 Task: Research Airbnb properties in Houmt Souk, Tunisia from 22nd November, 2023 to 30th November, 2023 for 2 adults.1  bedroom having 1 bed and 1 bathroom. Property type can be hotel. Look for 4 properties as per requirement.
Action: Mouse moved to (424, 78)
Screenshot: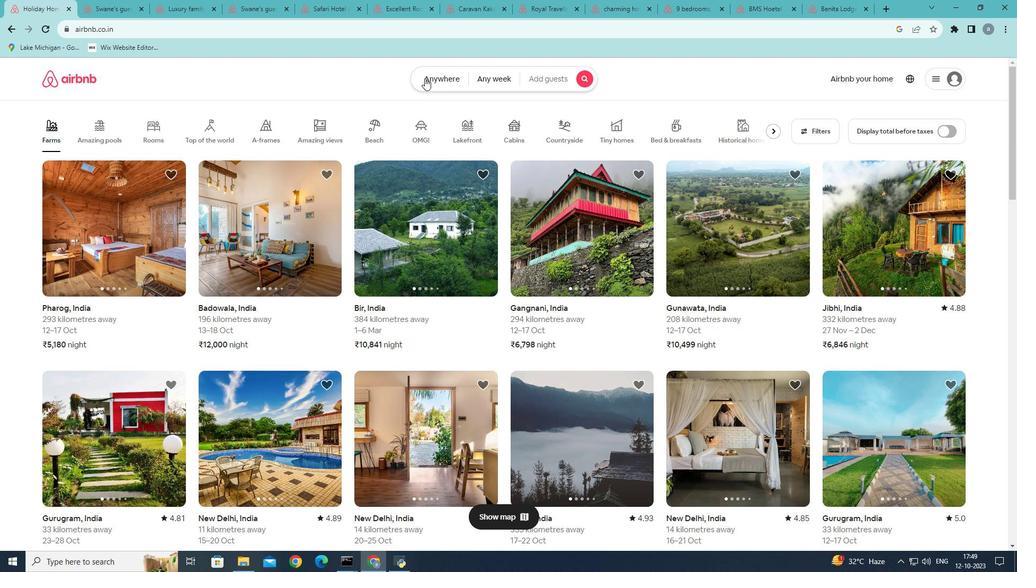 
Action: Mouse pressed left at (424, 78)
Screenshot: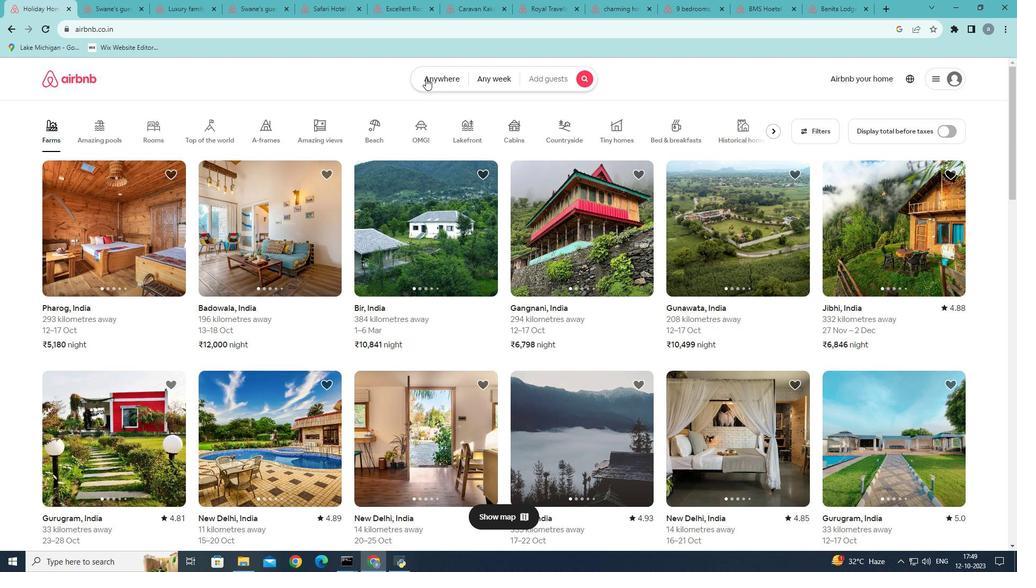 
Action: Mouse moved to (351, 117)
Screenshot: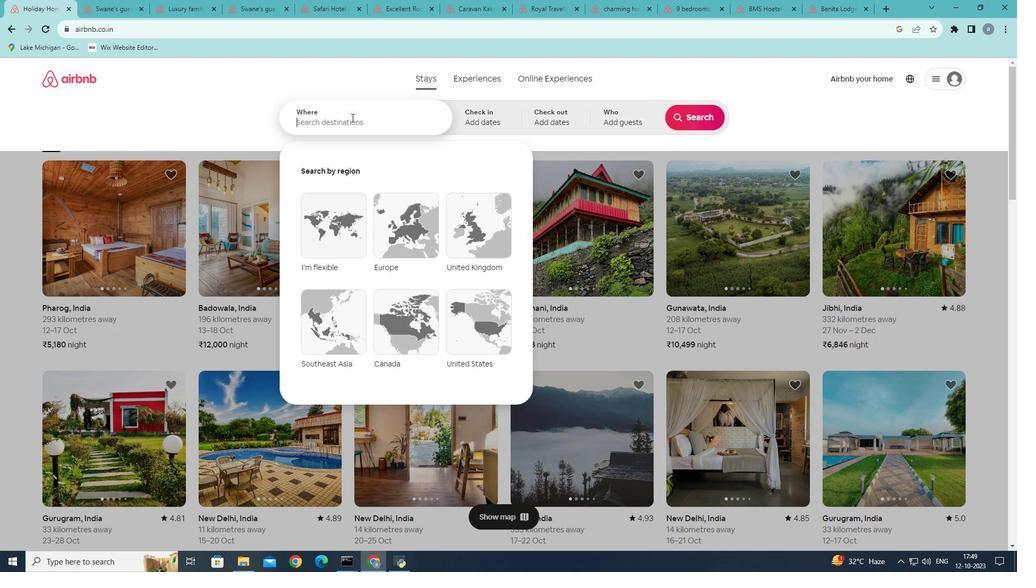 
Action: Mouse pressed left at (351, 117)
Screenshot: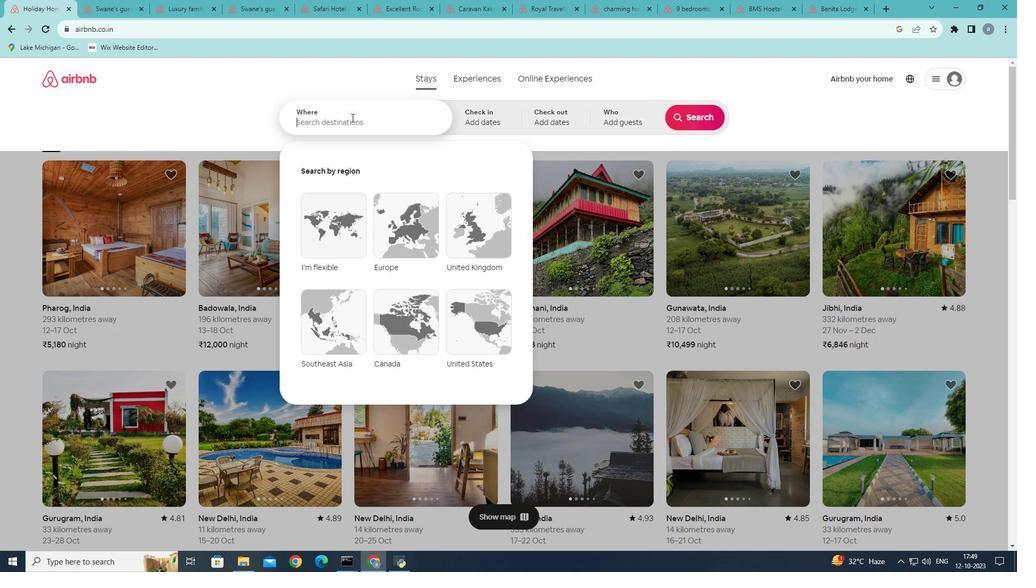
Action: Mouse moved to (344, 117)
Screenshot: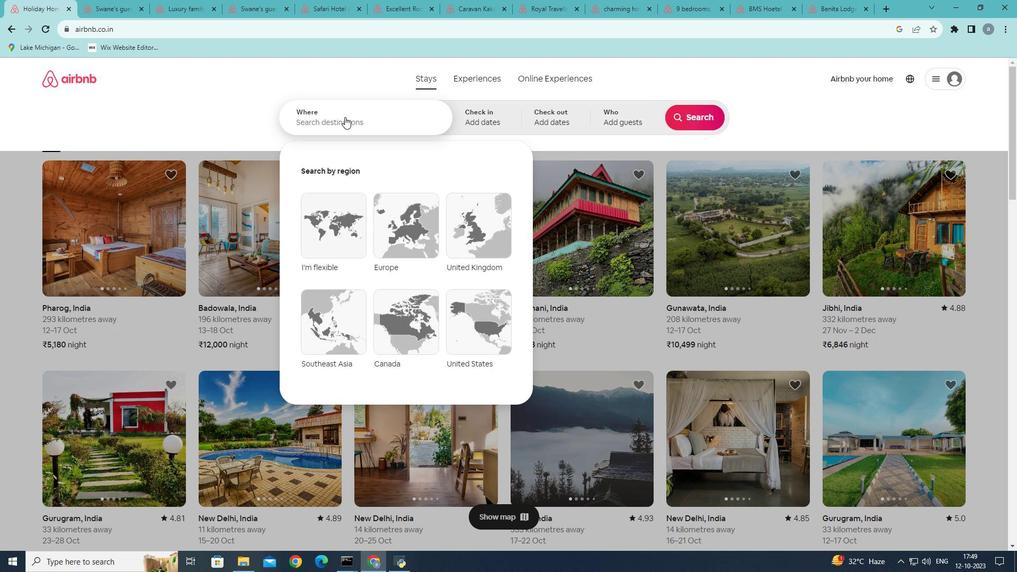 
Action: Key pressed <Key.shift><Key.shift><Key.shift>Houmt<Key.space><Key.shift>Souk,<Key.shift>Tunisia
Screenshot: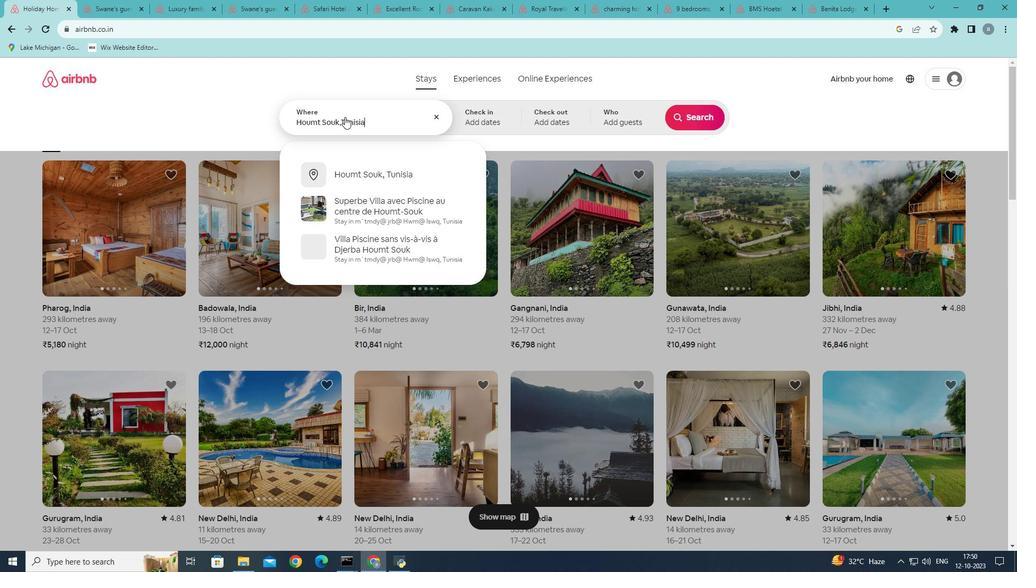 
Action: Mouse moved to (380, 179)
Screenshot: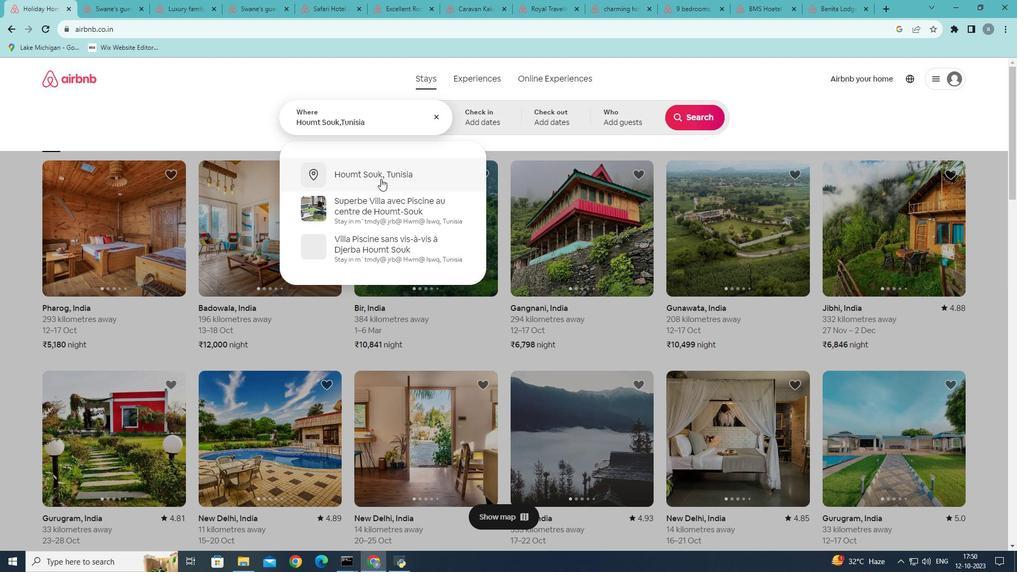 
Action: Mouse pressed left at (380, 179)
Screenshot: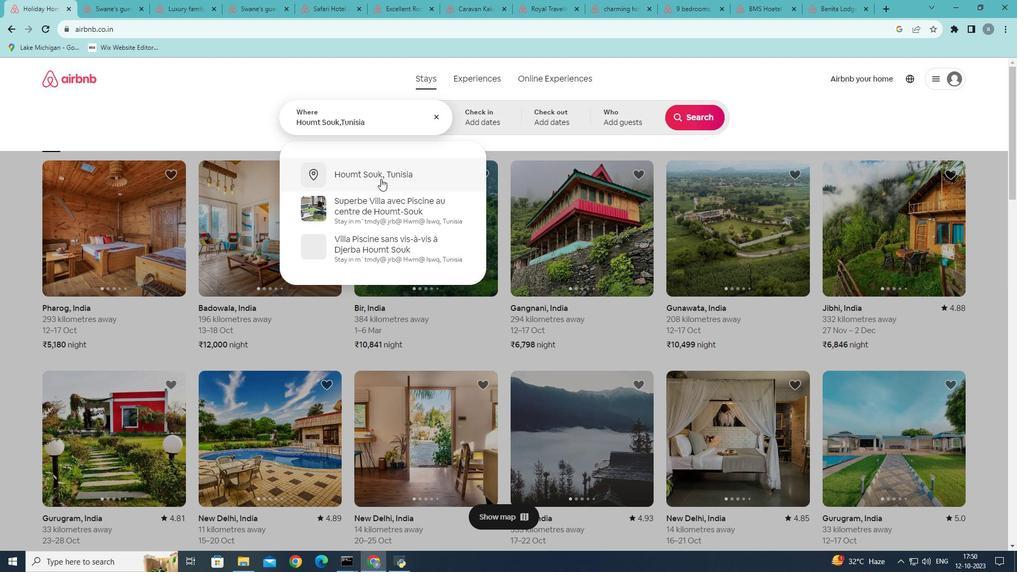 
Action: Mouse moved to (689, 202)
Screenshot: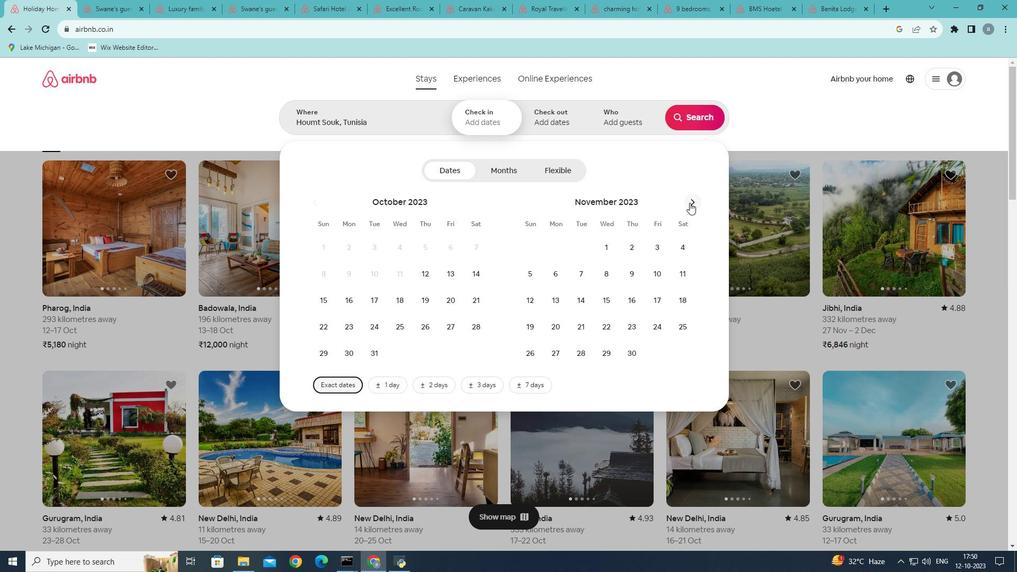 
Action: Mouse pressed left at (689, 202)
Screenshot: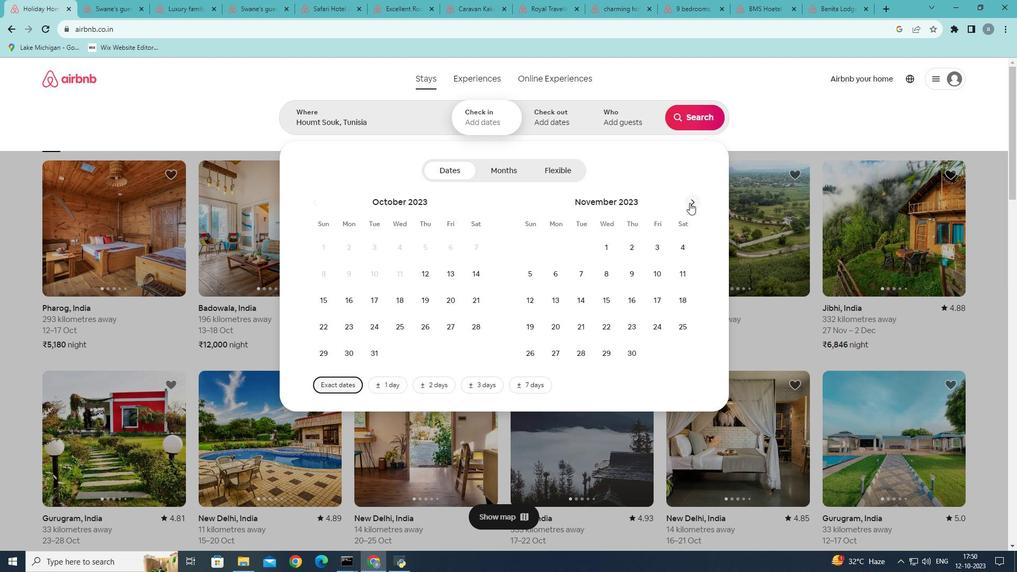 
Action: Mouse moved to (407, 326)
Screenshot: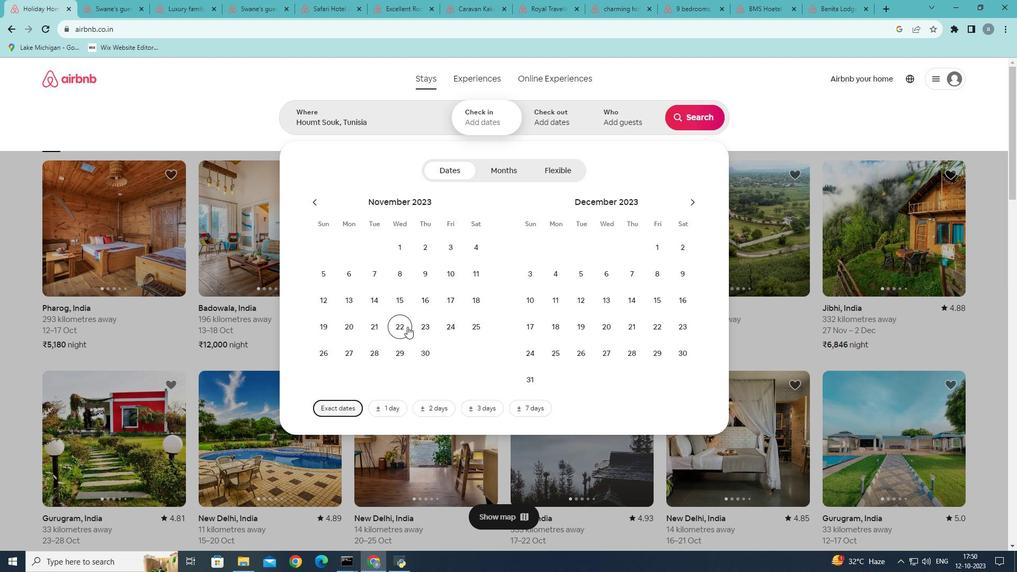 
Action: Mouse pressed left at (407, 326)
Screenshot: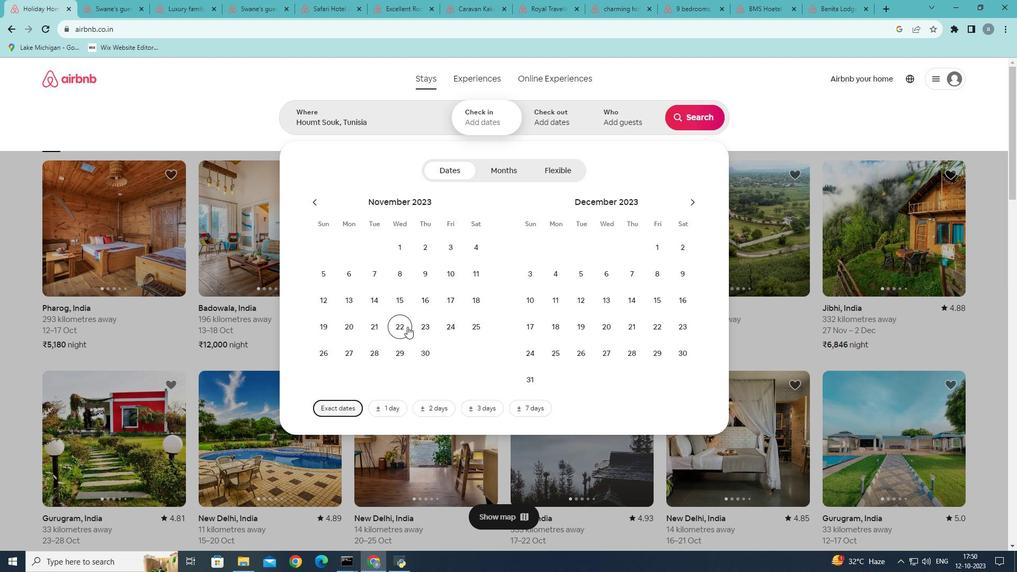 
Action: Mouse moved to (422, 353)
Screenshot: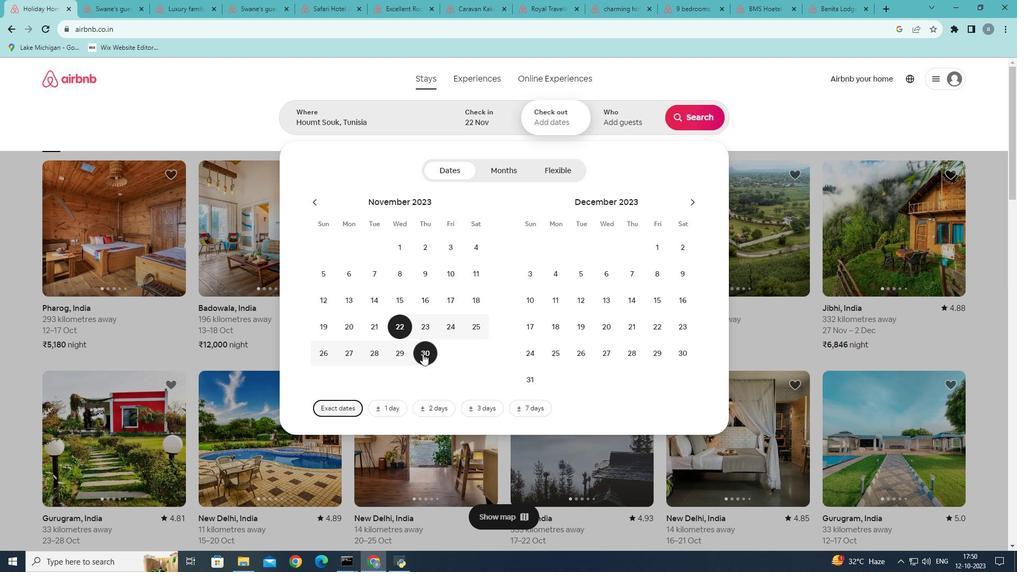 
Action: Mouse pressed left at (422, 353)
Screenshot: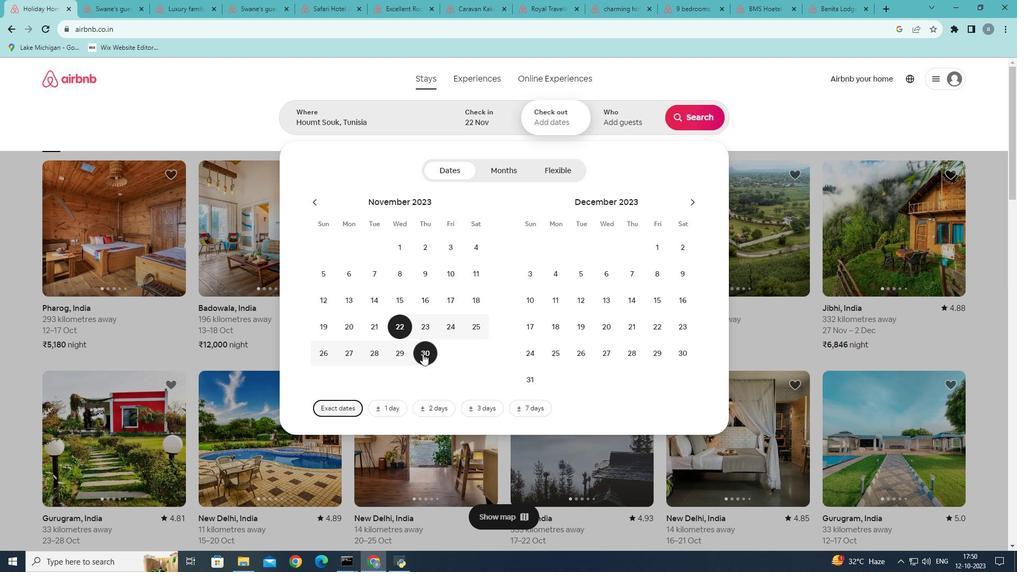 
Action: Mouse moved to (634, 122)
Screenshot: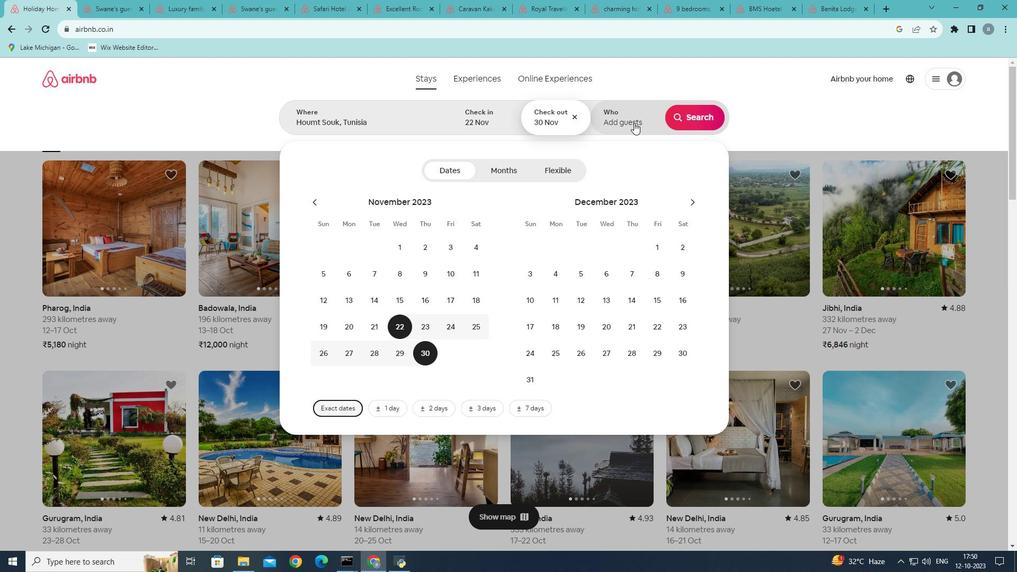 
Action: Mouse pressed left at (634, 122)
Screenshot: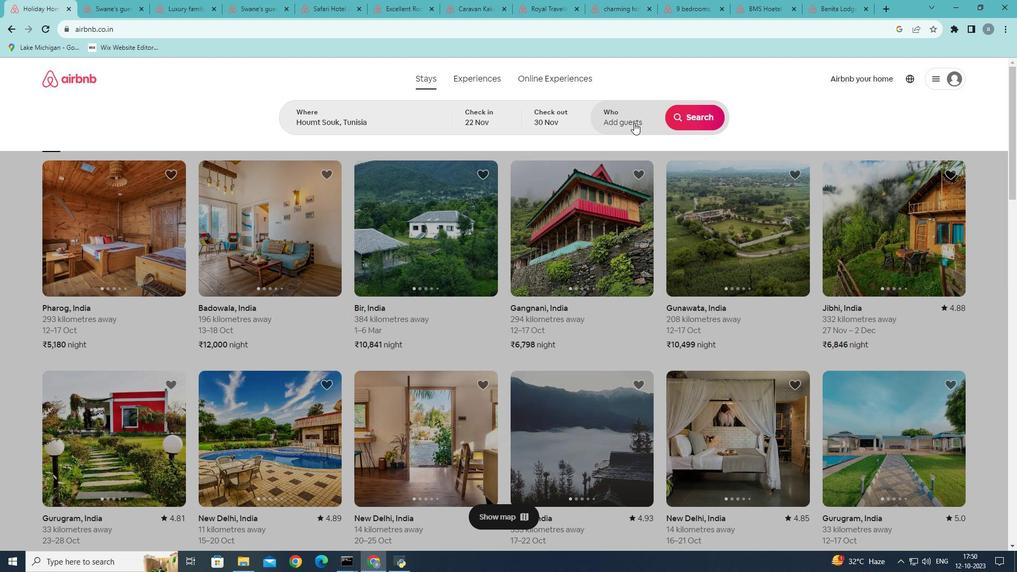 
Action: Mouse moved to (695, 170)
Screenshot: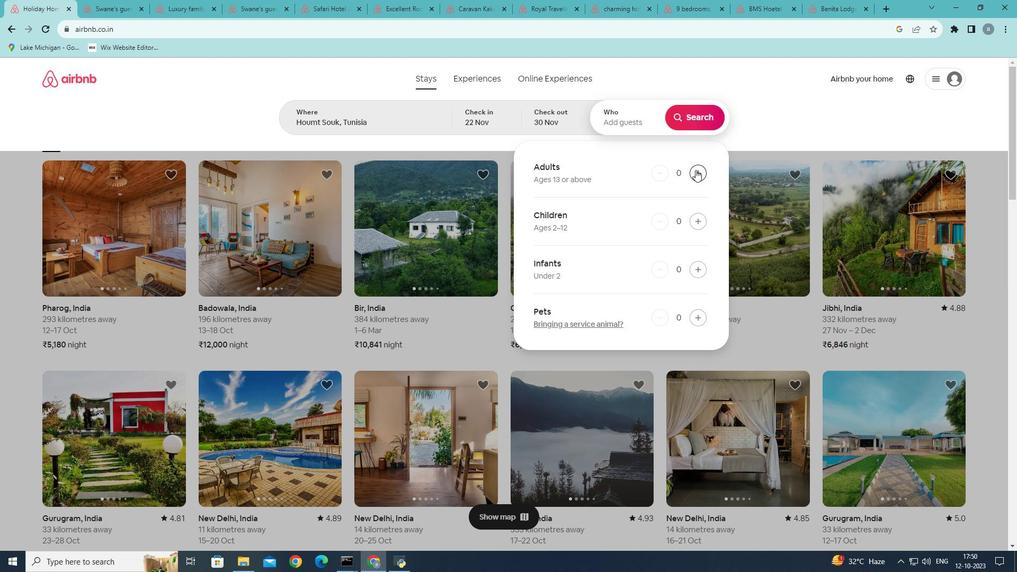 
Action: Mouse pressed left at (695, 170)
Screenshot: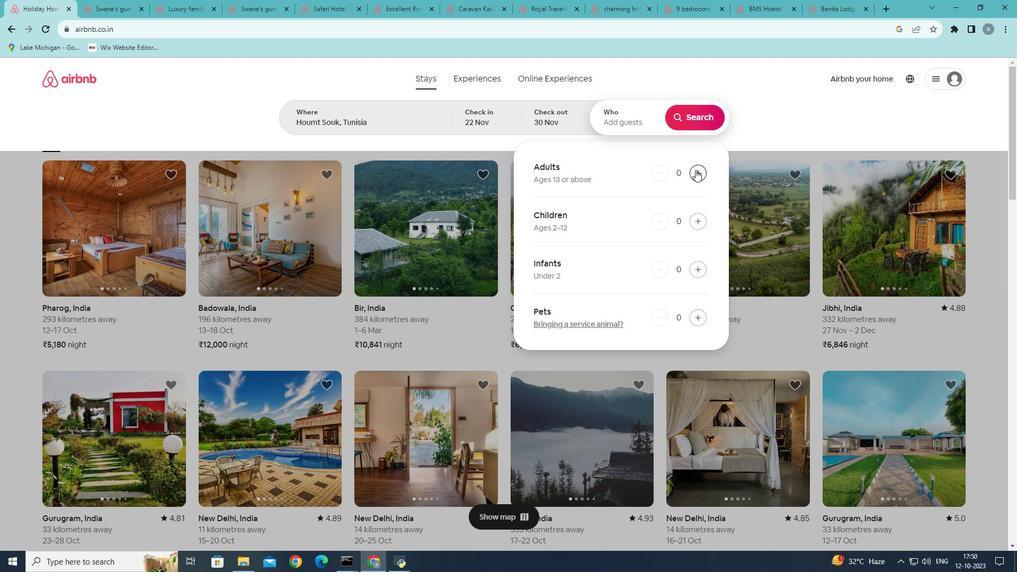 
Action: Mouse pressed left at (695, 170)
Screenshot: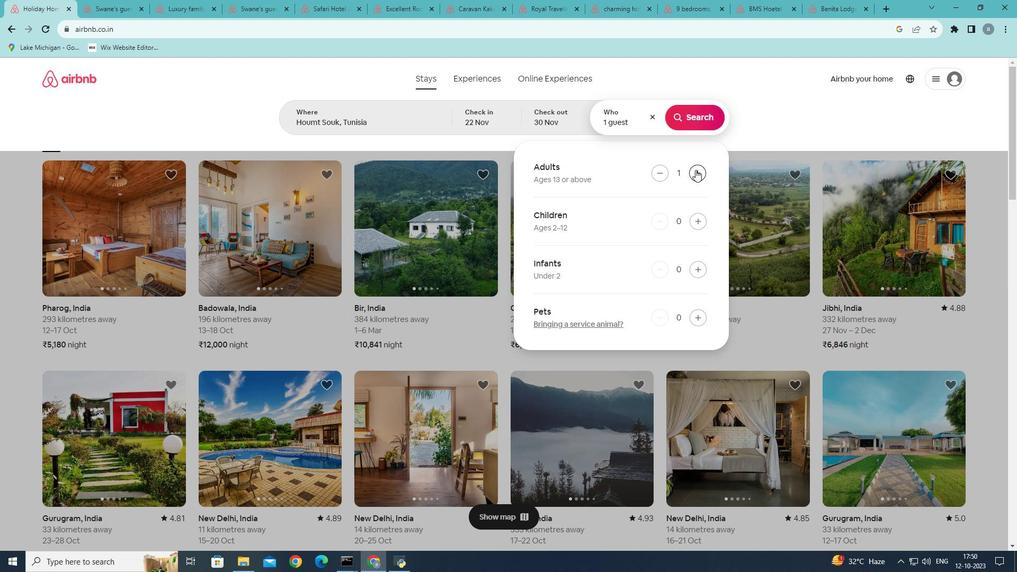 
Action: Mouse moved to (702, 124)
Screenshot: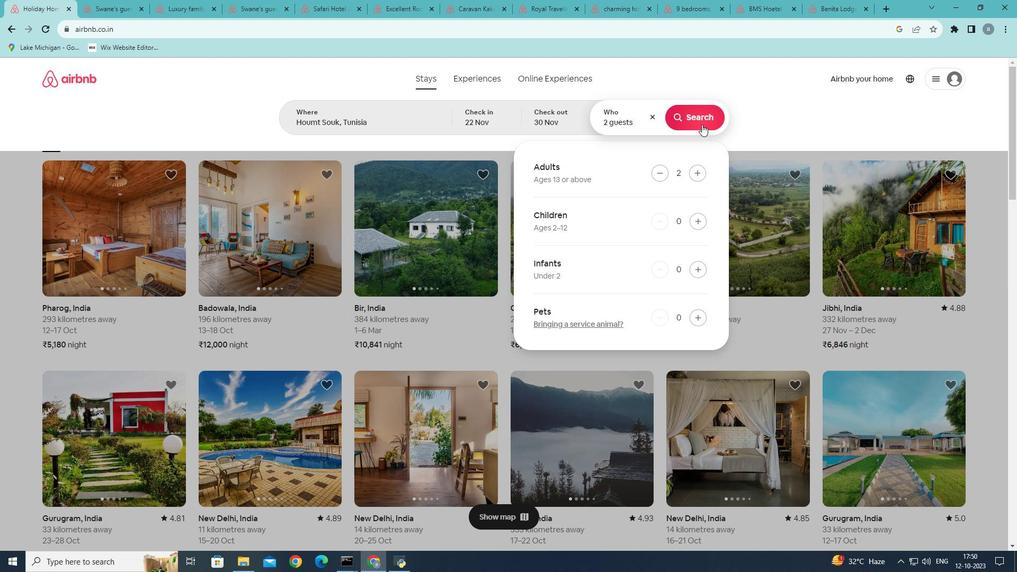 
Action: Mouse pressed left at (702, 124)
Screenshot: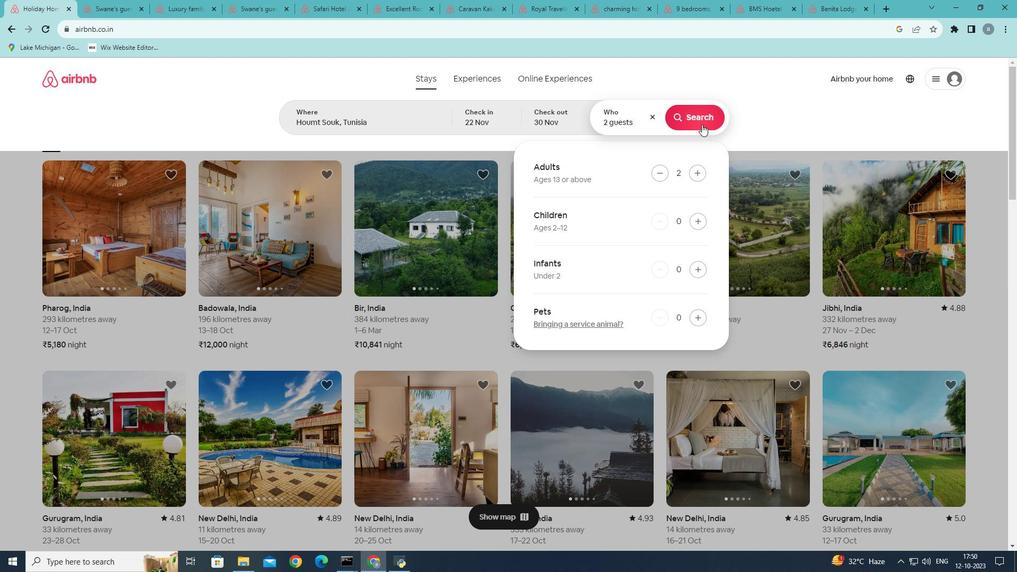 
Action: Mouse moved to (849, 126)
Screenshot: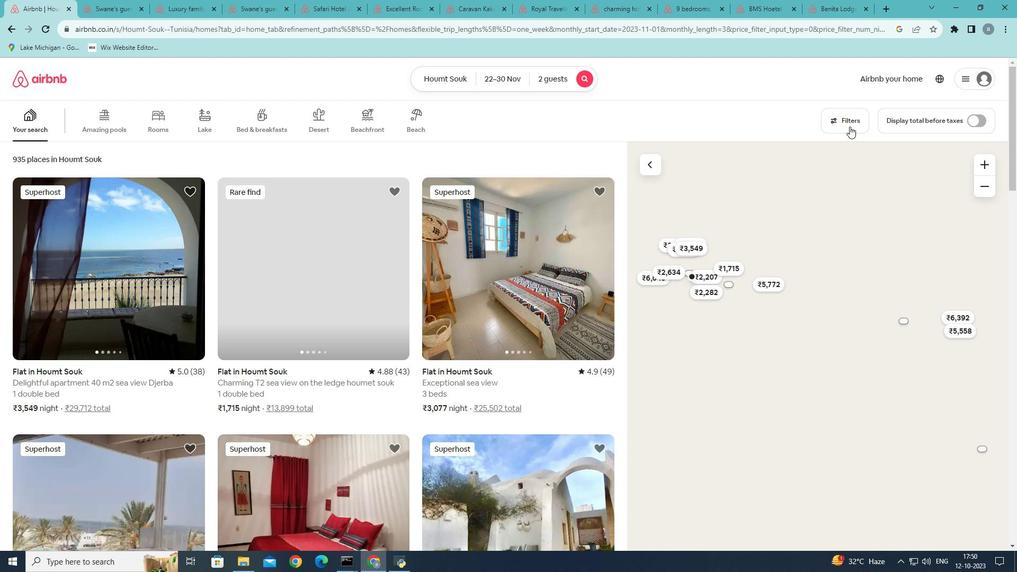 
Action: Mouse pressed left at (849, 126)
Screenshot: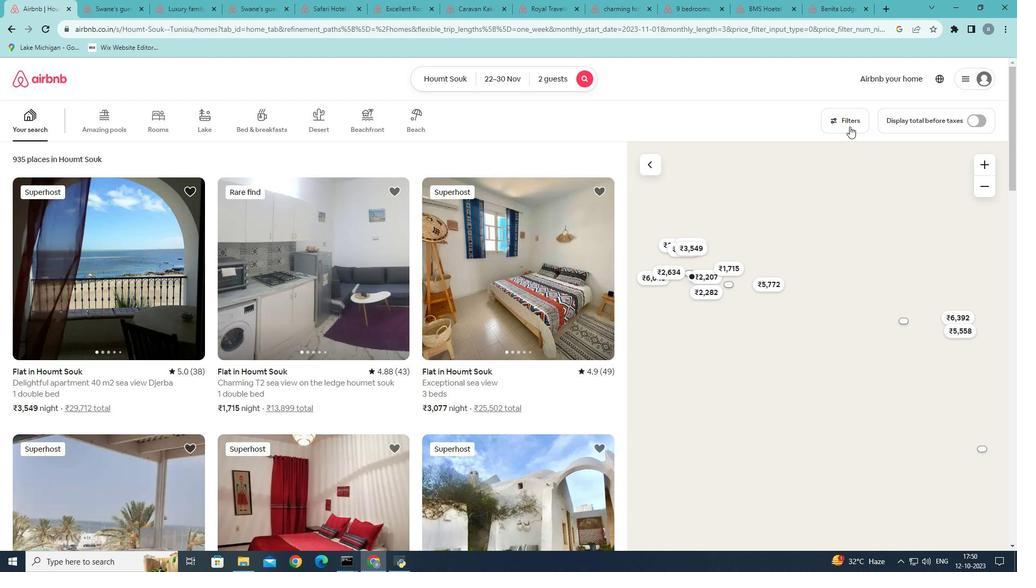 
Action: Mouse moved to (519, 261)
Screenshot: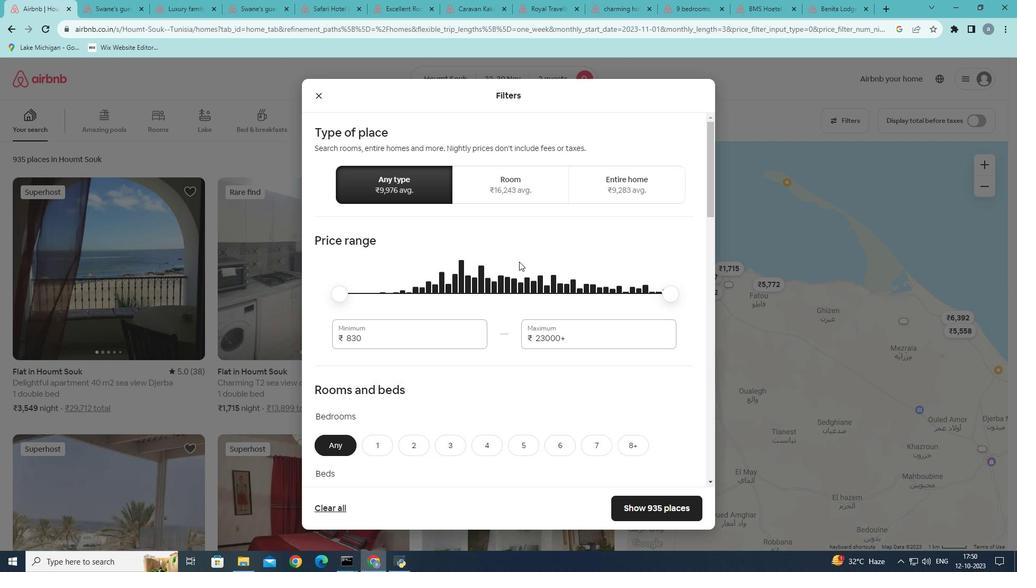 
Action: Mouse scrolled (519, 261) with delta (0, 0)
Screenshot: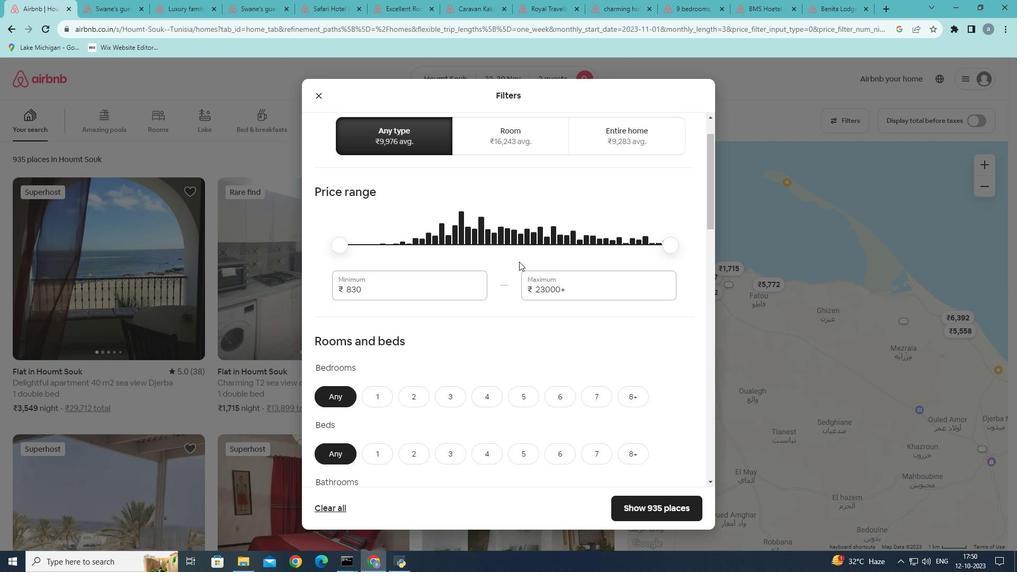 
Action: Mouse scrolled (519, 261) with delta (0, 0)
Screenshot: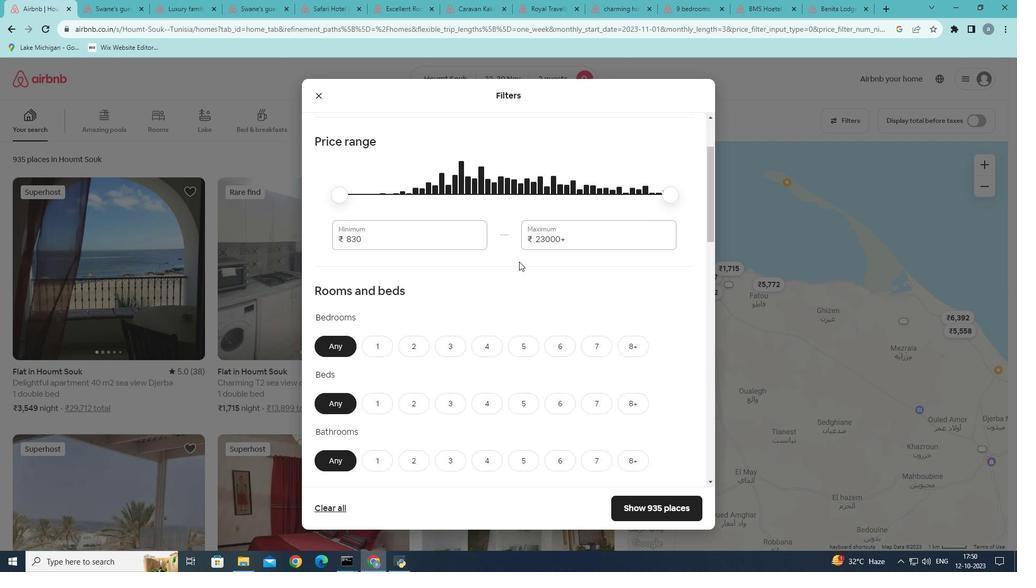 
Action: Mouse moved to (519, 263)
Screenshot: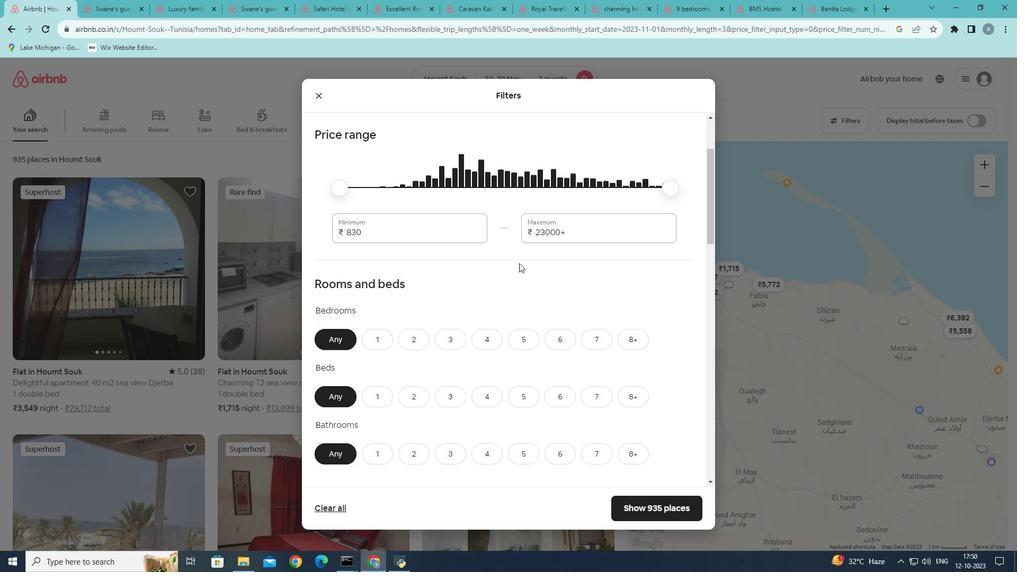 
Action: Mouse scrolled (519, 262) with delta (0, 0)
Screenshot: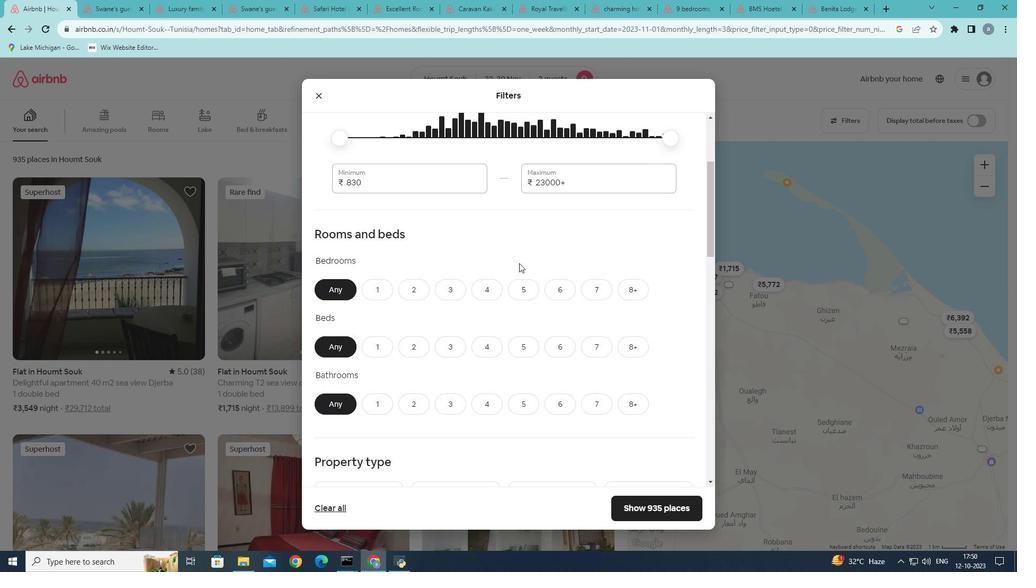 
Action: Mouse scrolled (519, 262) with delta (0, 0)
Screenshot: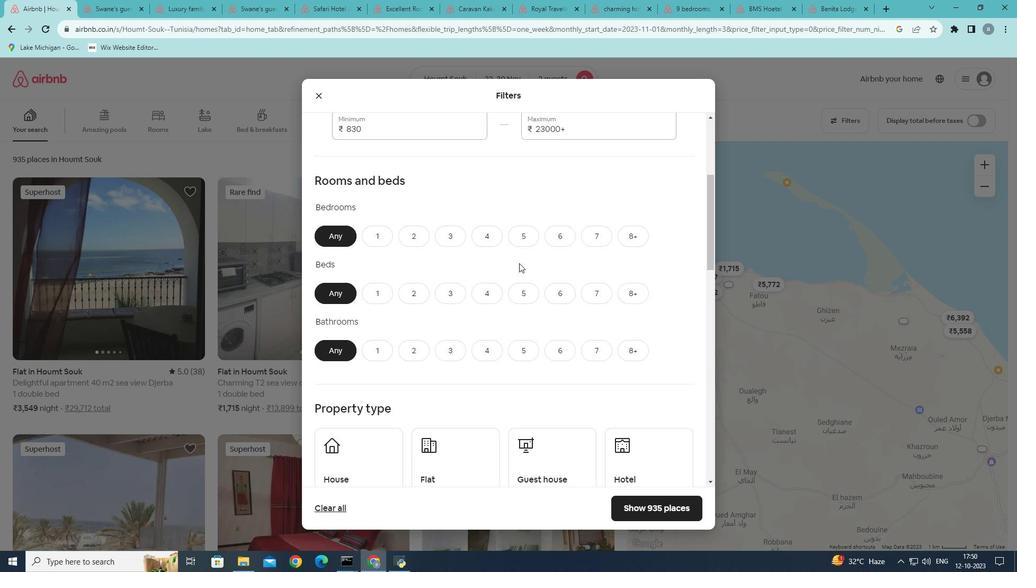 
Action: Mouse scrolled (519, 262) with delta (0, 0)
Screenshot: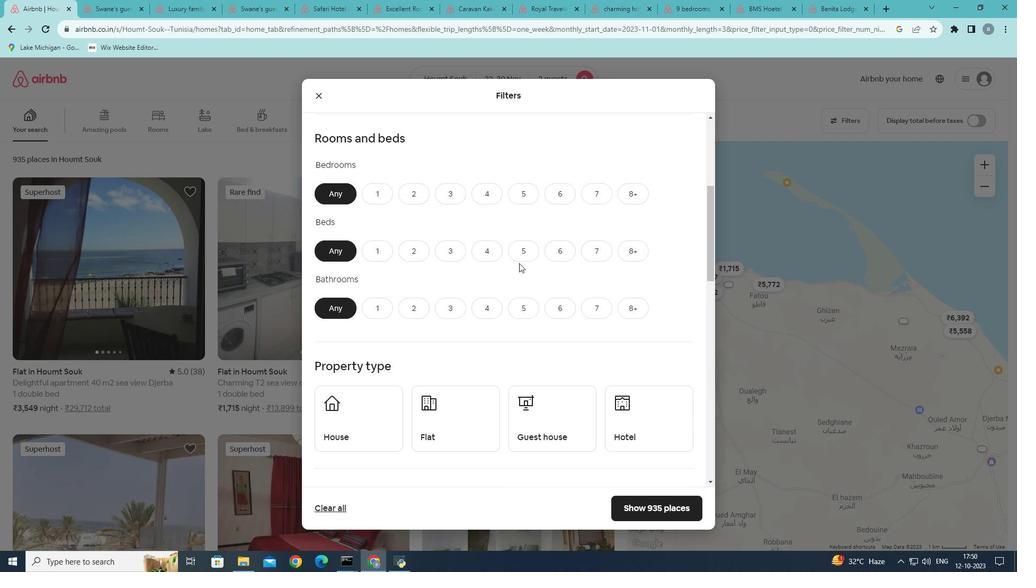 
Action: Mouse moved to (371, 187)
Screenshot: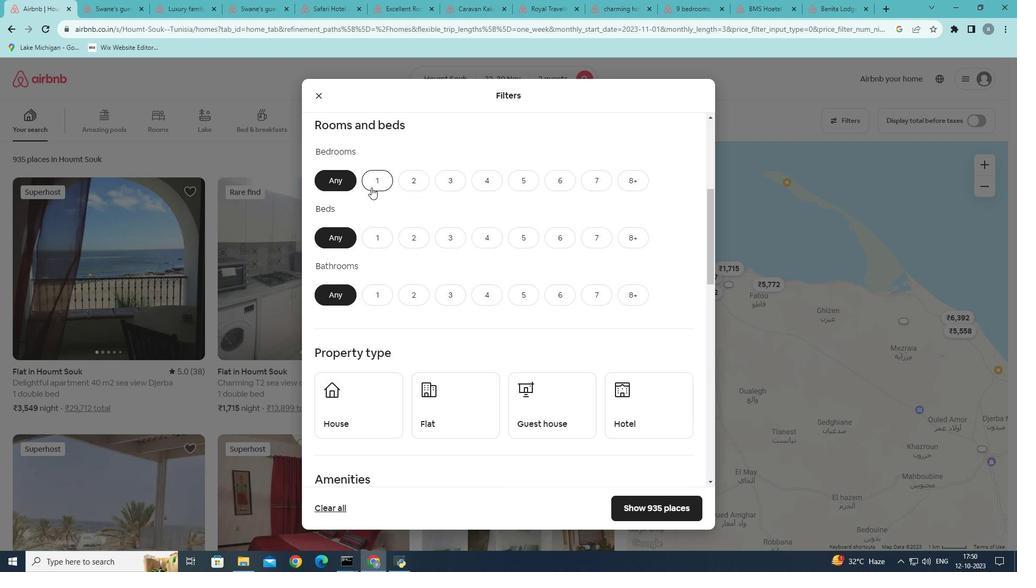
Action: Mouse pressed left at (371, 187)
Screenshot: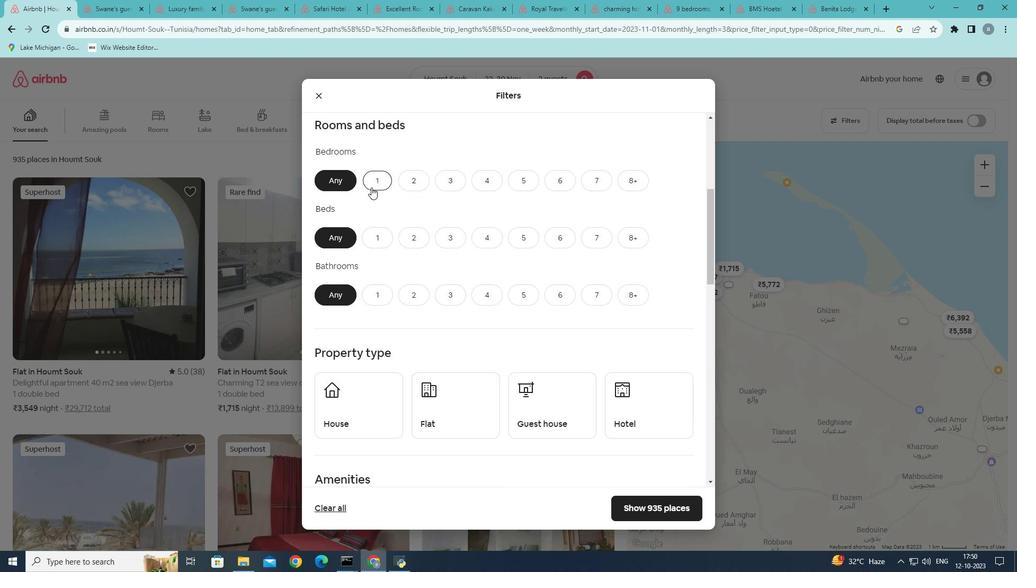 
Action: Mouse moved to (378, 232)
Screenshot: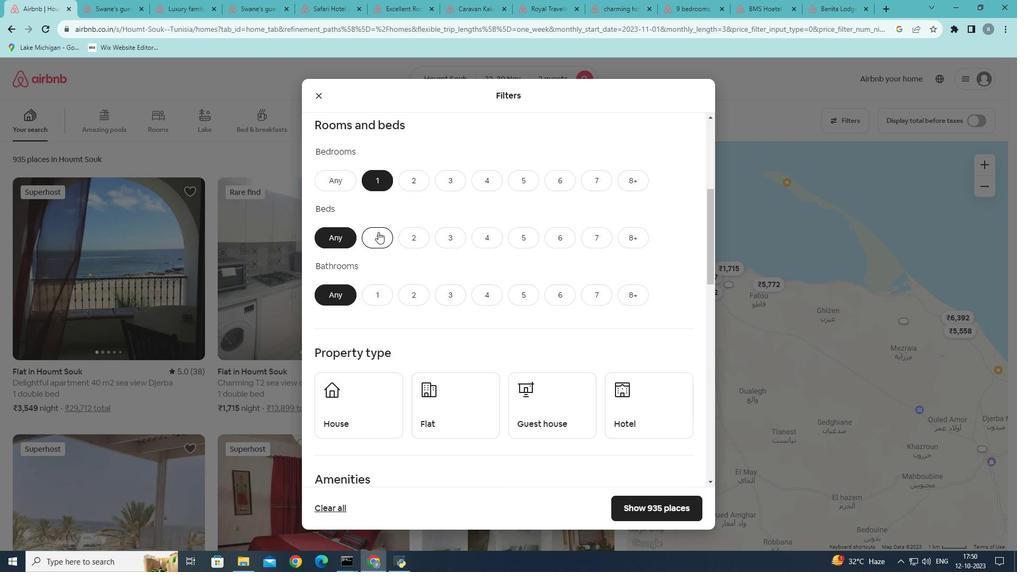 
Action: Mouse pressed left at (378, 232)
Screenshot: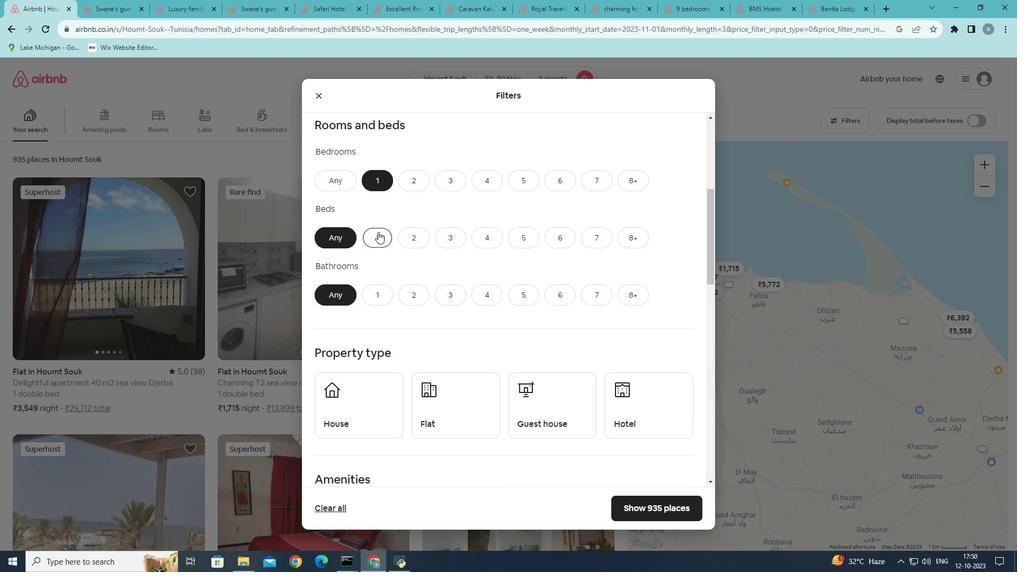 
Action: Mouse moved to (380, 283)
Screenshot: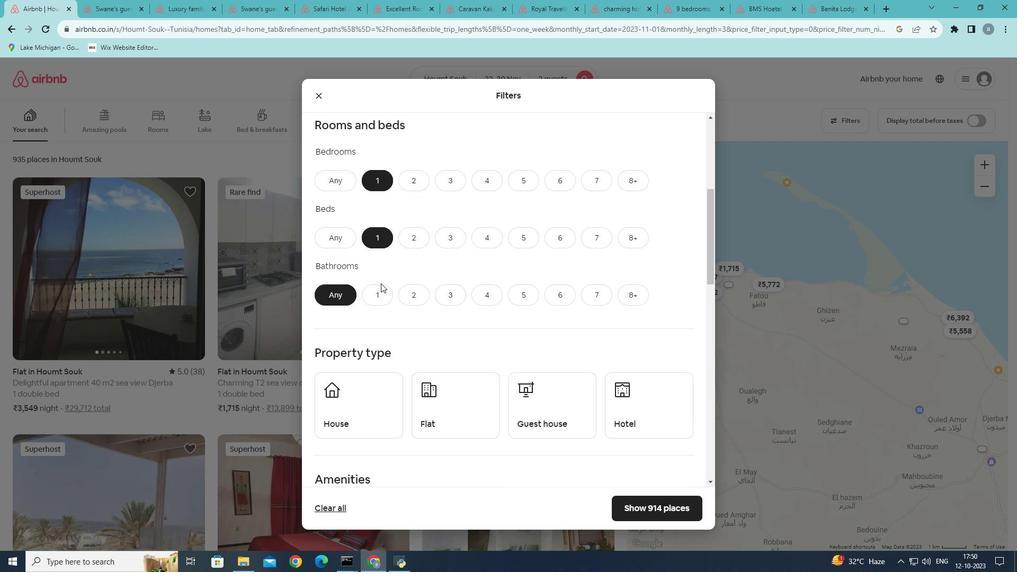
Action: Mouse pressed left at (380, 283)
Screenshot: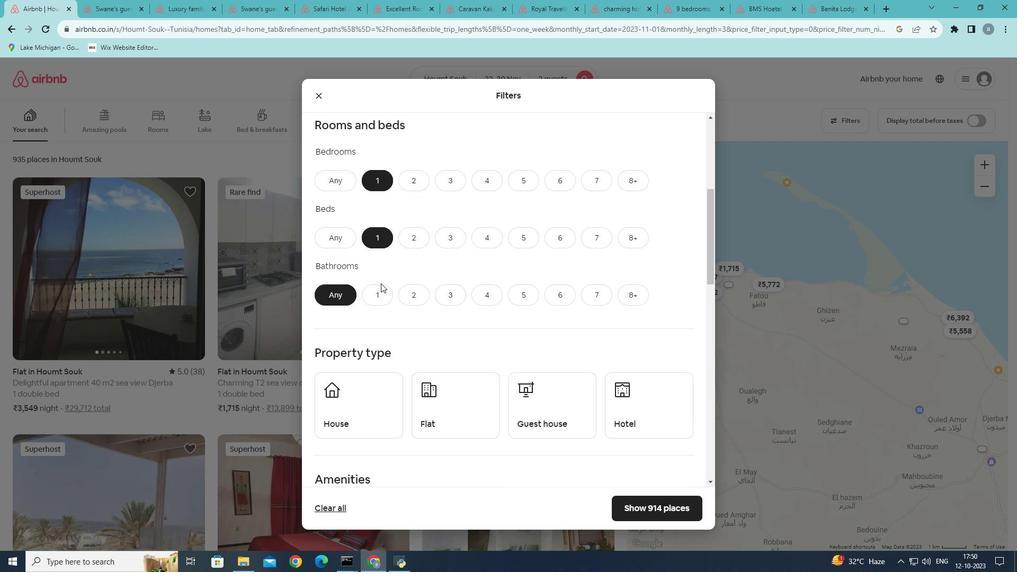 
Action: Mouse moved to (379, 295)
Screenshot: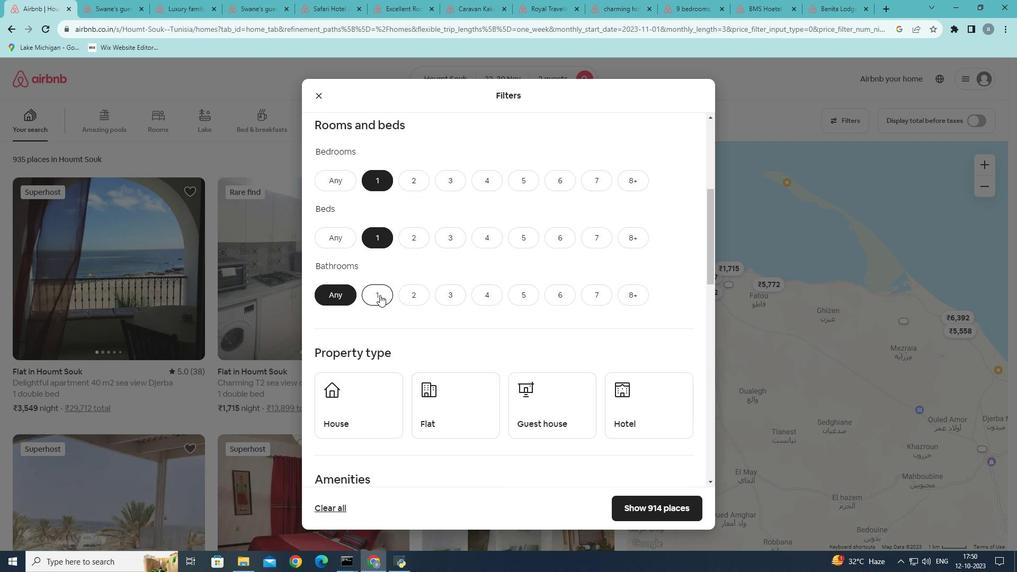 
Action: Mouse pressed left at (379, 295)
Screenshot: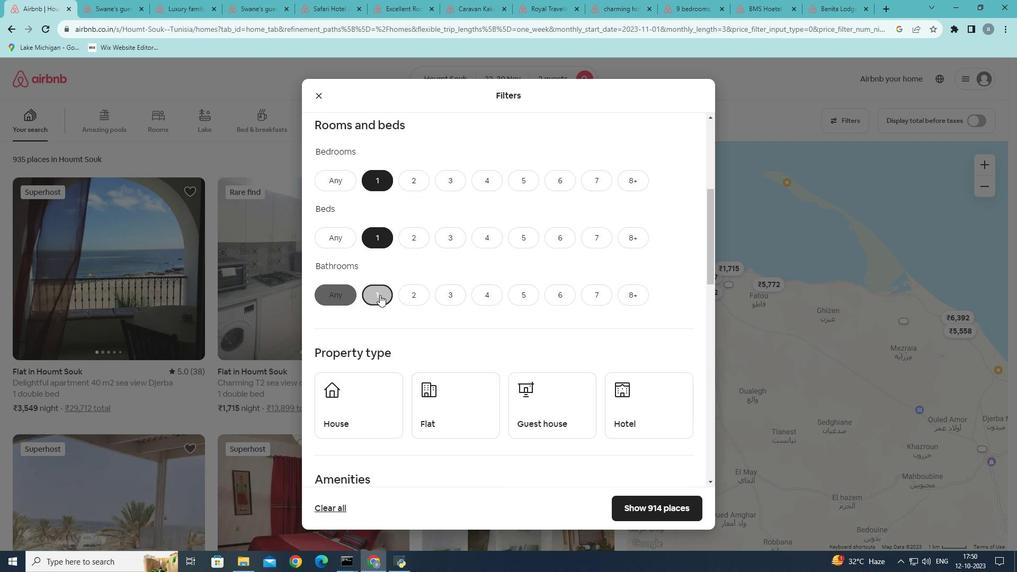 
Action: Mouse moved to (479, 256)
Screenshot: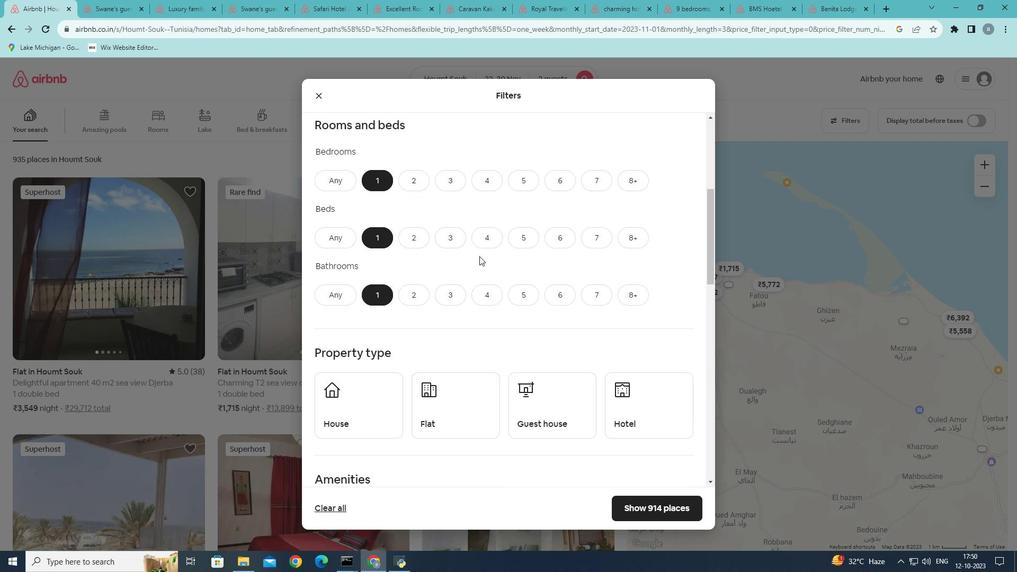 
Action: Mouse scrolled (479, 255) with delta (0, 0)
Screenshot: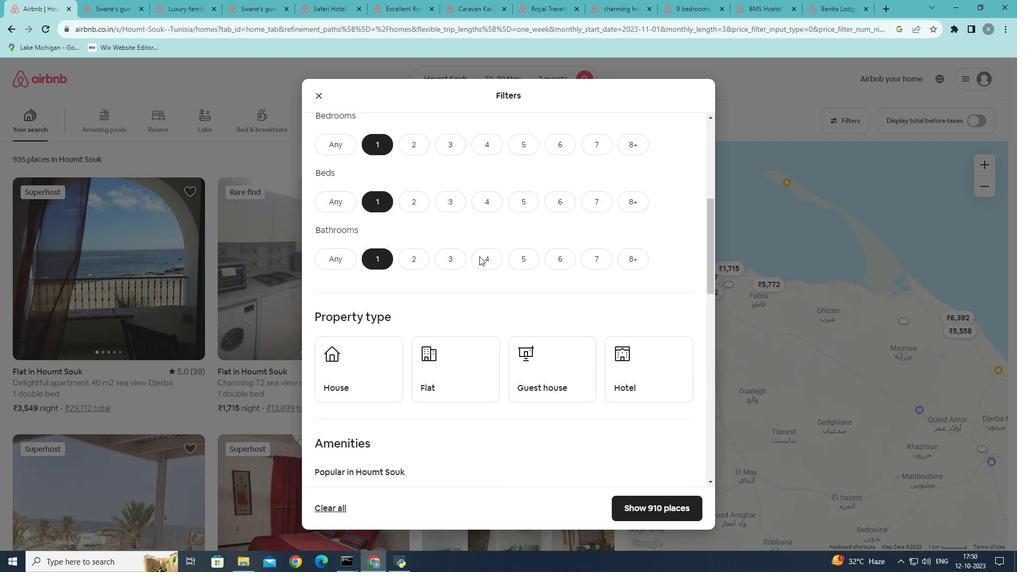 
Action: Mouse scrolled (479, 255) with delta (0, 0)
Screenshot: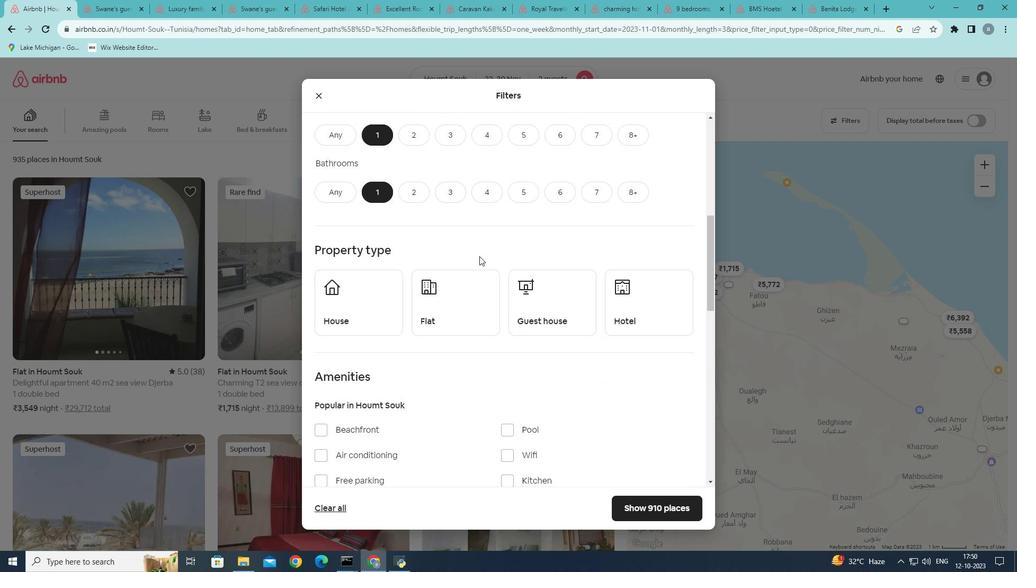 
Action: Mouse moved to (628, 313)
Screenshot: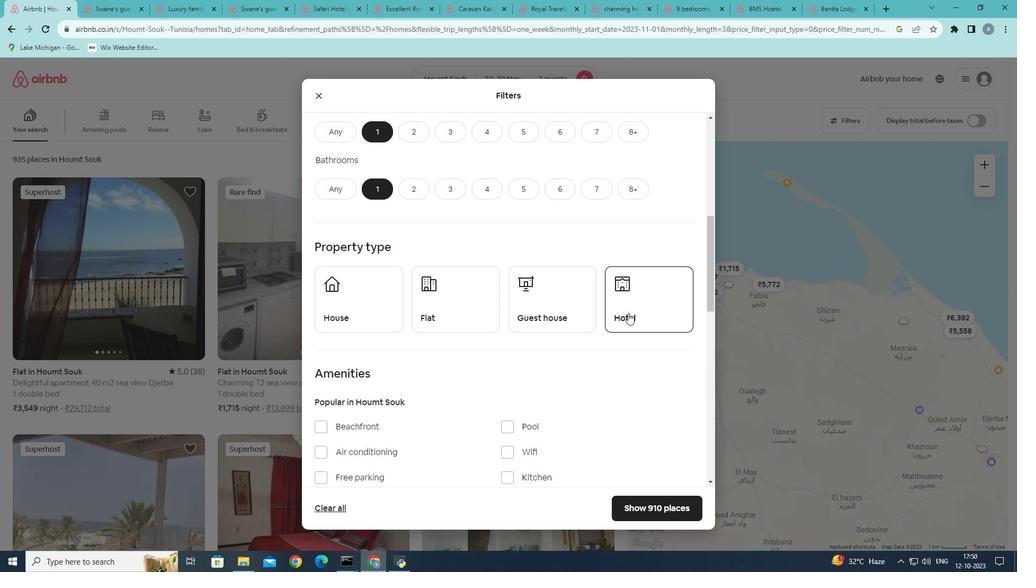 
Action: Mouse pressed left at (628, 313)
Screenshot: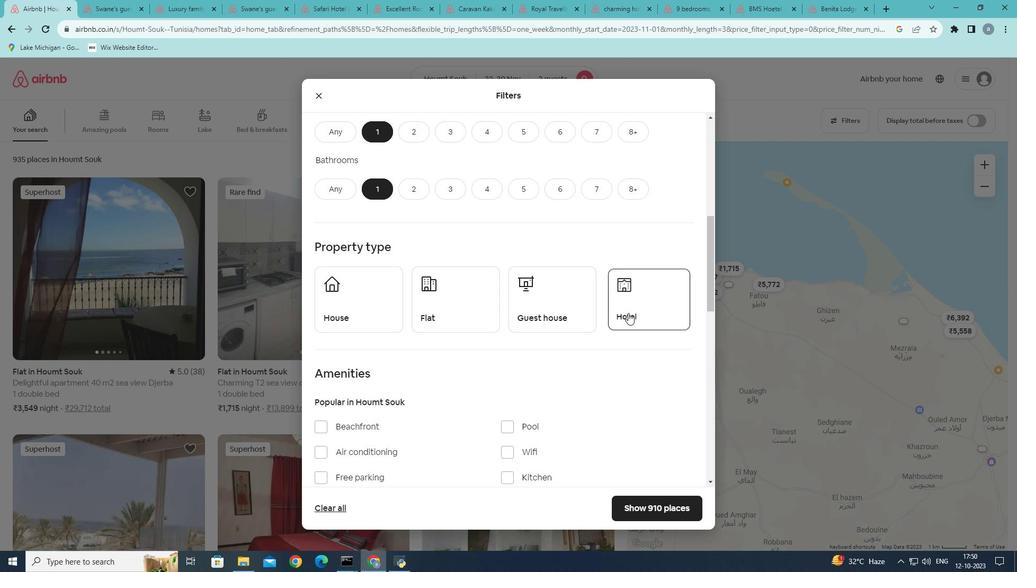 
Action: Mouse moved to (581, 297)
Screenshot: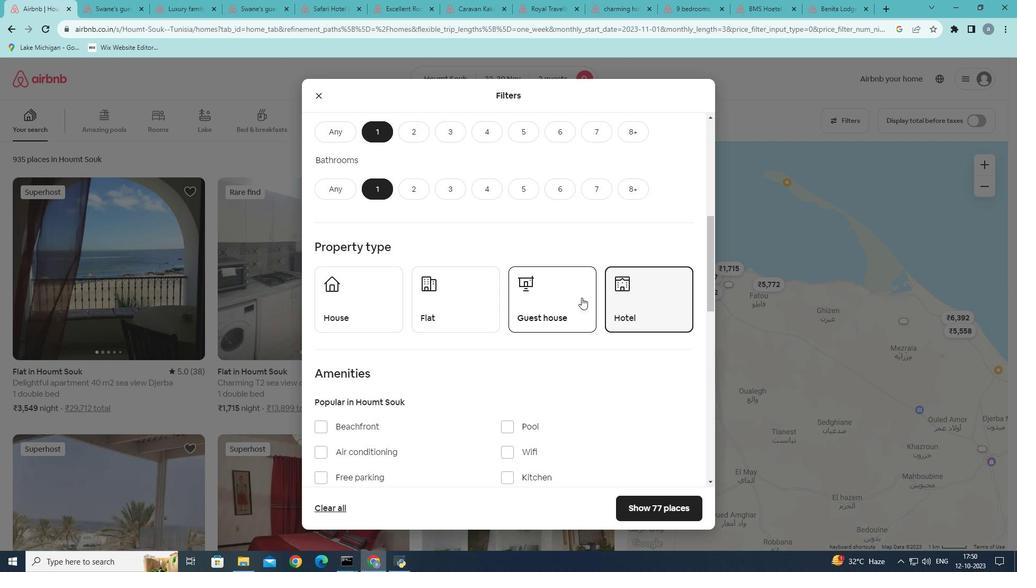 
Action: Mouse scrolled (581, 297) with delta (0, 0)
Screenshot: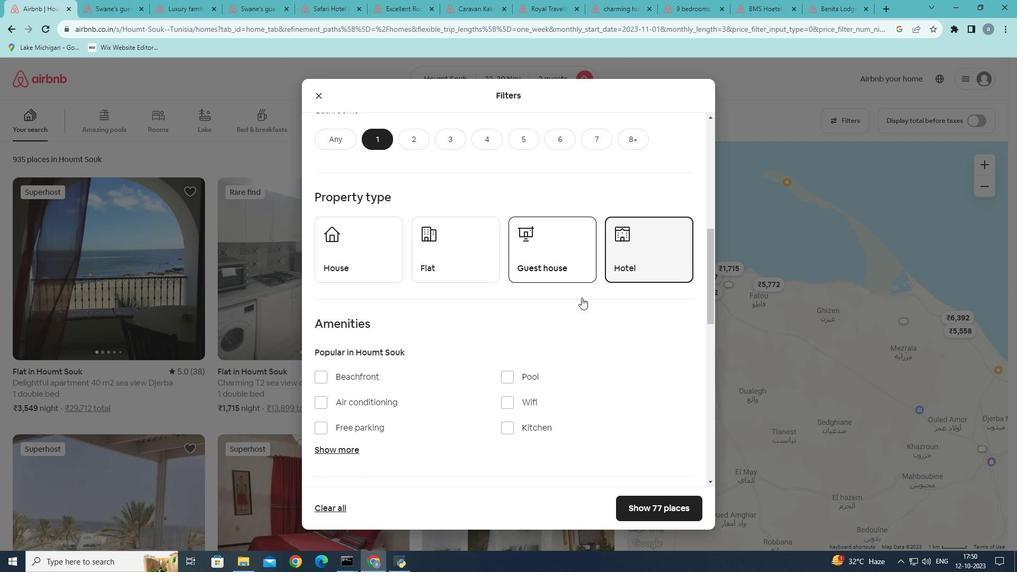 
Action: Mouse scrolled (581, 297) with delta (0, 0)
Screenshot: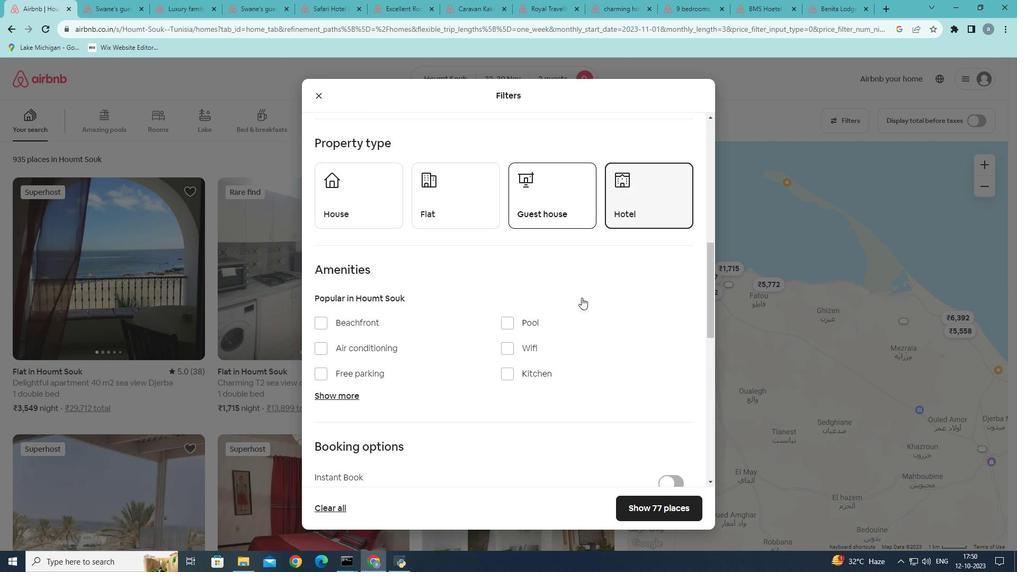 
Action: Mouse scrolled (581, 297) with delta (0, 0)
Screenshot: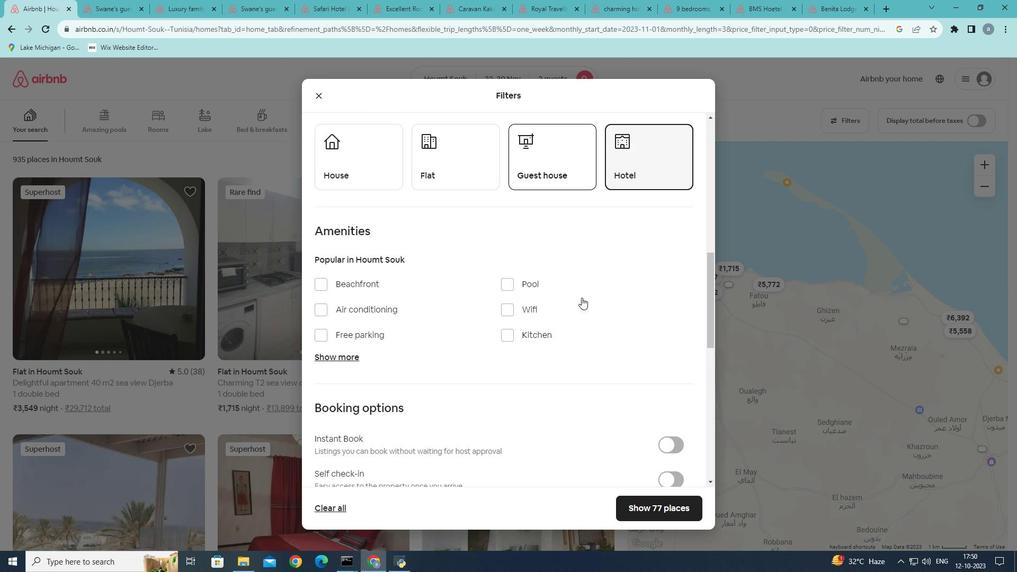 
Action: Mouse scrolled (581, 297) with delta (0, 0)
Screenshot: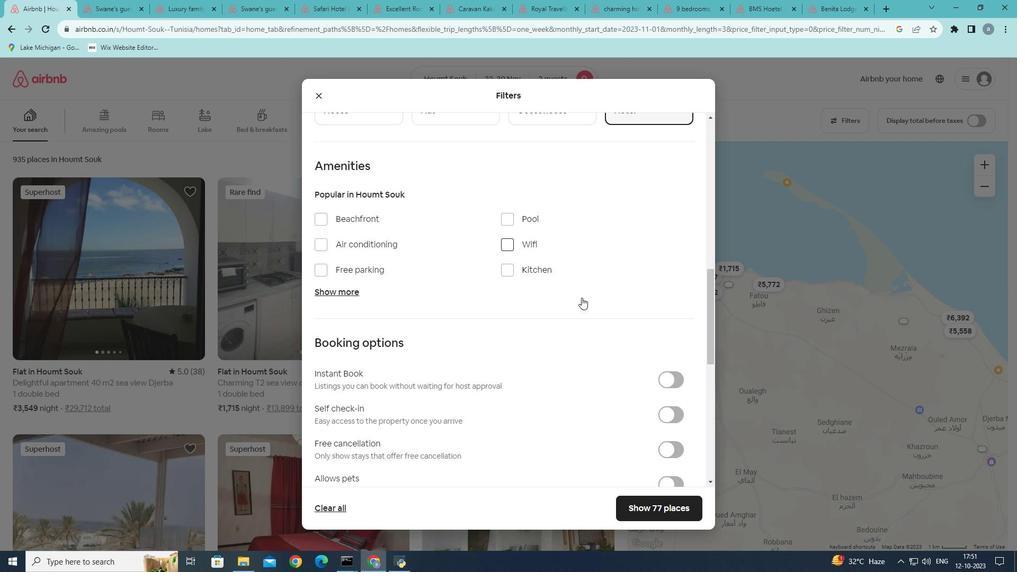 
Action: Mouse moved to (636, 269)
Screenshot: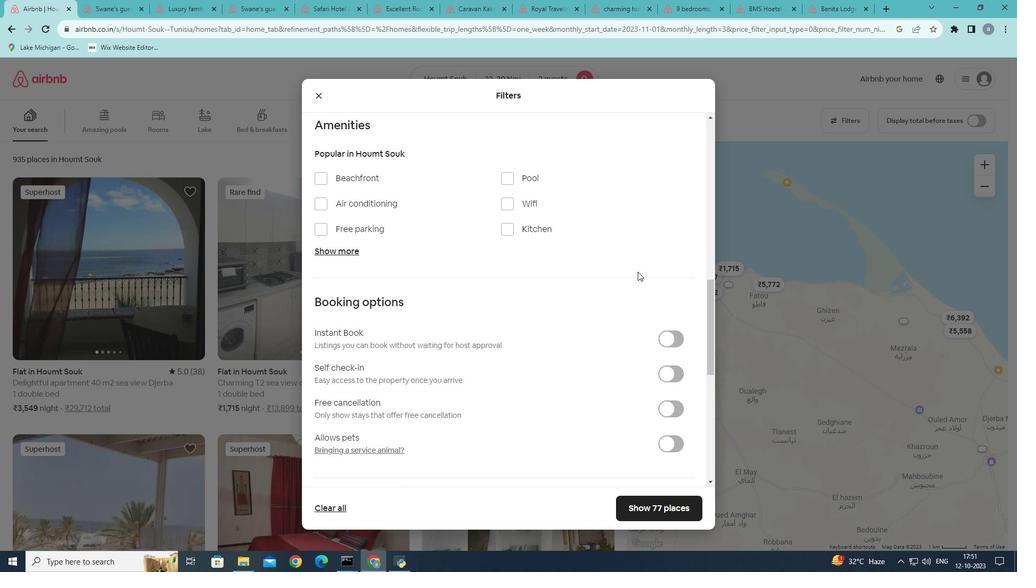
Action: Mouse scrolled (636, 268) with delta (0, 0)
Screenshot: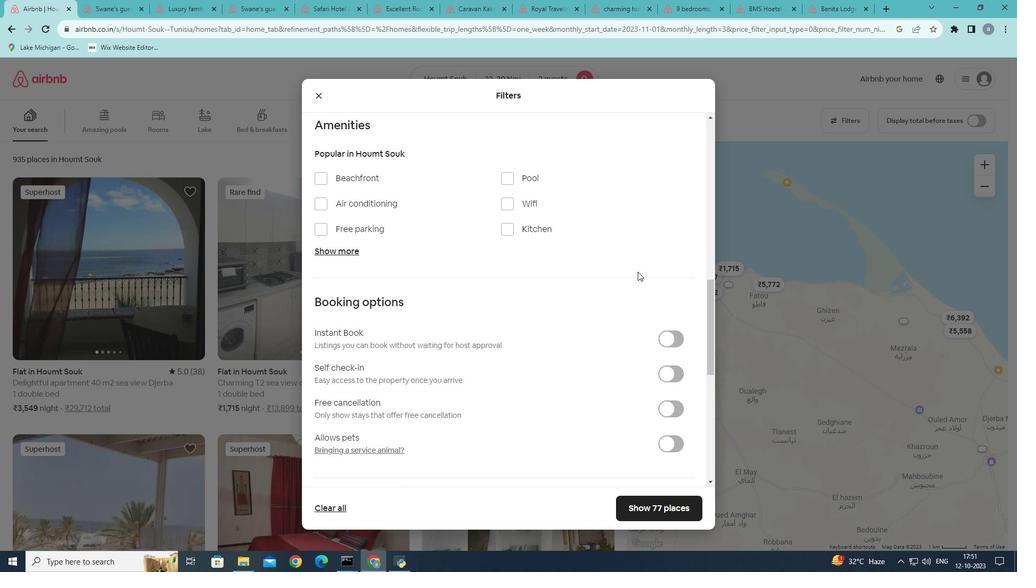 
Action: Mouse moved to (637, 271)
Screenshot: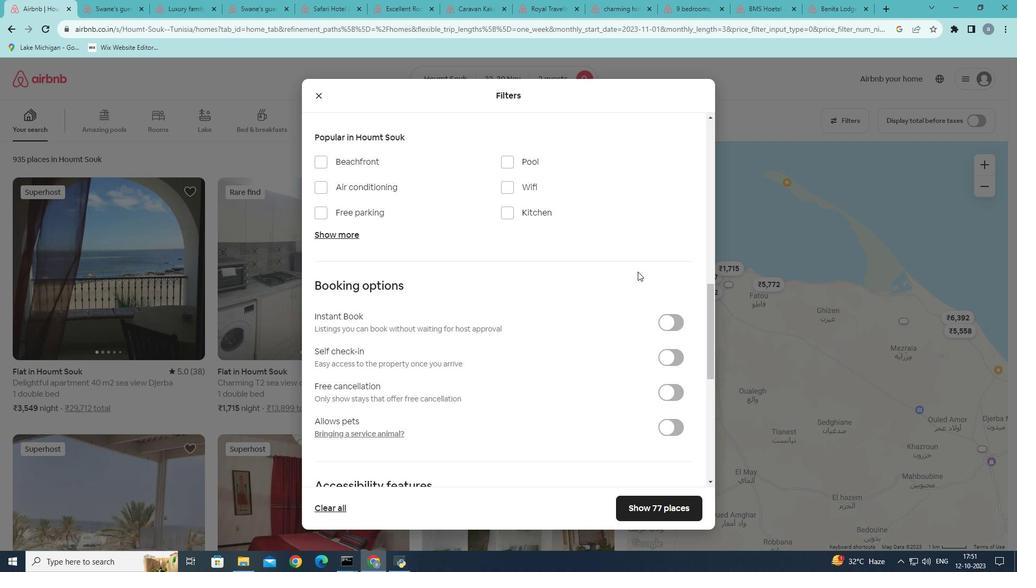 
Action: Mouse scrolled (637, 271) with delta (0, 0)
Screenshot: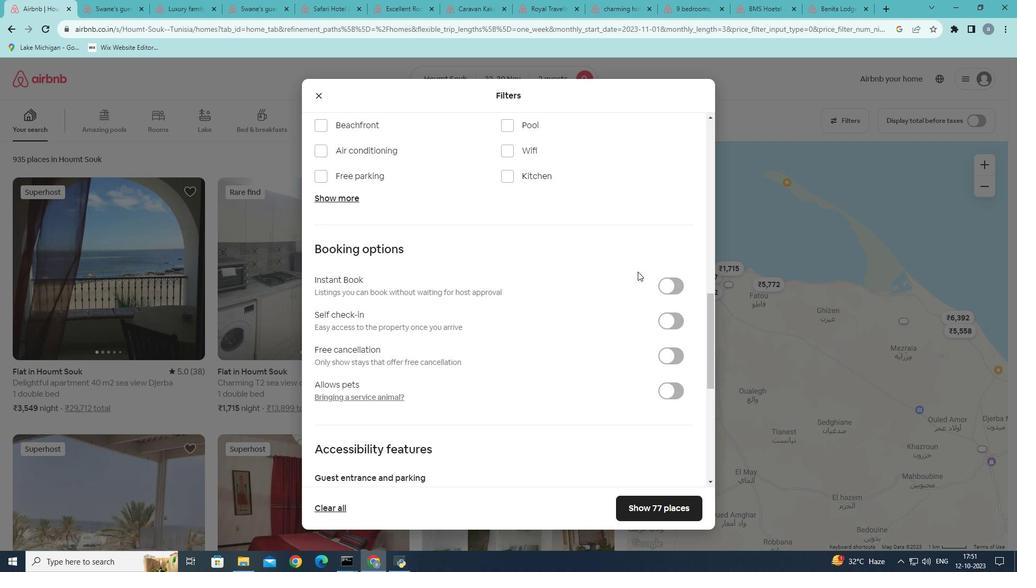 
Action: Mouse moved to (573, 290)
Screenshot: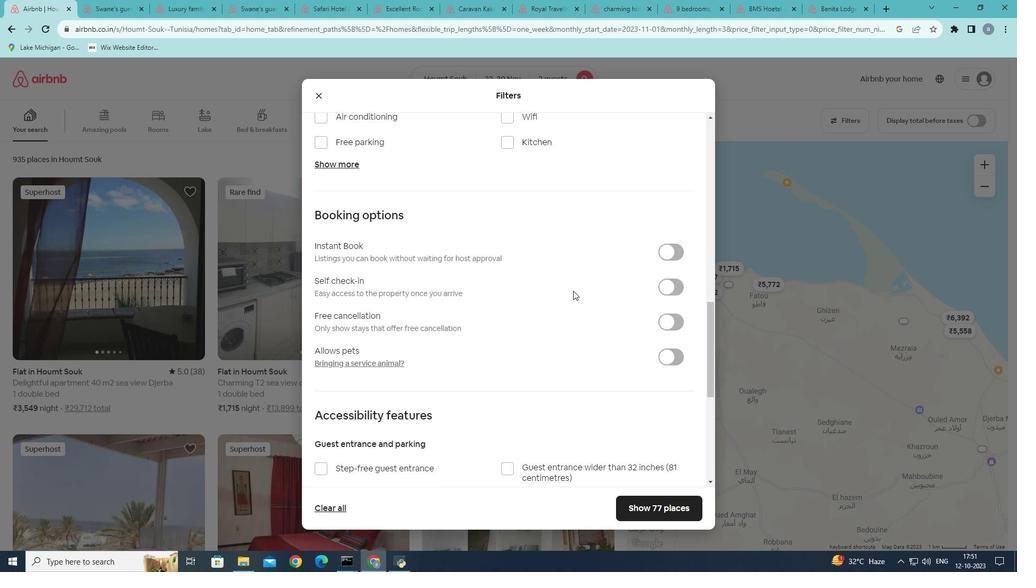 
Action: Mouse scrolled (573, 290) with delta (0, 0)
Screenshot: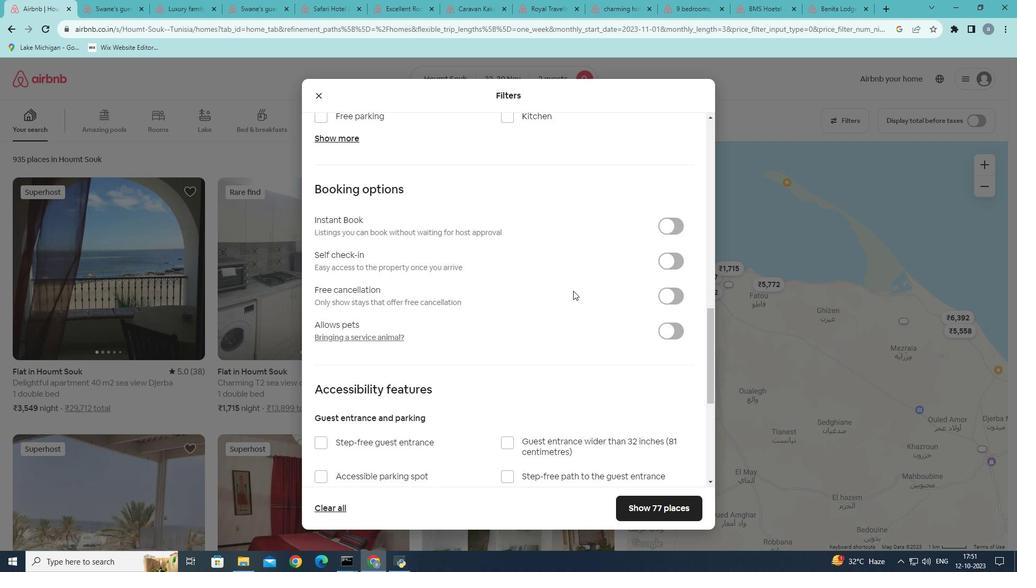
Action: Mouse scrolled (573, 290) with delta (0, 0)
Screenshot: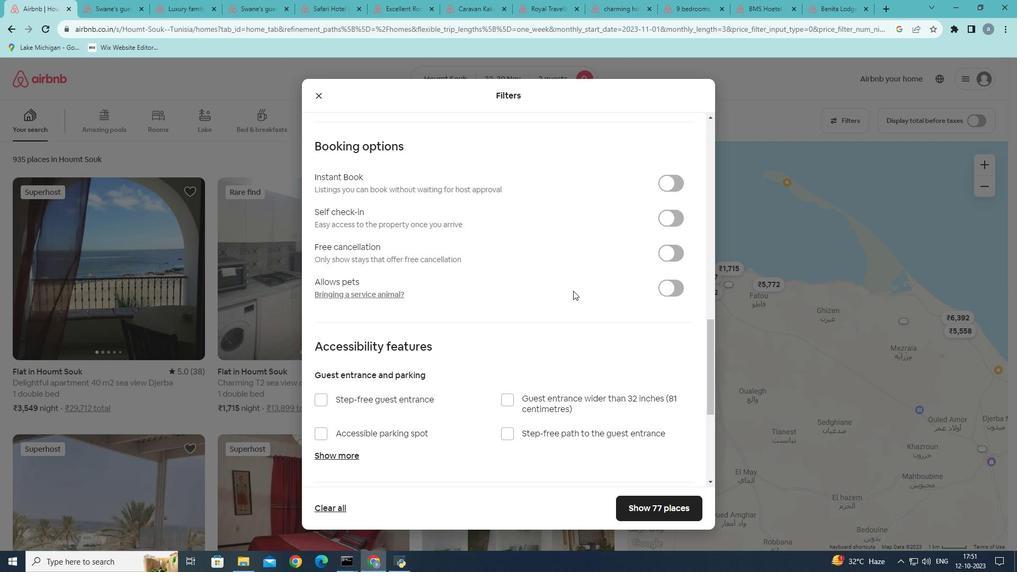
Action: Mouse moved to (659, 504)
Screenshot: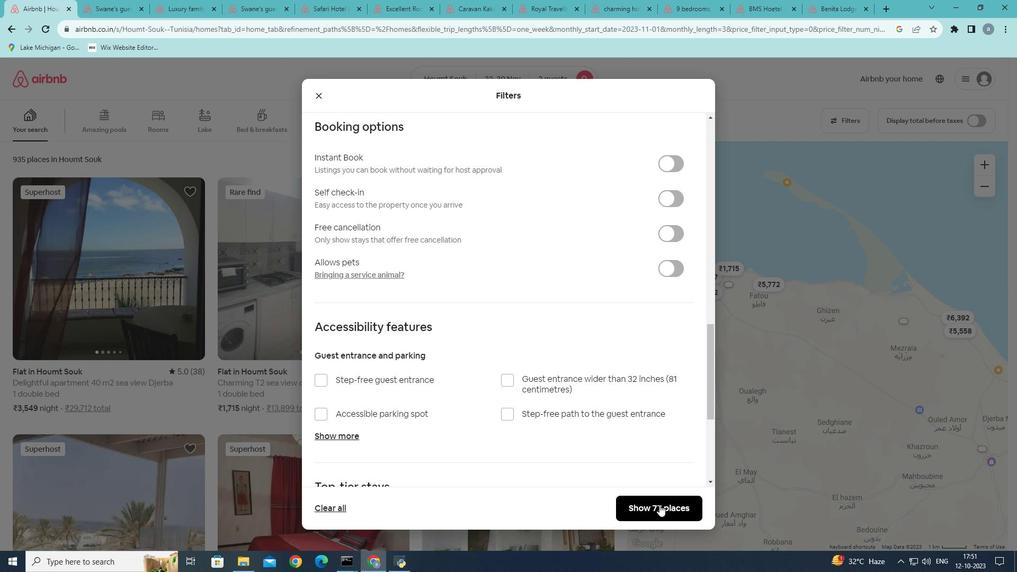 
Action: Mouse pressed left at (659, 504)
Screenshot: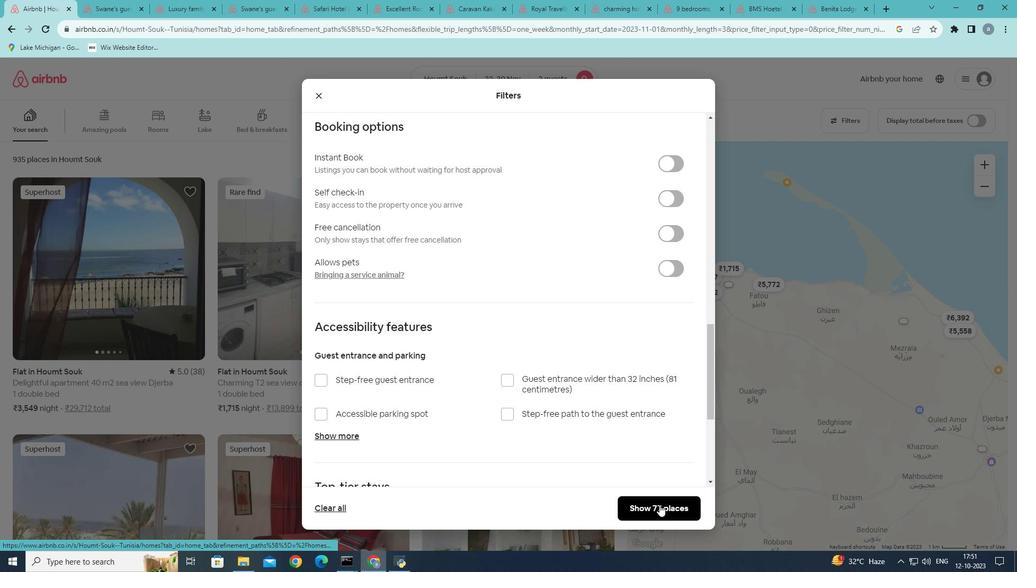 
Action: Mouse moved to (495, 407)
Screenshot: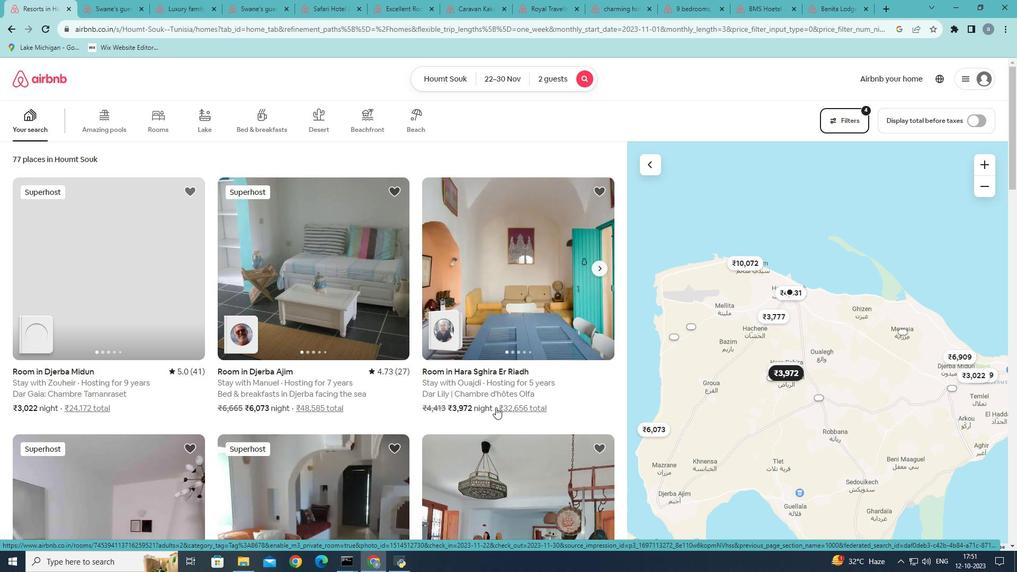 
Action: Mouse scrolled (495, 406) with delta (0, 0)
Screenshot: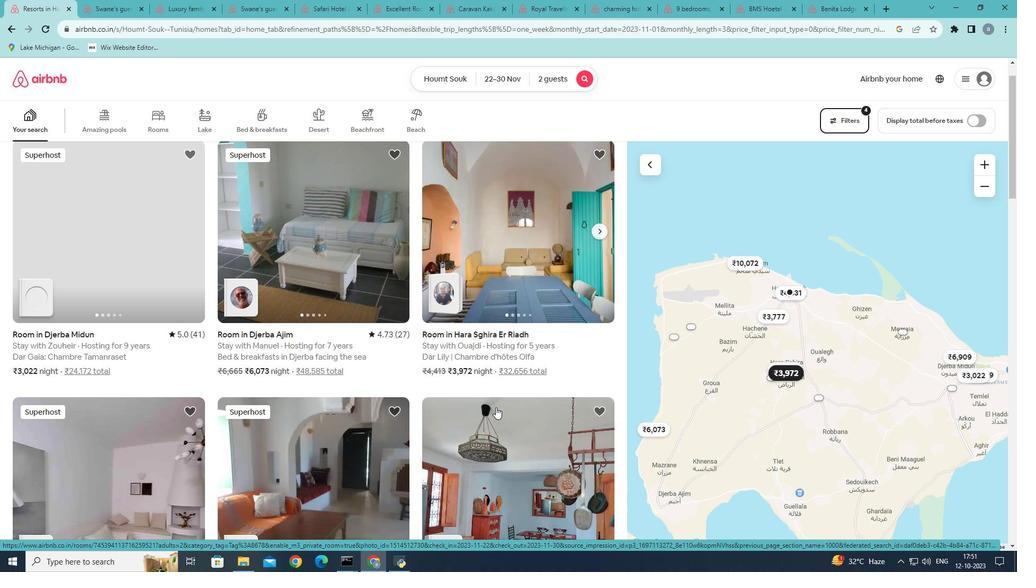 
Action: Mouse moved to (362, 314)
Screenshot: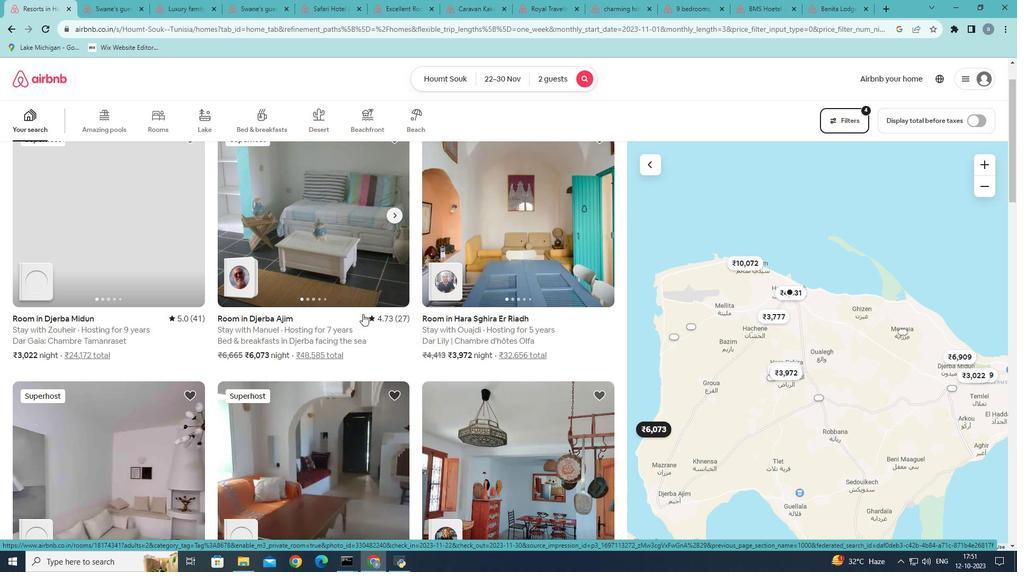 
Action: Mouse scrolled (362, 313) with delta (0, 0)
Screenshot: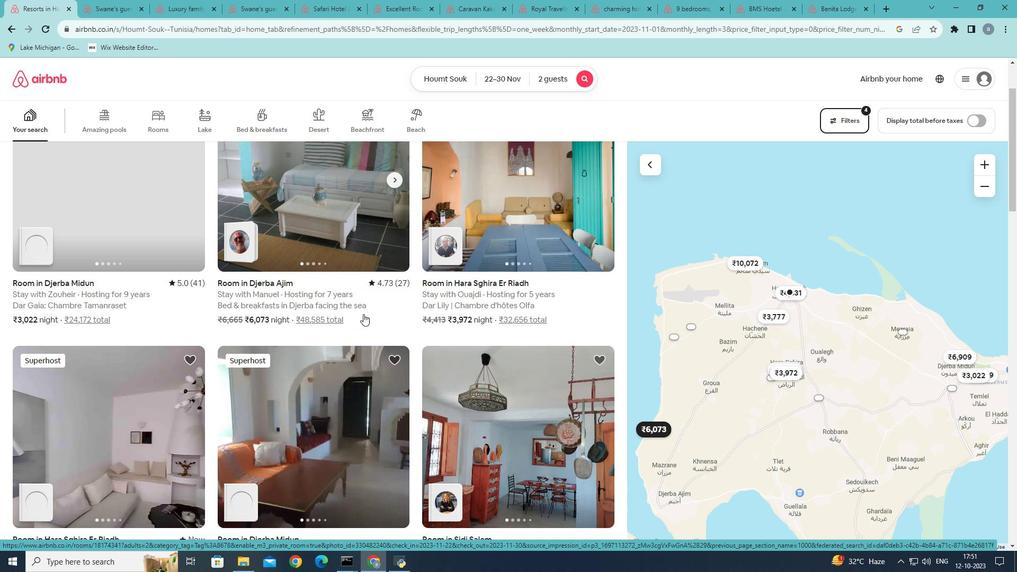
Action: Mouse moved to (363, 314)
Screenshot: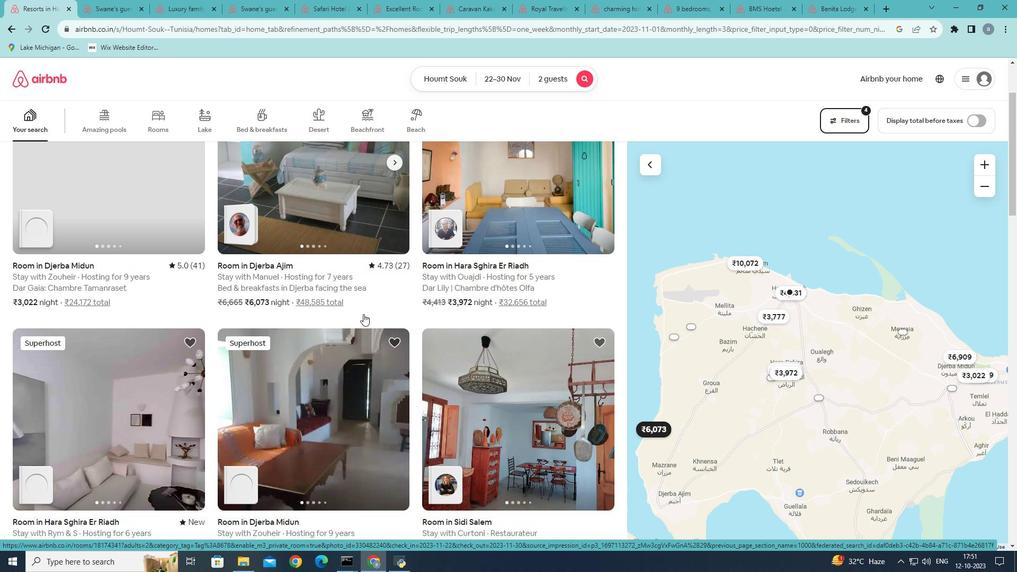 
Action: Mouse scrolled (363, 313) with delta (0, 0)
Screenshot: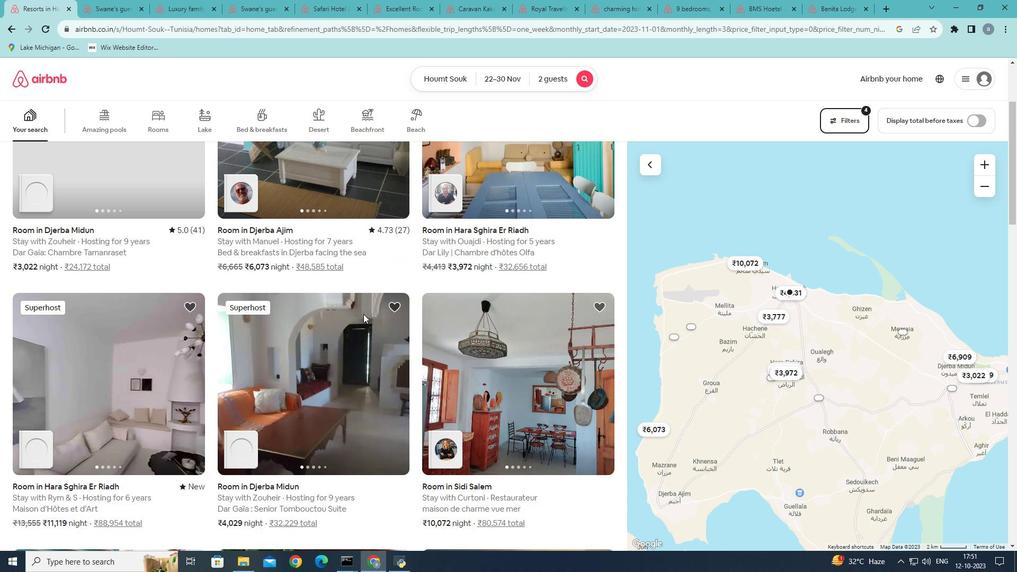 
Action: Mouse scrolled (363, 313) with delta (0, 0)
Screenshot: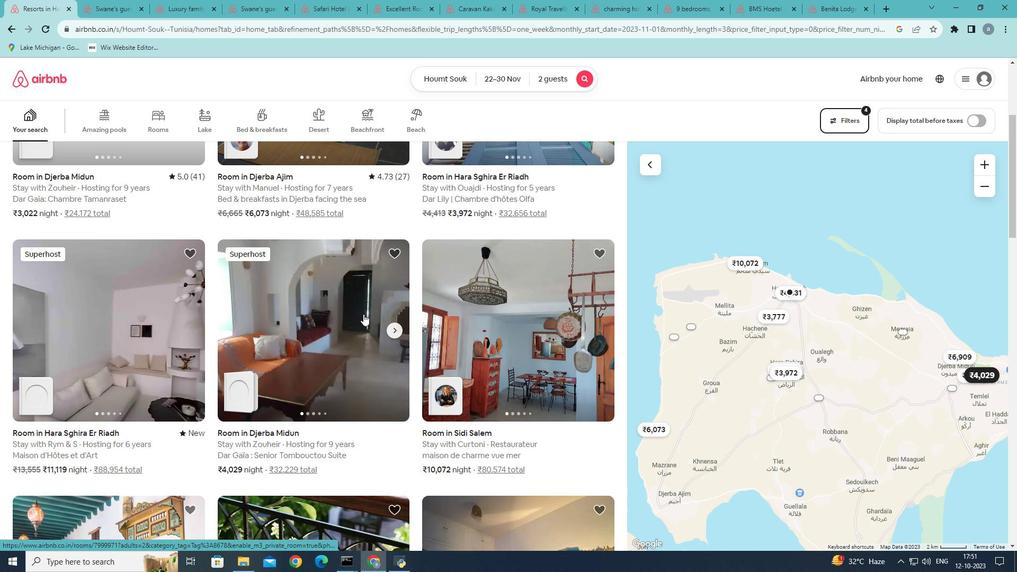 
Action: Mouse scrolled (363, 313) with delta (0, 0)
Screenshot: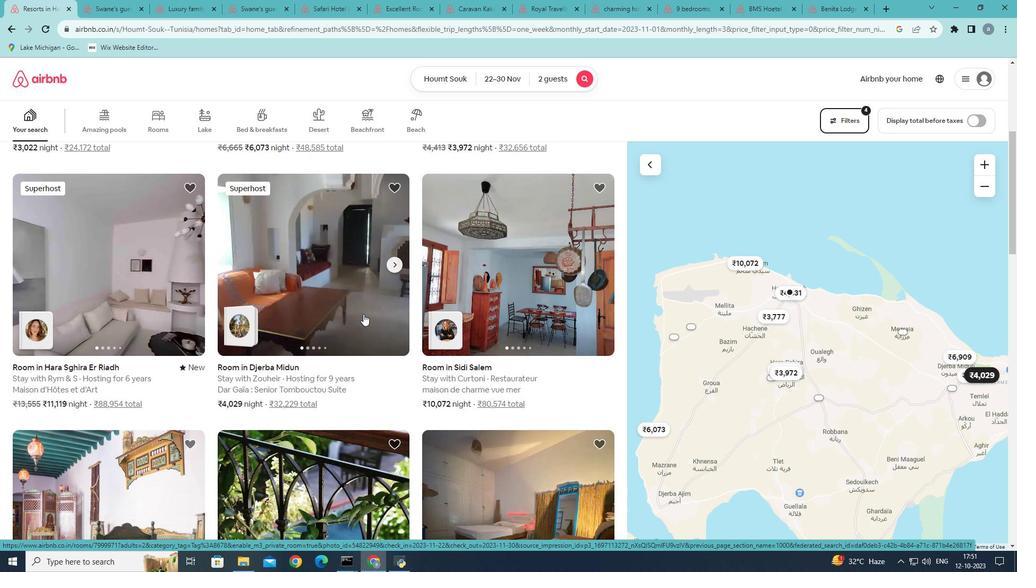 
Action: Mouse moved to (363, 314)
Screenshot: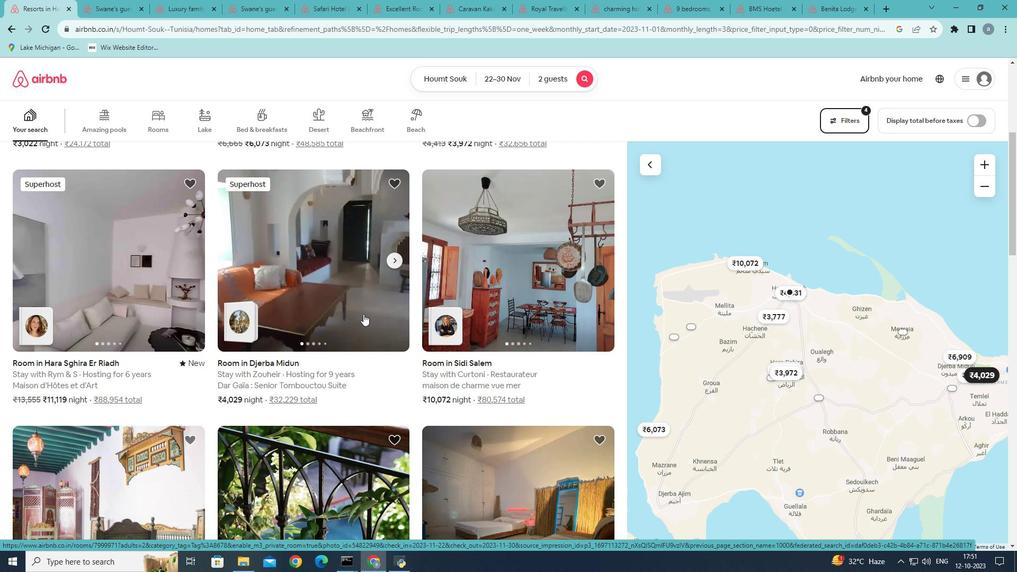 
Action: Mouse scrolled (363, 313) with delta (0, 0)
Screenshot: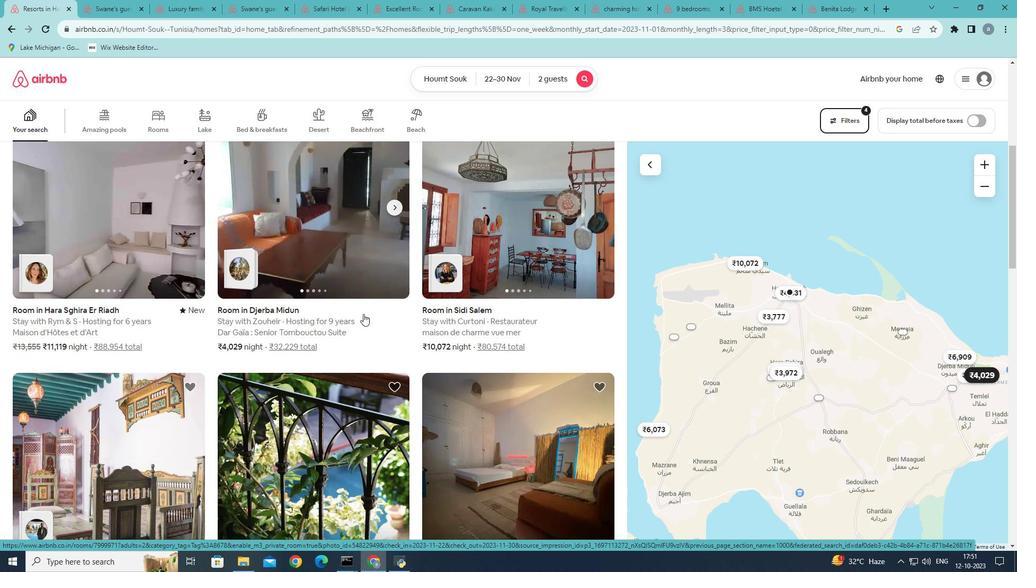 
Action: Mouse scrolled (363, 313) with delta (0, 0)
Screenshot: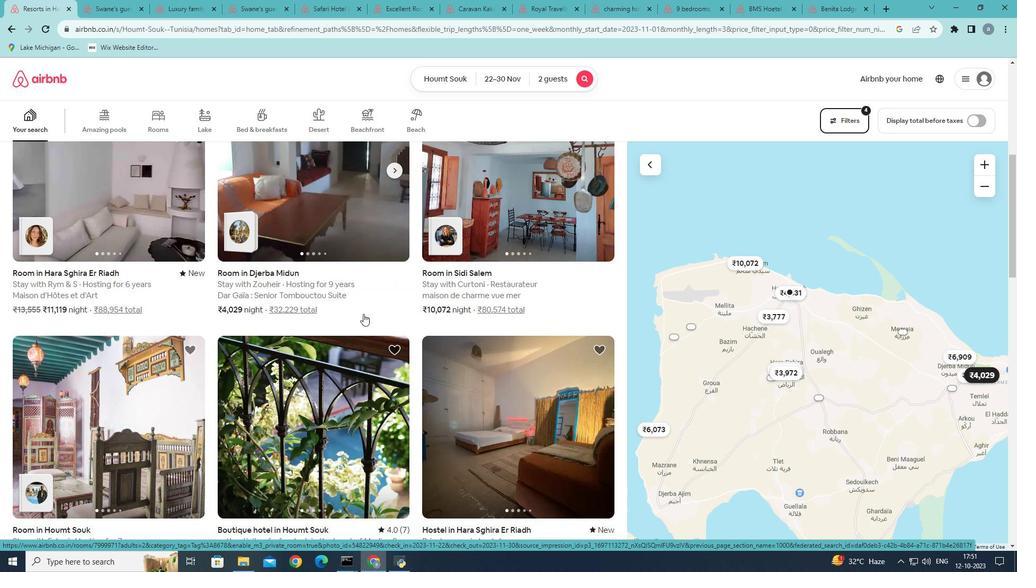 
Action: Mouse scrolled (363, 313) with delta (0, 0)
Screenshot: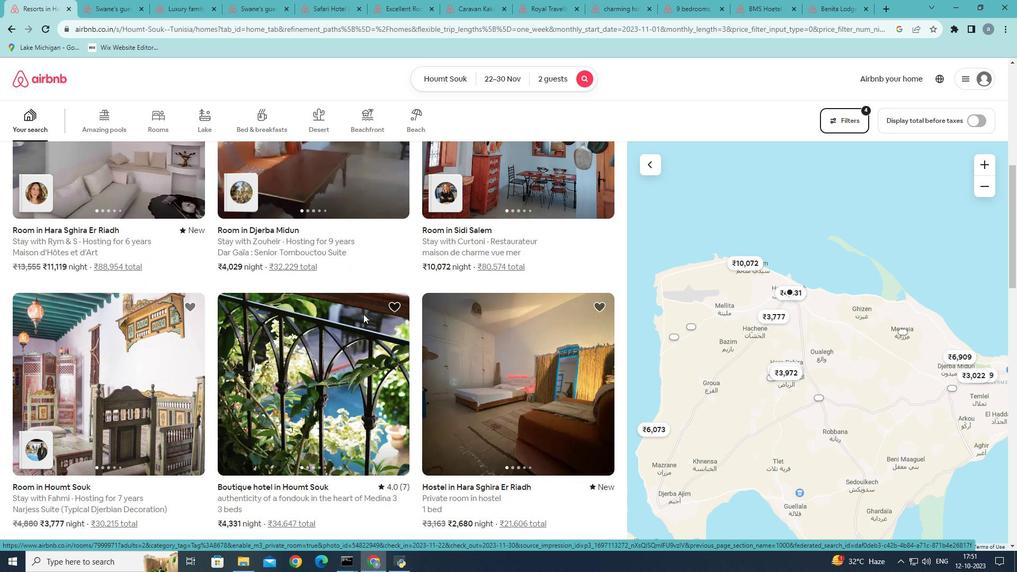 
Action: Mouse scrolled (363, 313) with delta (0, 0)
Screenshot: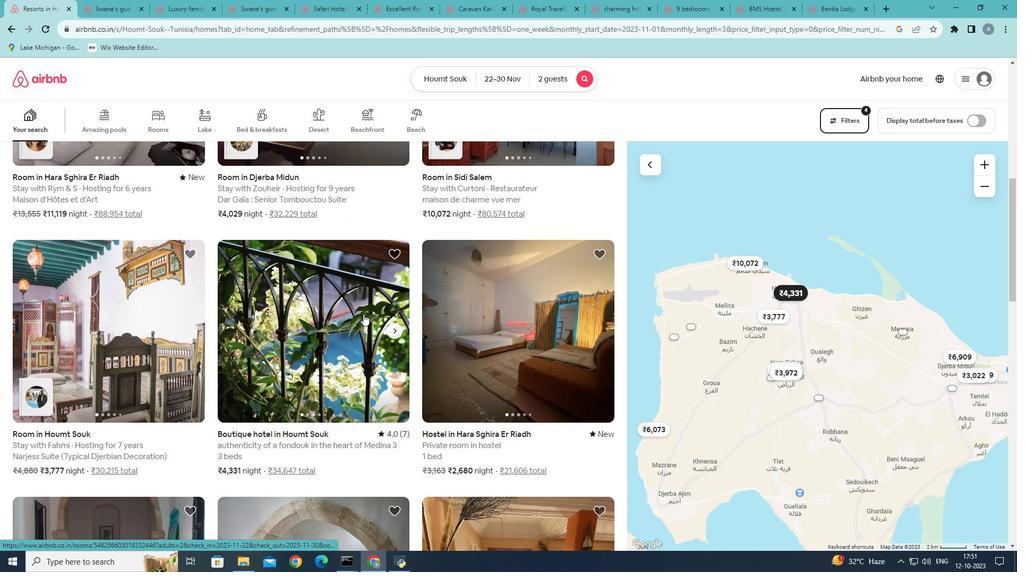 
Action: Mouse scrolled (363, 313) with delta (0, 0)
Screenshot: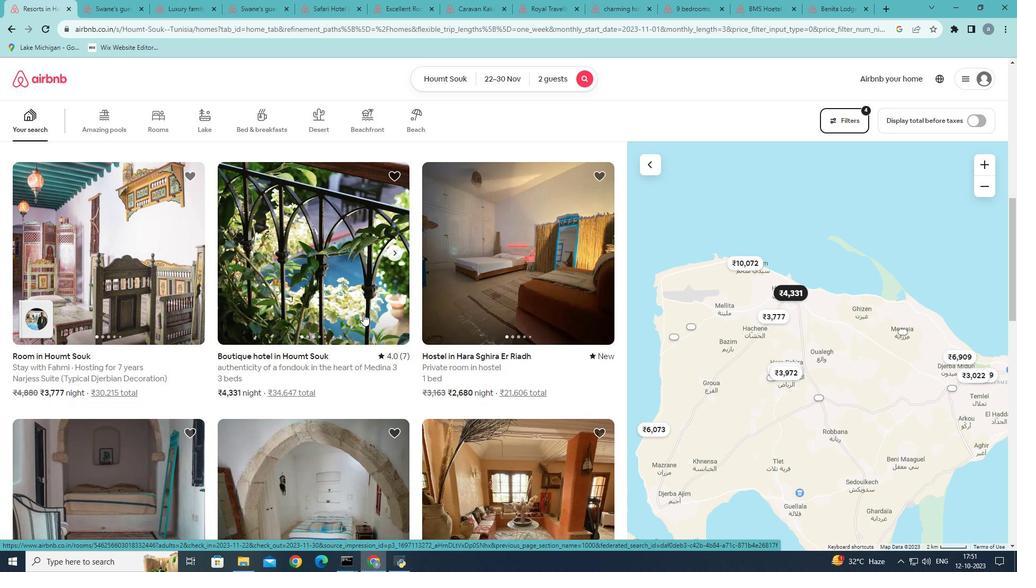 
Action: Mouse scrolled (363, 313) with delta (0, 0)
Screenshot: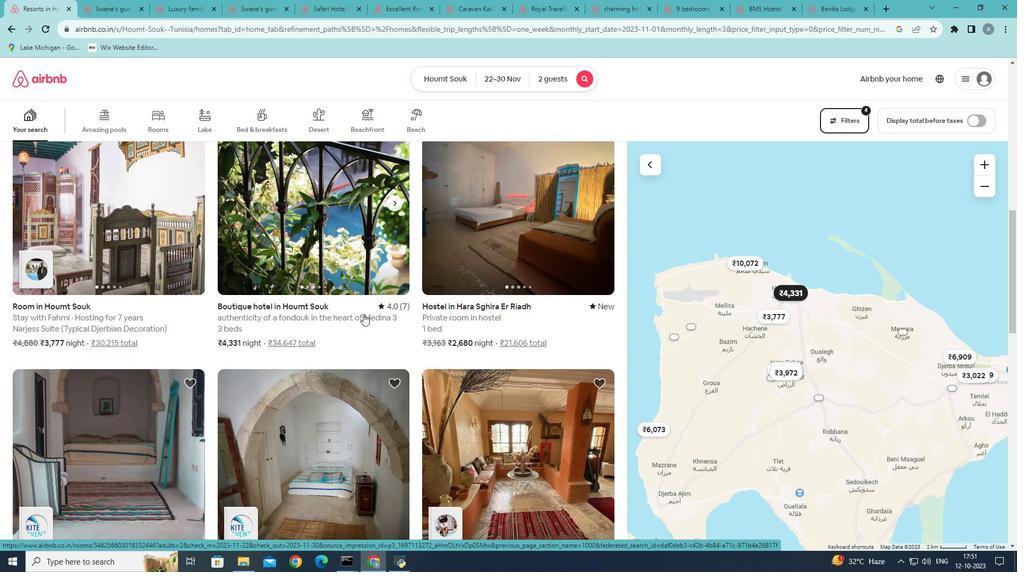 
Action: Mouse scrolled (363, 313) with delta (0, 0)
Screenshot: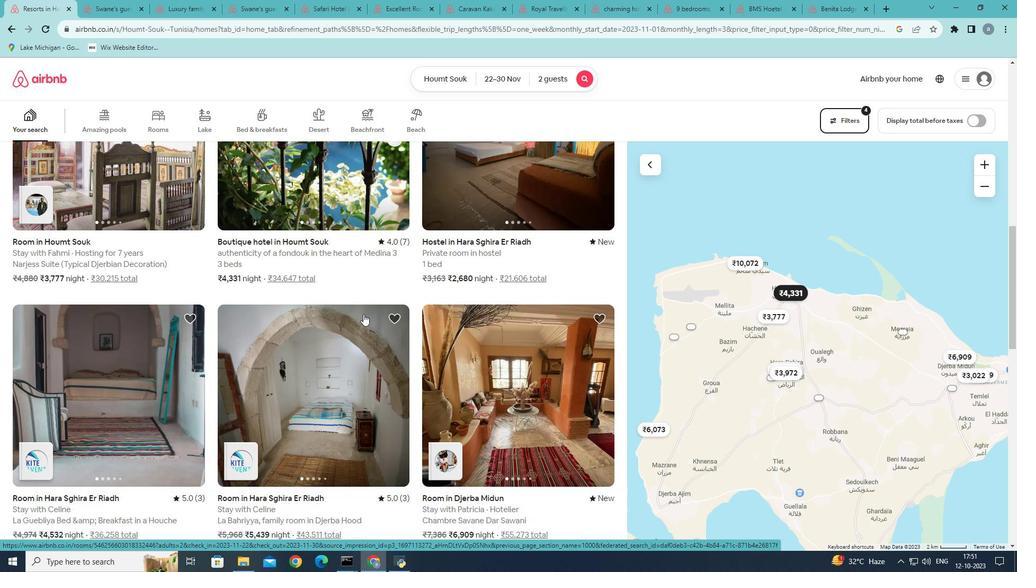 
Action: Mouse scrolled (363, 313) with delta (0, 0)
Screenshot: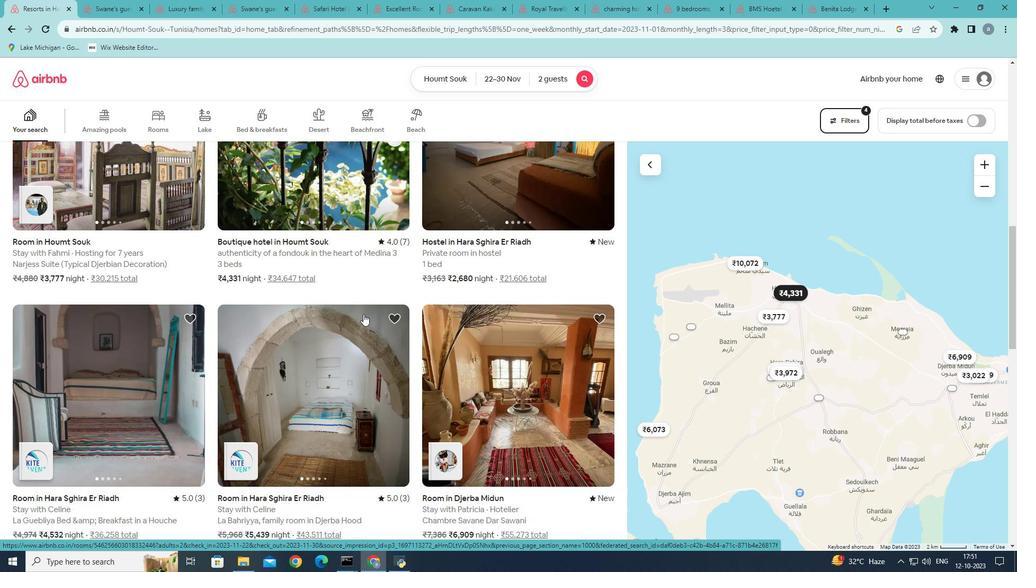 
Action: Mouse scrolled (363, 313) with delta (0, 0)
Screenshot: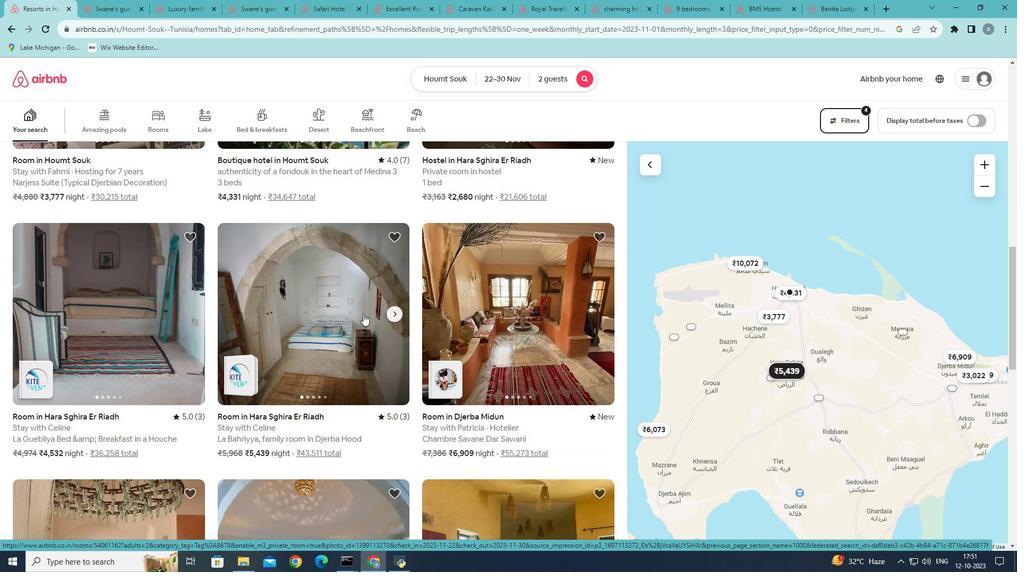 
Action: Mouse scrolled (363, 313) with delta (0, 0)
Screenshot: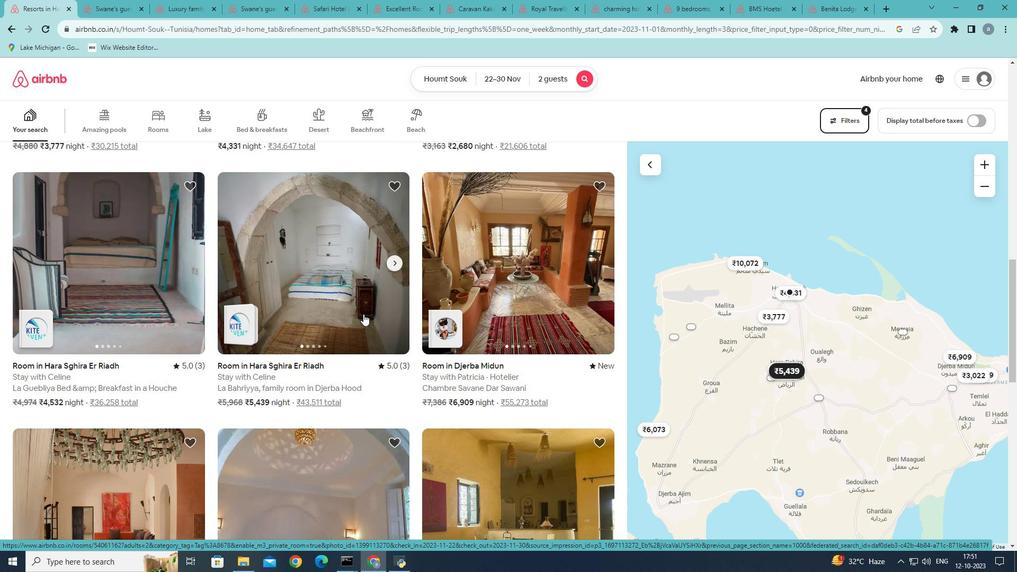 
Action: Mouse scrolled (363, 313) with delta (0, 0)
Screenshot: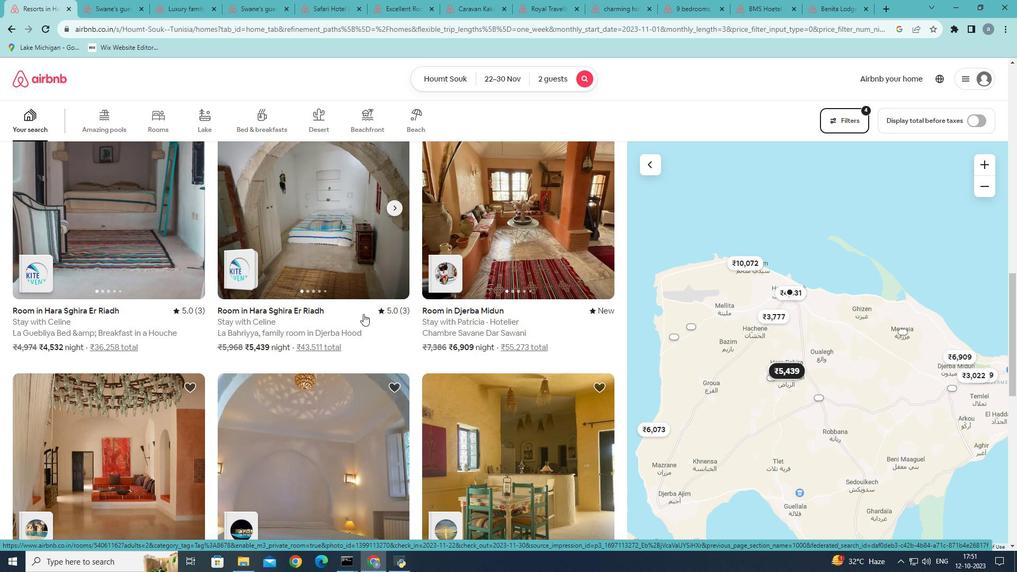 
Action: Mouse scrolled (363, 313) with delta (0, 0)
Screenshot: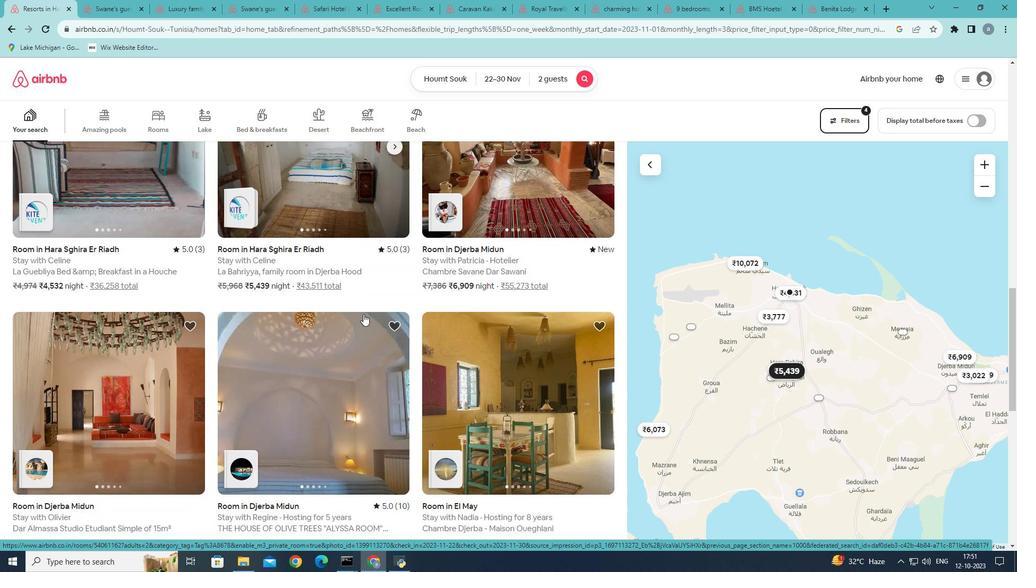 
Action: Mouse scrolled (363, 313) with delta (0, 0)
Screenshot: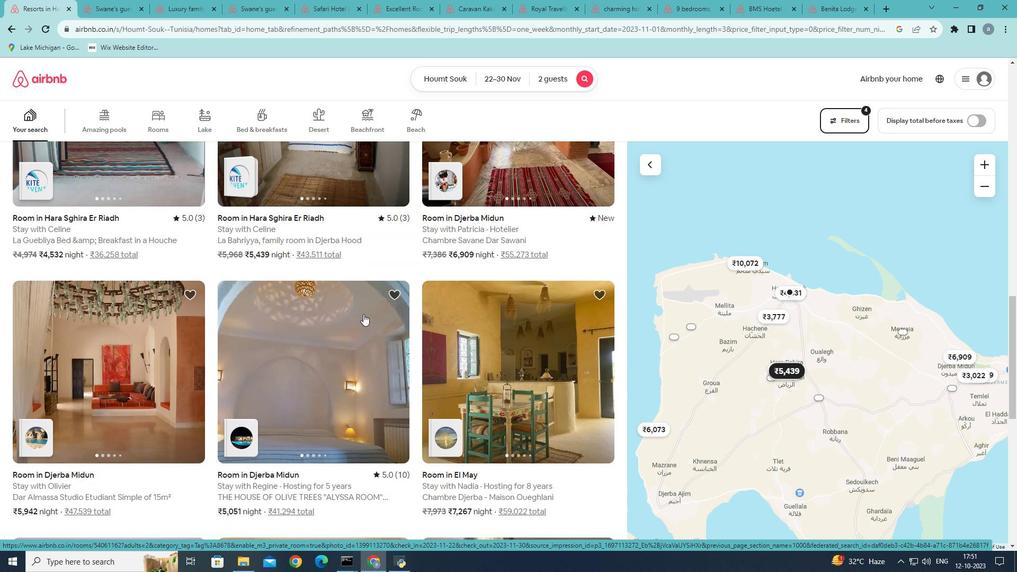 
Action: Mouse scrolled (363, 313) with delta (0, 0)
Screenshot: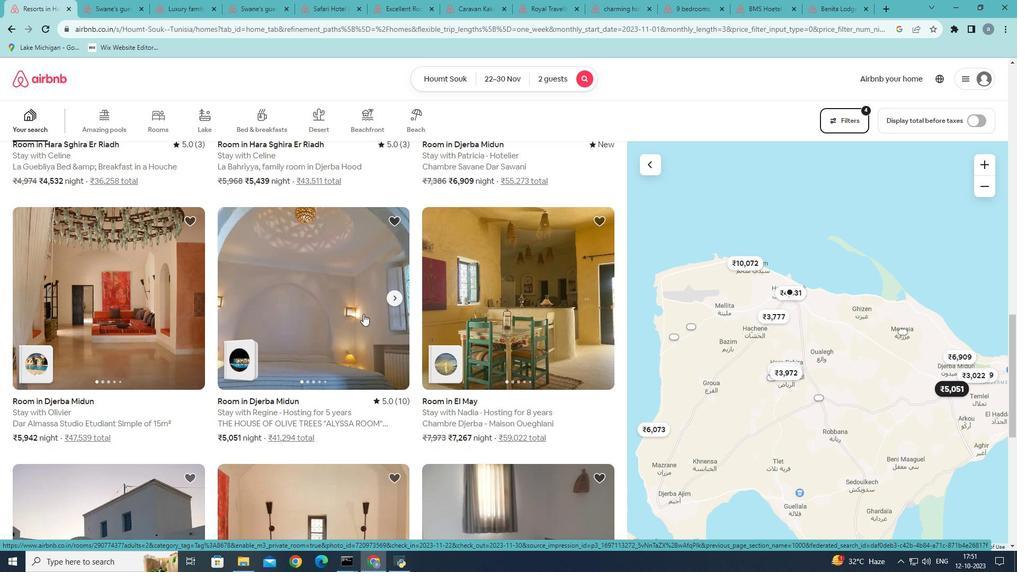 
Action: Mouse scrolled (363, 313) with delta (0, 0)
Screenshot: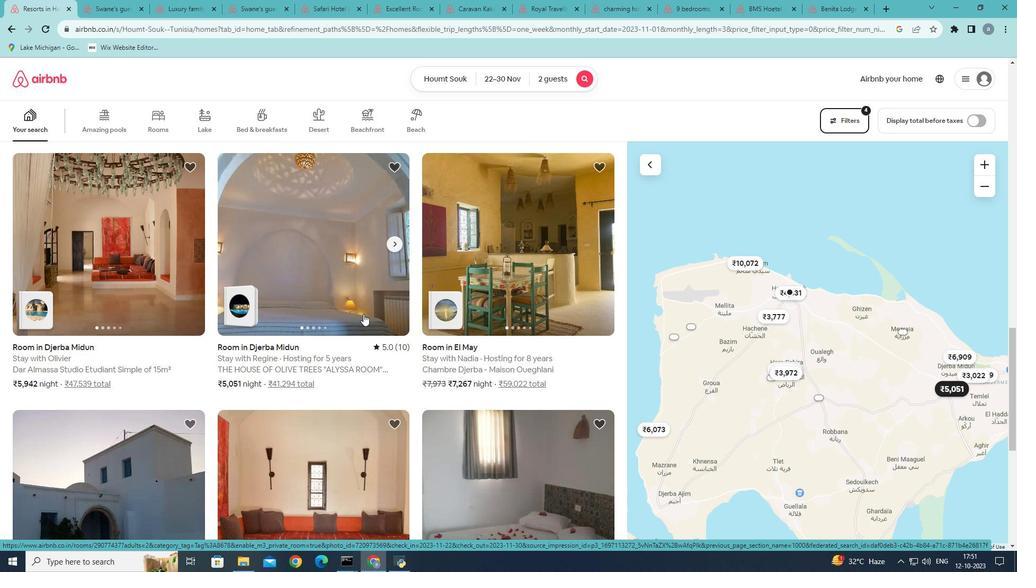
Action: Mouse scrolled (363, 313) with delta (0, 0)
Screenshot: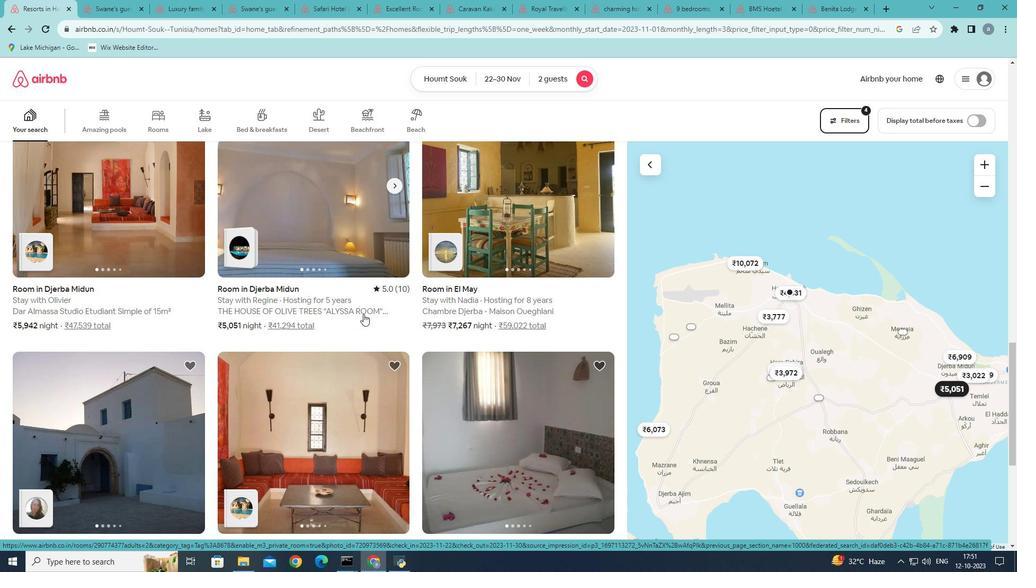 
Action: Mouse scrolled (363, 313) with delta (0, 0)
Screenshot: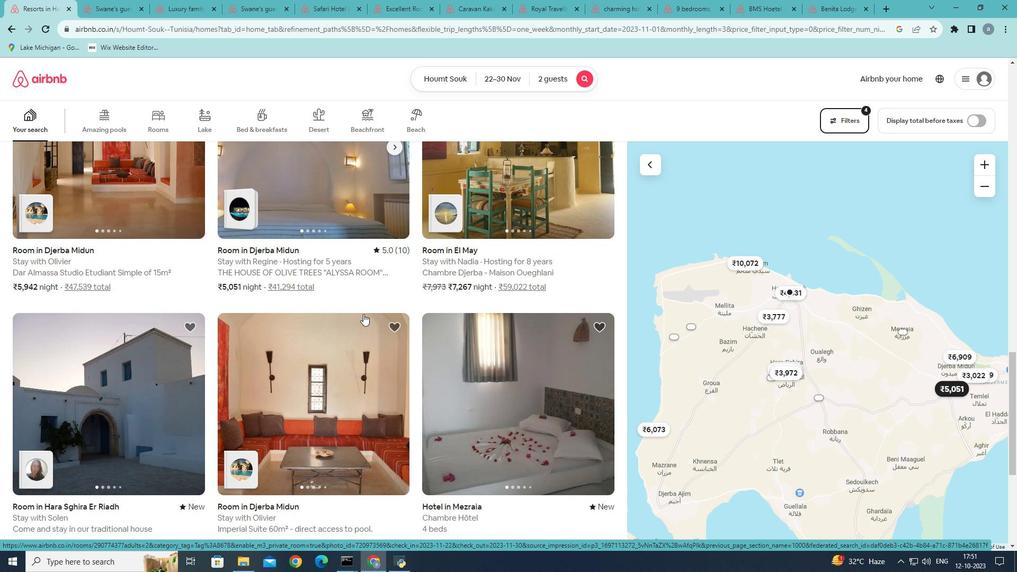 
Action: Mouse scrolled (363, 313) with delta (0, 0)
Screenshot: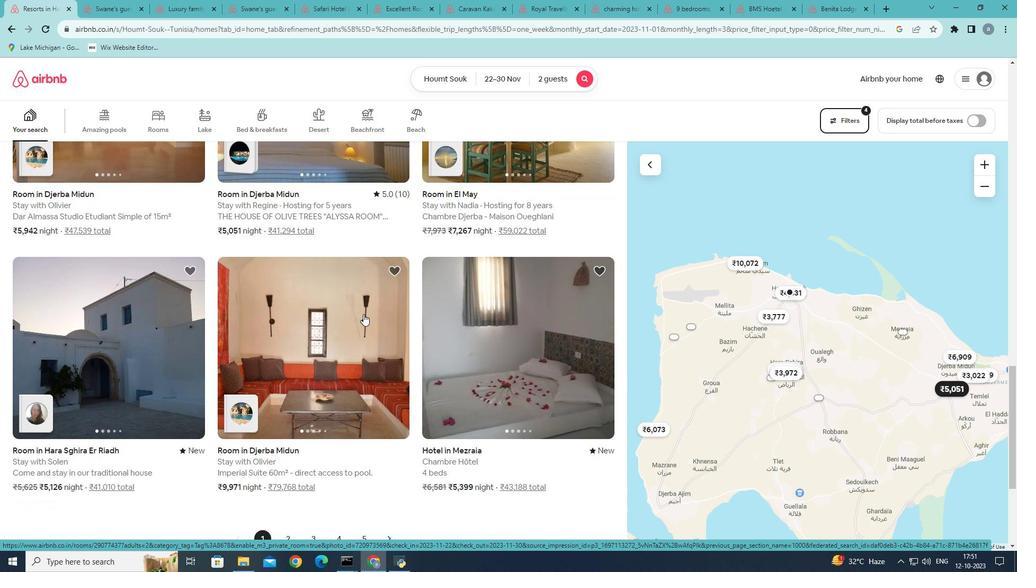 
Action: Mouse moved to (517, 341)
Screenshot: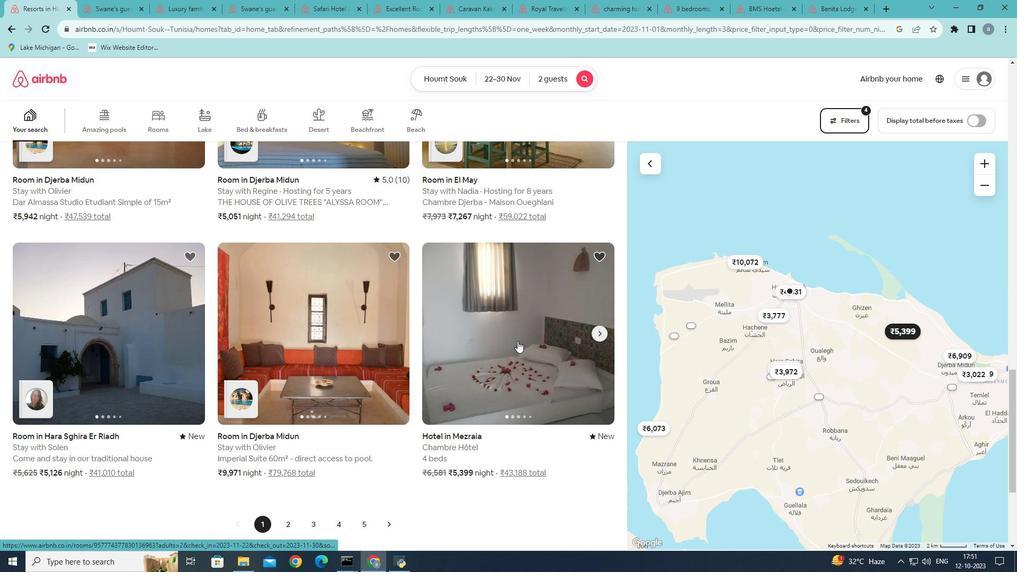 
Action: Mouse pressed left at (517, 341)
Screenshot: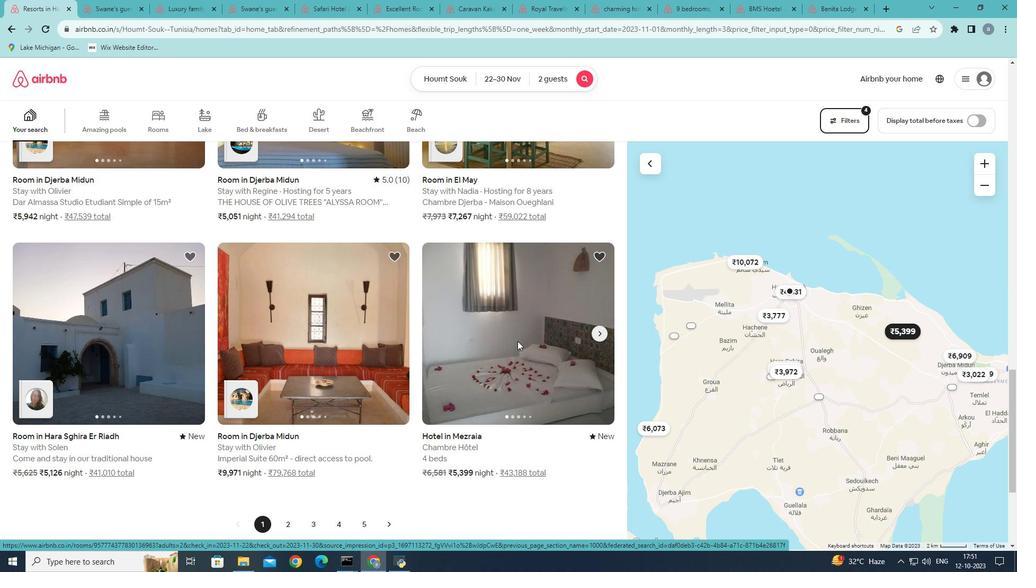
Action: Mouse moved to (748, 402)
Screenshot: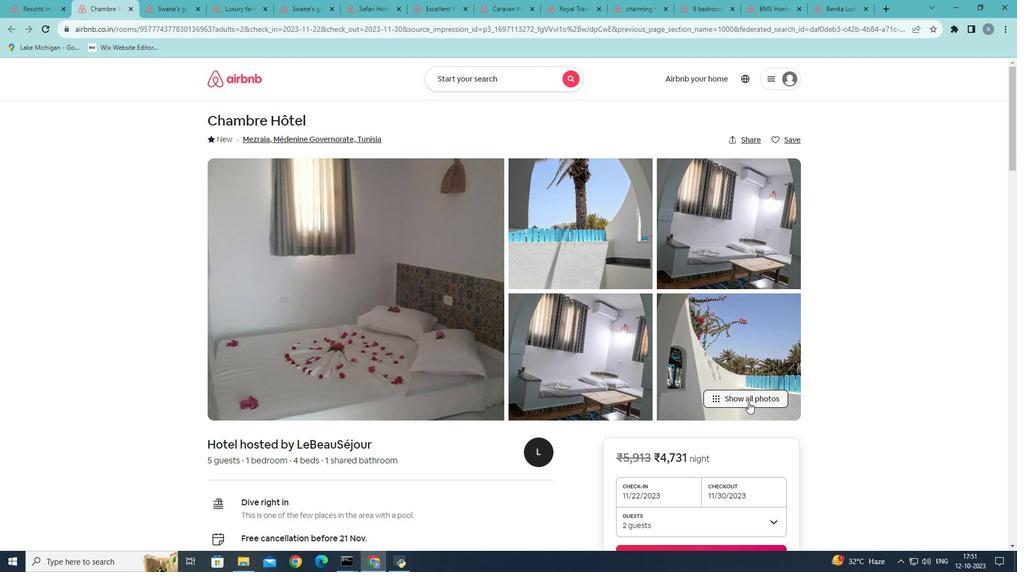 
Action: Mouse pressed left at (748, 402)
Screenshot: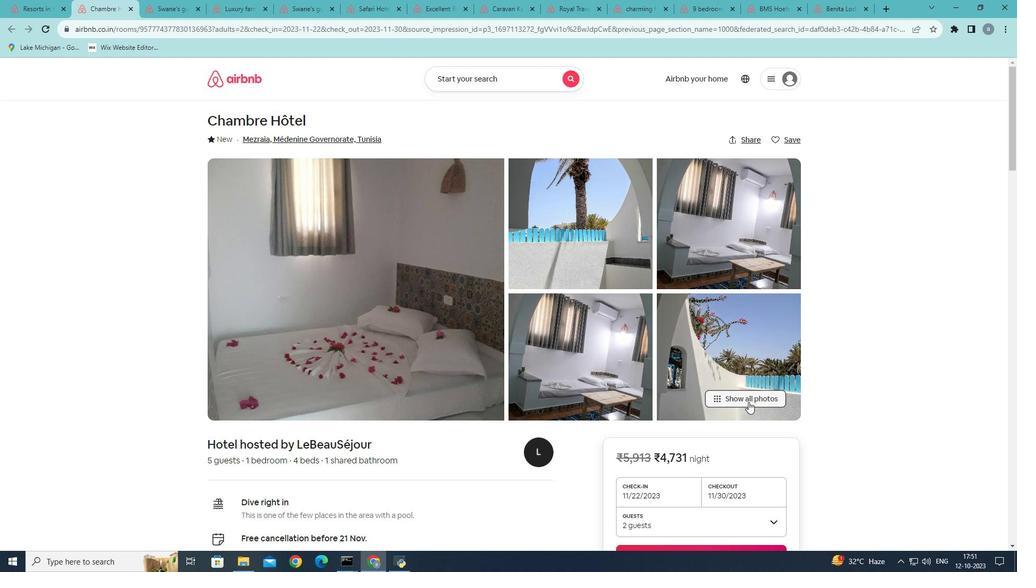 
Action: Mouse moved to (564, 284)
Screenshot: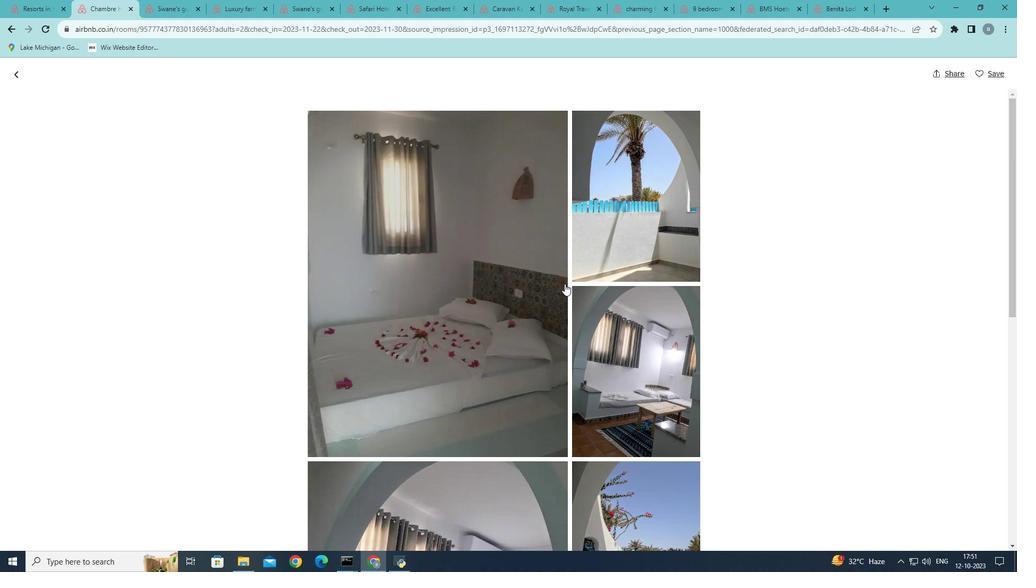 
Action: Mouse scrolled (564, 283) with delta (0, 0)
Screenshot: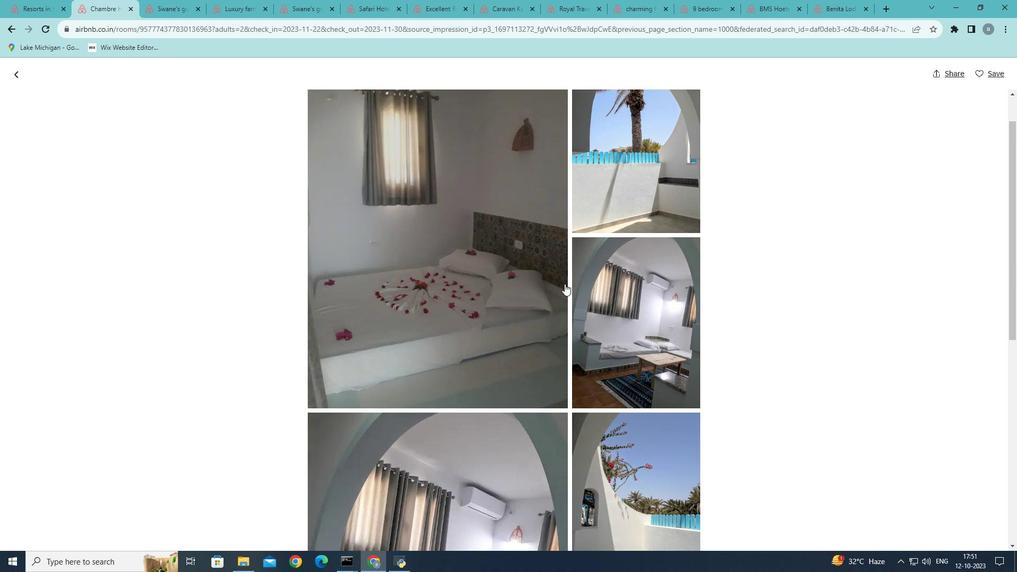 
Action: Mouse scrolled (564, 283) with delta (0, 0)
Screenshot: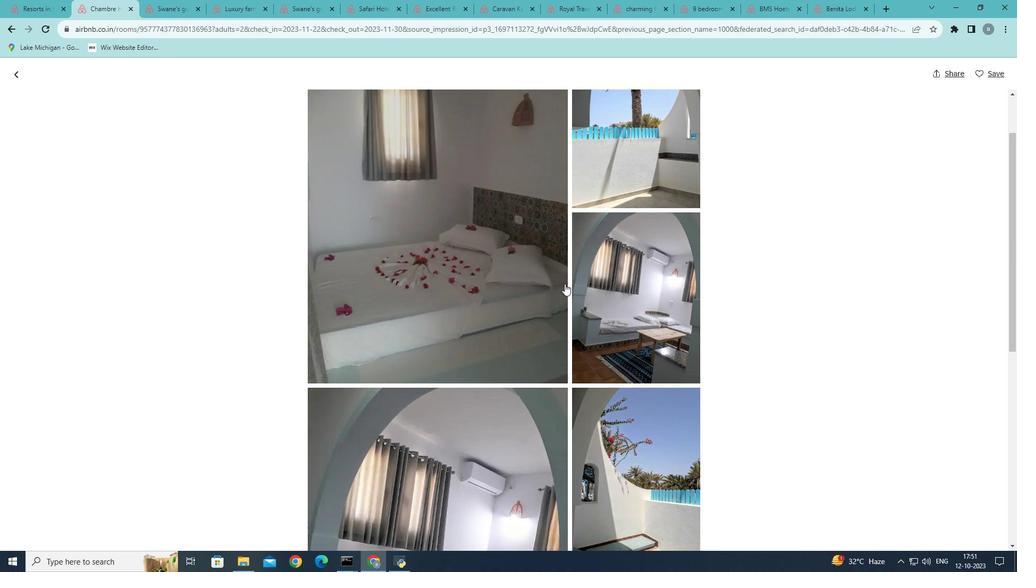 
Action: Mouse scrolled (564, 283) with delta (0, 0)
Screenshot: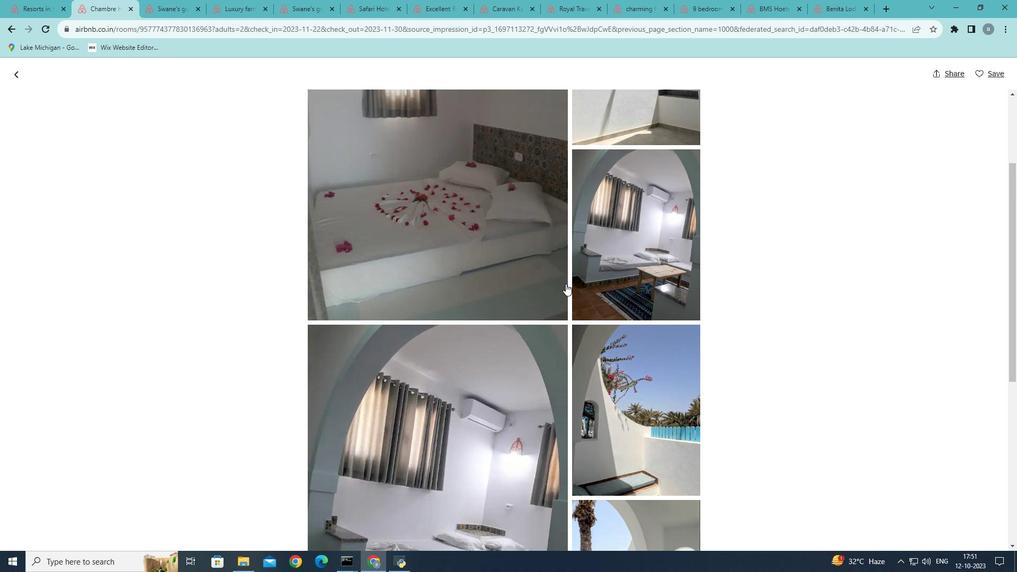 
Action: Mouse moved to (565, 284)
Screenshot: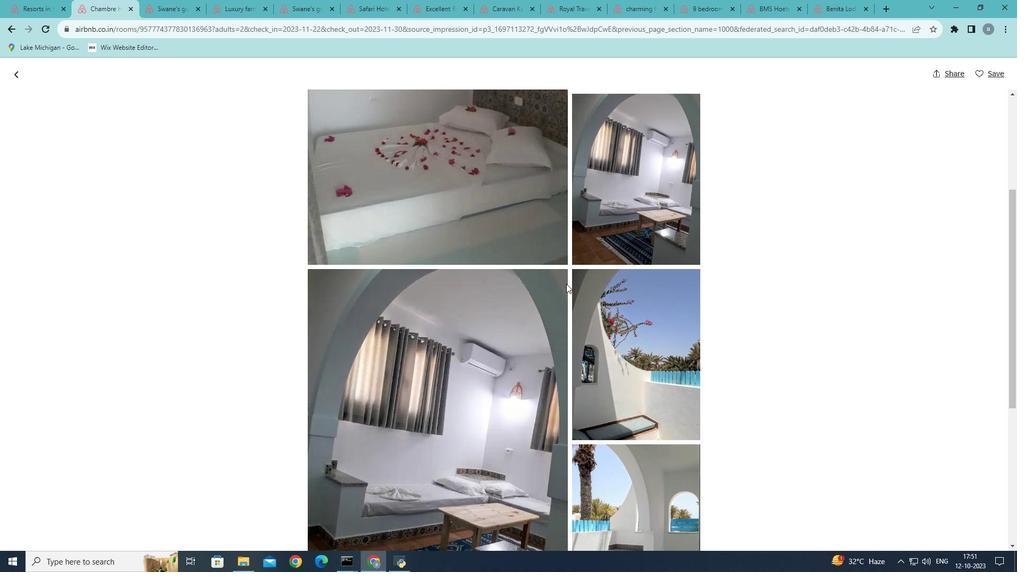 
Action: Mouse scrolled (565, 283) with delta (0, 0)
Screenshot: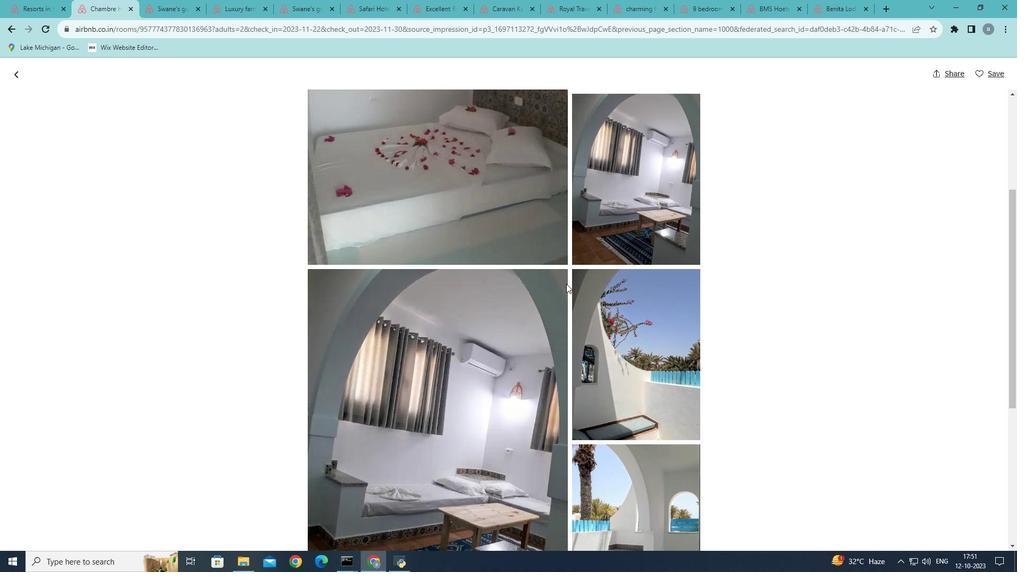 
Action: Mouse moved to (566, 284)
Screenshot: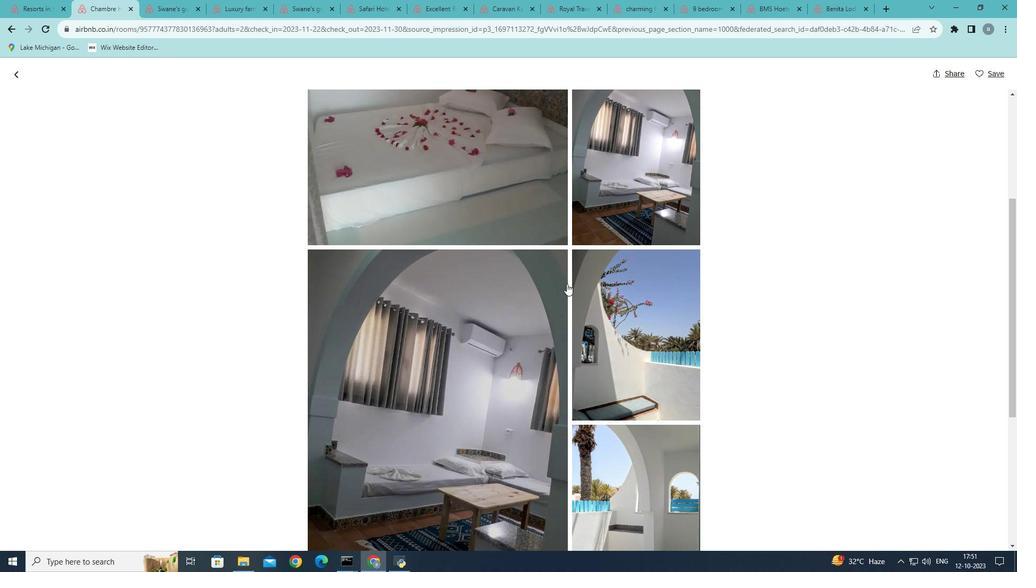 
Action: Mouse scrolled (566, 283) with delta (0, 0)
Screenshot: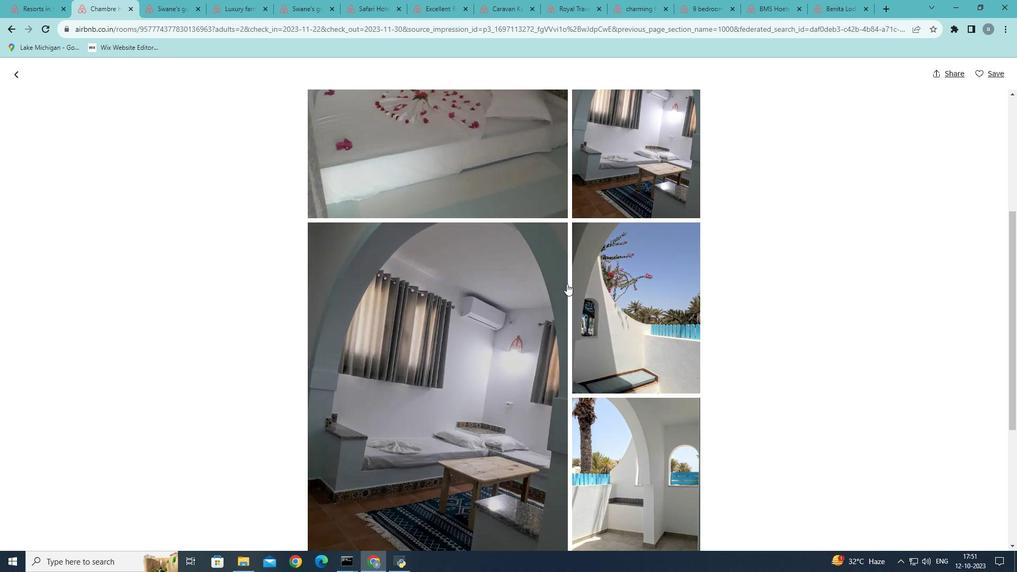 
Action: Mouse scrolled (566, 283) with delta (0, 0)
Screenshot: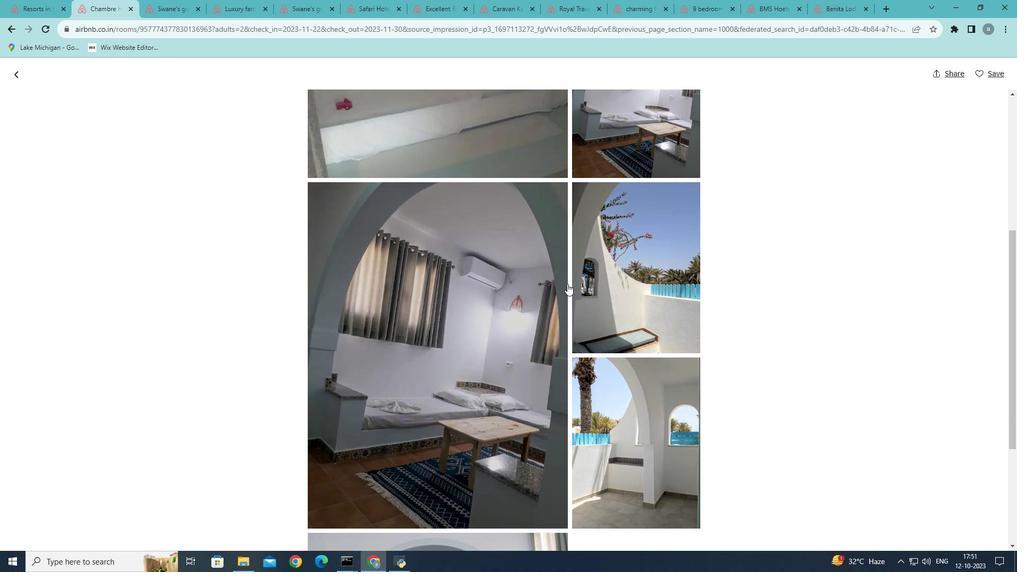 
Action: Mouse moved to (568, 284)
Screenshot: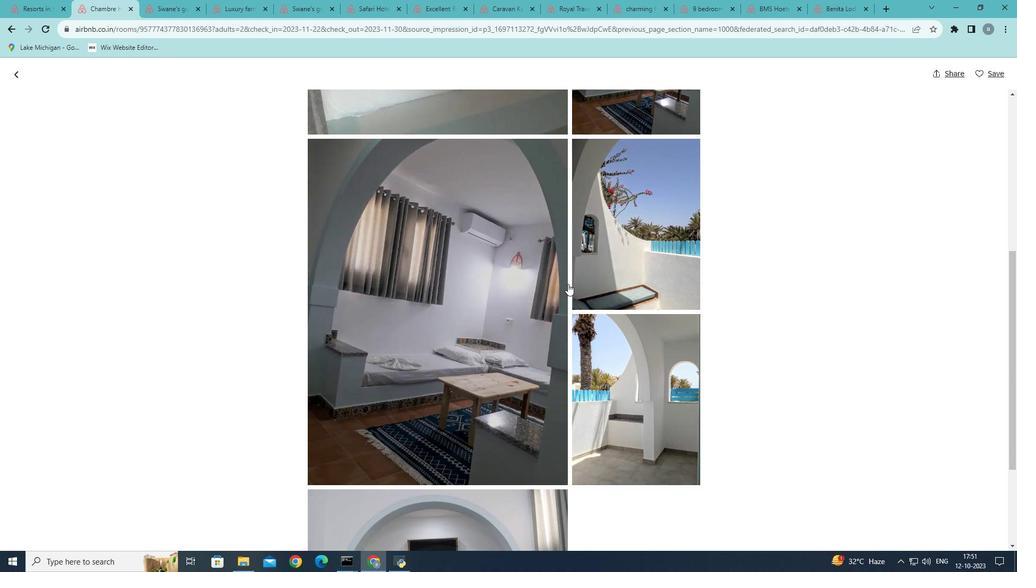 
Action: Mouse scrolled (568, 283) with delta (0, 0)
Screenshot: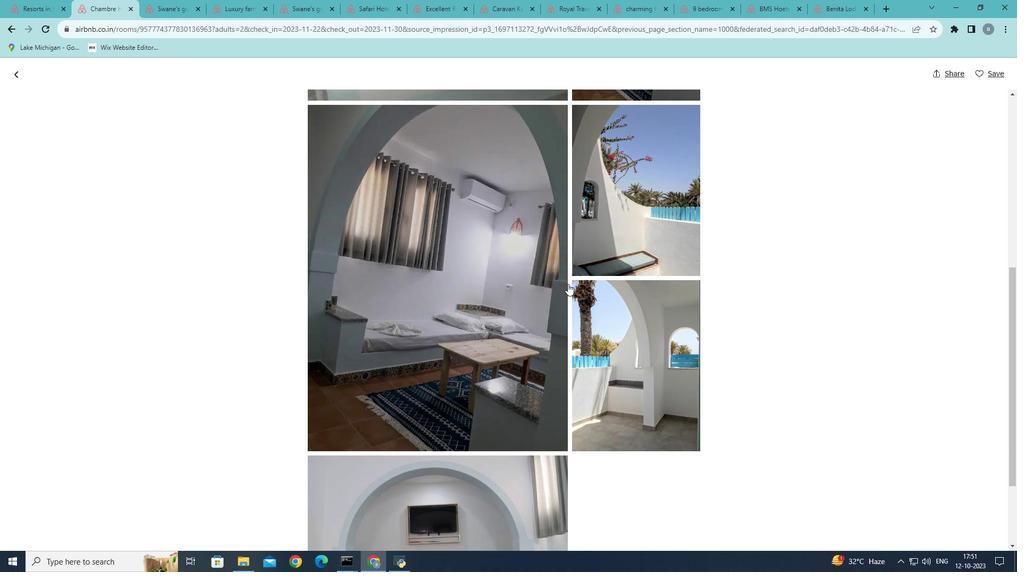 
Action: Mouse scrolled (568, 283) with delta (0, 0)
Screenshot: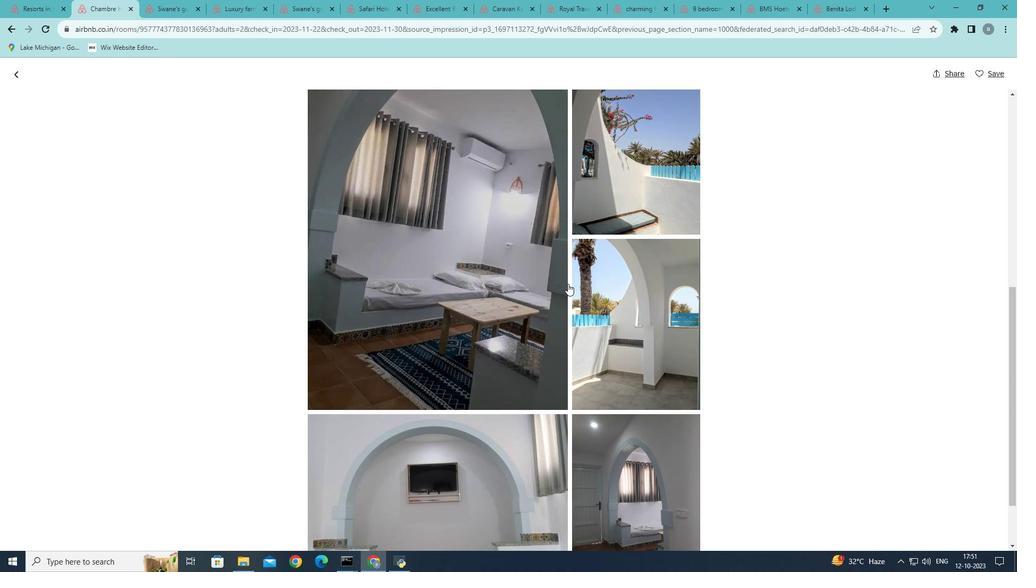 
Action: Mouse scrolled (568, 283) with delta (0, 0)
Screenshot: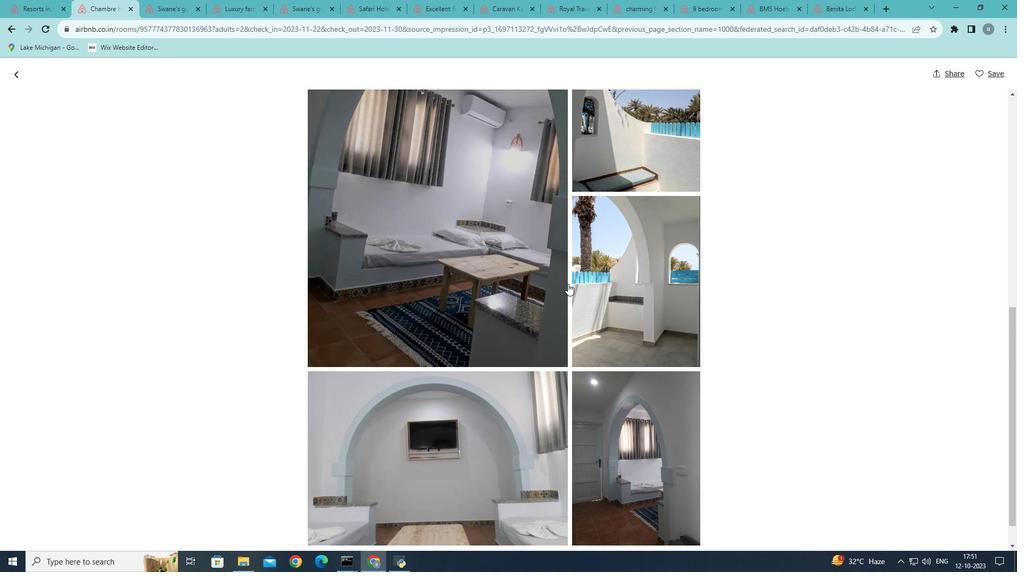 
Action: Mouse scrolled (568, 283) with delta (0, 0)
Screenshot: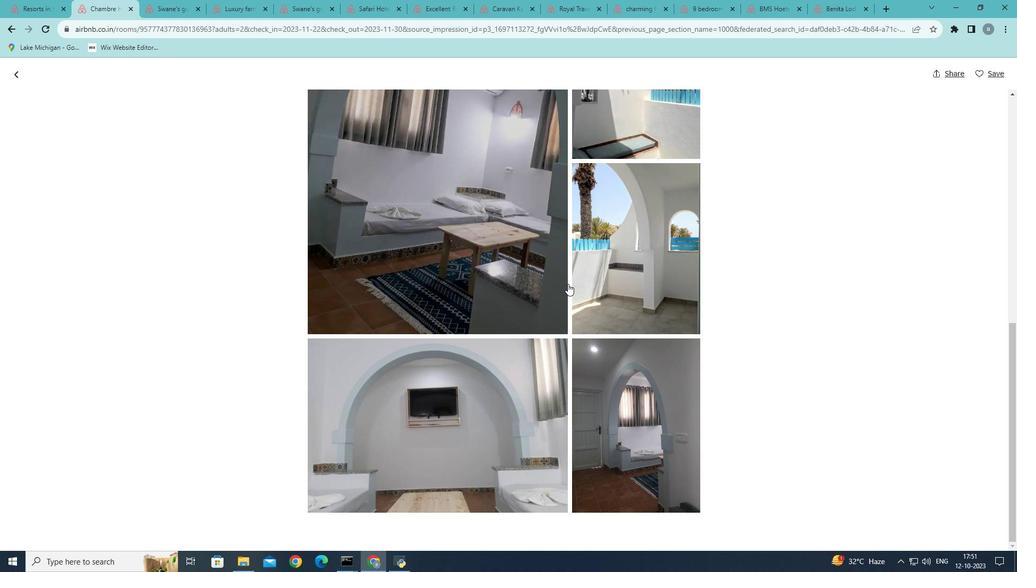 
Action: Mouse scrolled (568, 283) with delta (0, 0)
Screenshot: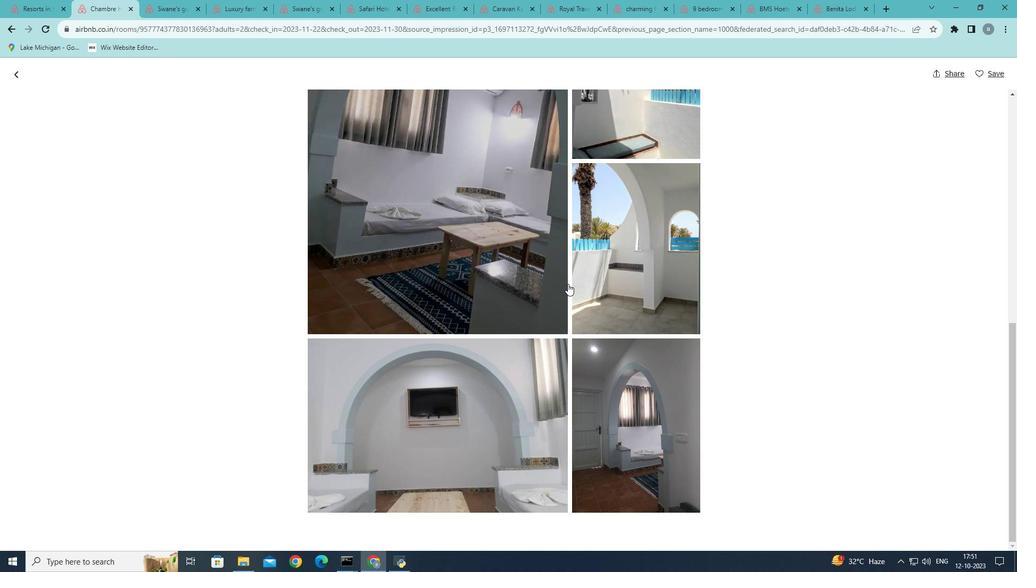 
Action: Mouse scrolled (568, 283) with delta (0, 0)
Screenshot: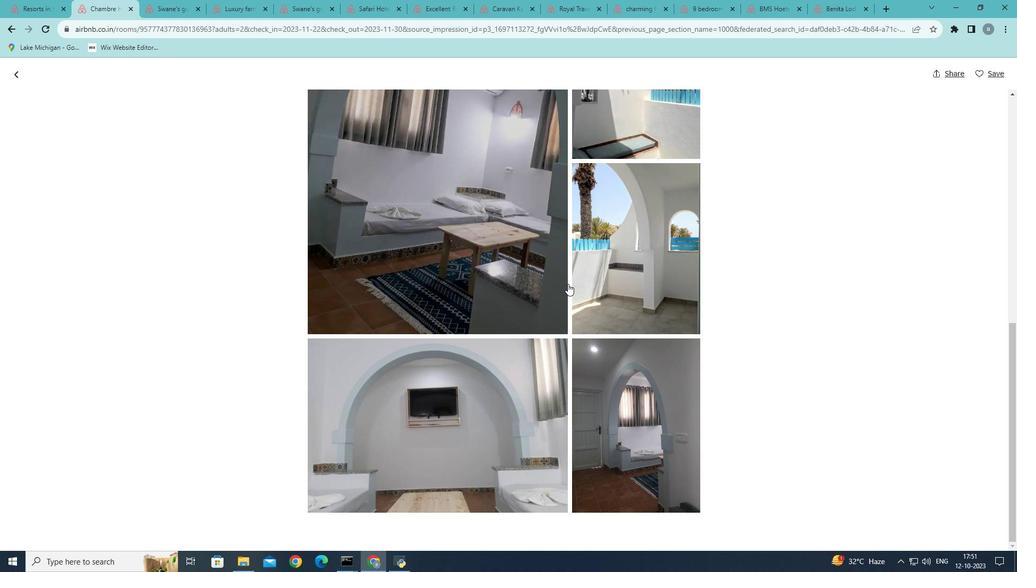 
Action: Mouse scrolled (568, 283) with delta (0, 0)
Screenshot: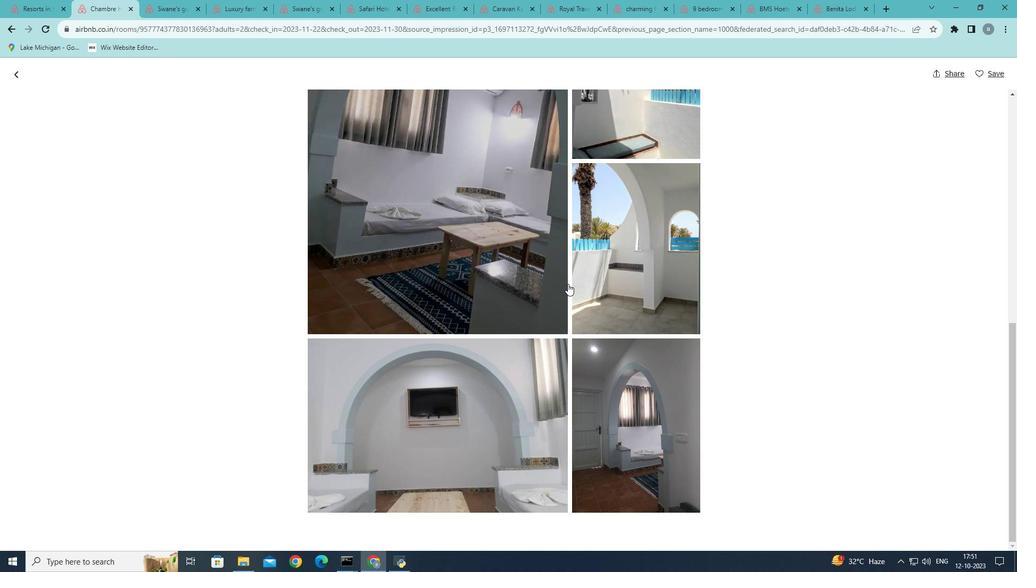 
Action: Mouse moved to (113, 214)
Screenshot: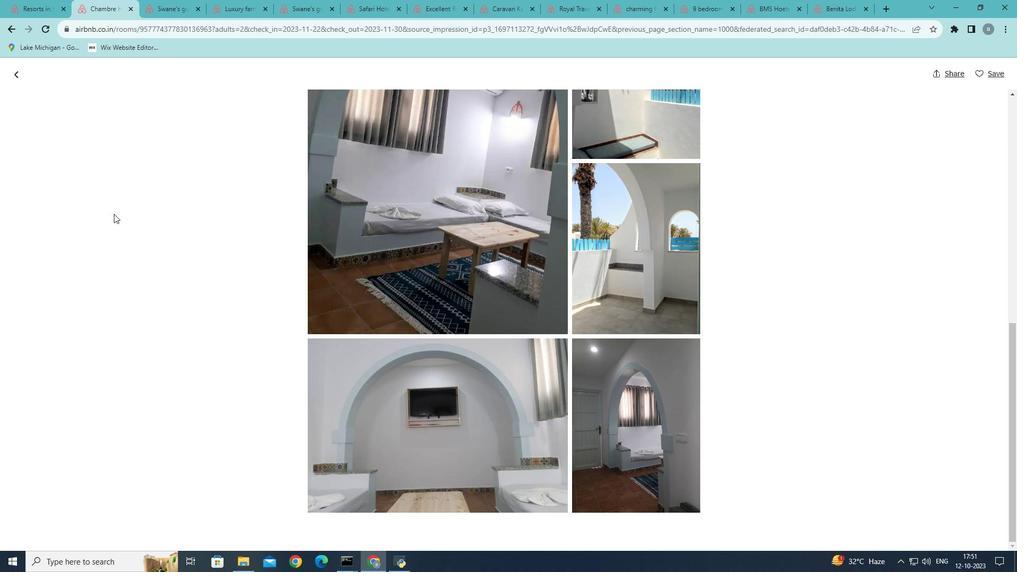 
Action: Mouse scrolled (113, 213) with delta (0, 0)
Screenshot: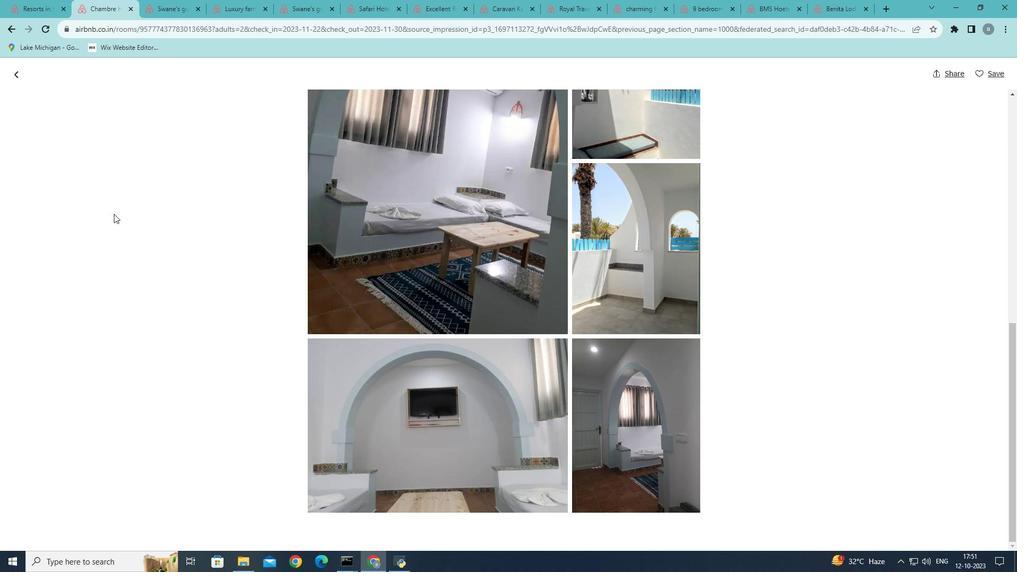 
Action: Mouse scrolled (113, 213) with delta (0, 0)
Screenshot: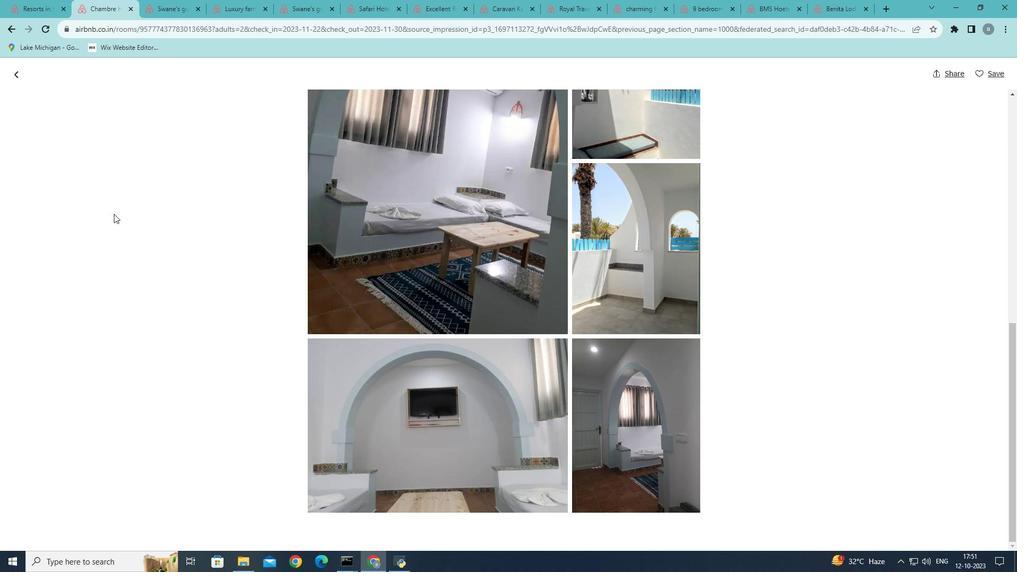 
Action: Mouse scrolled (113, 213) with delta (0, 0)
Screenshot: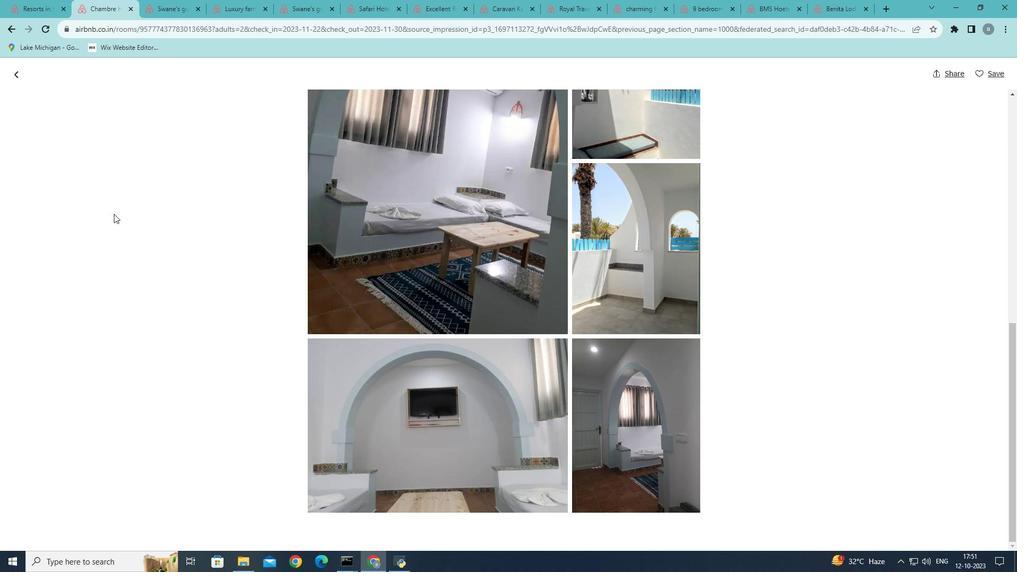 
Action: Mouse scrolled (113, 213) with delta (0, 0)
Screenshot: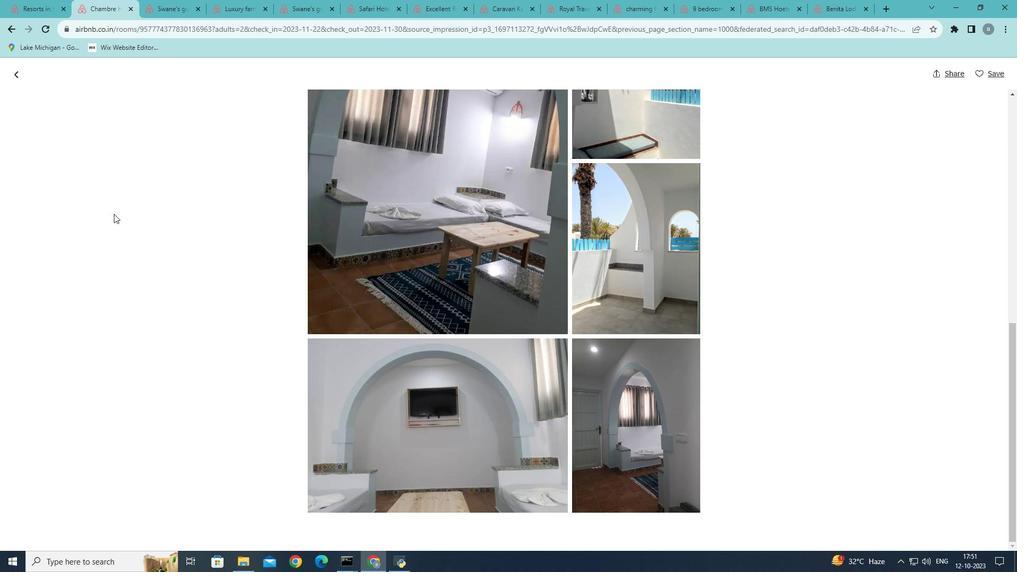 
Action: Mouse moved to (16, 71)
Screenshot: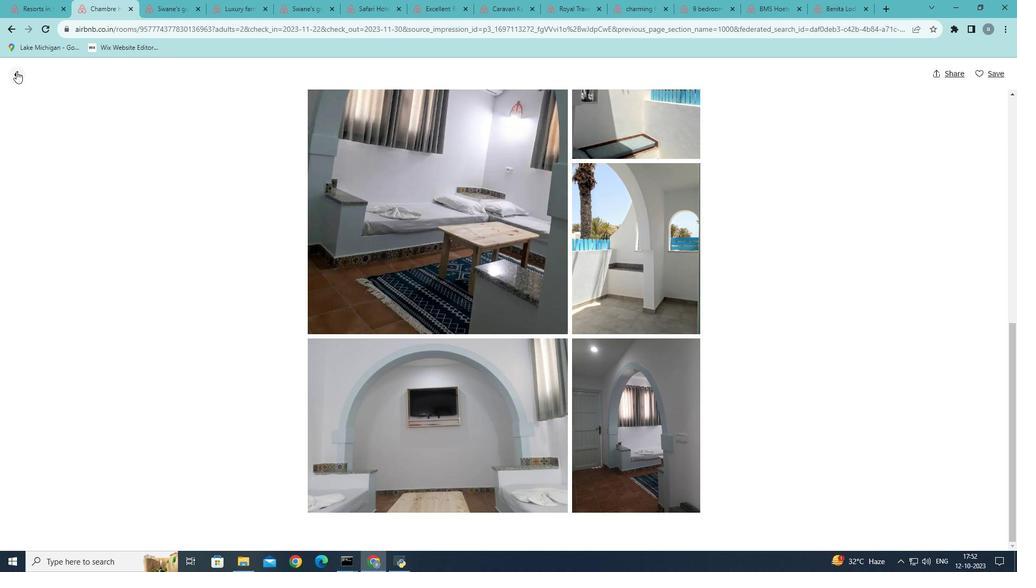 
Action: Mouse pressed left at (16, 71)
Screenshot: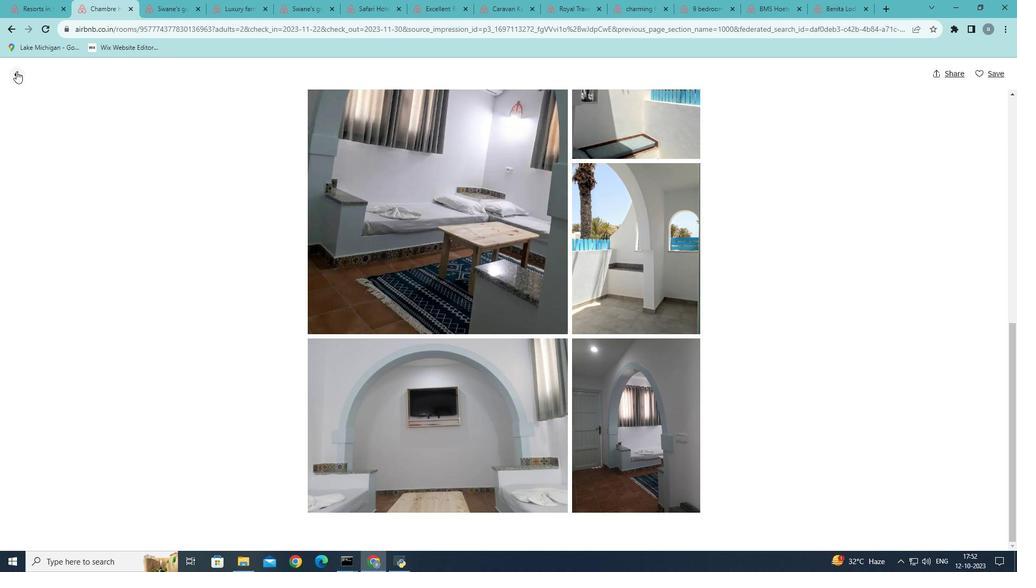 
Action: Mouse moved to (315, 261)
Screenshot: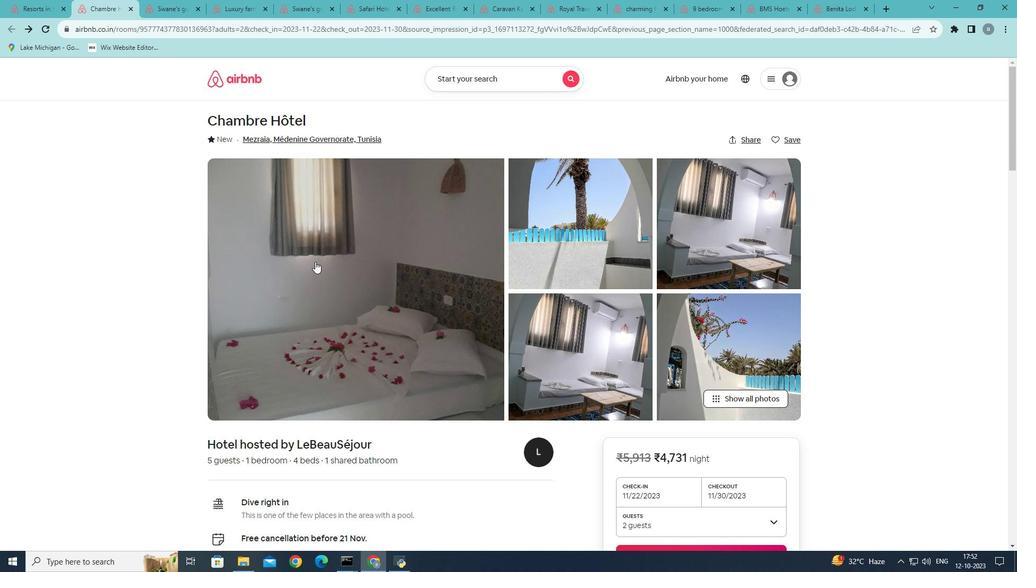 
Action: Mouse scrolled (315, 261) with delta (0, 0)
Screenshot: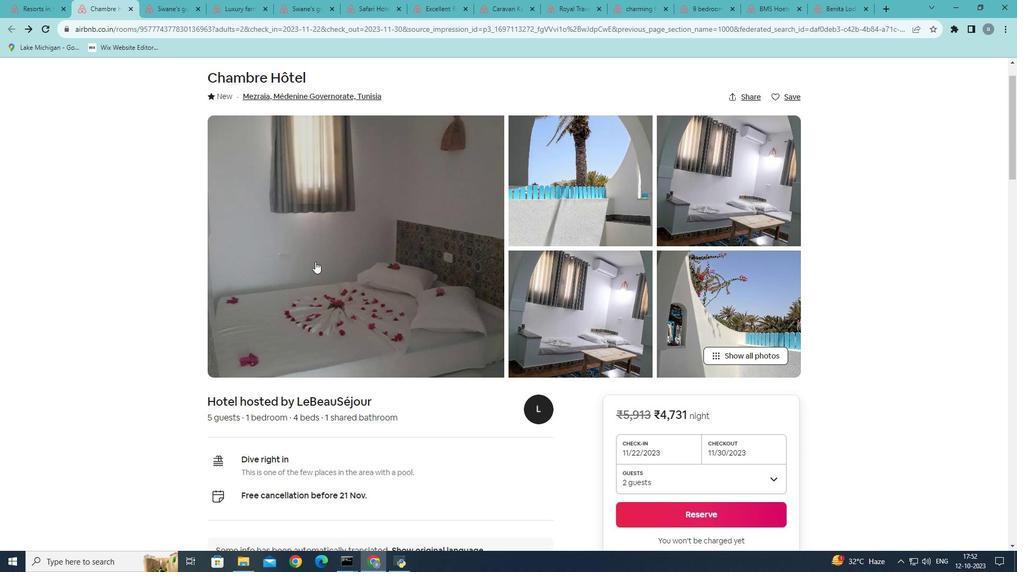 
Action: Mouse scrolled (315, 261) with delta (0, 0)
Screenshot: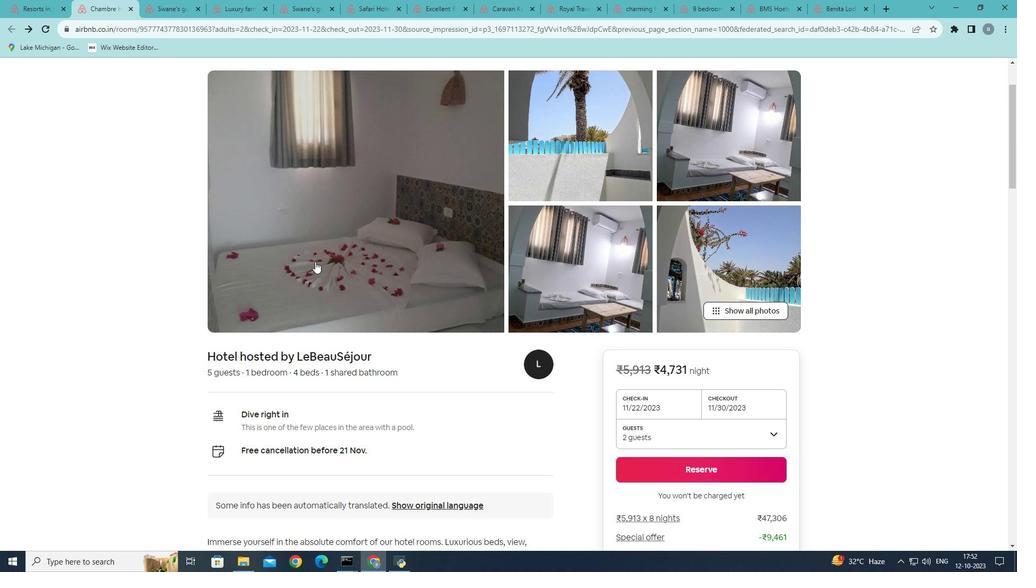 
Action: Mouse scrolled (315, 261) with delta (0, 0)
Screenshot: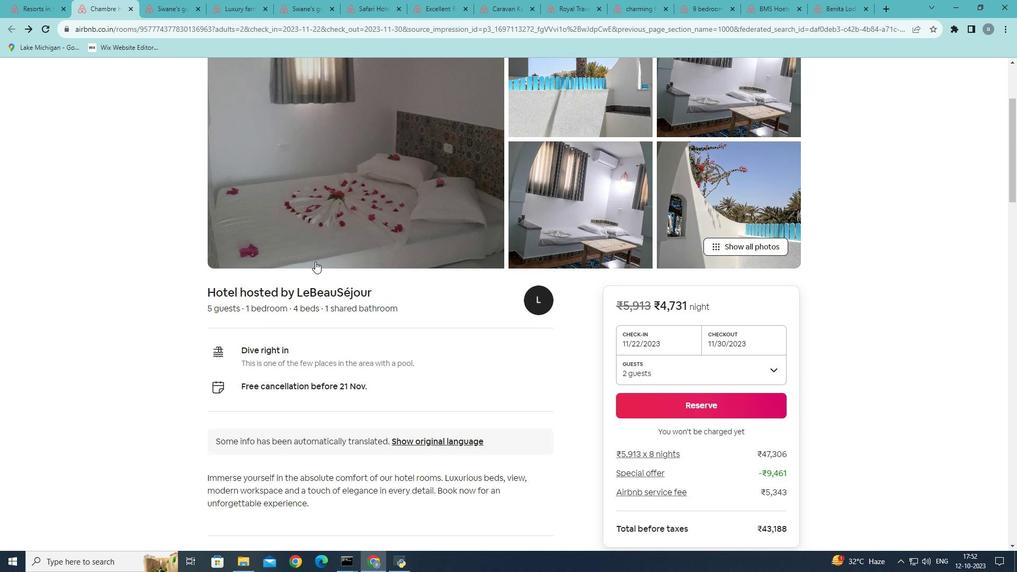 
Action: Mouse moved to (315, 258)
Screenshot: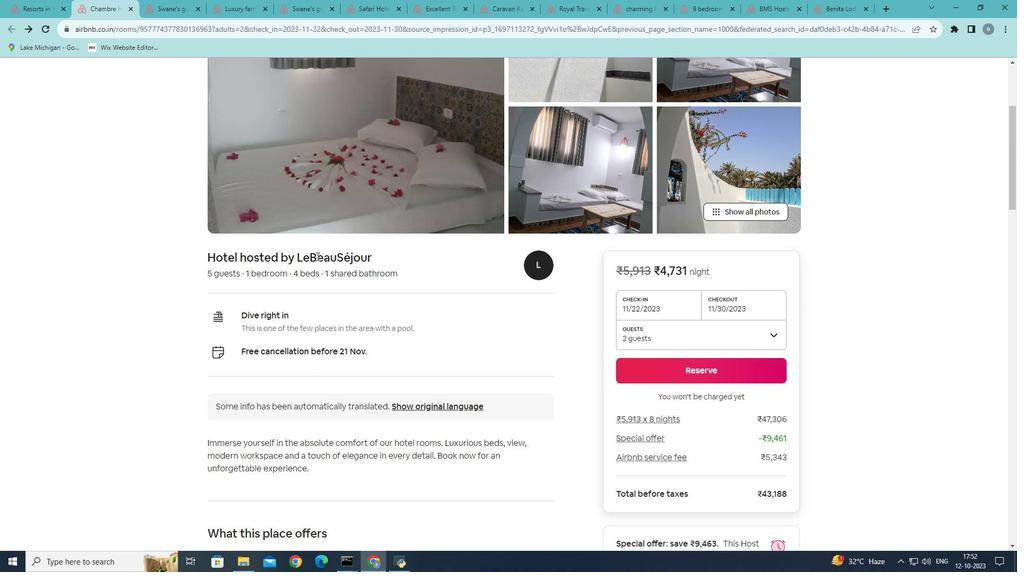 
Action: Mouse scrolled (315, 258) with delta (0, 0)
Screenshot: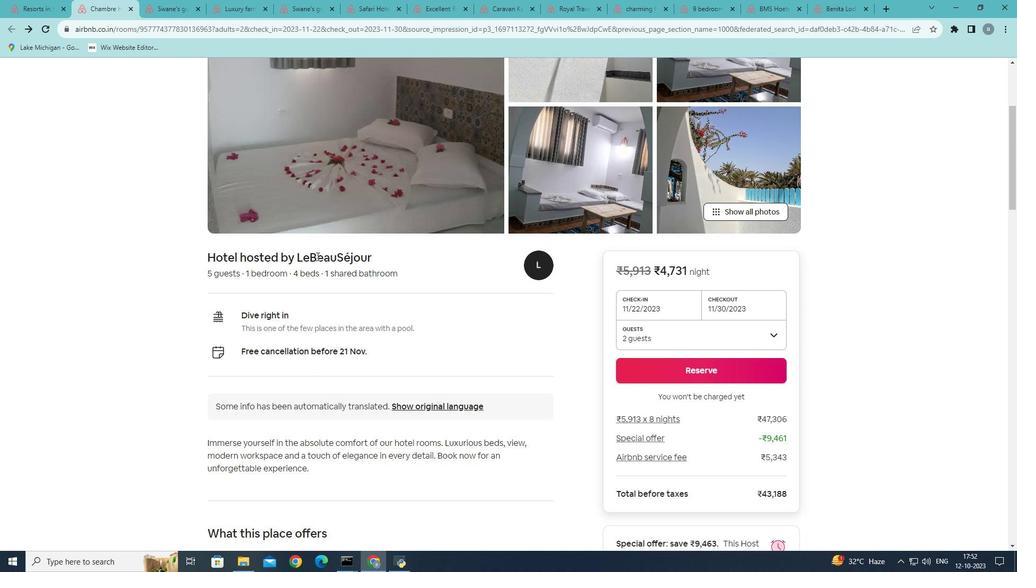 
Action: Mouse moved to (318, 255)
Screenshot: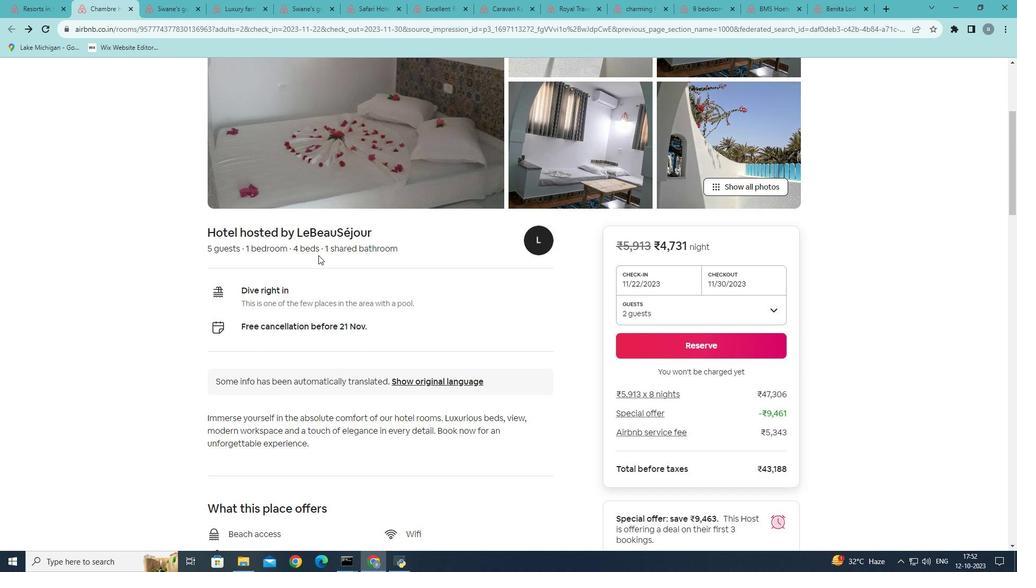 
Action: Mouse scrolled (318, 254) with delta (0, 0)
Screenshot: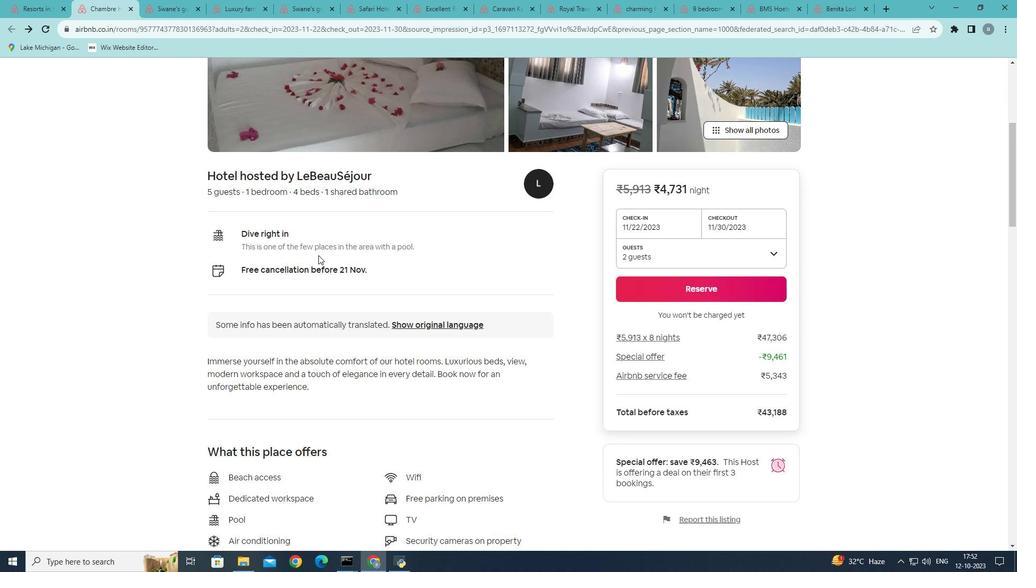 
Action: Mouse scrolled (318, 254) with delta (0, 0)
Screenshot: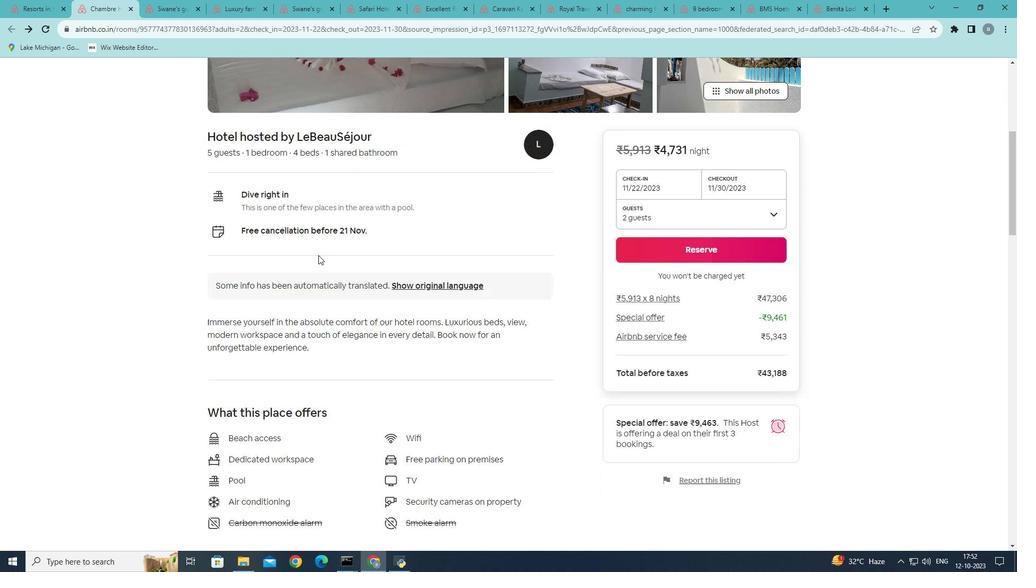 
Action: Mouse scrolled (318, 254) with delta (0, 0)
Screenshot: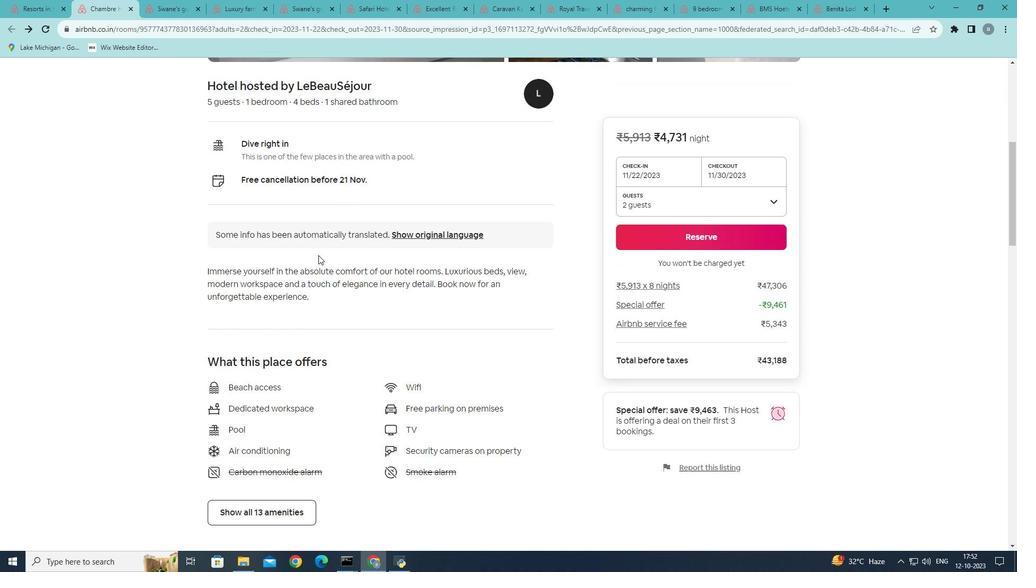 
Action: Mouse moved to (323, 254)
Screenshot: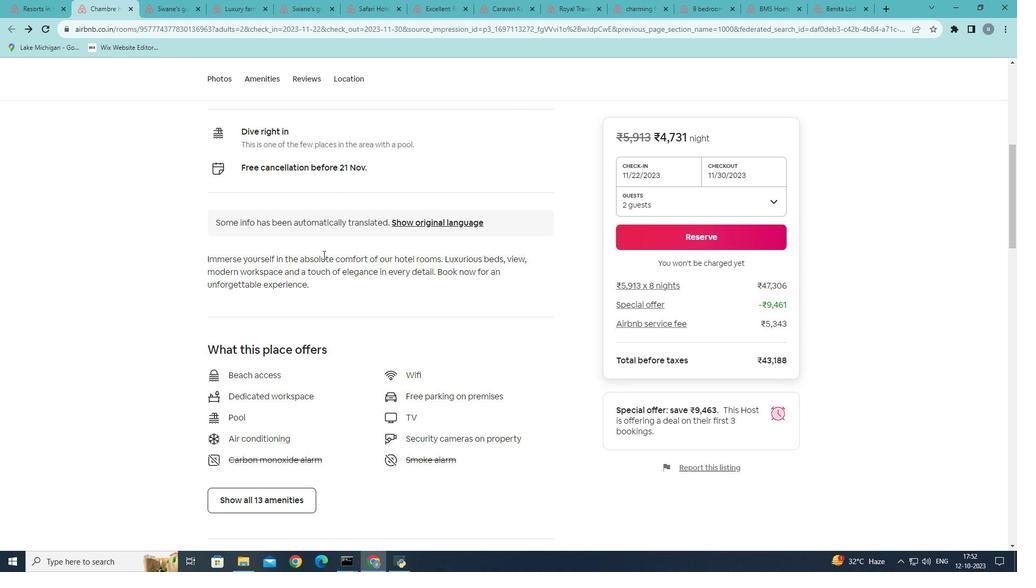 
Action: Mouse scrolled (323, 254) with delta (0, 0)
Screenshot: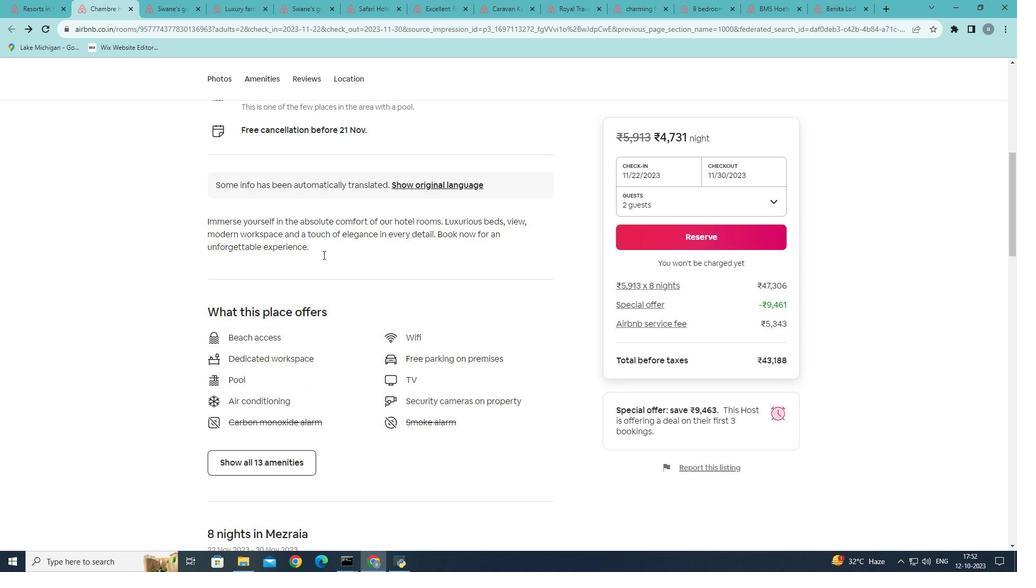 
Action: Mouse scrolled (323, 254) with delta (0, 0)
Screenshot: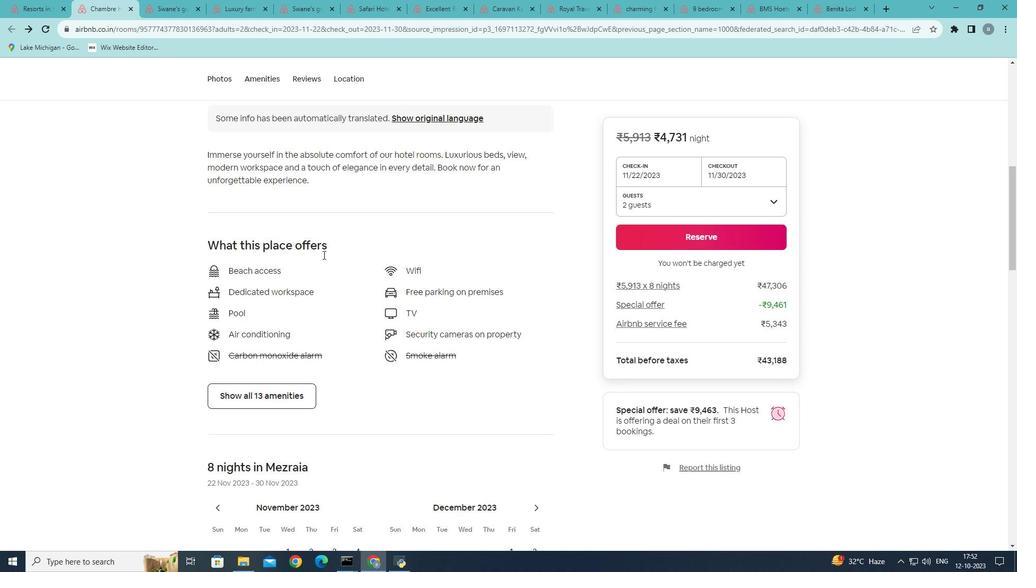 
Action: Mouse scrolled (323, 254) with delta (0, 0)
Screenshot: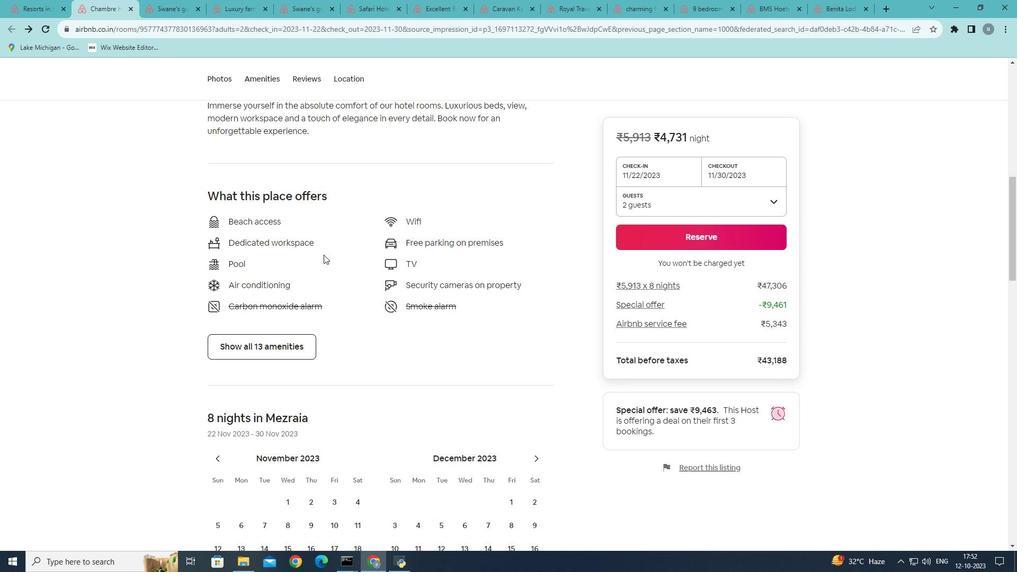 
Action: Mouse moved to (309, 348)
Screenshot: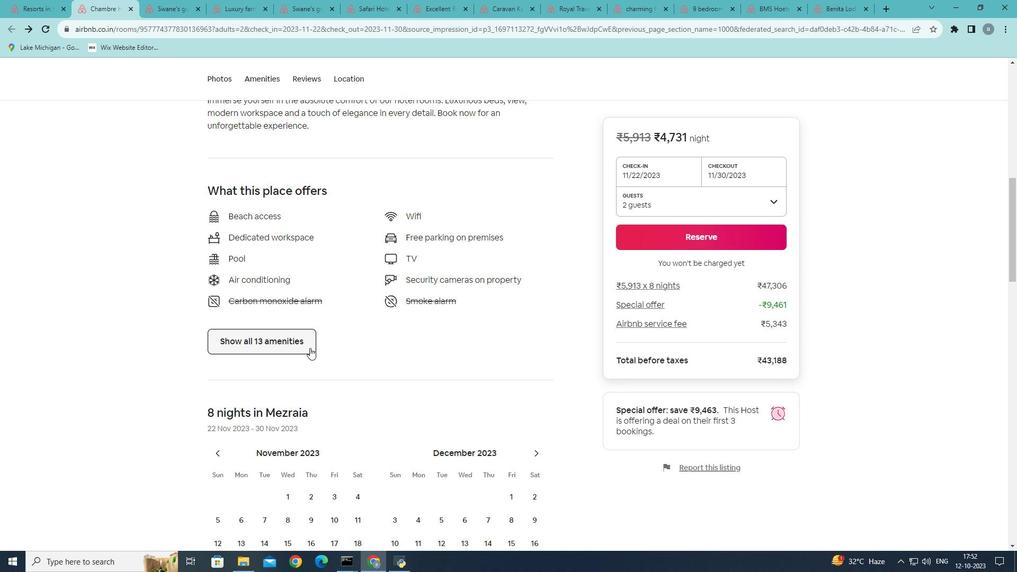
Action: Mouse pressed left at (309, 348)
Screenshot: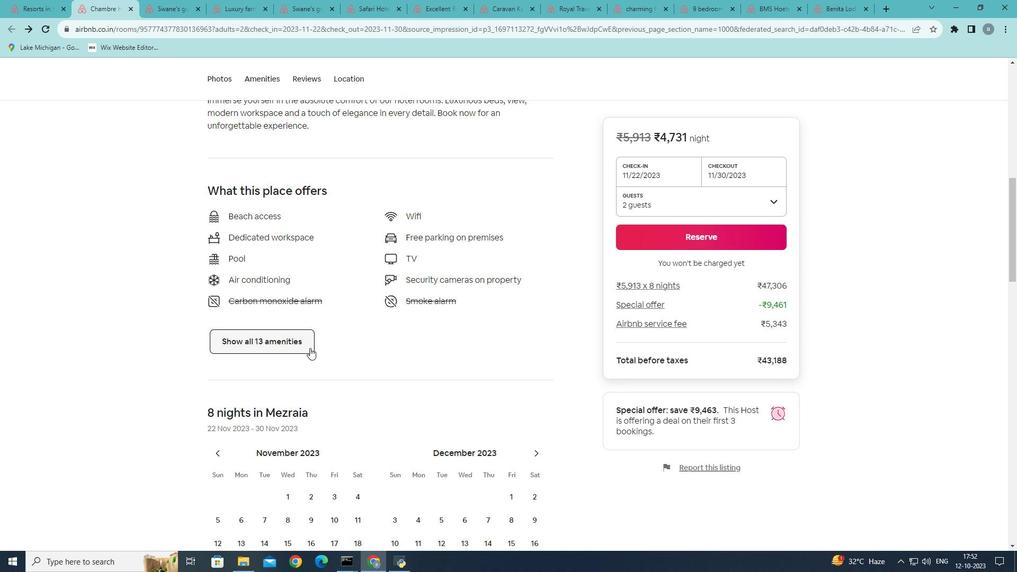 
Action: Mouse moved to (420, 213)
Screenshot: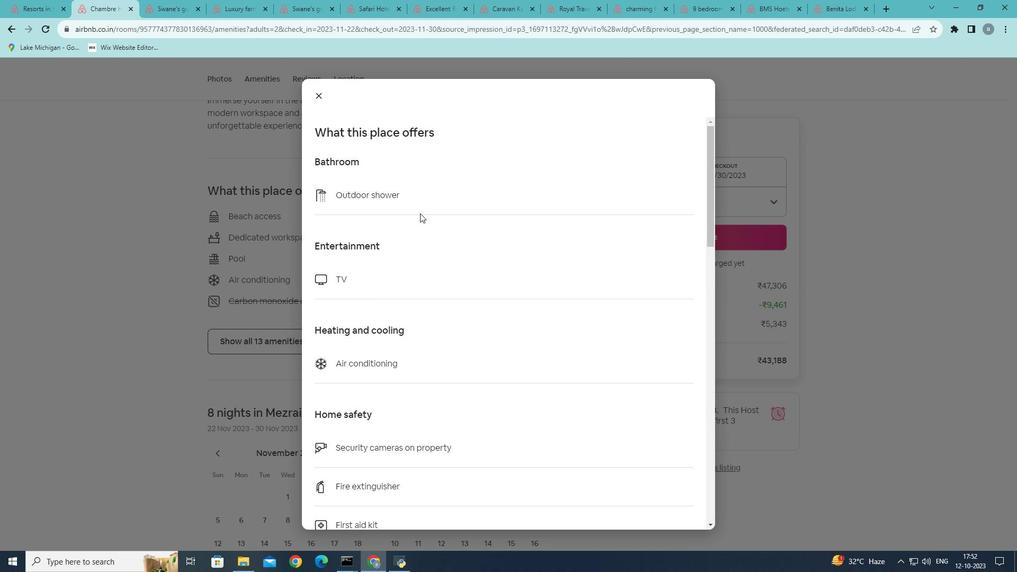 
Action: Mouse scrolled (420, 213) with delta (0, 0)
Screenshot: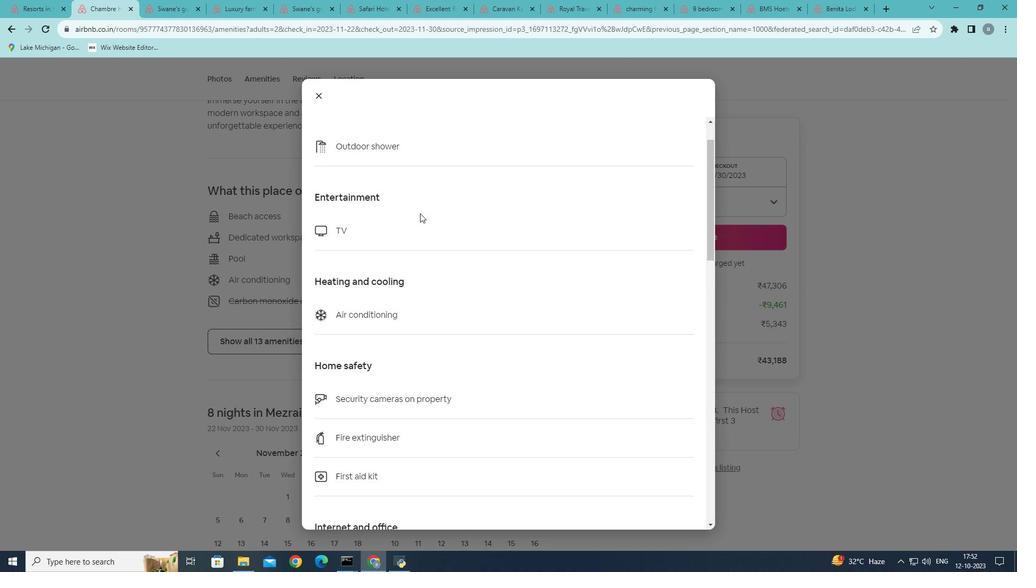
Action: Mouse scrolled (420, 213) with delta (0, 0)
Screenshot: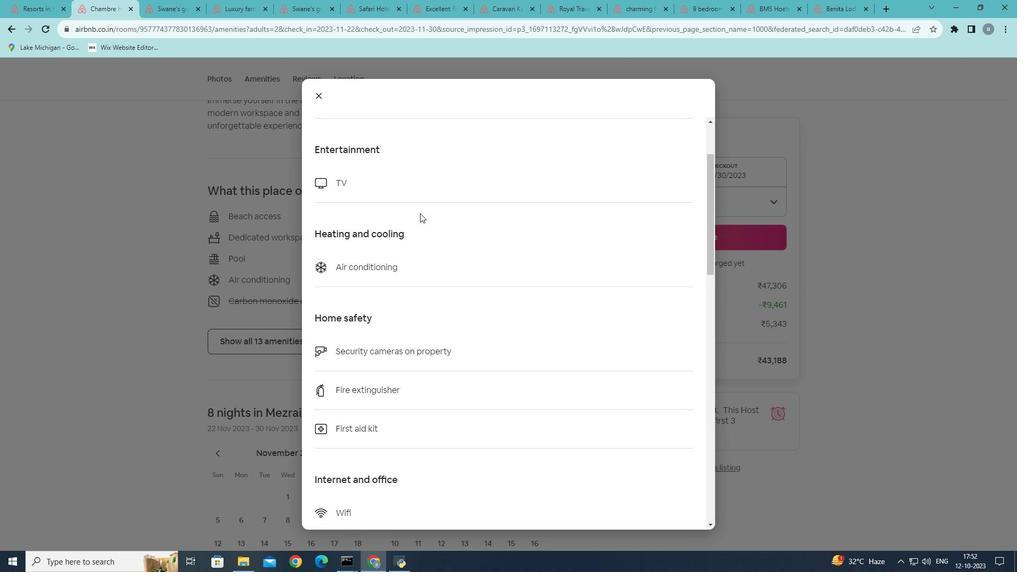 
Action: Mouse scrolled (420, 213) with delta (0, 0)
Screenshot: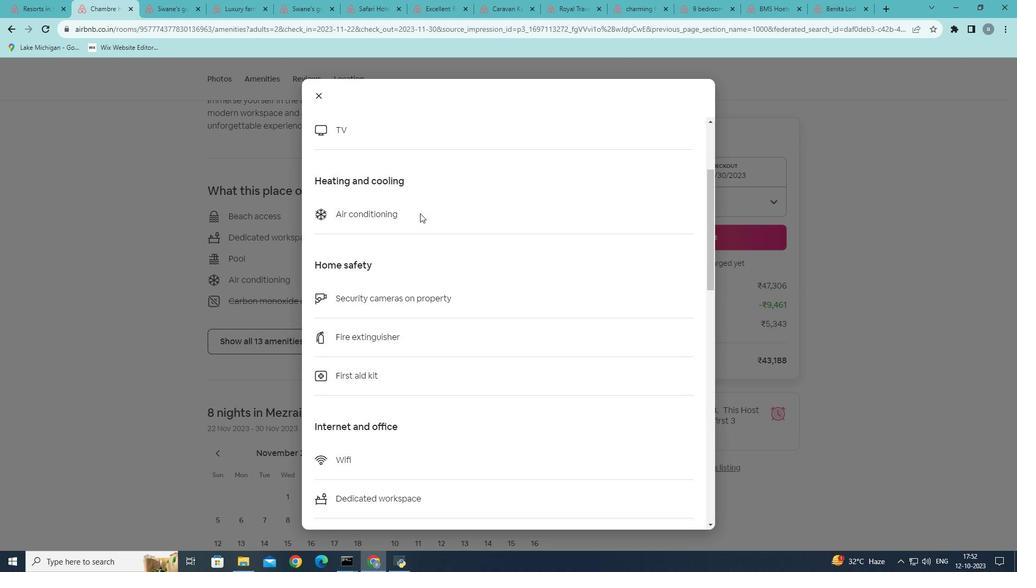 
Action: Mouse scrolled (420, 213) with delta (0, 0)
Screenshot: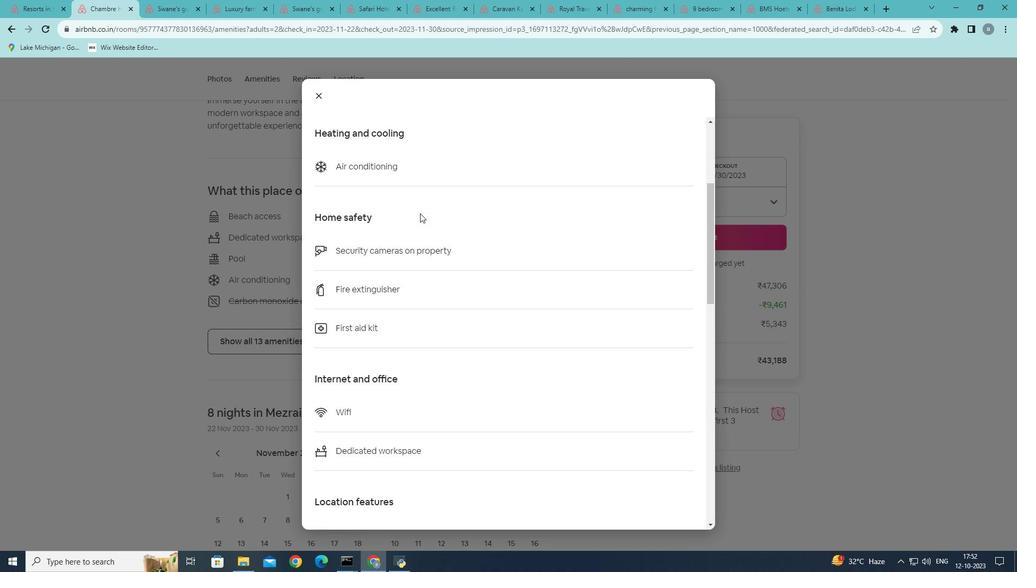 
Action: Mouse scrolled (420, 213) with delta (0, 0)
Screenshot: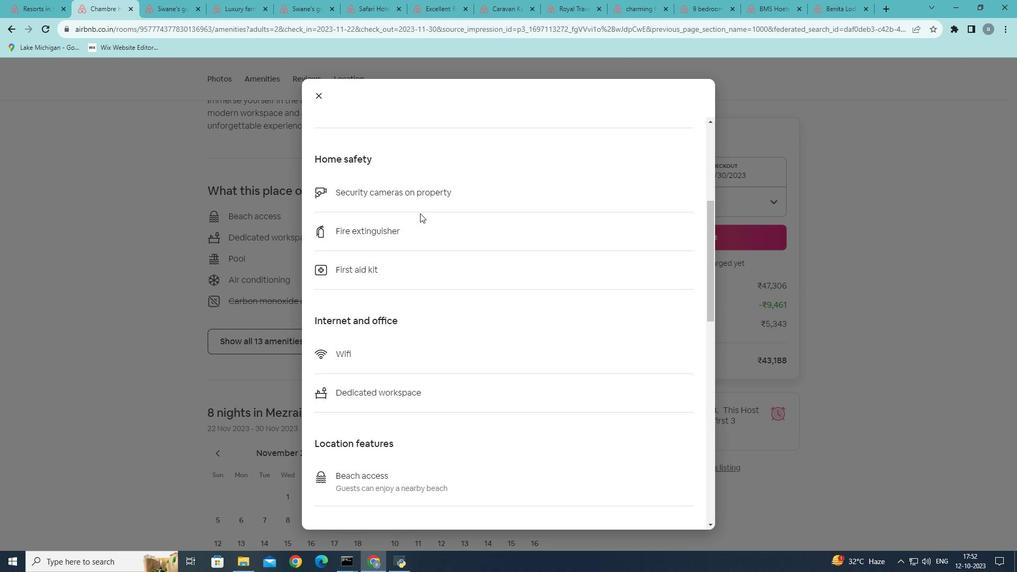 
Action: Mouse scrolled (420, 213) with delta (0, 0)
Screenshot: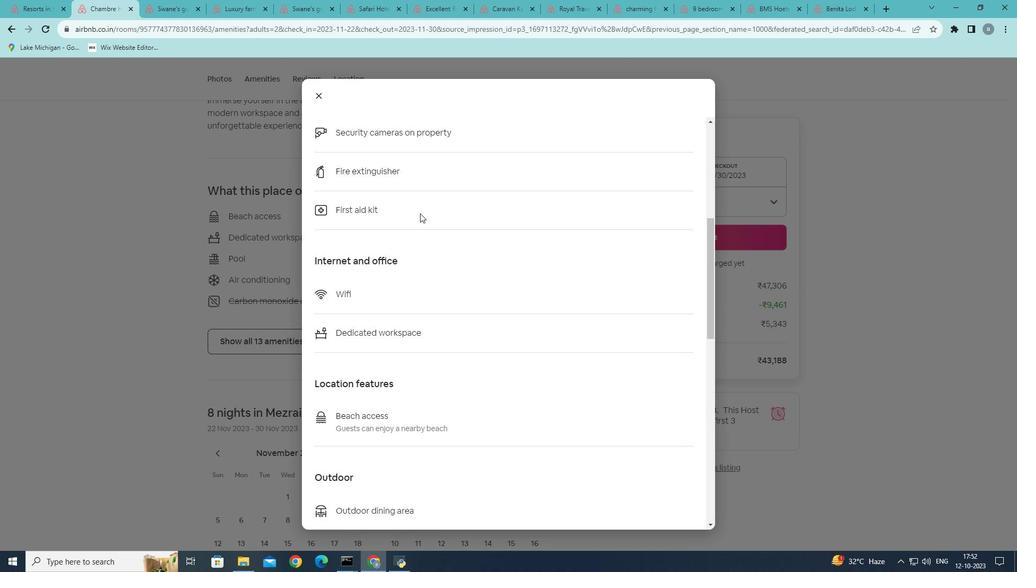 
Action: Mouse scrolled (420, 213) with delta (0, 0)
Screenshot: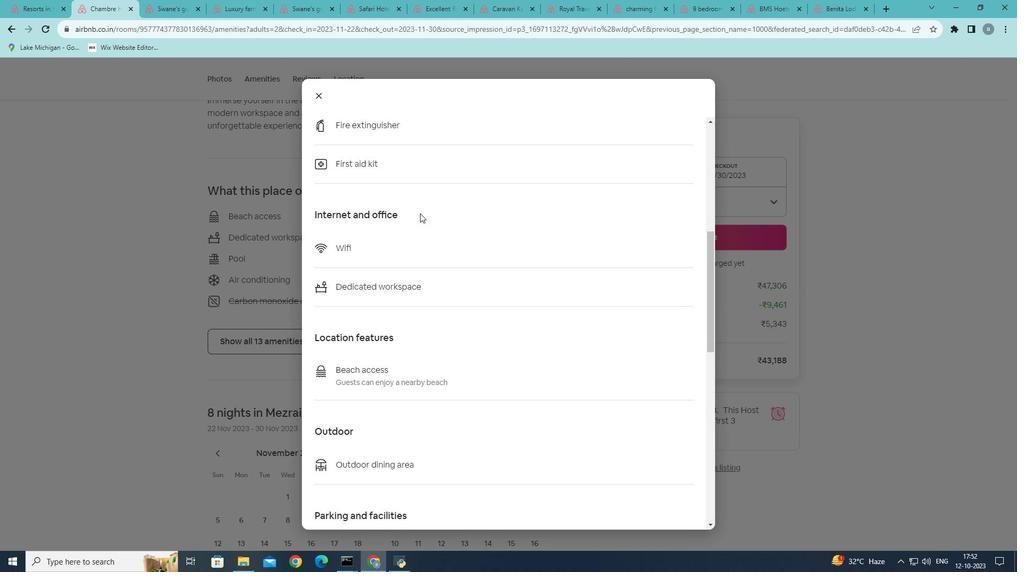 
Action: Mouse scrolled (420, 213) with delta (0, 0)
Screenshot: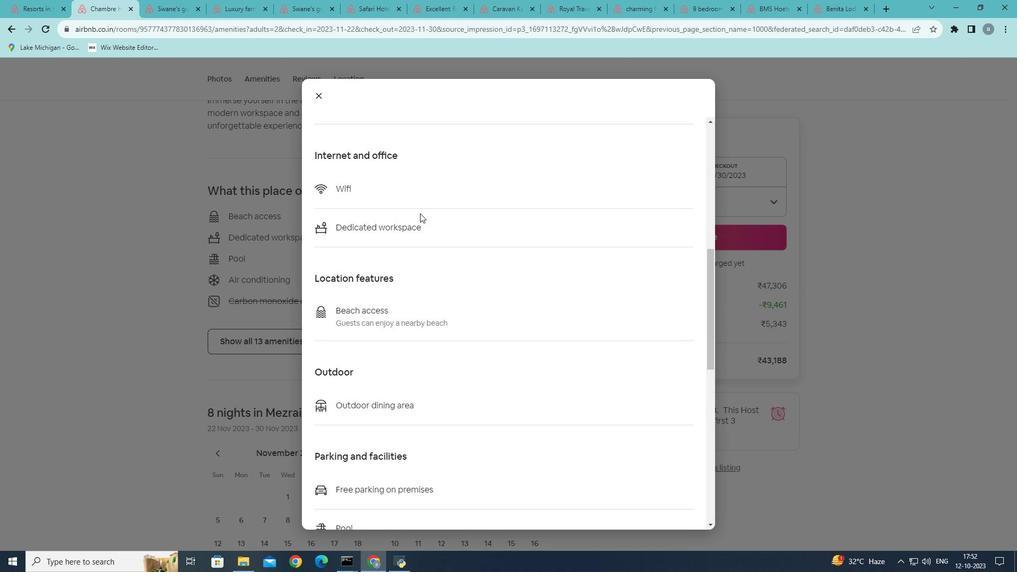 
Action: Mouse scrolled (420, 213) with delta (0, 0)
Screenshot: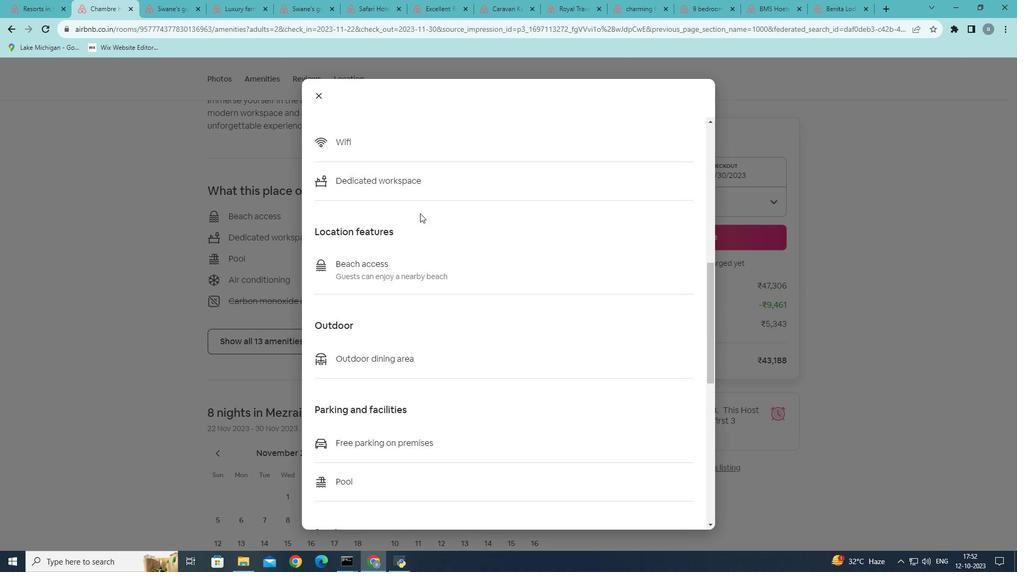 
Action: Mouse scrolled (420, 213) with delta (0, 0)
Screenshot: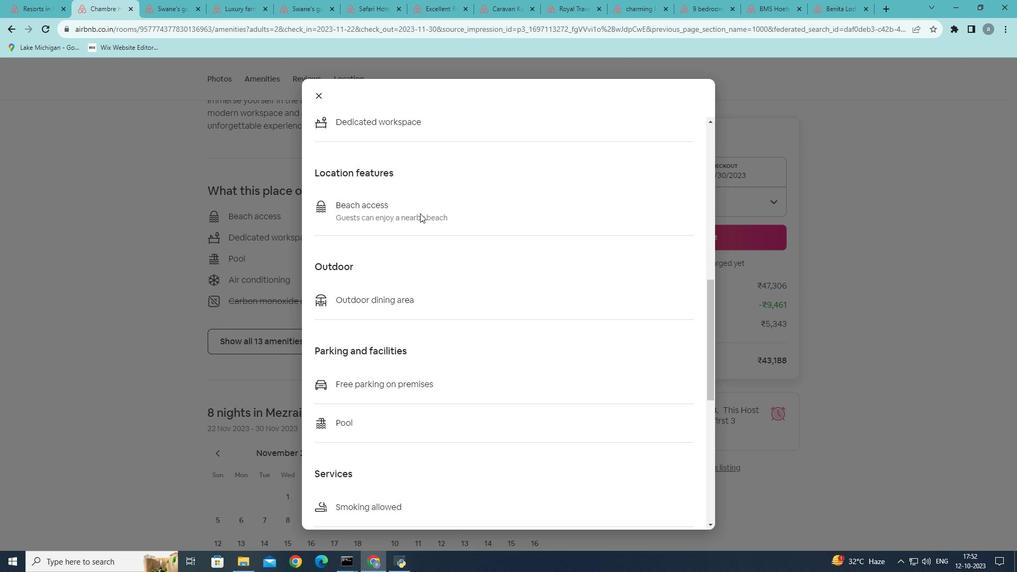 
Action: Mouse scrolled (420, 213) with delta (0, 0)
Screenshot: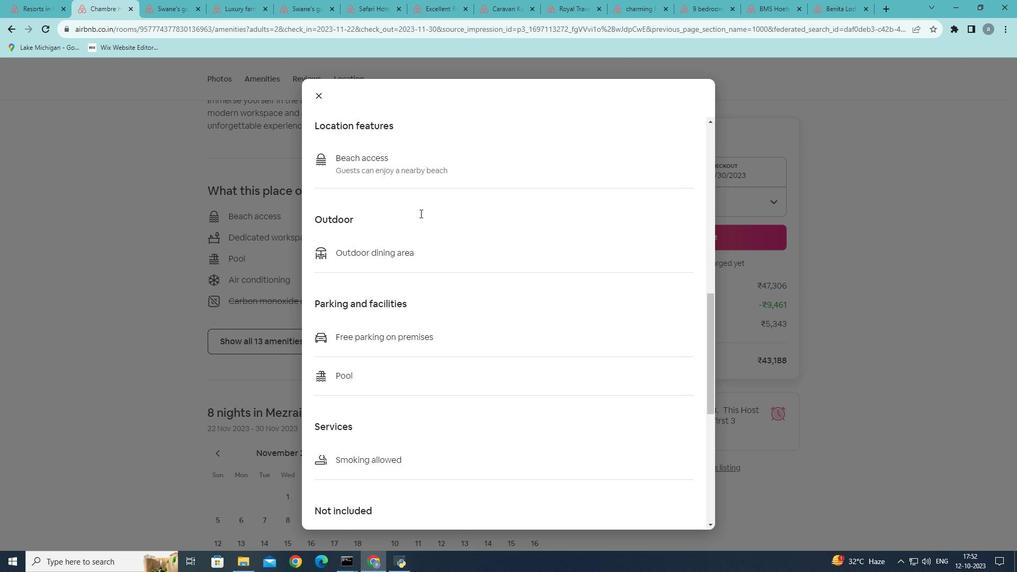 
Action: Mouse scrolled (420, 213) with delta (0, 0)
Screenshot: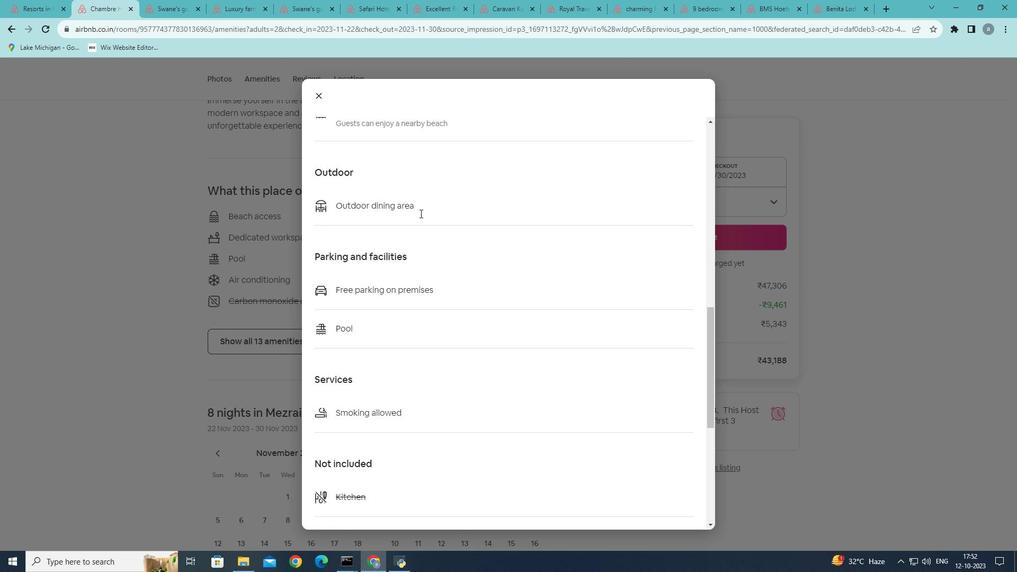
Action: Mouse scrolled (420, 213) with delta (0, 0)
Screenshot: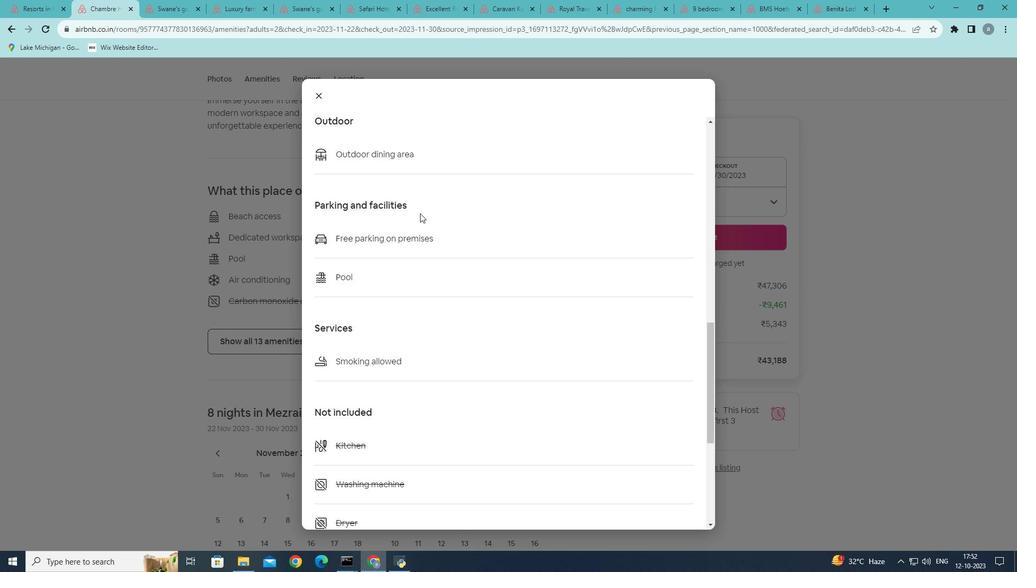 
Action: Mouse scrolled (420, 213) with delta (0, 0)
Screenshot: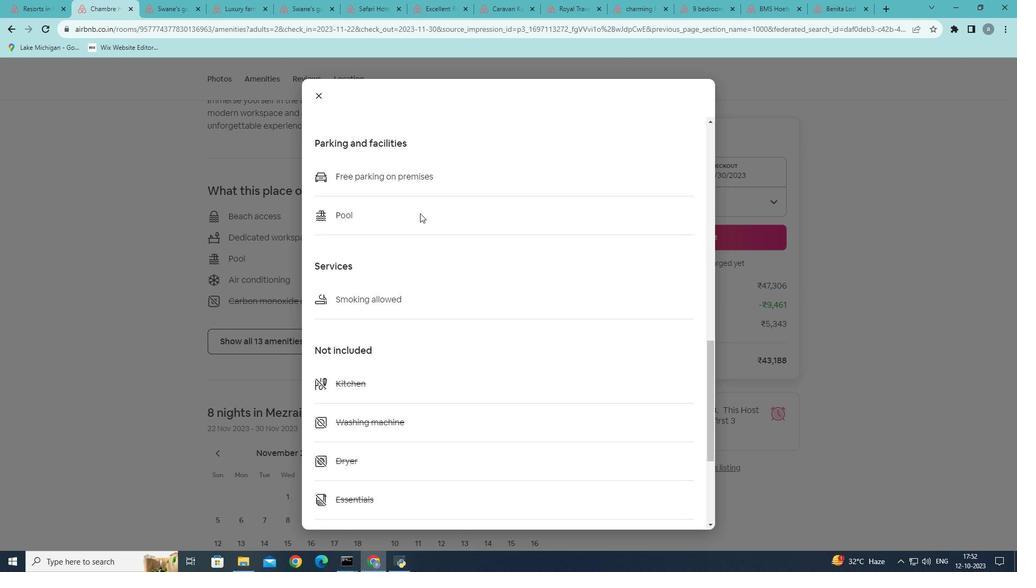 
Action: Mouse scrolled (420, 213) with delta (0, 0)
Screenshot: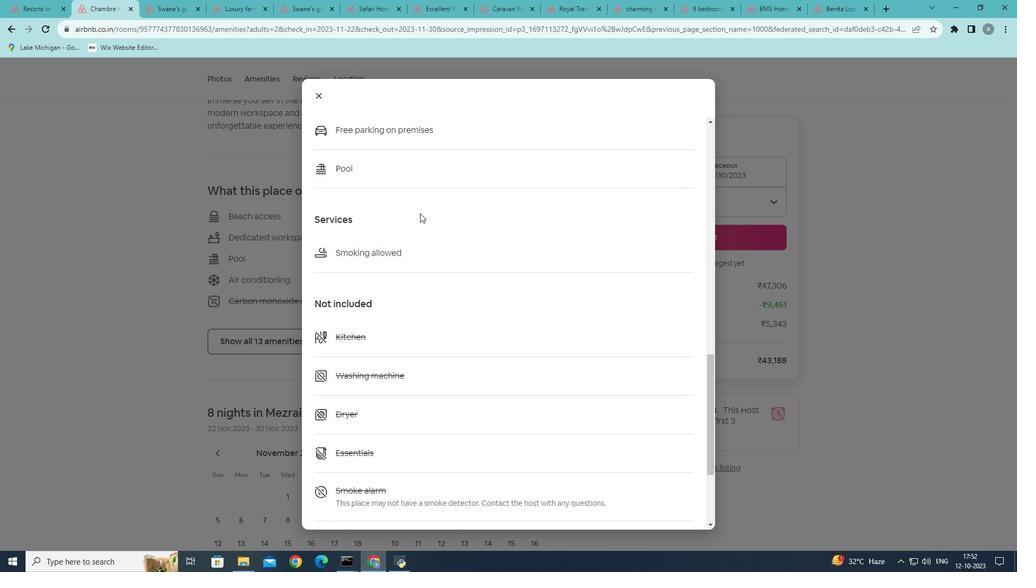
Action: Mouse scrolled (420, 213) with delta (0, 0)
Screenshot: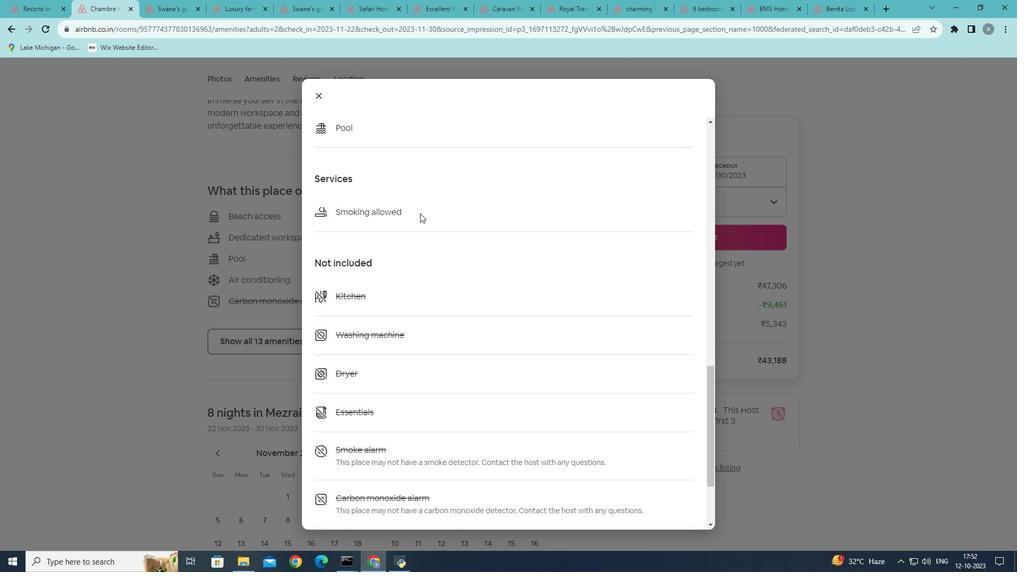 
Action: Mouse scrolled (420, 213) with delta (0, 0)
Screenshot: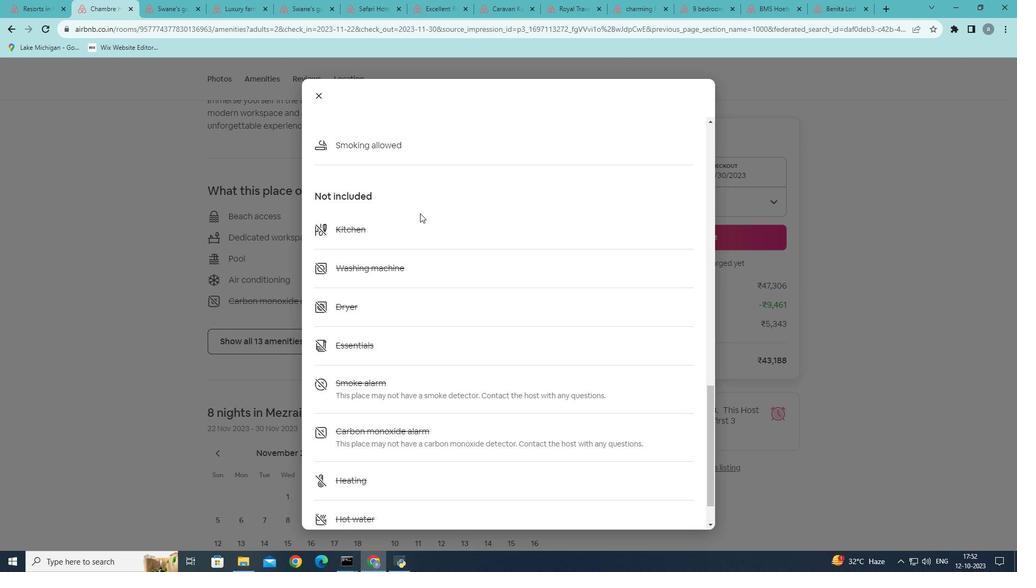 
Action: Mouse scrolled (420, 213) with delta (0, 0)
Screenshot: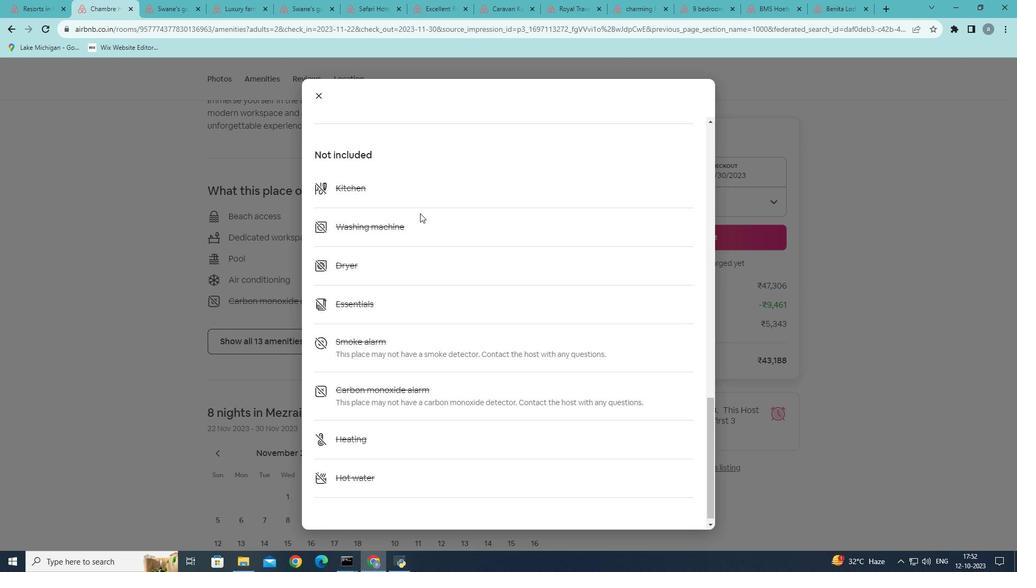 
Action: Mouse scrolled (420, 213) with delta (0, 0)
Screenshot: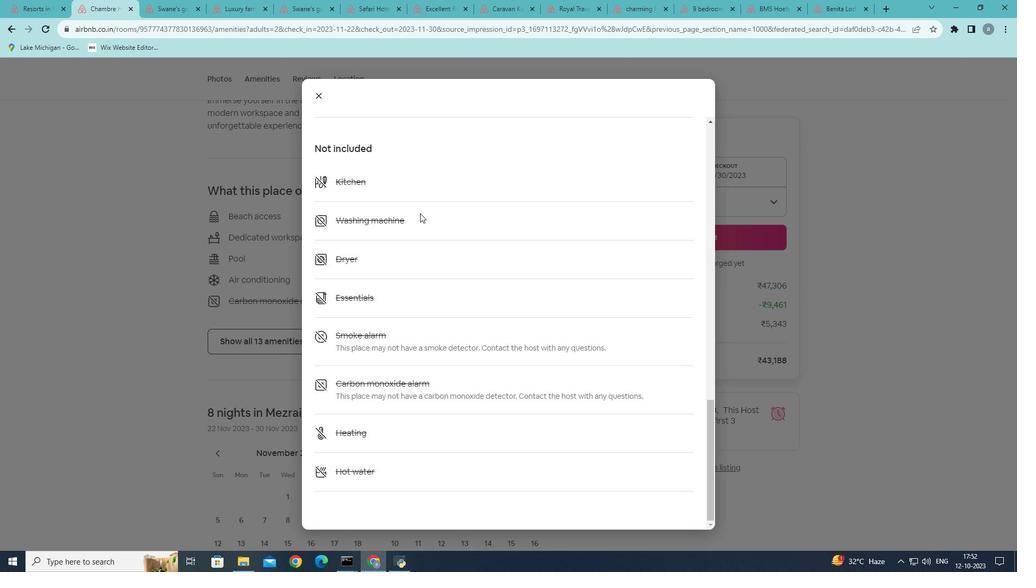 
Action: Mouse scrolled (420, 213) with delta (0, 0)
Screenshot: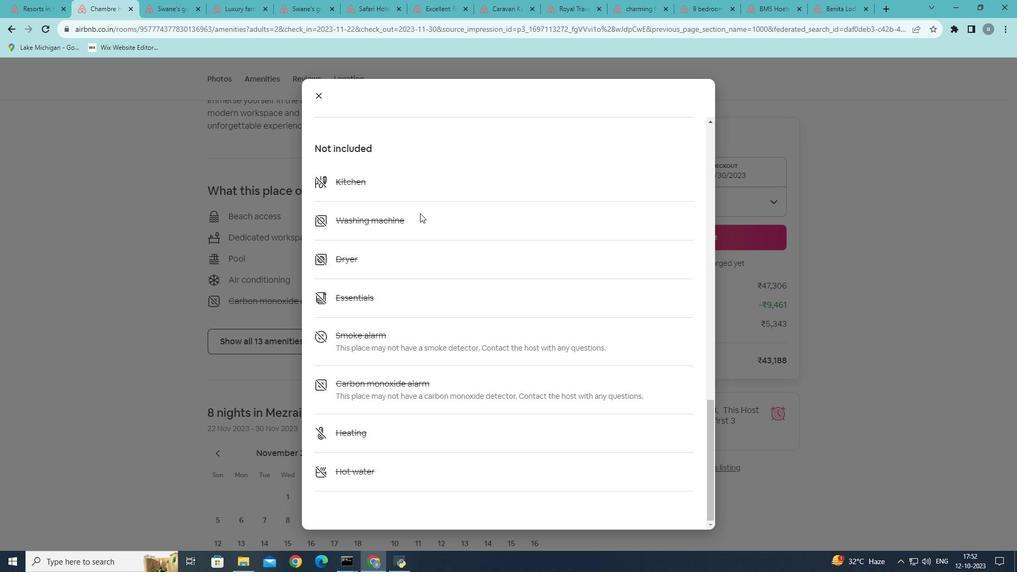 
Action: Mouse scrolled (420, 213) with delta (0, 0)
Screenshot: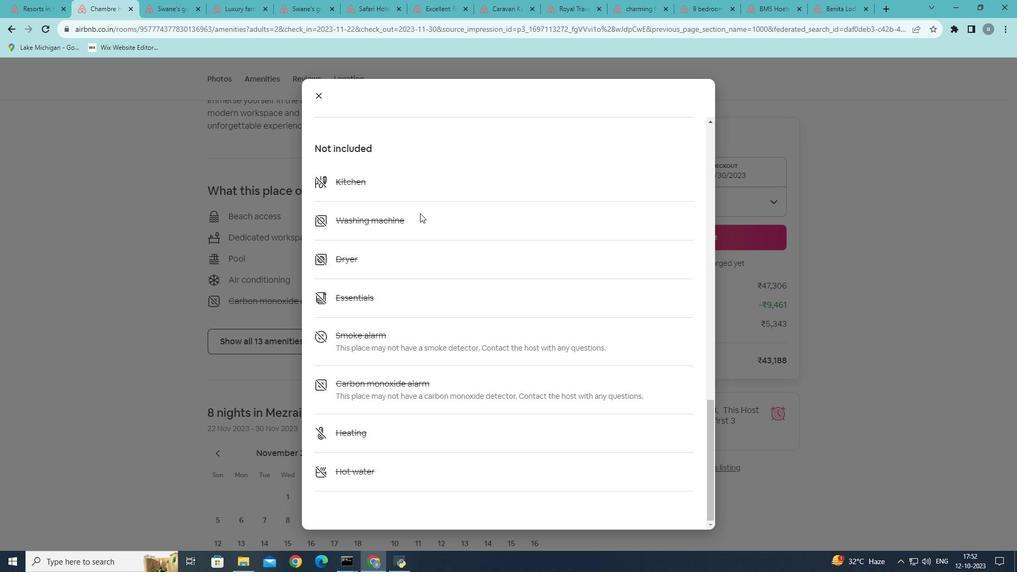 
Action: Mouse scrolled (420, 213) with delta (0, 0)
Screenshot: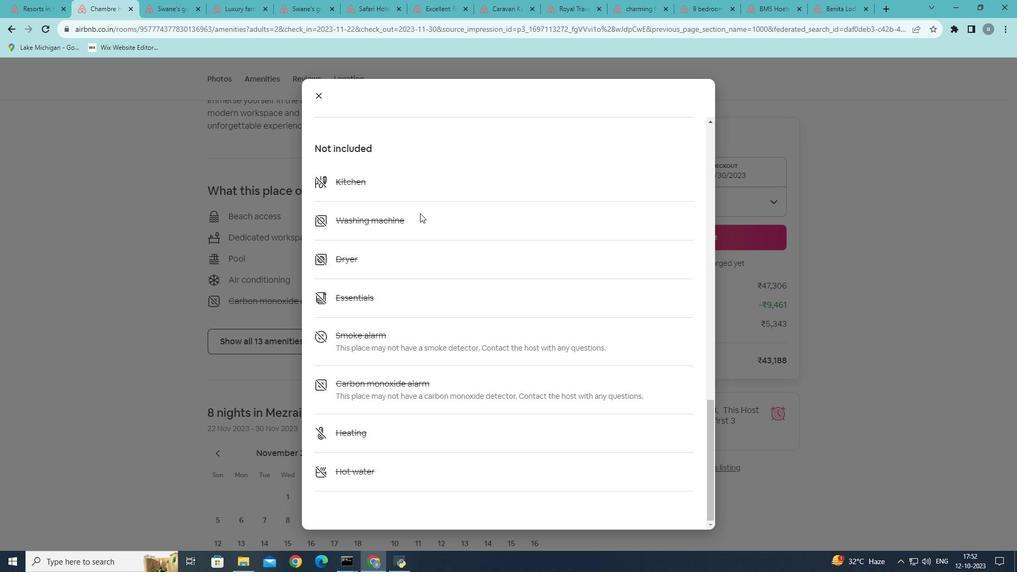 
Action: Mouse scrolled (420, 213) with delta (0, 0)
Screenshot: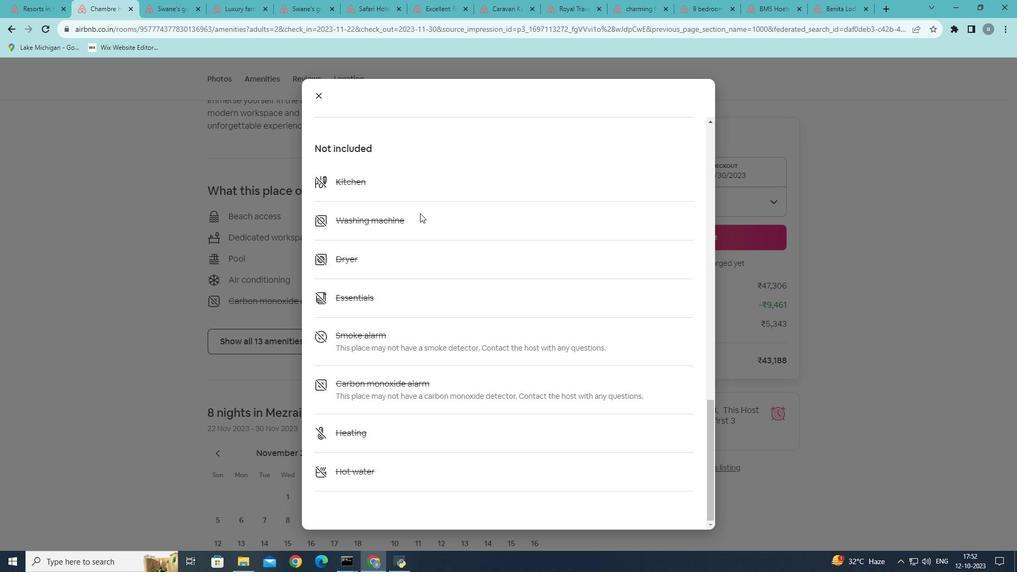 
Action: Mouse scrolled (420, 213) with delta (0, 0)
Screenshot: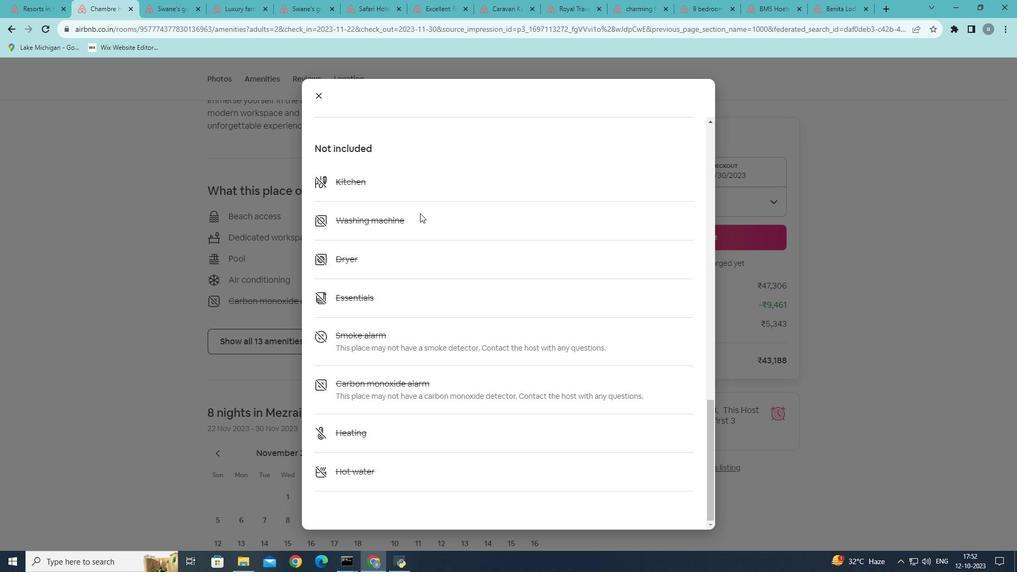 
Action: Mouse scrolled (420, 213) with delta (0, 0)
Screenshot: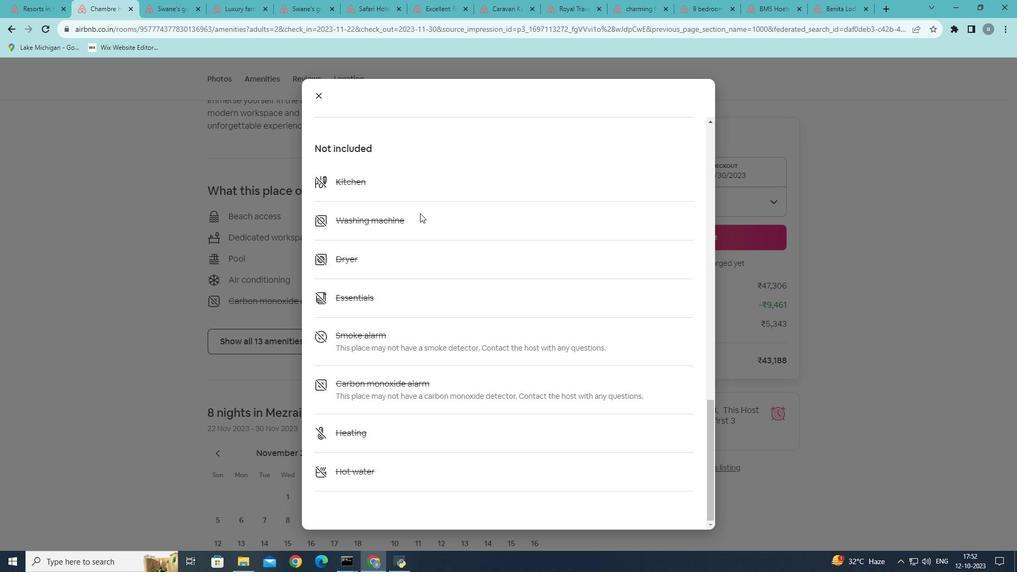 
Action: Mouse scrolled (420, 213) with delta (0, 0)
Screenshot: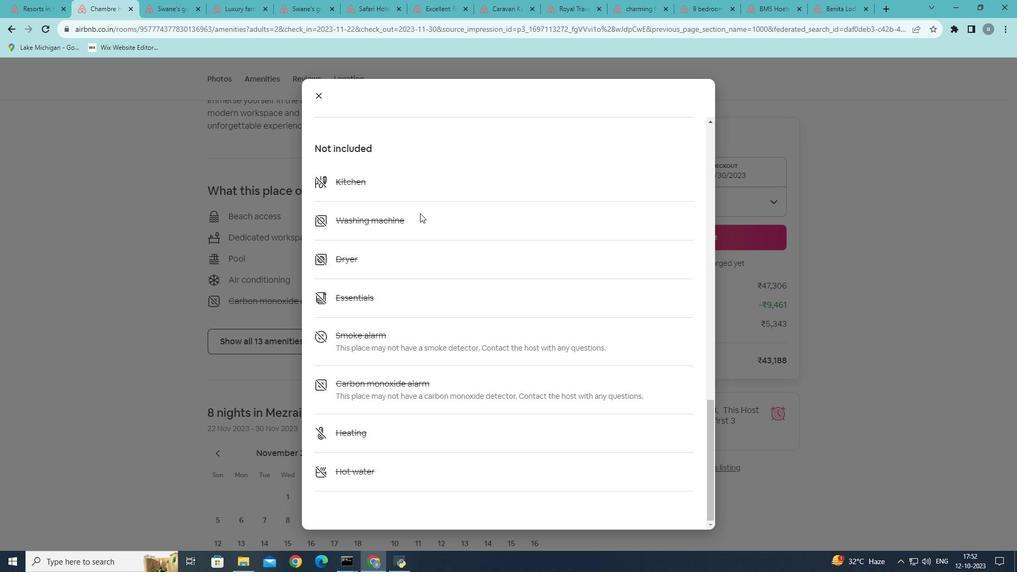 
Action: Mouse scrolled (420, 213) with delta (0, 0)
Screenshot: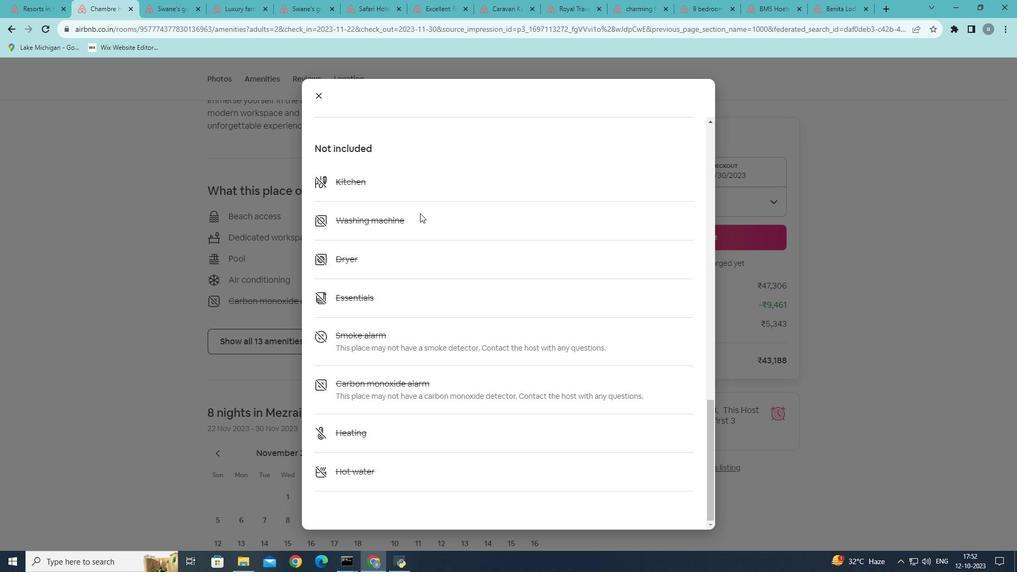 
Action: Mouse moved to (312, 98)
Screenshot: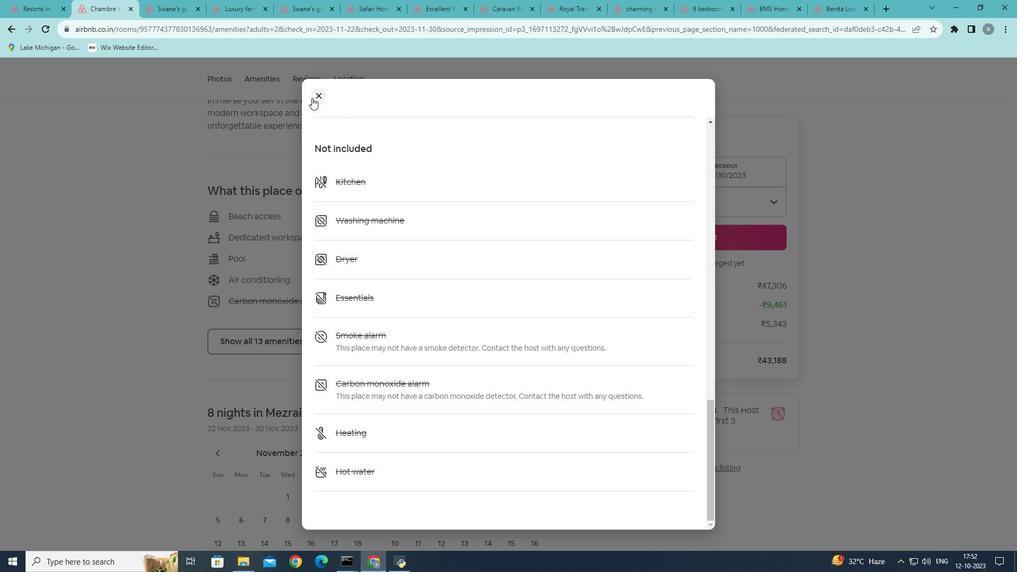 
Action: Mouse pressed left at (312, 98)
Screenshot: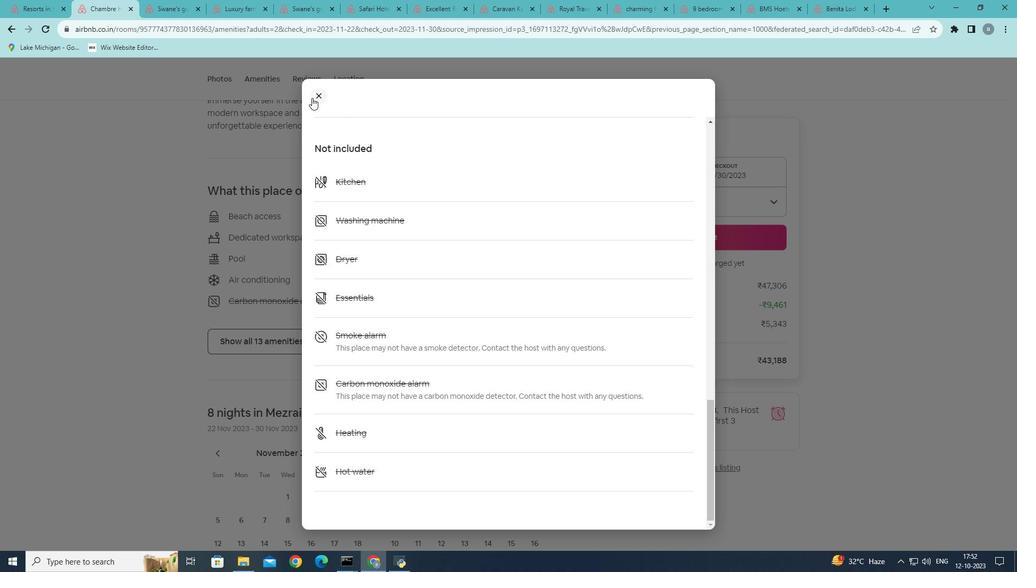 
Action: Mouse moved to (245, 171)
Screenshot: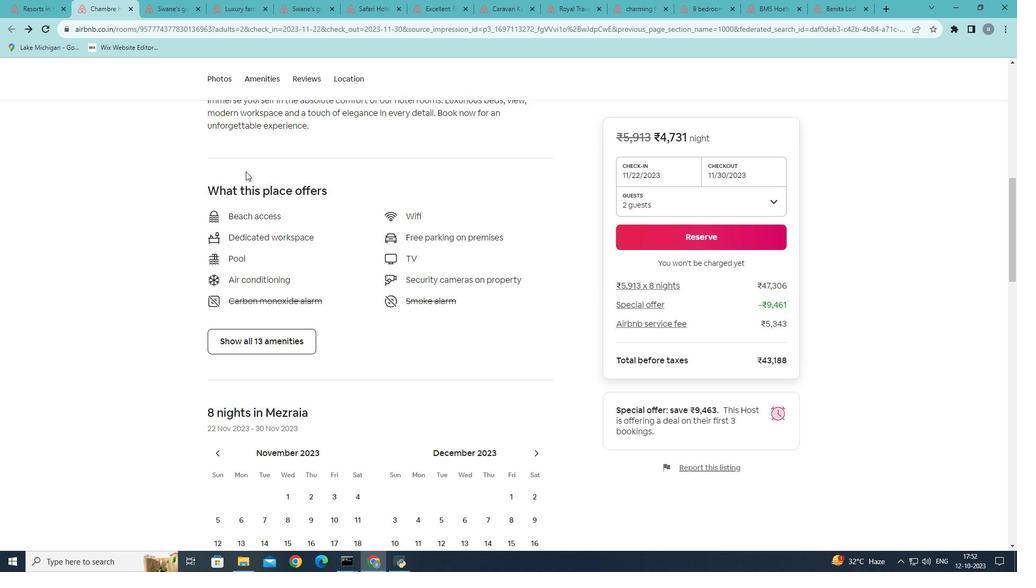 
Action: Mouse scrolled (245, 171) with delta (0, 0)
Screenshot: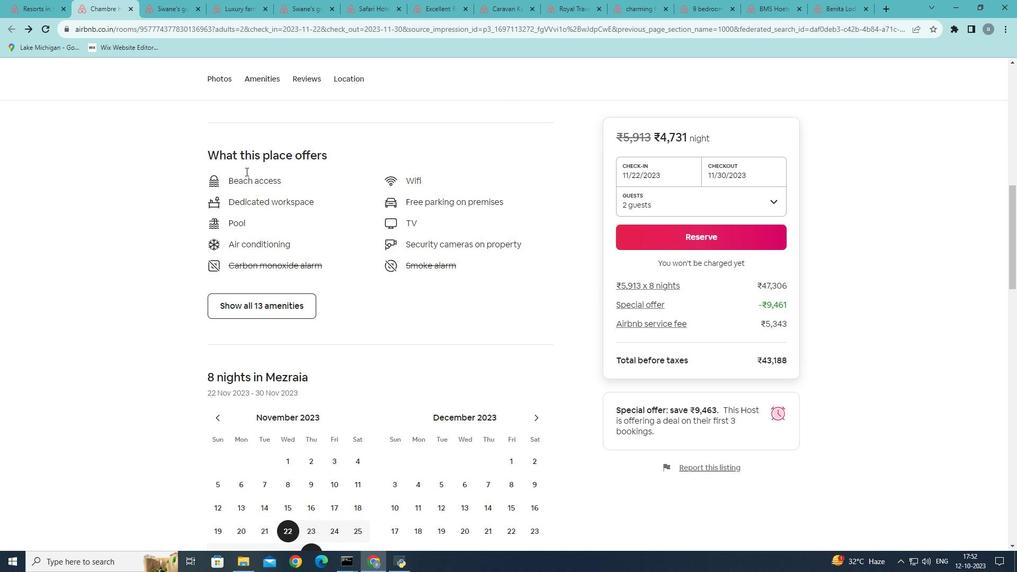 
Action: Mouse scrolled (245, 171) with delta (0, 0)
Screenshot: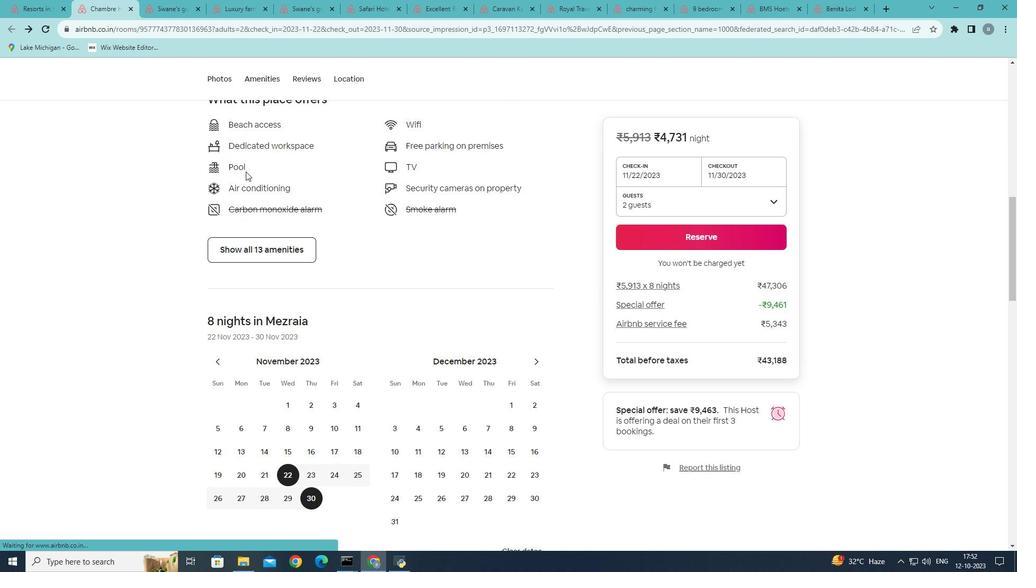 
Action: Mouse scrolled (245, 171) with delta (0, 0)
Screenshot: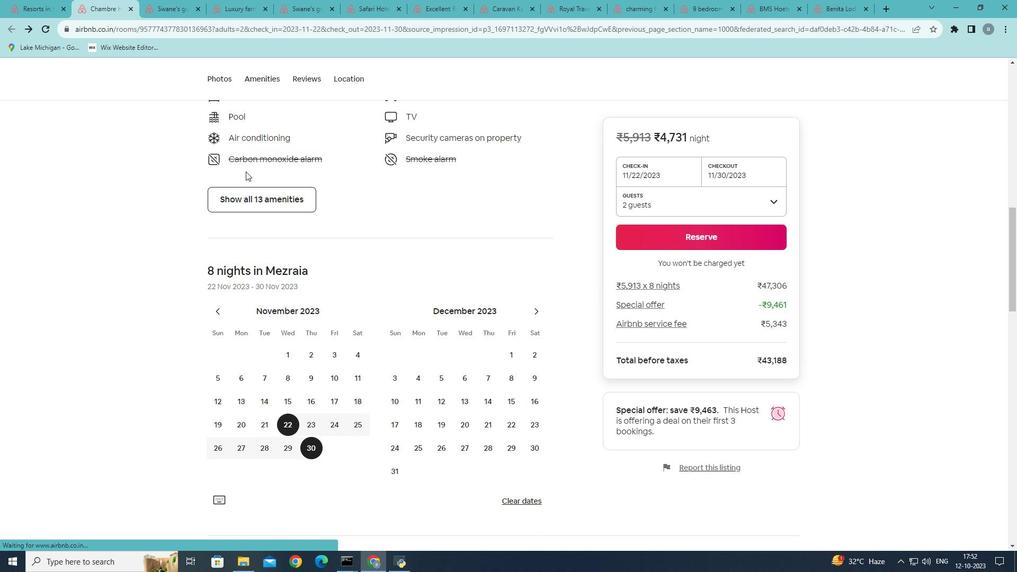
Action: Mouse scrolled (245, 171) with delta (0, 0)
Screenshot: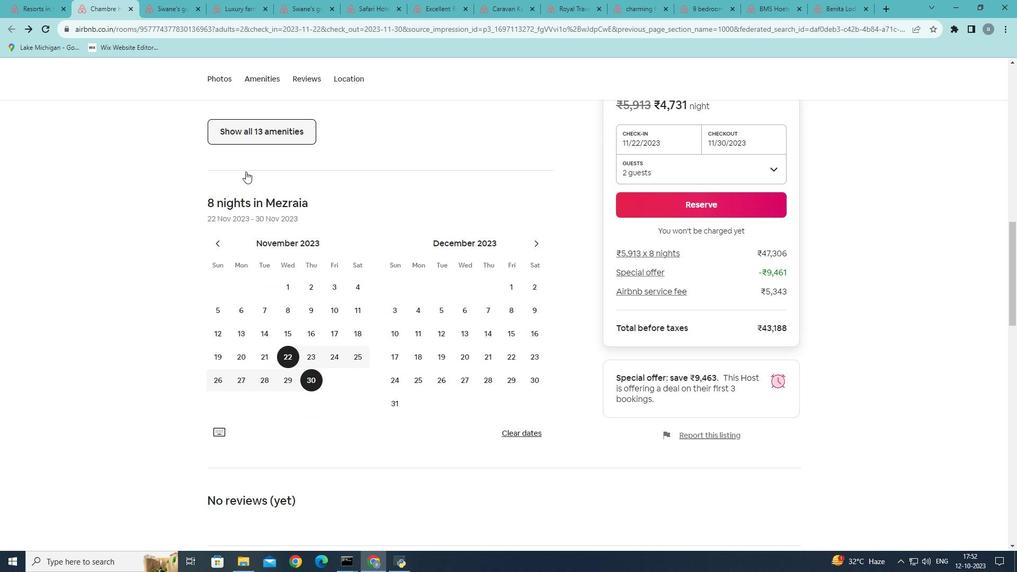 
Action: Mouse scrolled (245, 171) with delta (0, 0)
Screenshot: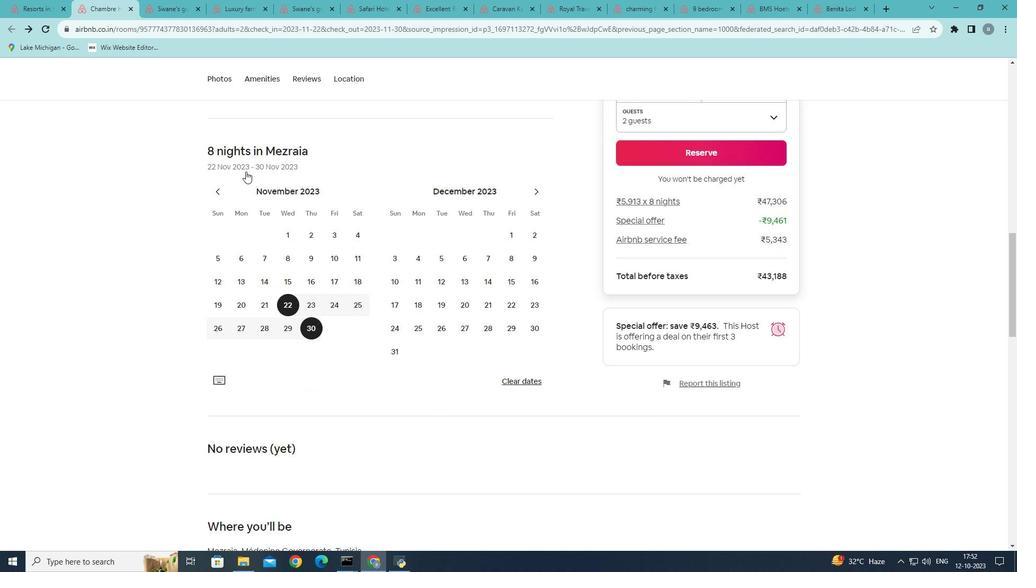 
Action: Mouse scrolled (245, 171) with delta (0, 0)
Screenshot: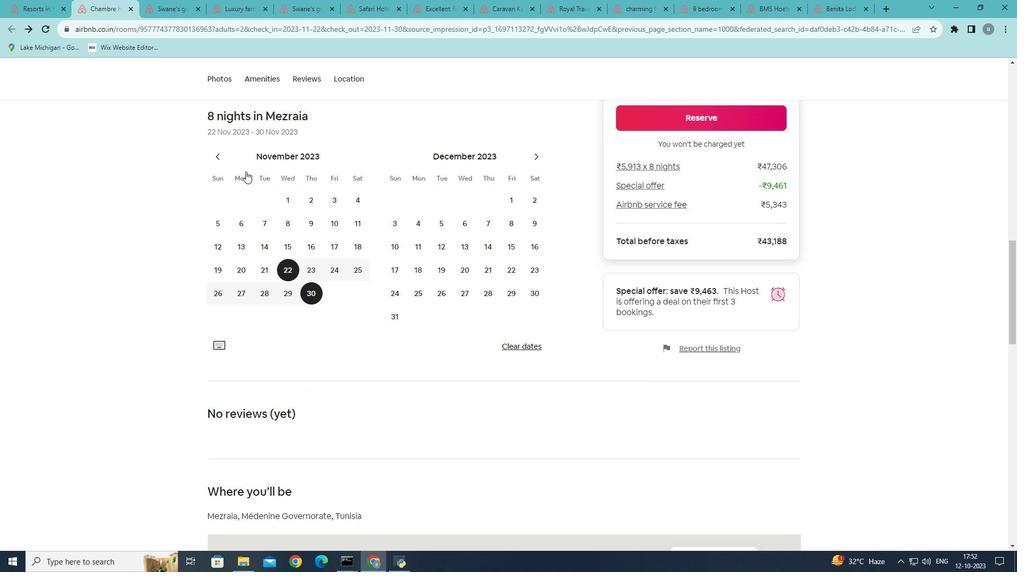 
Action: Mouse scrolled (245, 171) with delta (0, 0)
Screenshot: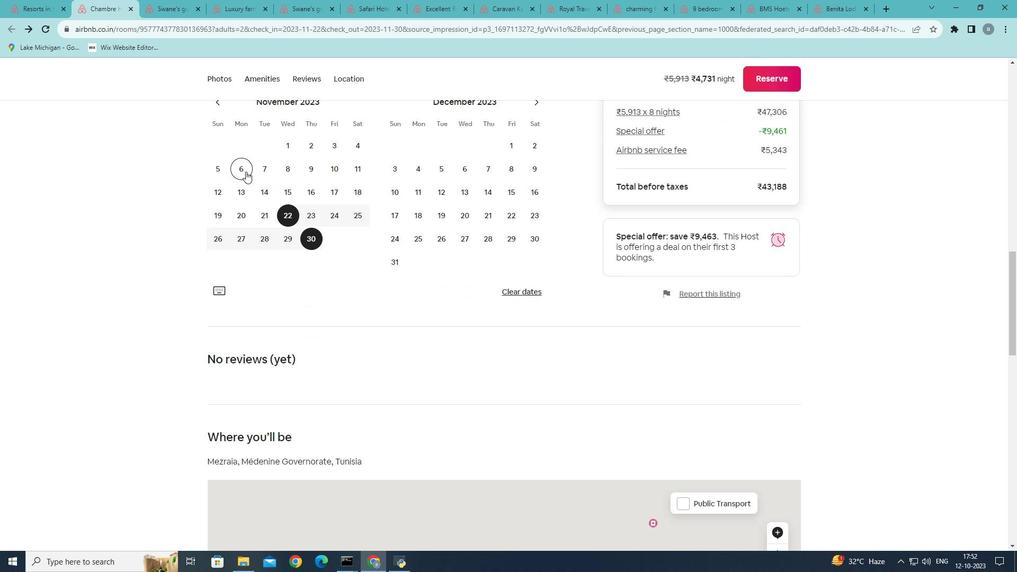 
Action: Mouse scrolled (245, 171) with delta (0, 0)
Screenshot: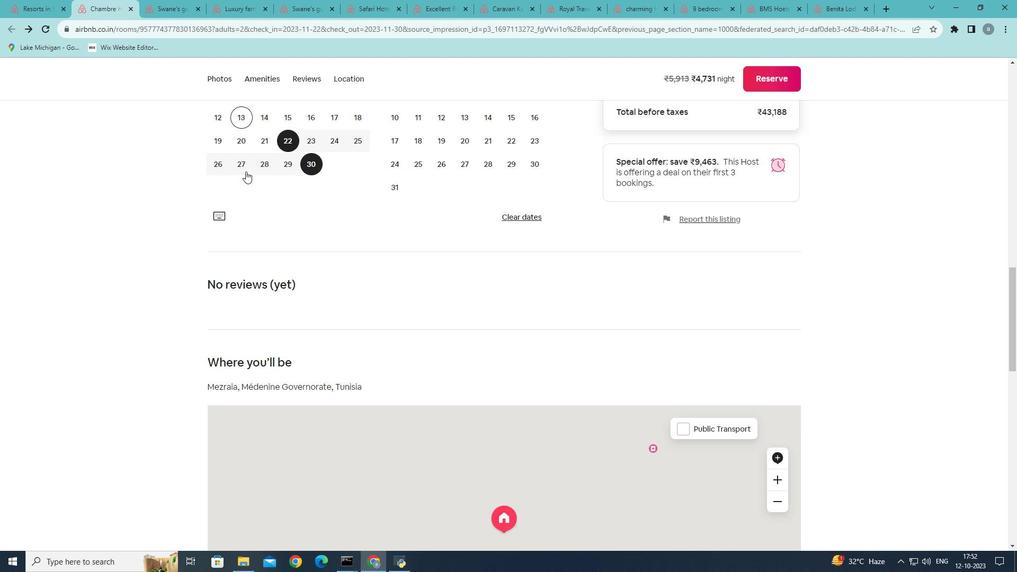 
Action: Mouse scrolled (245, 171) with delta (0, 0)
Screenshot: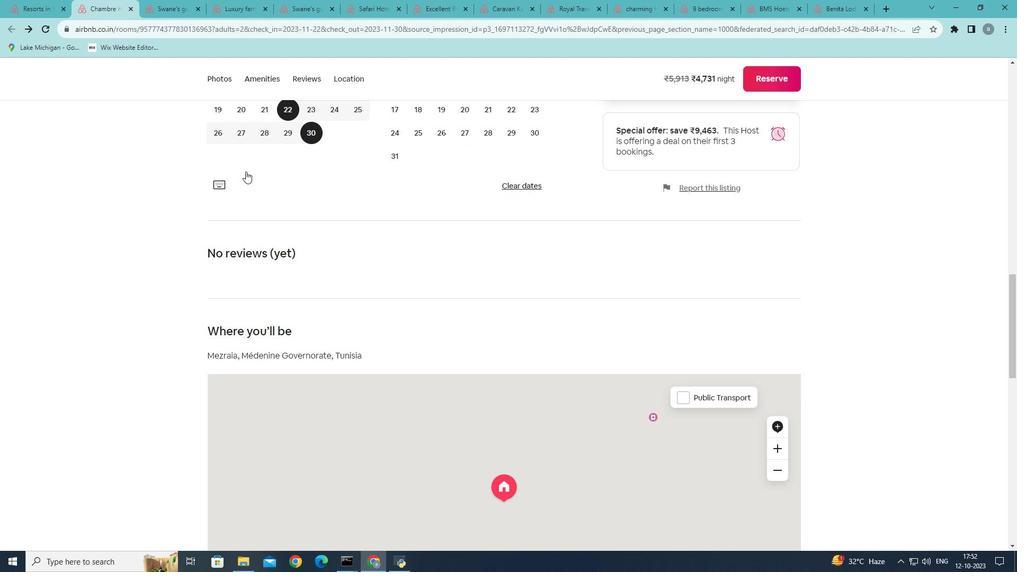 
Action: Mouse scrolled (245, 171) with delta (0, 0)
Screenshot: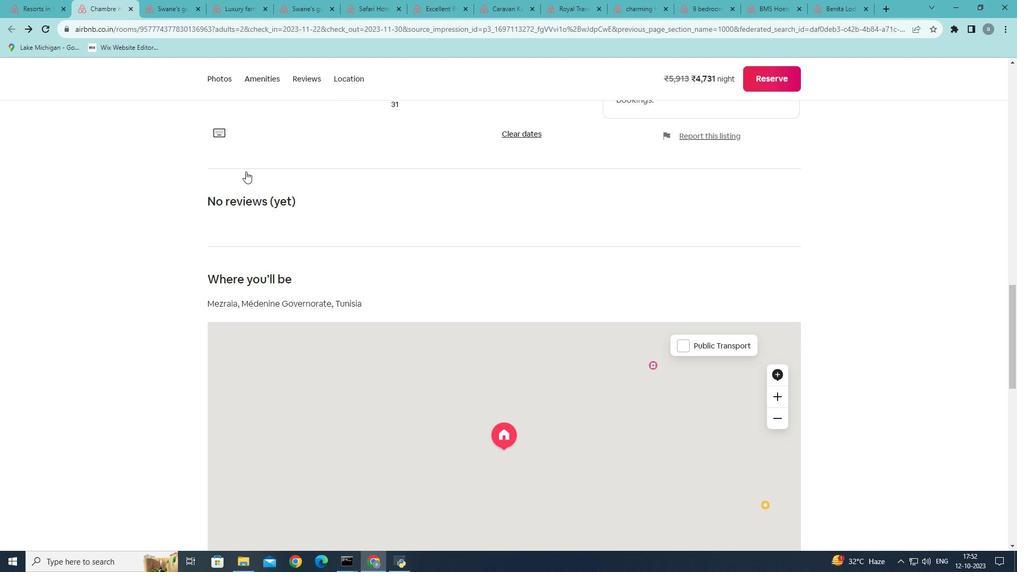 
Action: Mouse scrolled (245, 171) with delta (0, 0)
Screenshot: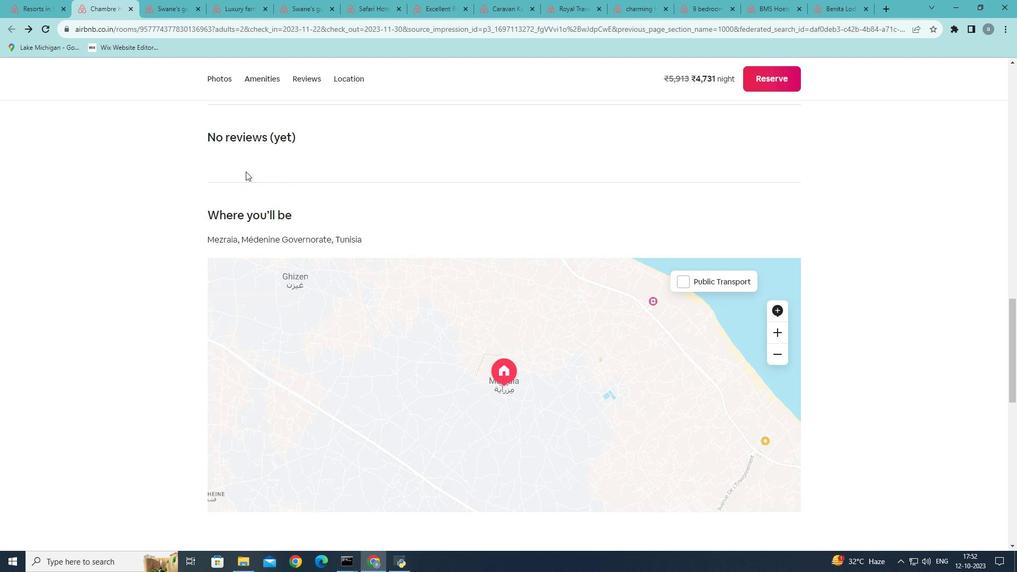 
Action: Mouse scrolled (245, 171) with delta (0, 0)
Screenshot: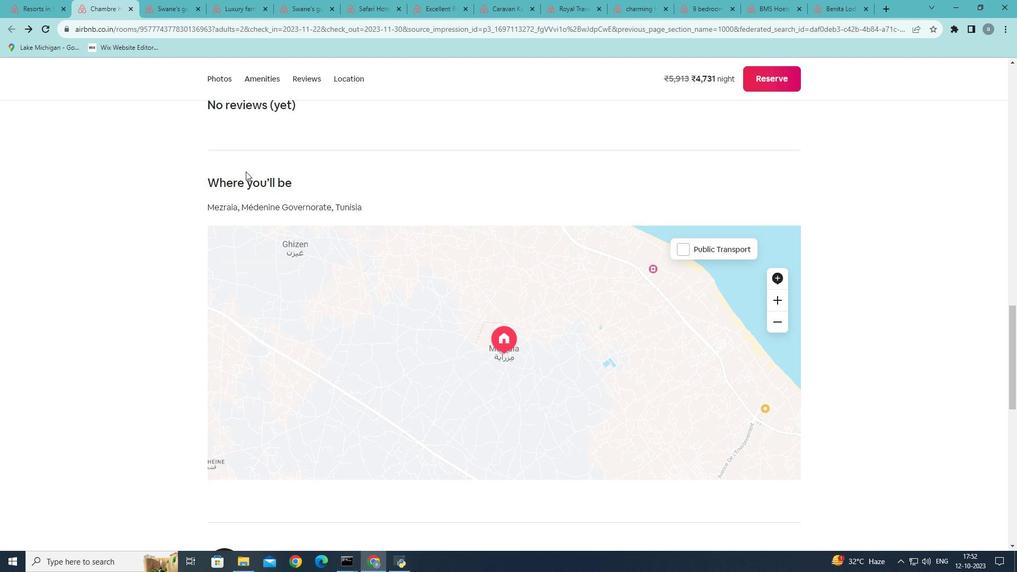 
Action: Mouse scrolled (245, 171) with delta (0, 0)
Screenshot: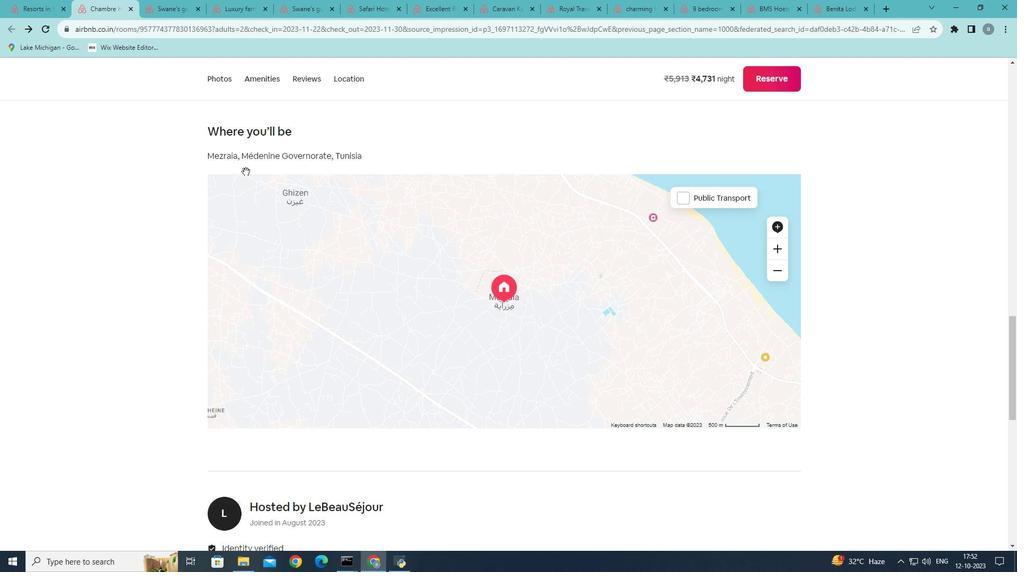
Action: Mouse moved to (245, 171)
Screenshot: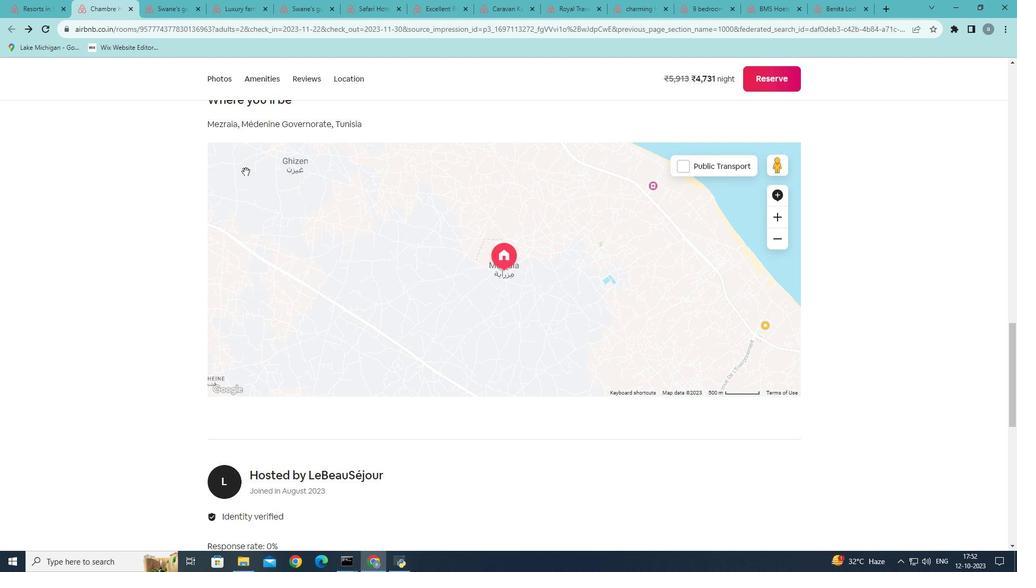 
Action: Mouse scrolled (245, 171) with delta (0, 0)
Screenshot: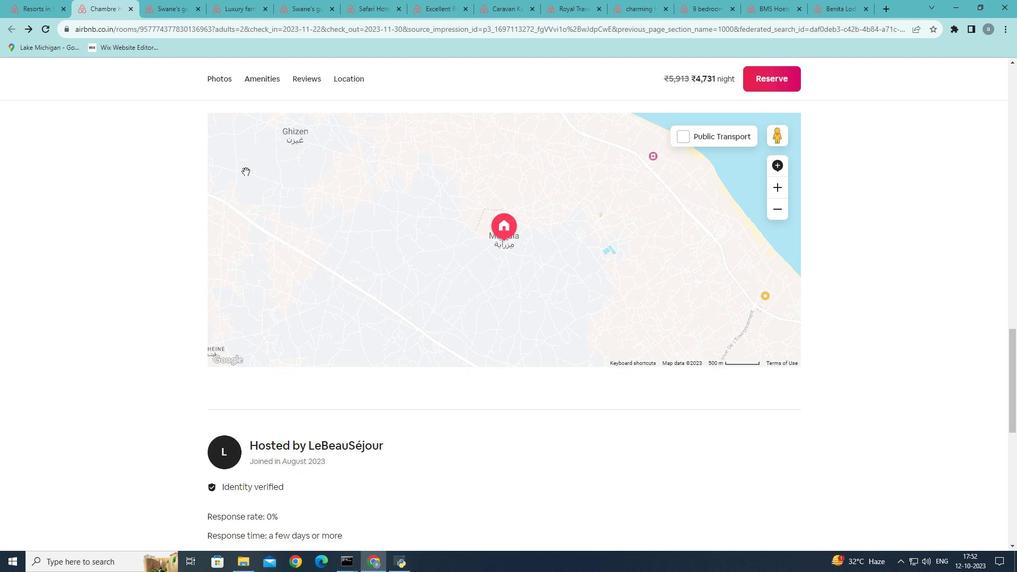 
Action: Mouse scrolled (245, 171) with delta (0, 0)
Screenshot: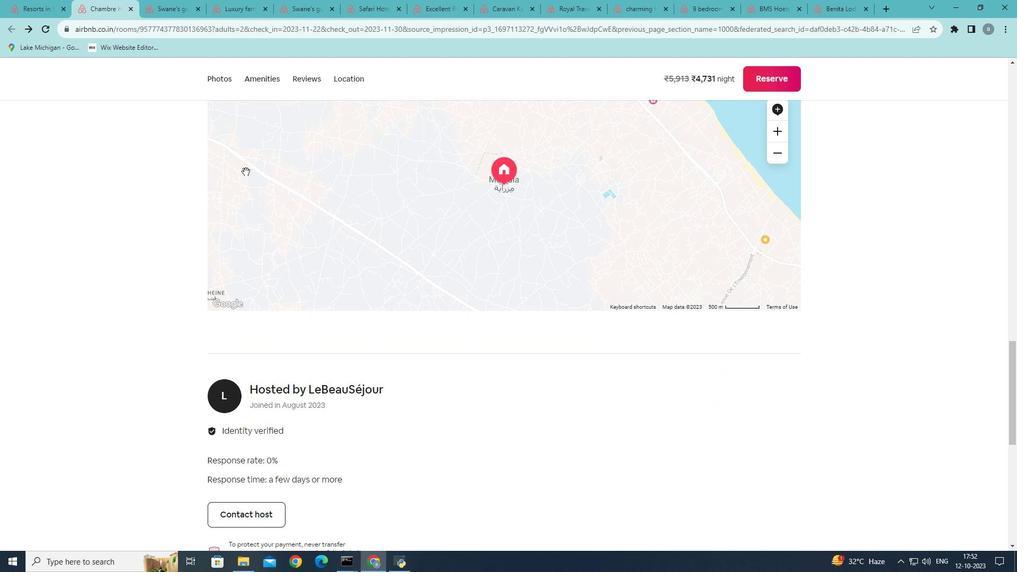 
Action: Mouse scrolled (245, 171) with delta (0, 0)
Screenshot: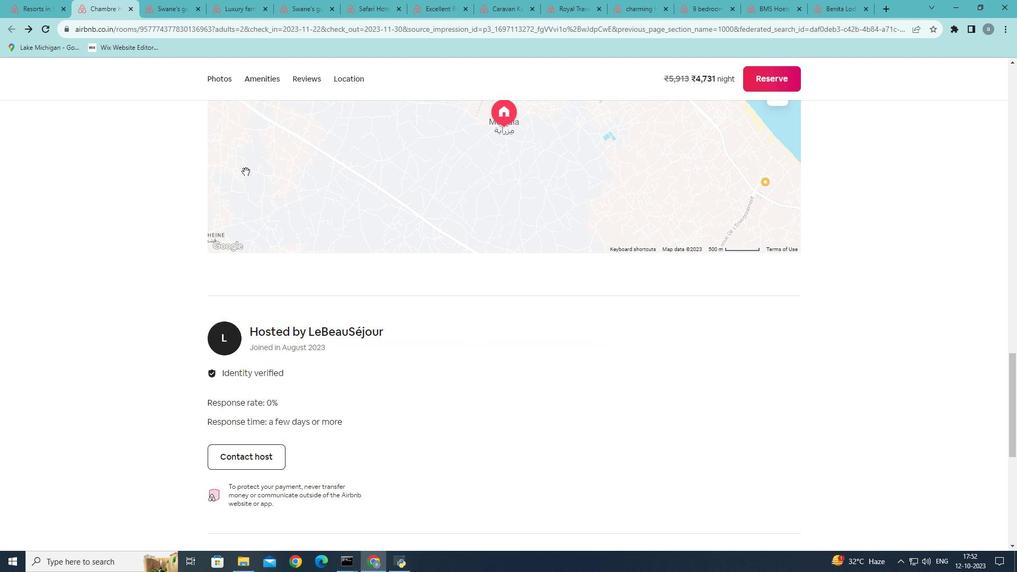 
Action: Mouse moved to (246, 171)
Screenshot: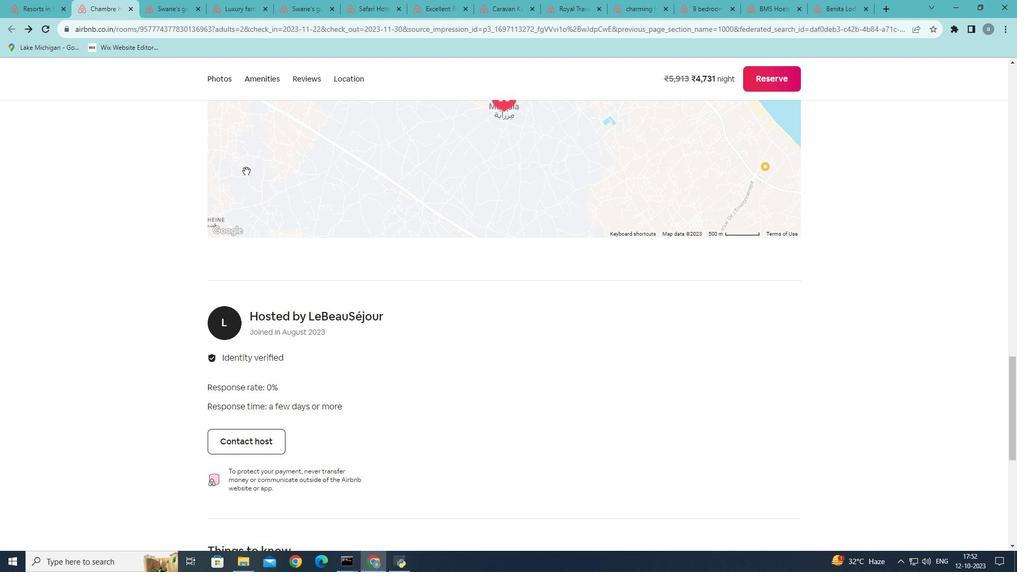 
Action: Mouse scrolled (246, 170) with delta (0, 0)
Screenshot: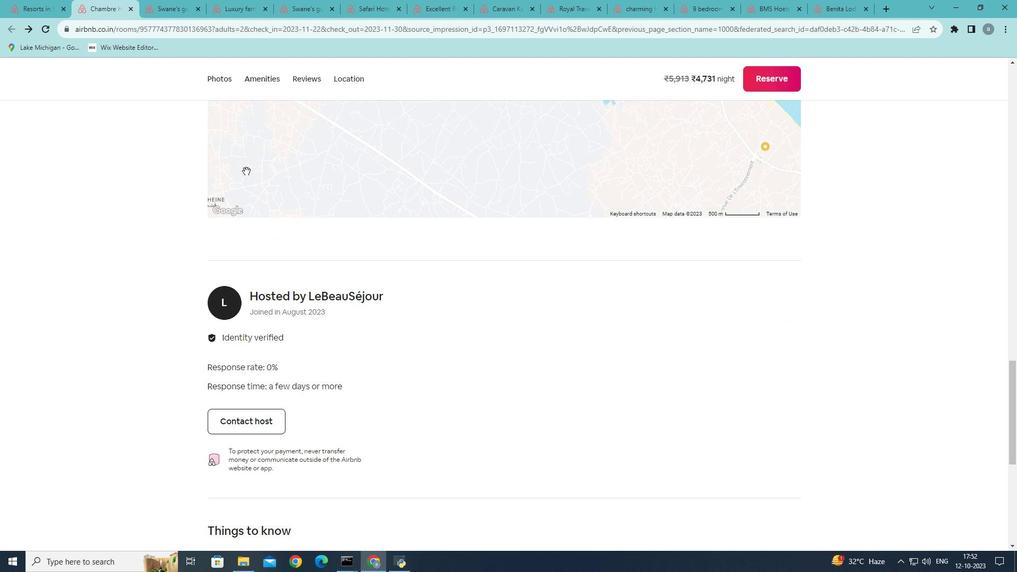 
Action: Mouse scrolled (246, 170) with delta (0, 0)
Screenshot: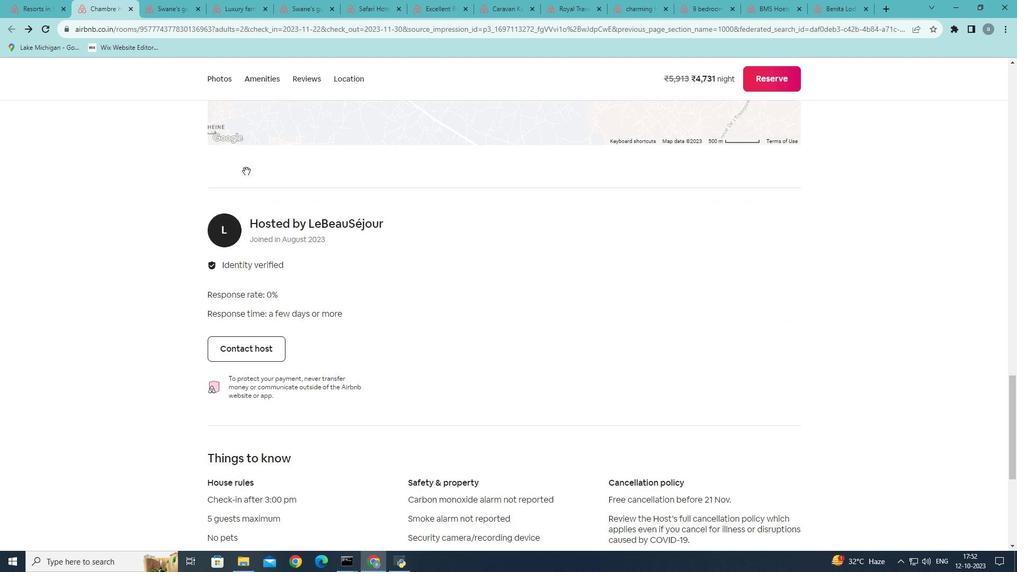 
Action: Mouse scrolled (246, 170) with delta (0, 0)
Screenshot: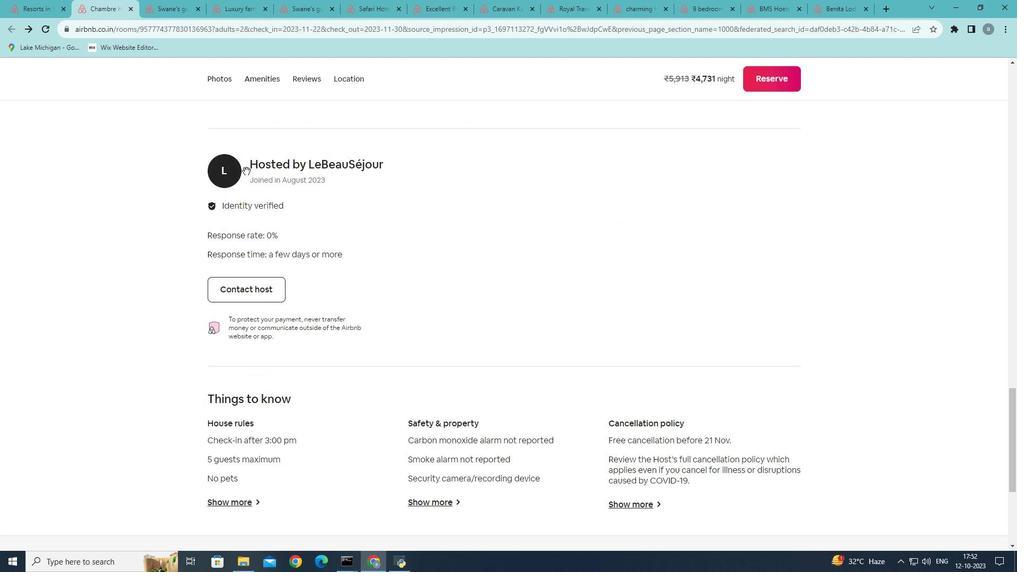 
Action: Mouse scrolled (246, 170) with delta (0, 0)
Screenshot: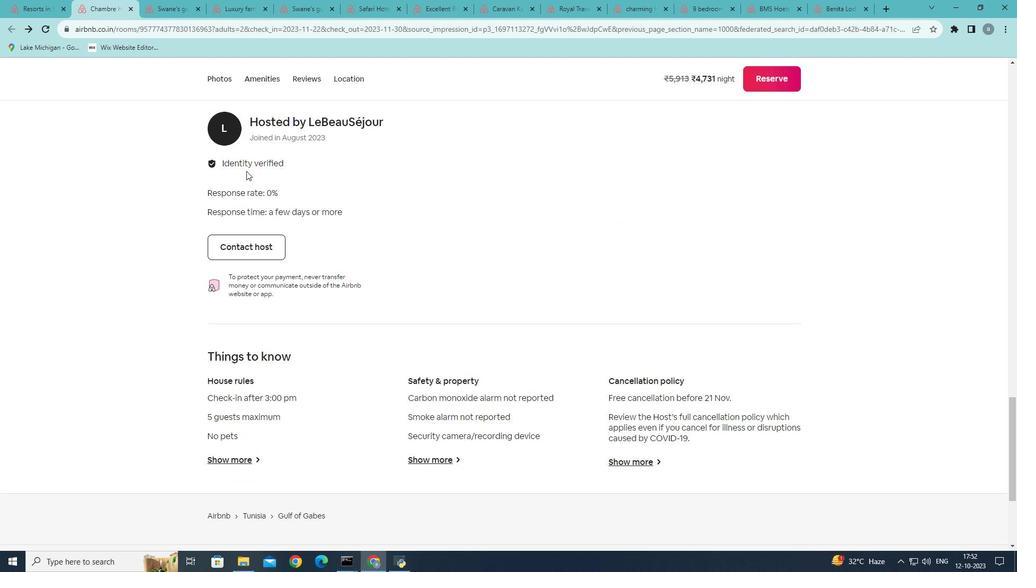 
Action: Mouse scrolled (246, 170) with delta (0, 0)
Screenshot: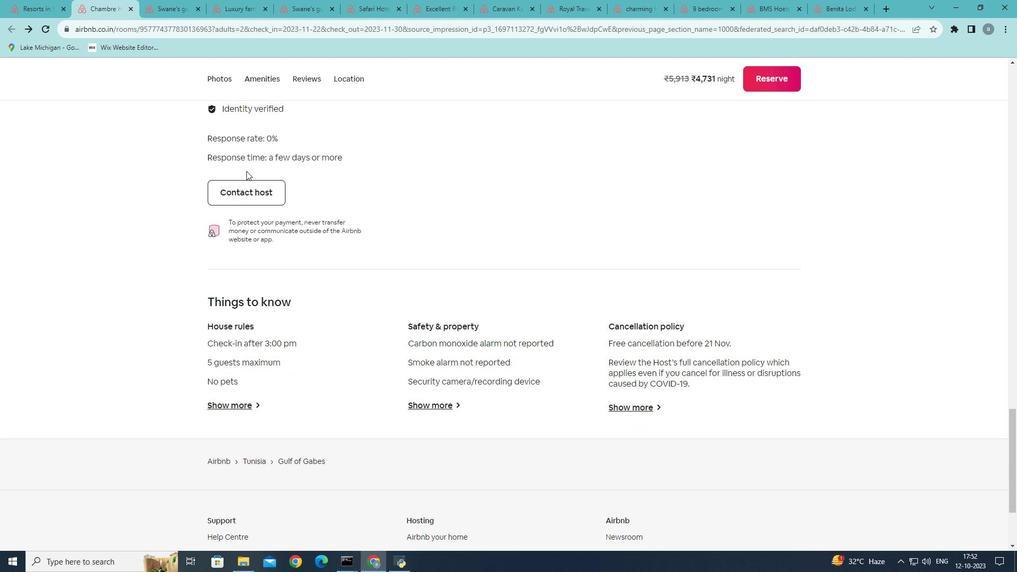 
Action: Mouse scrolled (246, 170) with delta (0, 0)
Screenshot: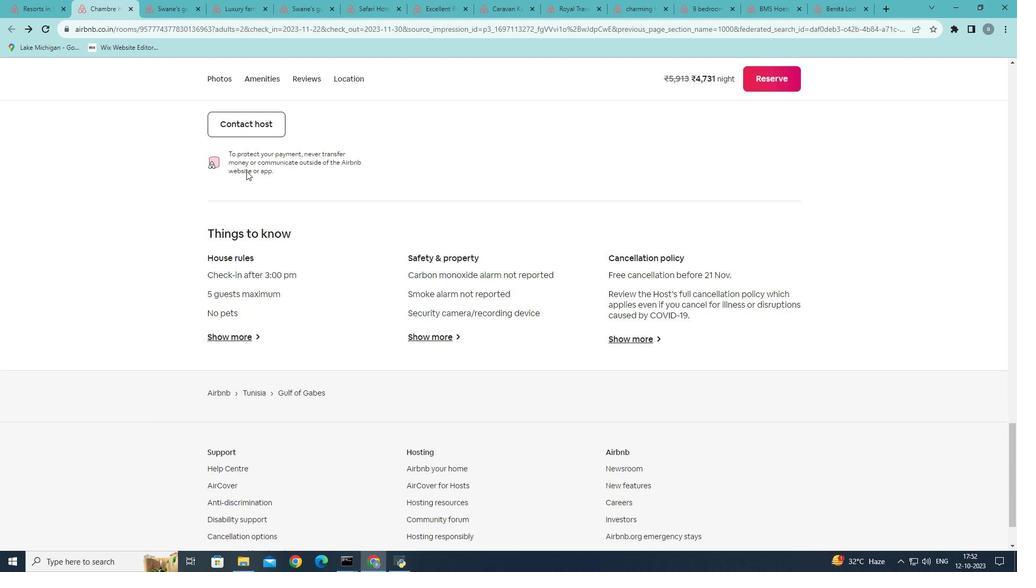 
Action: Mouse scrolled (246, 170) with delta (0, 0)
Screenshot: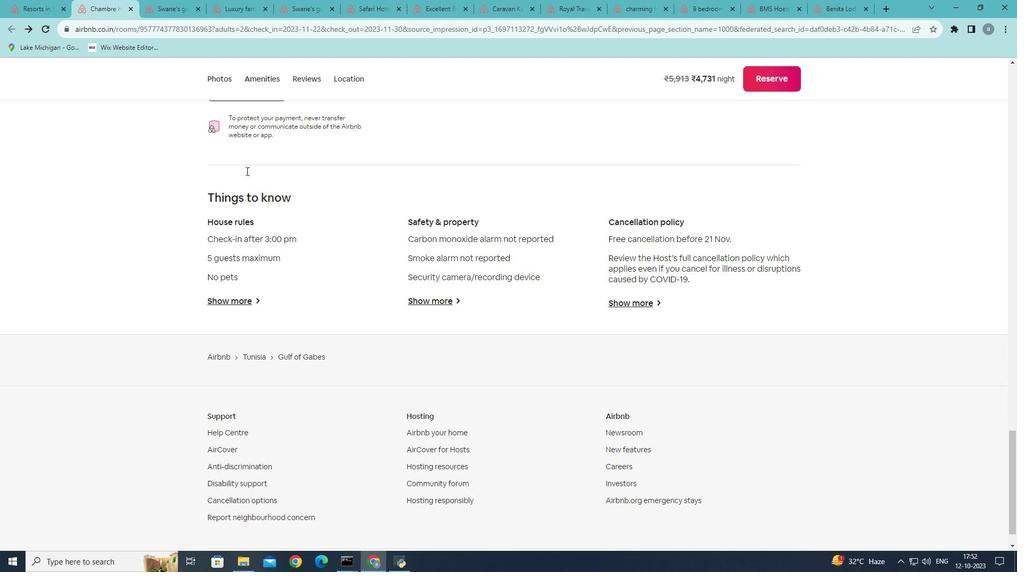 
Action: Mouse scrolled (246, 170) with delta (0, 0)
Screenshot: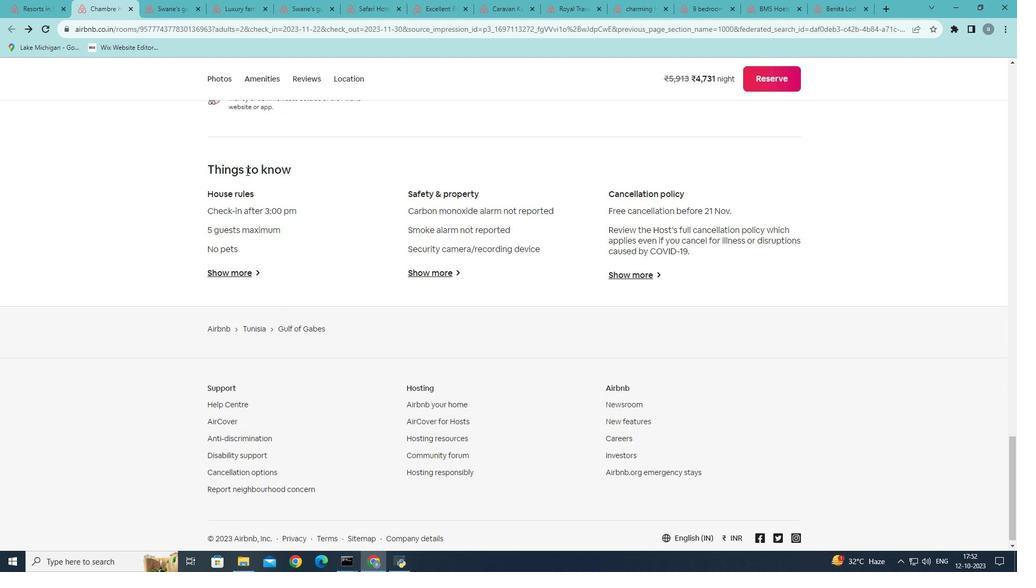 
Action: Mouse scrolled (246, 170) with delta (0, 0)
Screenshot: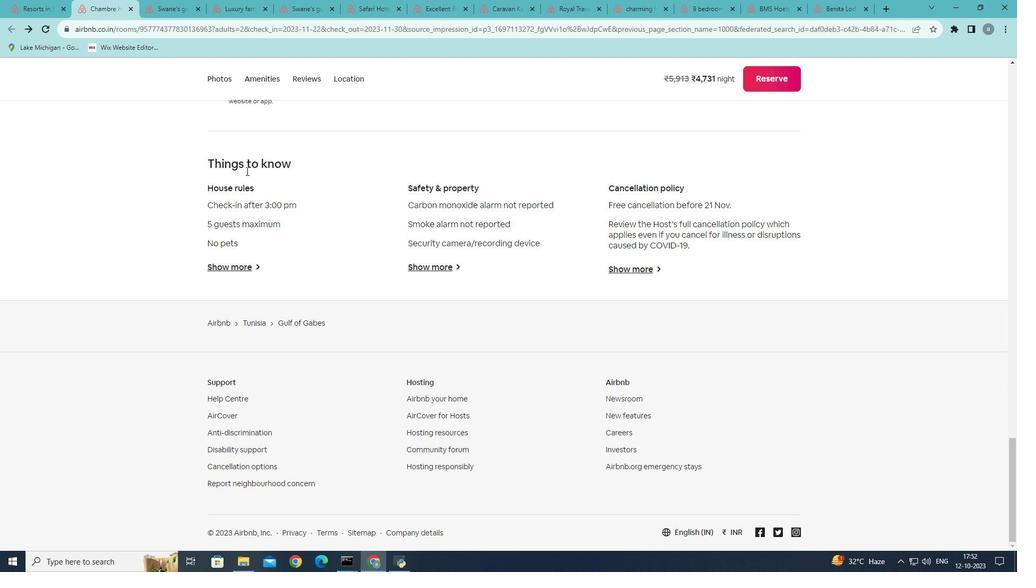 
Action: Mouse scrolled (246, 170) with delta (0, 0)
Screenshot: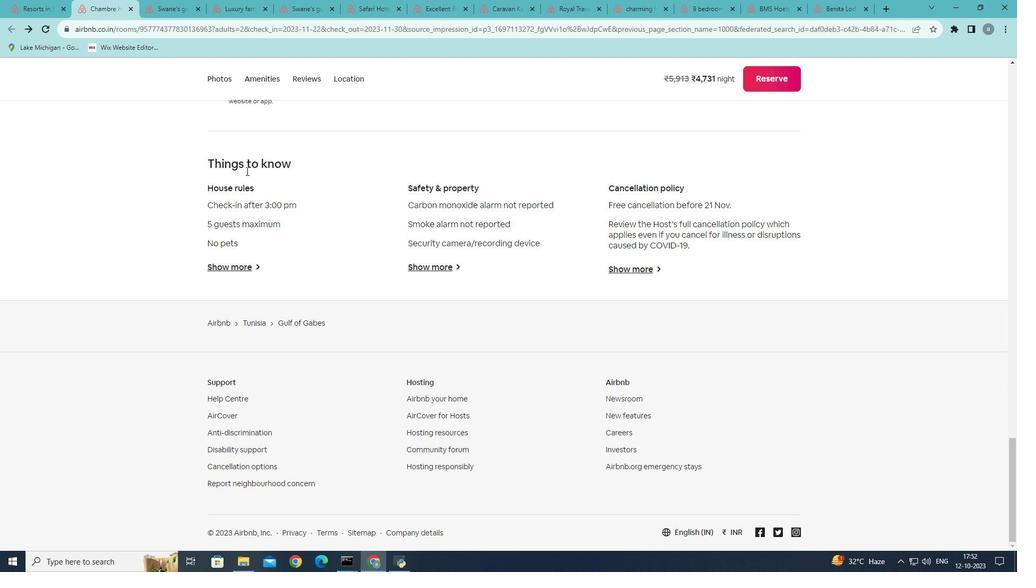 
Action: Mouse moved to (246, 171)
Screenshot: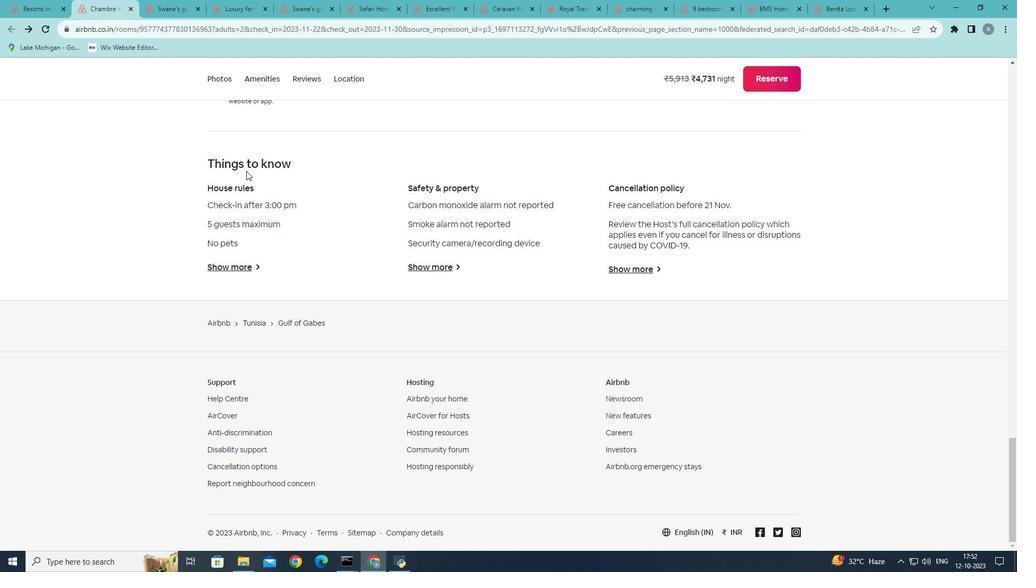 
Action: Mouse scrolled (246, 170) with delta (0, 0)
Screenshot: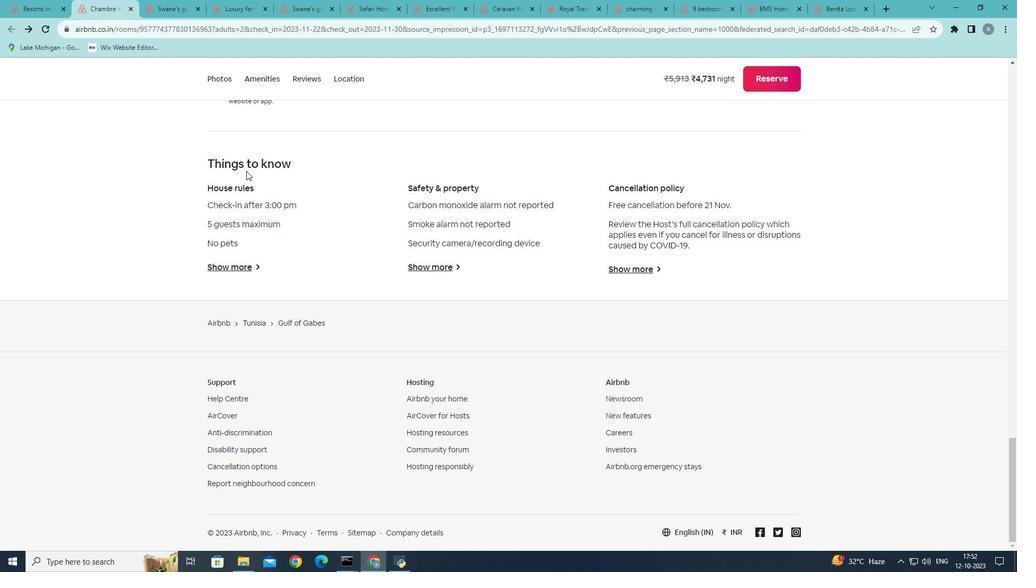 
Action: Mouse scrolled (246, 170) with delta (0, 0)
Screenshot: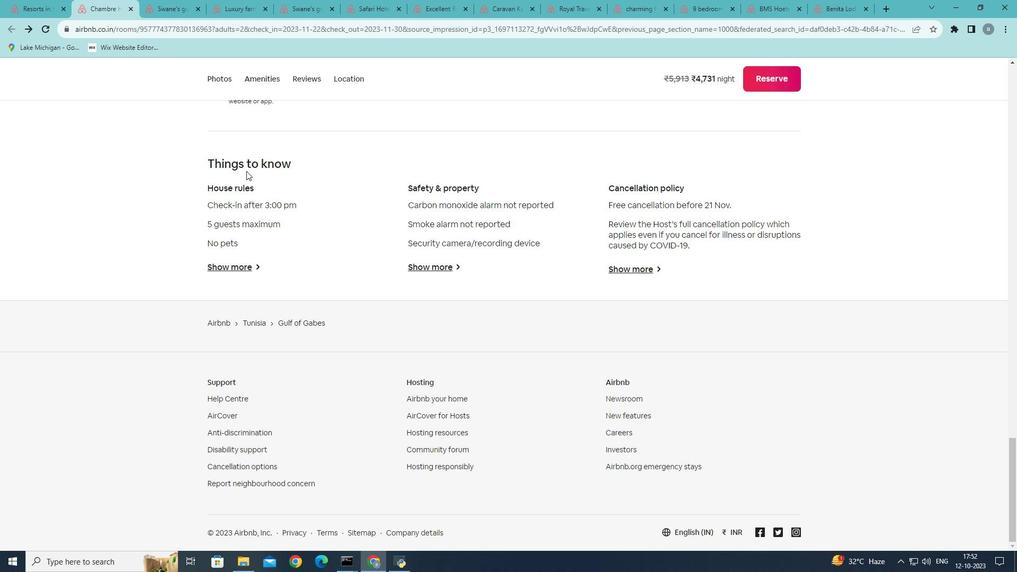
Action: Mouse scrolled (246, 170) with delta (0, 0)
Screenshot: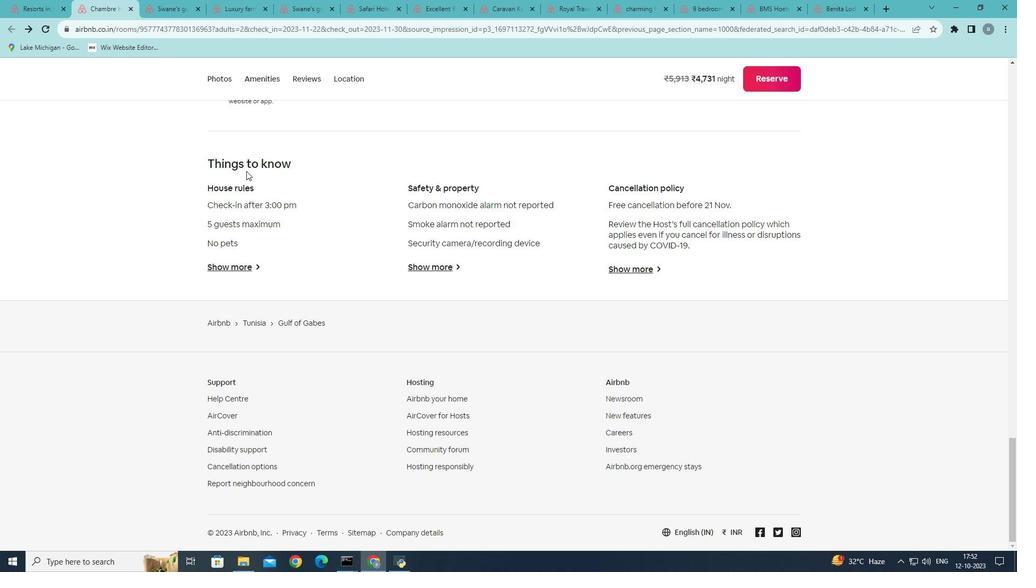 
Action: Mouse scrolled (246, 170) with delta (0, 0)
Screenshot: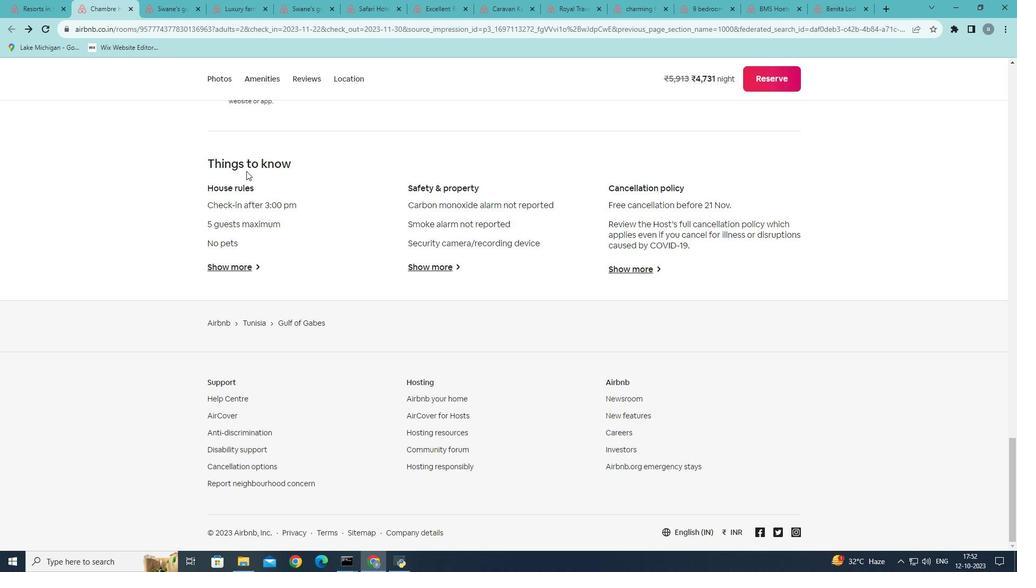 
Action: Mouse scrolled (246, 170) with delta (0, 0)
Screenshot: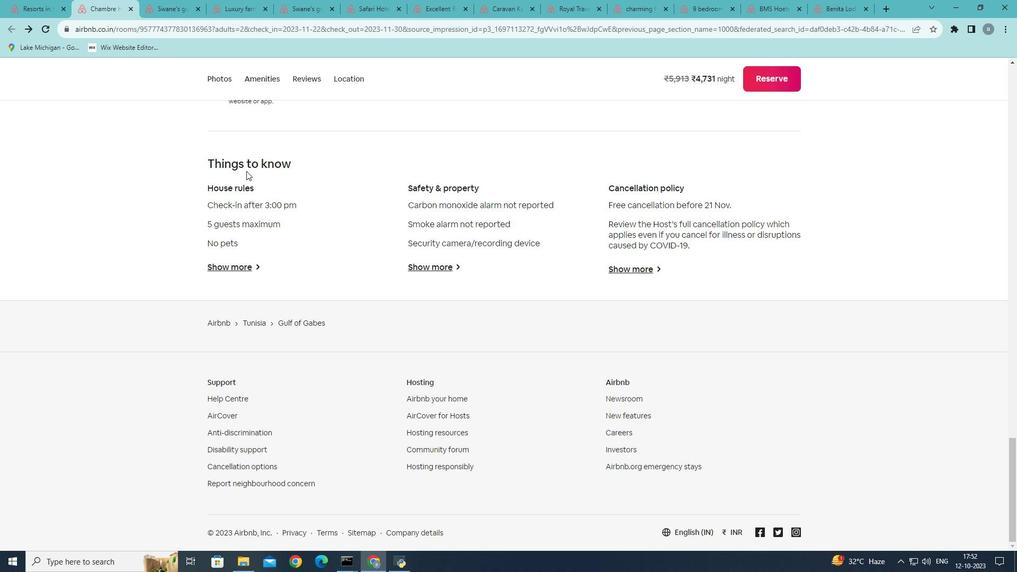 
Action: Mouse scrolled (246, 170) with delta (0, 0)
Screenshot: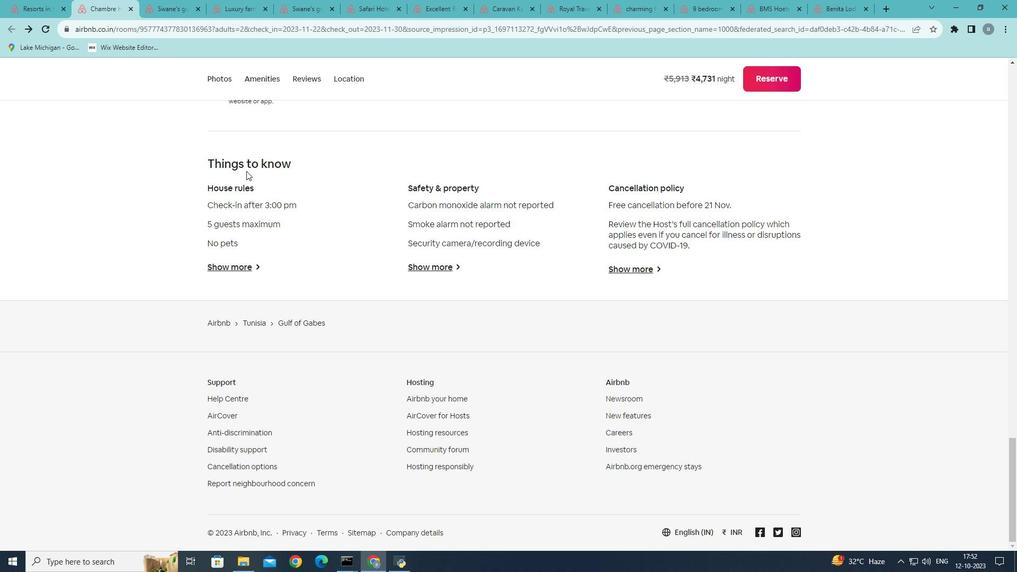 
Action: Mouse scrolled (246, 170) with delta (0, 0)
Screenshot: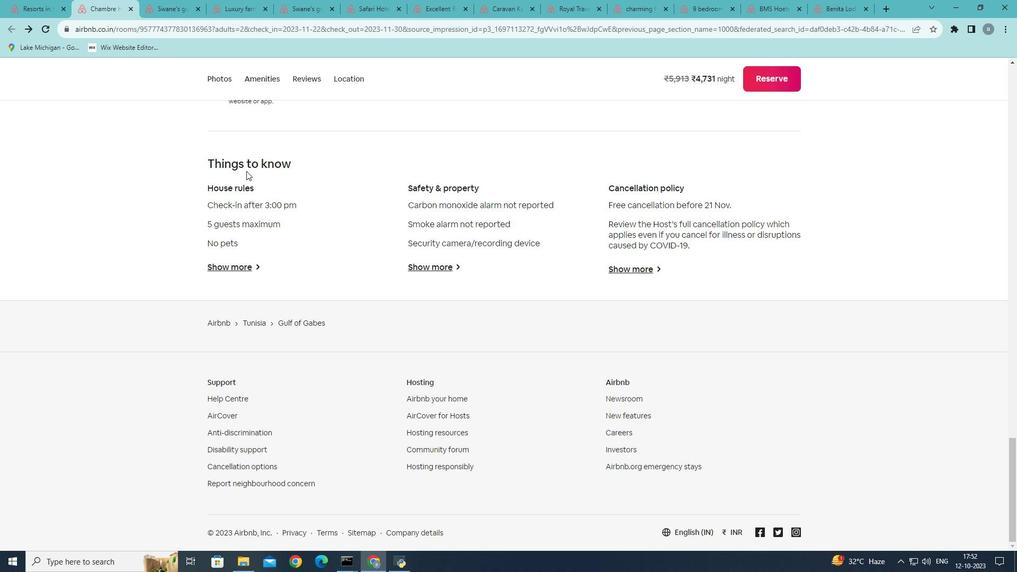 
Action: Mouse scrolled (246, 170) with delta (0, 0)
Screenshot: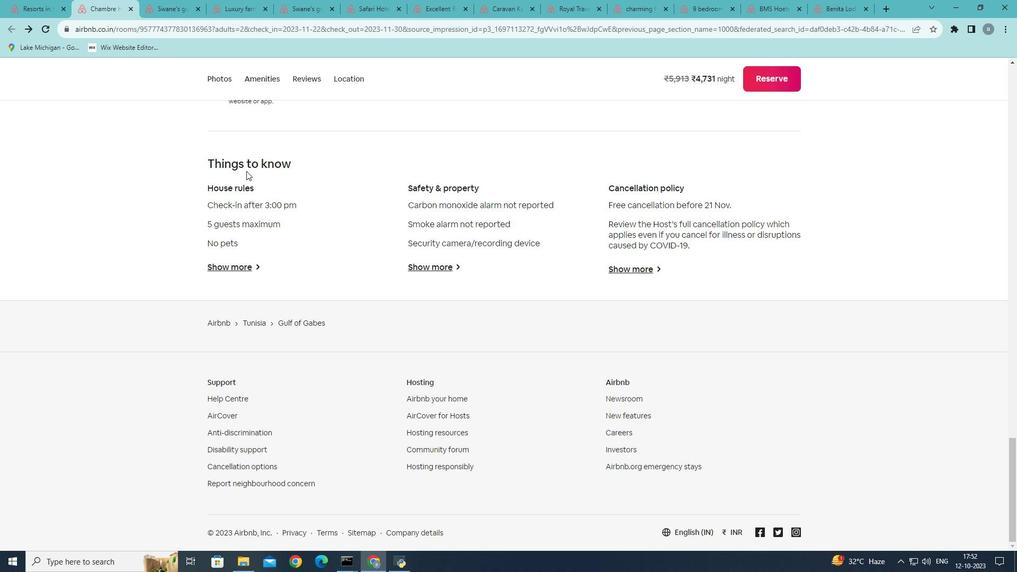 
Action: Mouse scrolled (246, 170) with delta (0, 0)
Screenshot: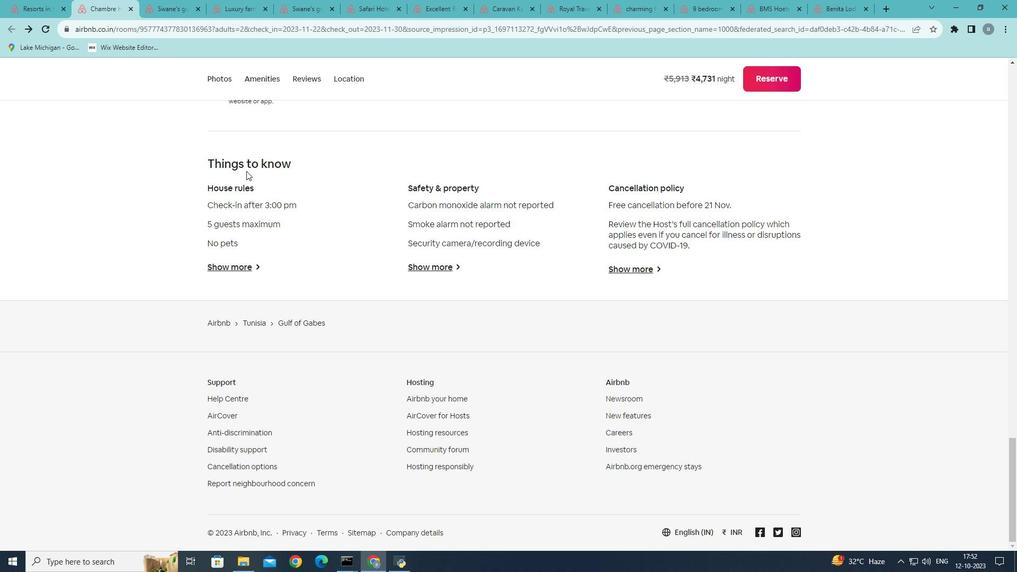 
Action: Mouse moved to (33, 11)
Screenshot: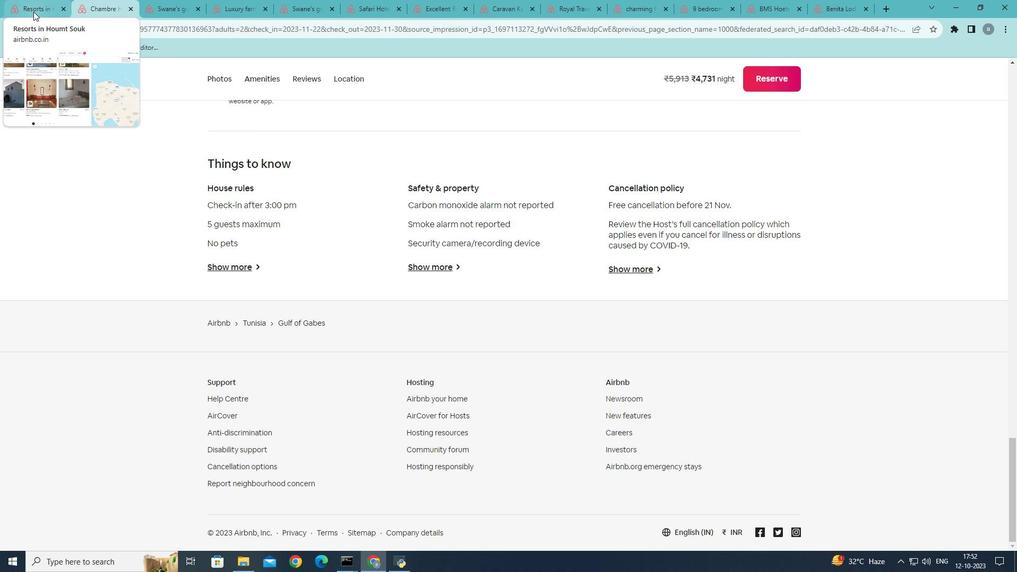 
Action: Mouse pressed left at (33, 11)
Screenshot: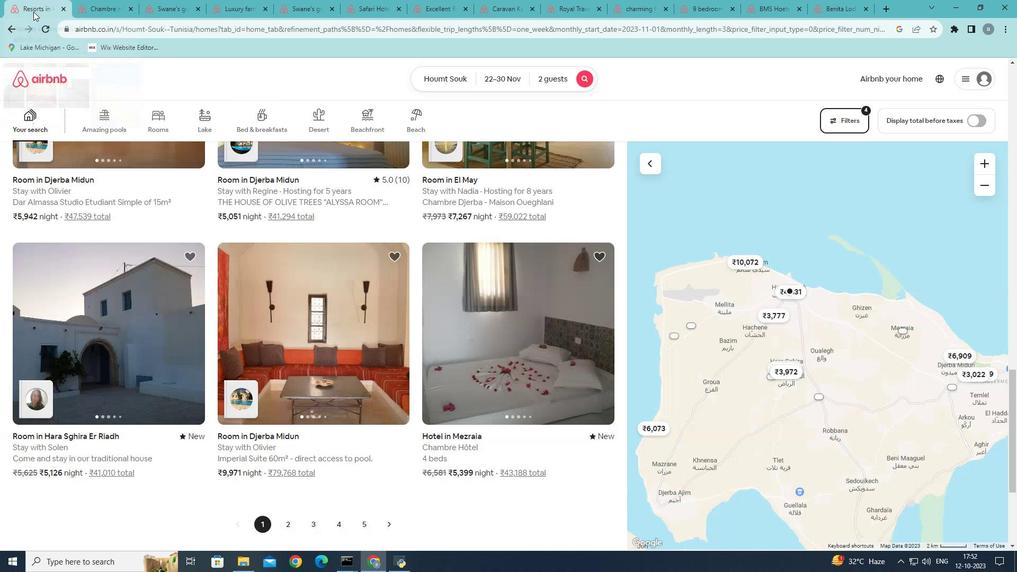 
Action: Mouse moved to (292, 528)
Screenshot: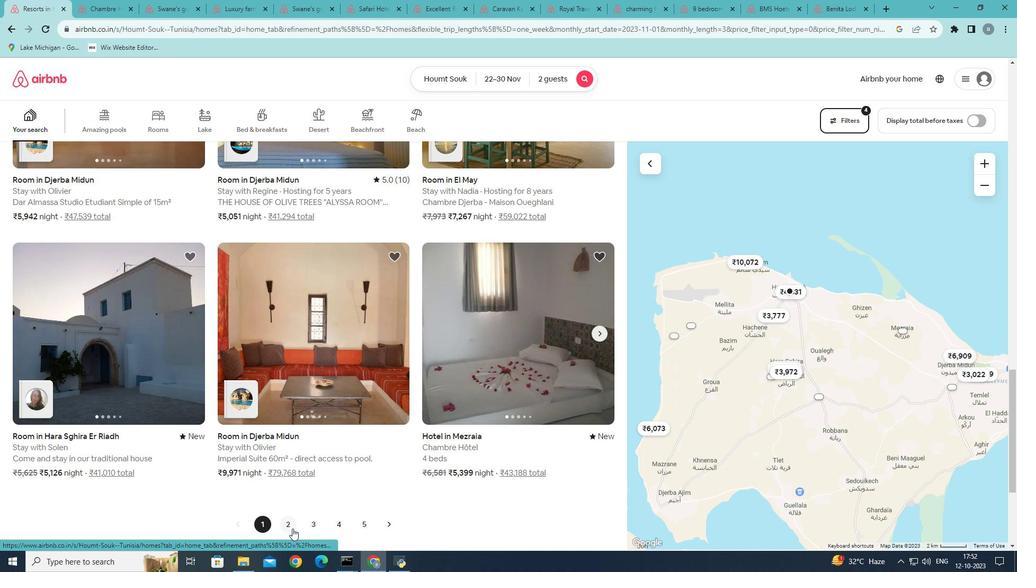 
Action: Mouse pressed left at (292, 528)
Screenshot: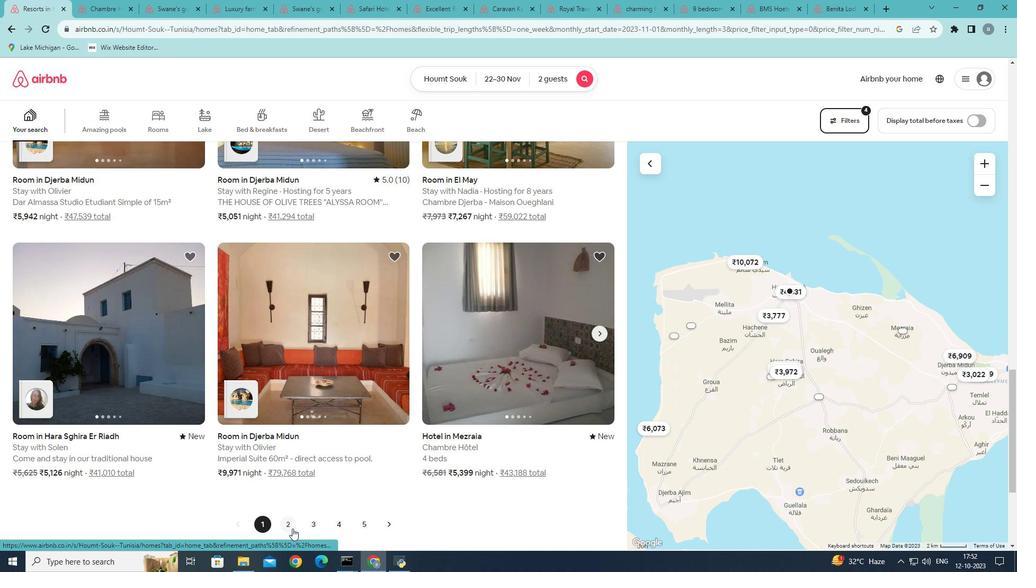 
Action: Mouse moved to (370, 329)
Screenshot: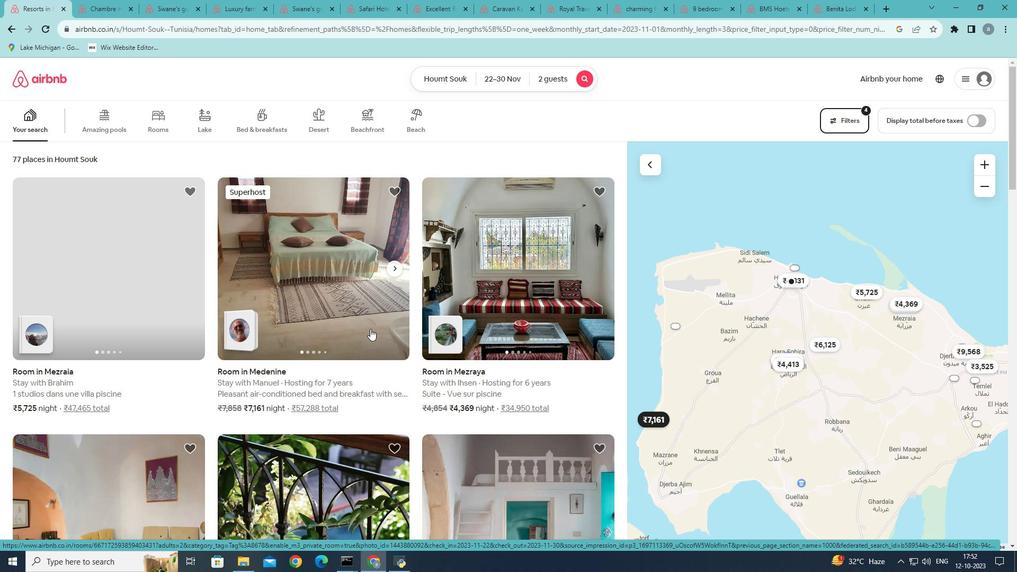 
Action: Mouse scrolled (370, 328) with delta (0, 0)
Screenshot: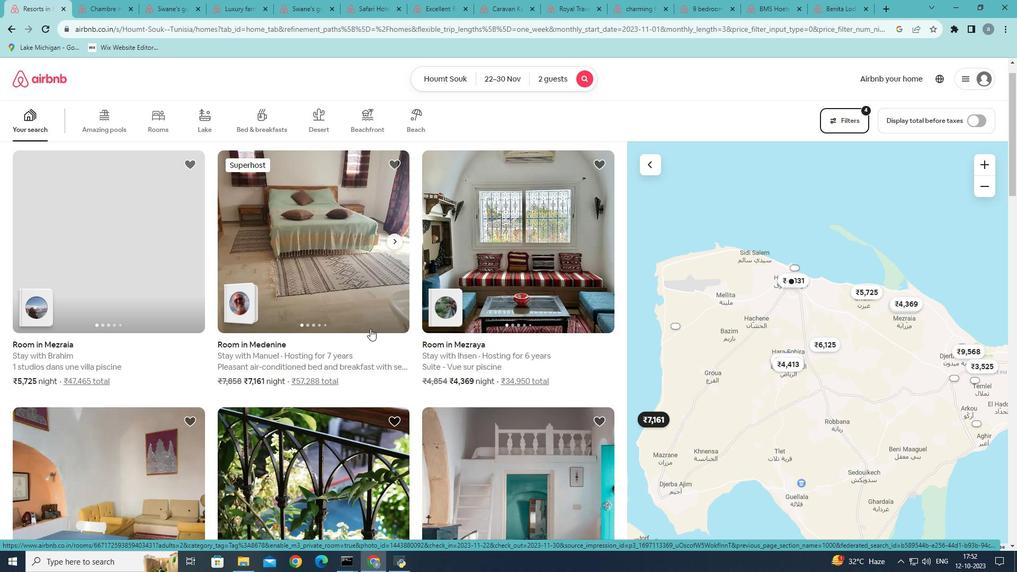 
Action: Mouse scrolled (370, 328) with delta (0, 0)
Screenshot: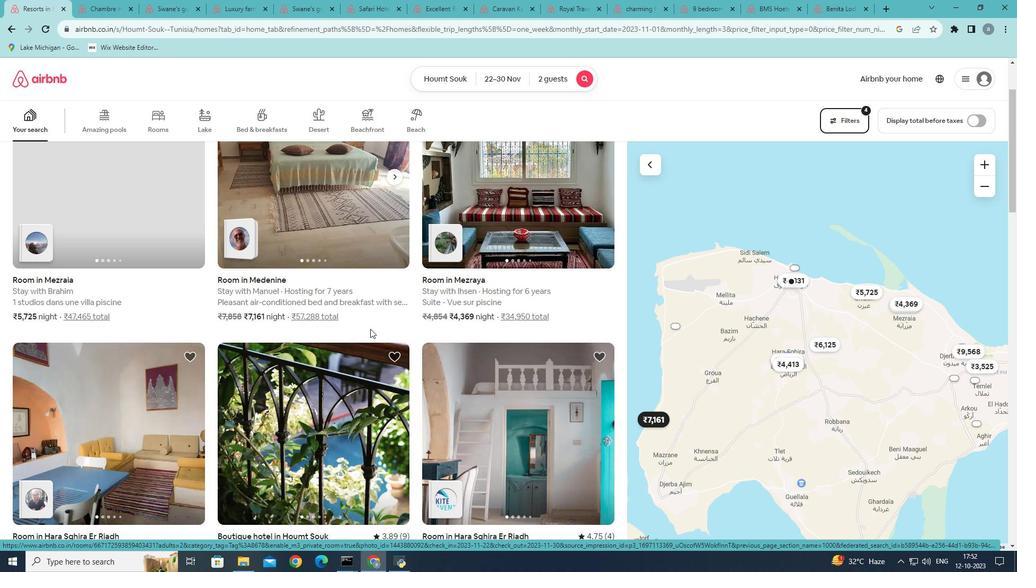 
Action: Mouse scrolled (370, 328) with delta (0, 0)
Screenshot: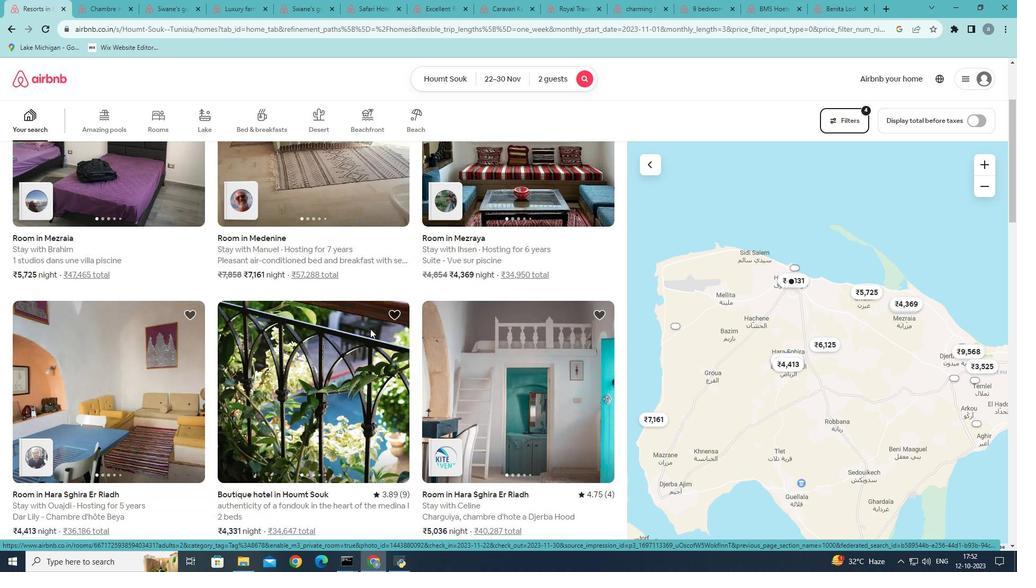 
Action: Mouse scrolled (370, 328) with delta (0, 0)
Screenshot: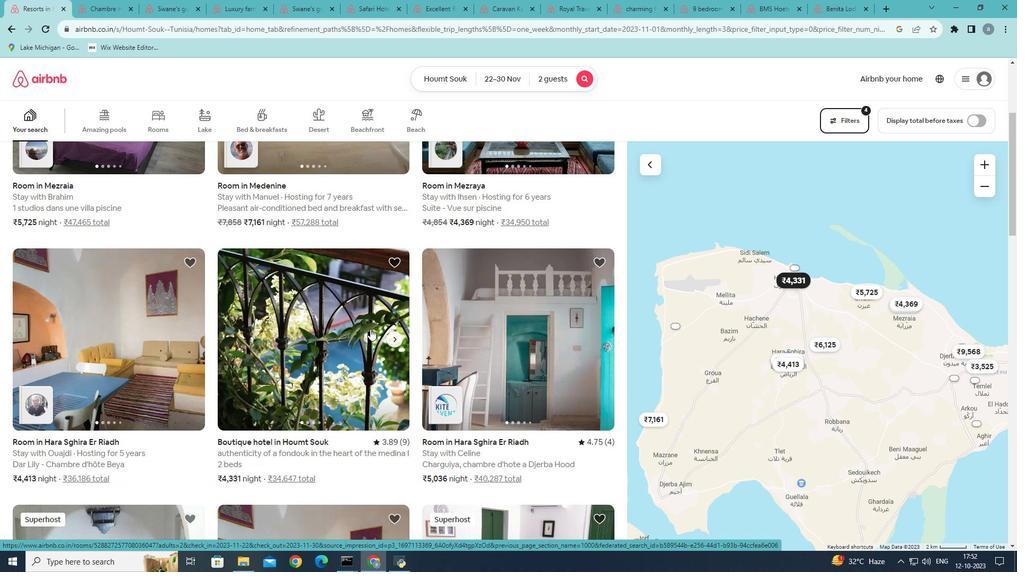 
Action: Mouse scrolled (370, 328) with delta (0, 0)
Screenshot: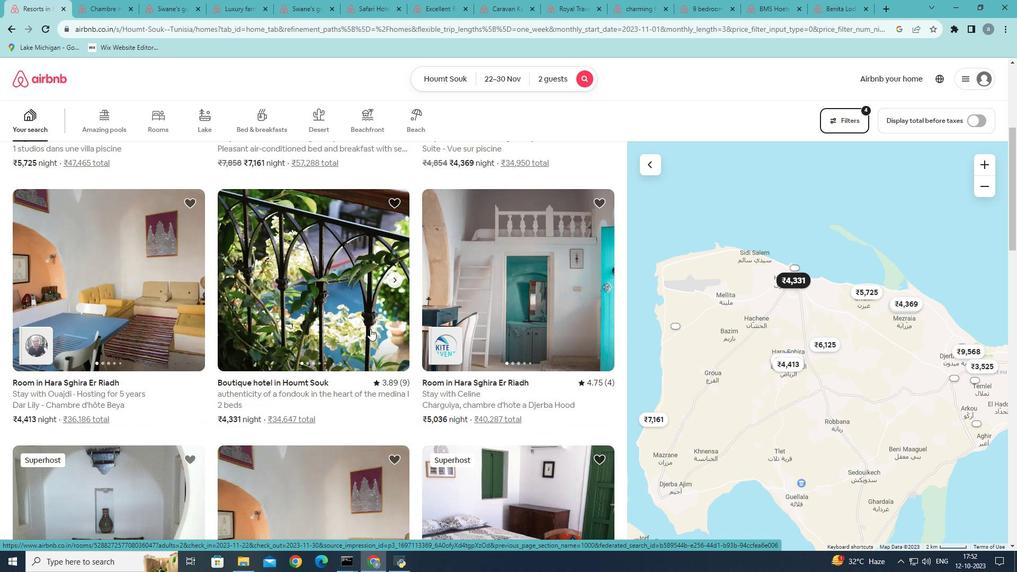 
Action: Mouse scrolled (370, 328) with delta (0, 0)
Screenshot: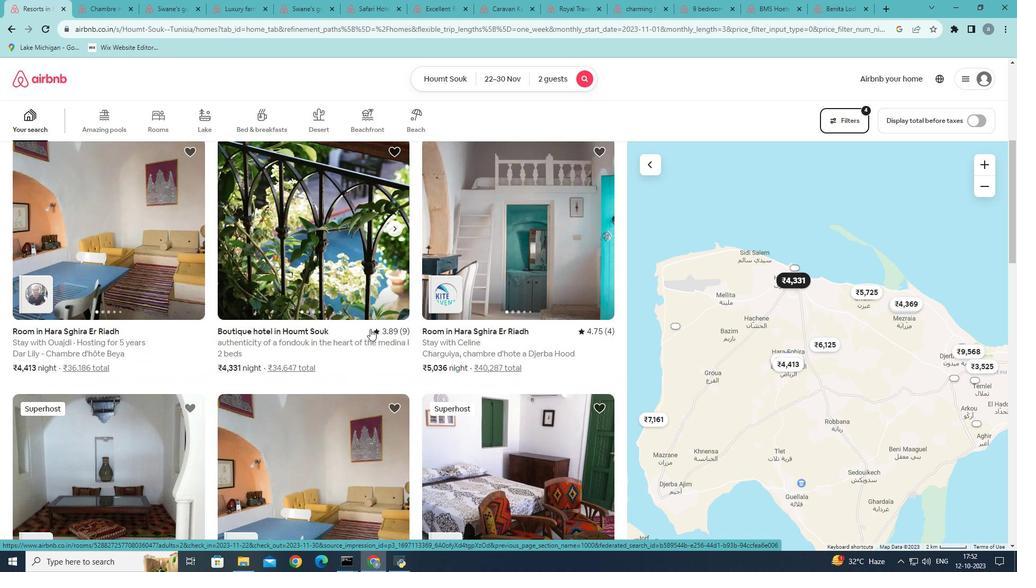 
Action: Mouse scrolled (370, 328) with delta (0, 0)
Screenshot: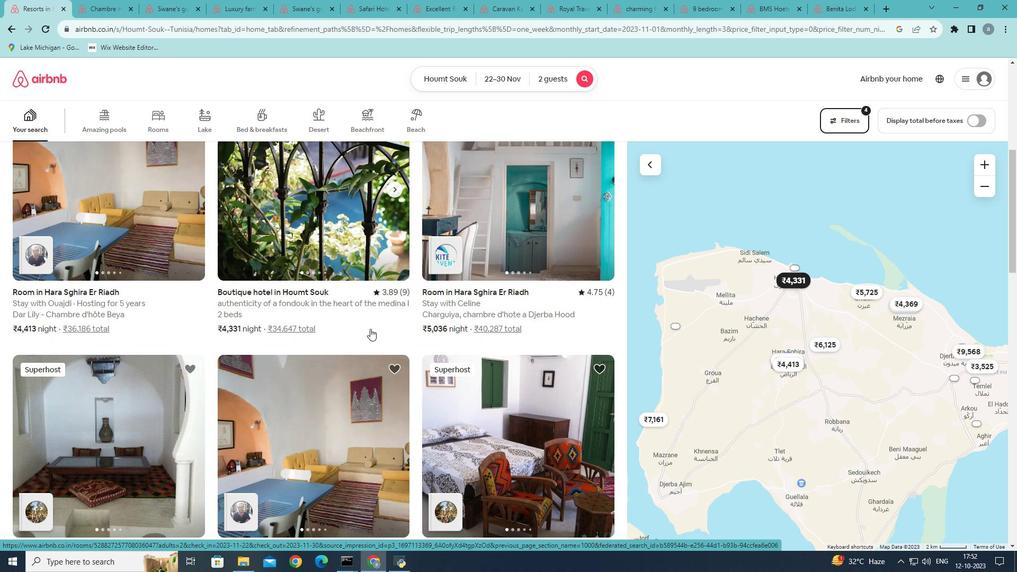 
Action: Mouse scrolled (370, 328) with delta (0, 0)
Screenshot: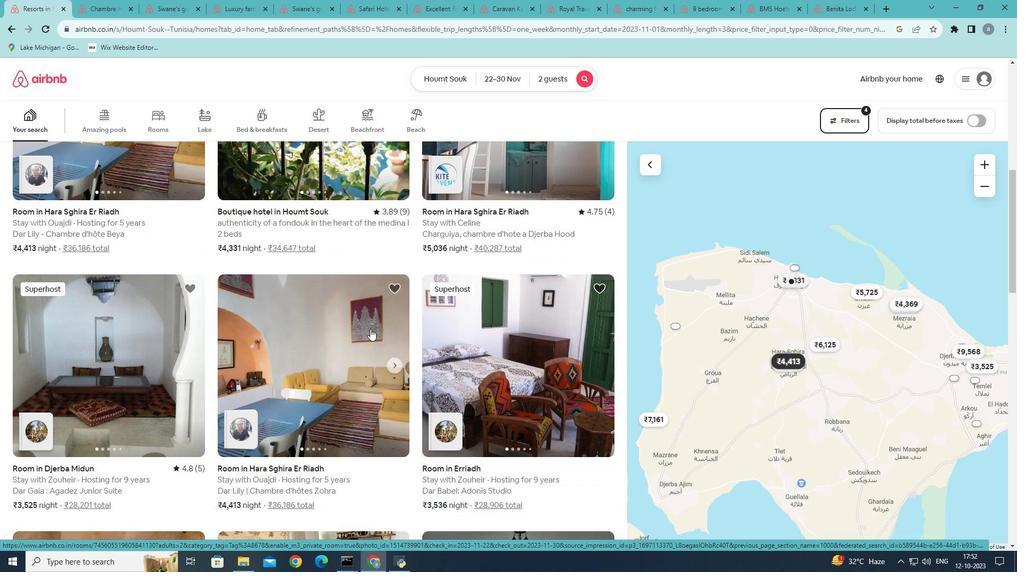 
Action: Mouse scrolled (370, 328) with delta (0, 0)
Screenshot: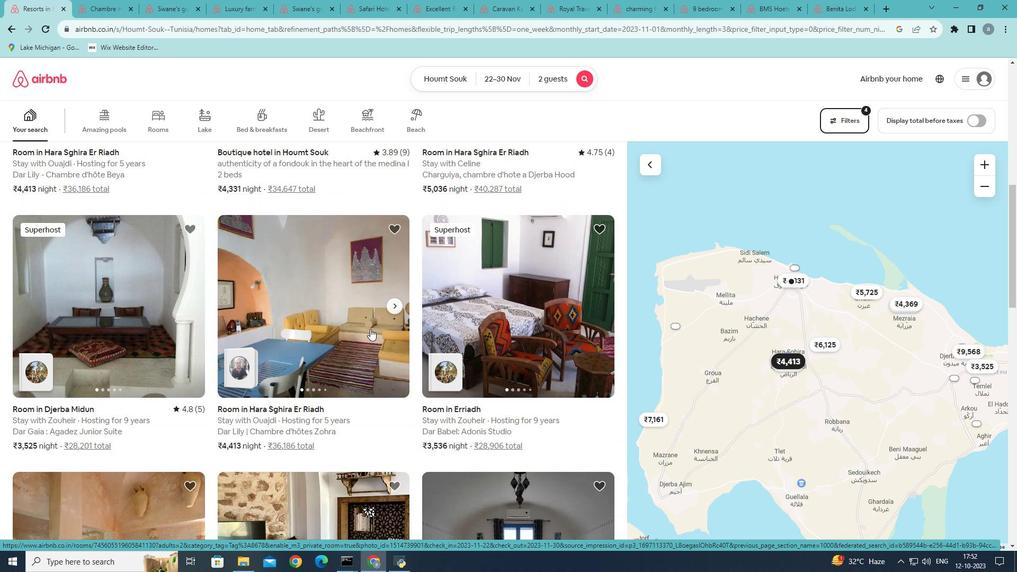 
Action: Mouse scrolled (370, 328) with delta (0, 0)
Screenshot: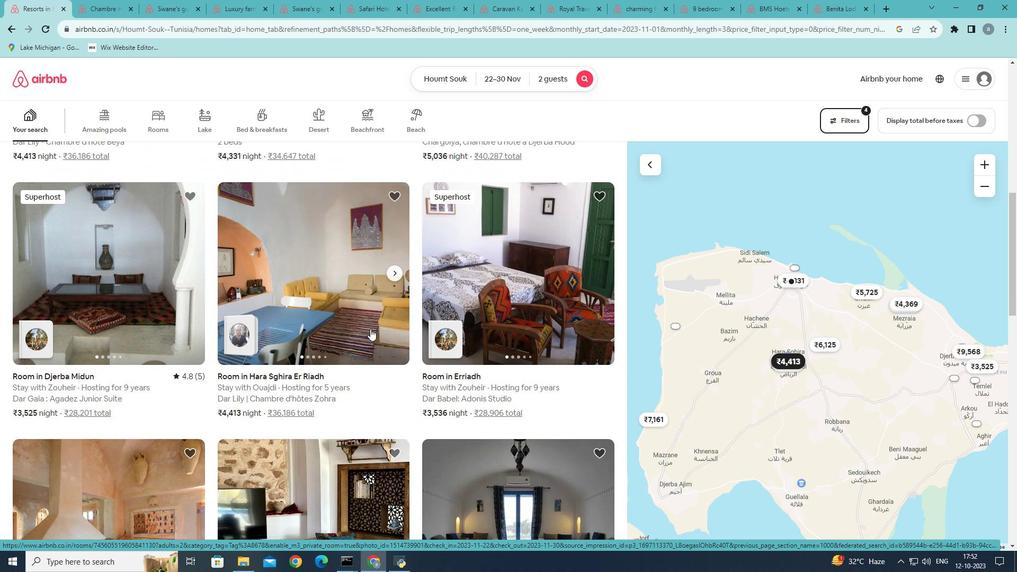 
Action: Mouse scrolled (370, 328) with delta (0, 0)
Screenshot: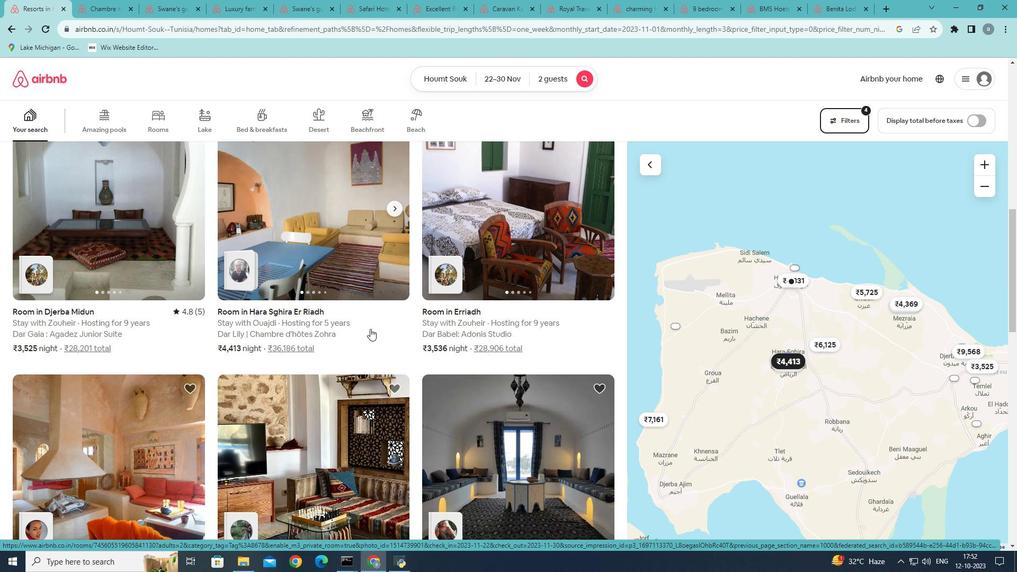 
Action: Mouse scrolled (370, 328) with delta (0, 0)
Screenshot: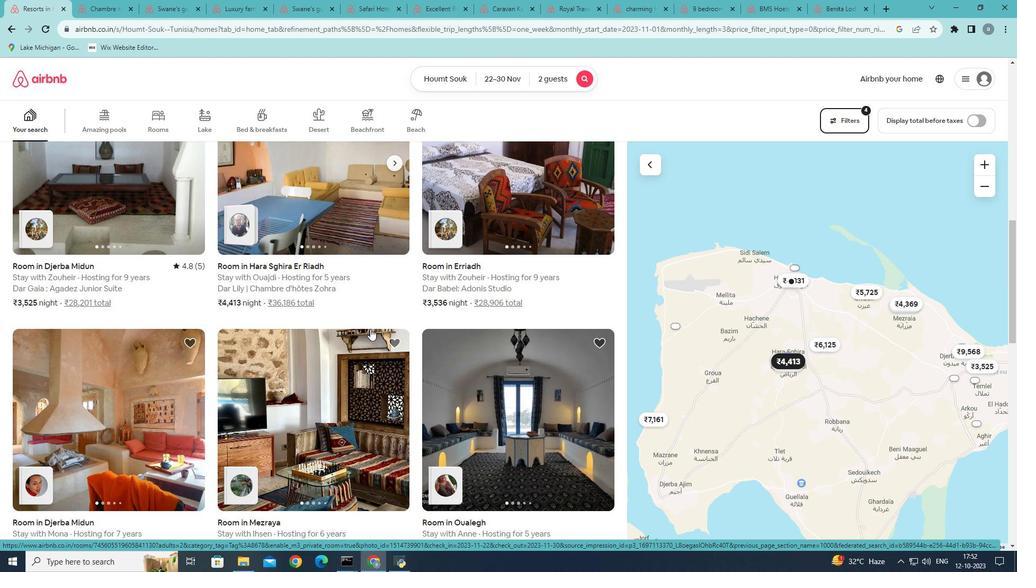 
Action: Mouse scrolled (370, 328) with delta (0, 0)
Screenshot: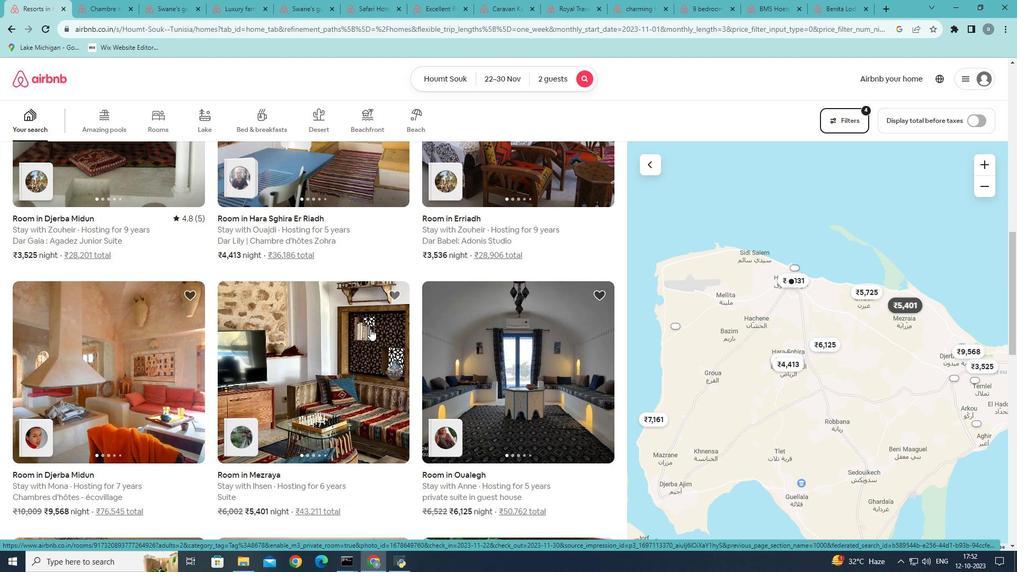 
Action: Mouse scrolled (370, 328) with delta (0, 0)
Screenshot: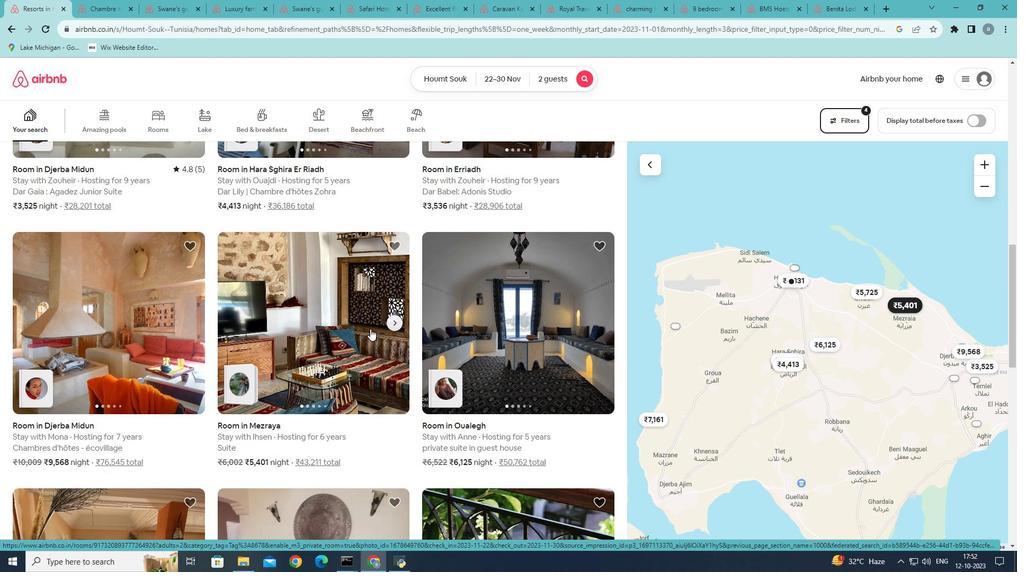 
Action: Mouse scrolled (370, 328) with delta (0, 0)
Screenshot: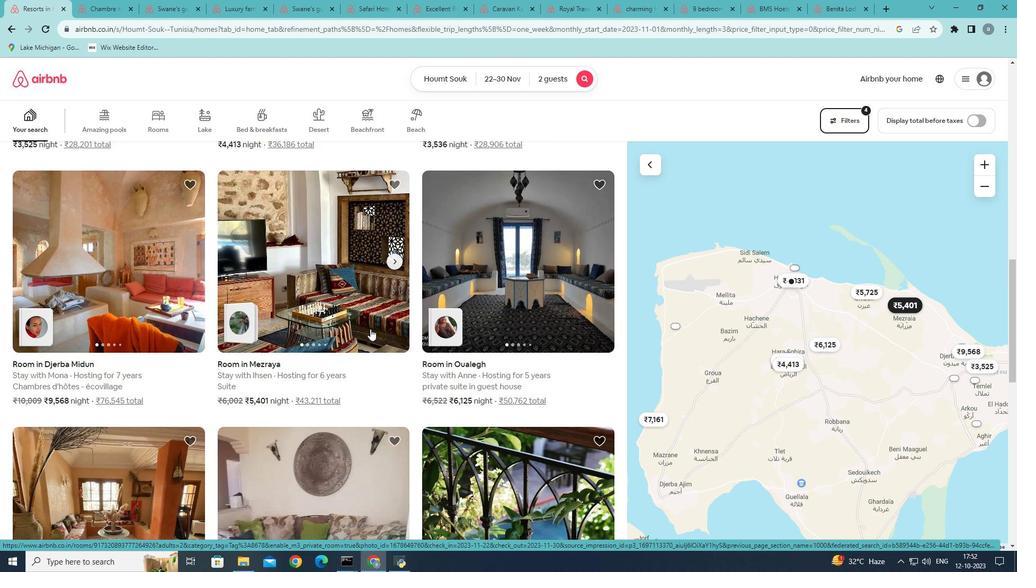 
Action: Mouse scrolled (370, 328) with delta (0, 0)
Screenshot: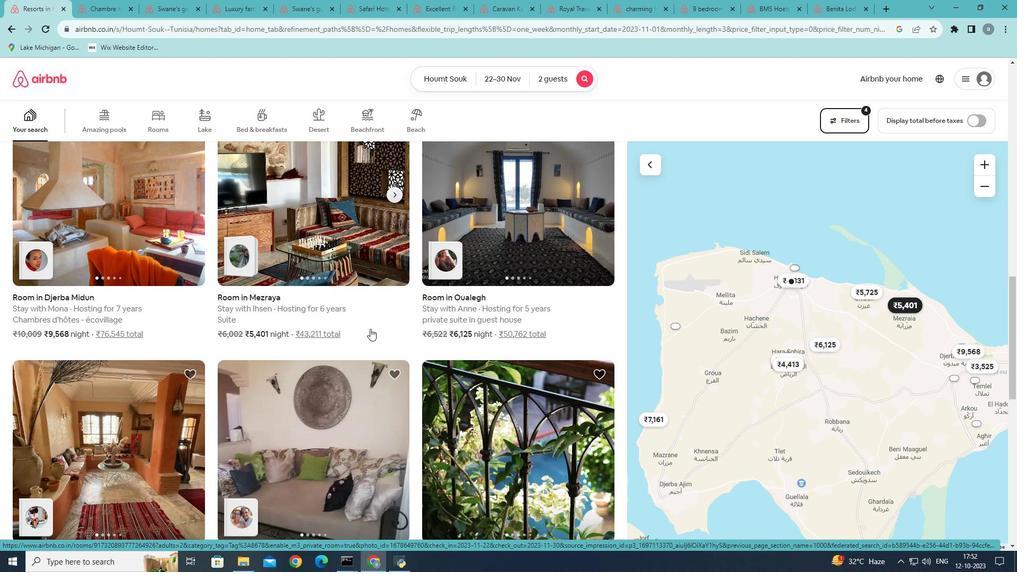 
Action: Mouse scrolled (370, 328) with delta (0, 0)
Screenshot: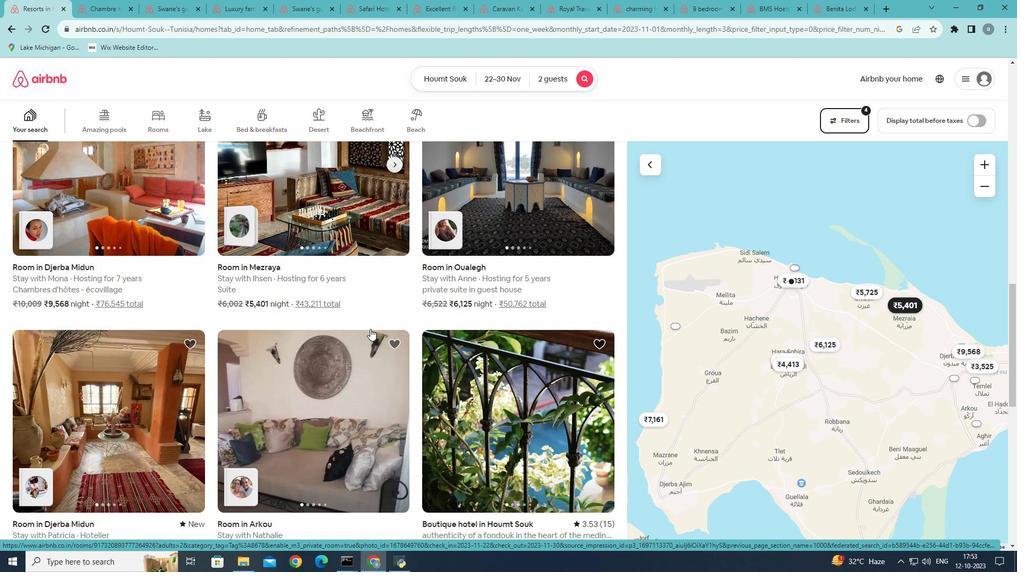 
Action: Mouse scrolled (370, 328) with delta (0, 0)
Screenshot: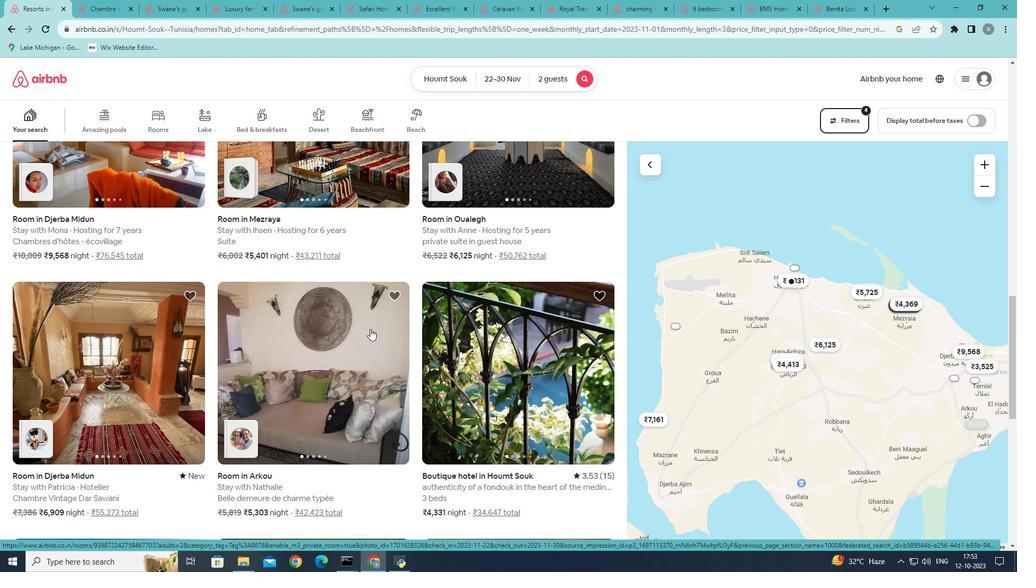 
Action: Mouse scrolled (370, 328) with delta (0, 0)
Screenshot: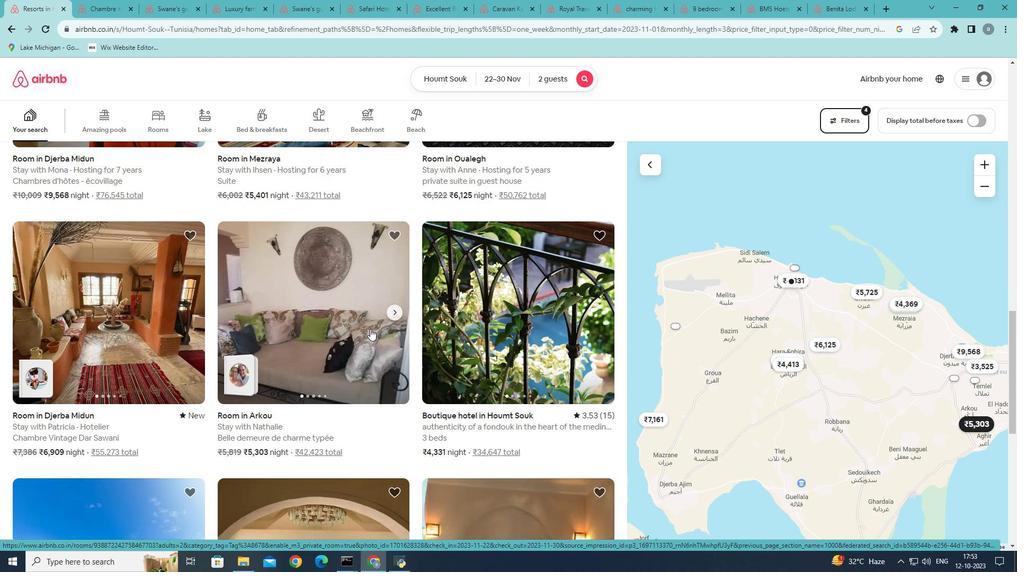 
Action: Mouse scrolled (370, 328) with delta (0, 0)
Screenshot: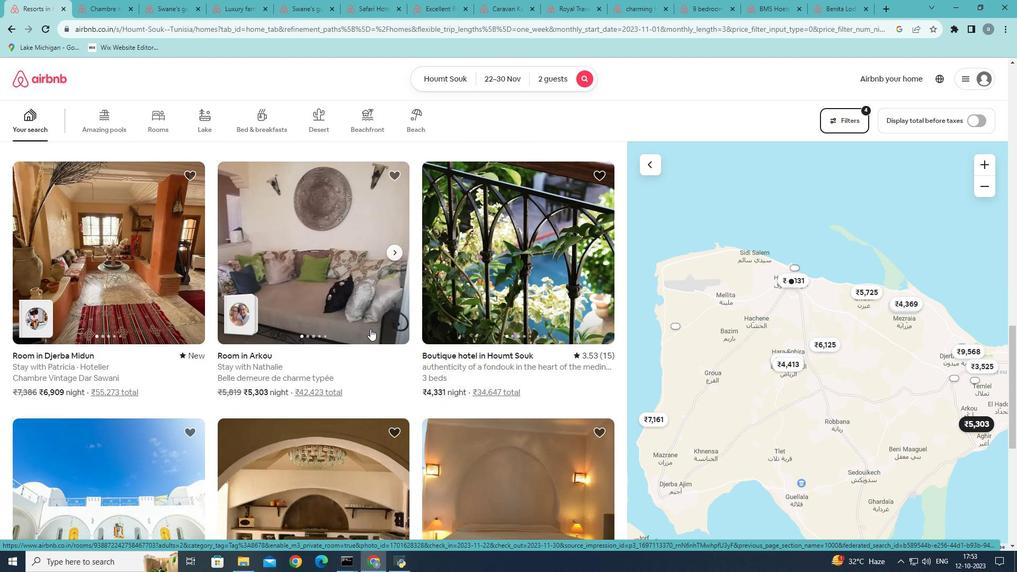 
Action: Mouse scrolled (370, 328) with delta (0, 0)
Screenshot: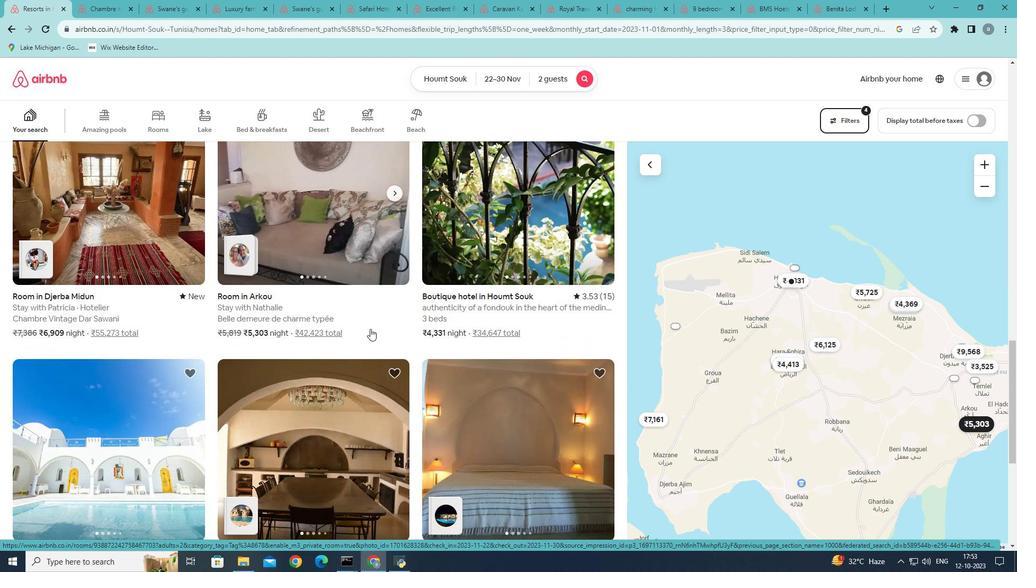 
Action: Mouse scrolled (370, 328) with delta (0, 0)
Screenshot: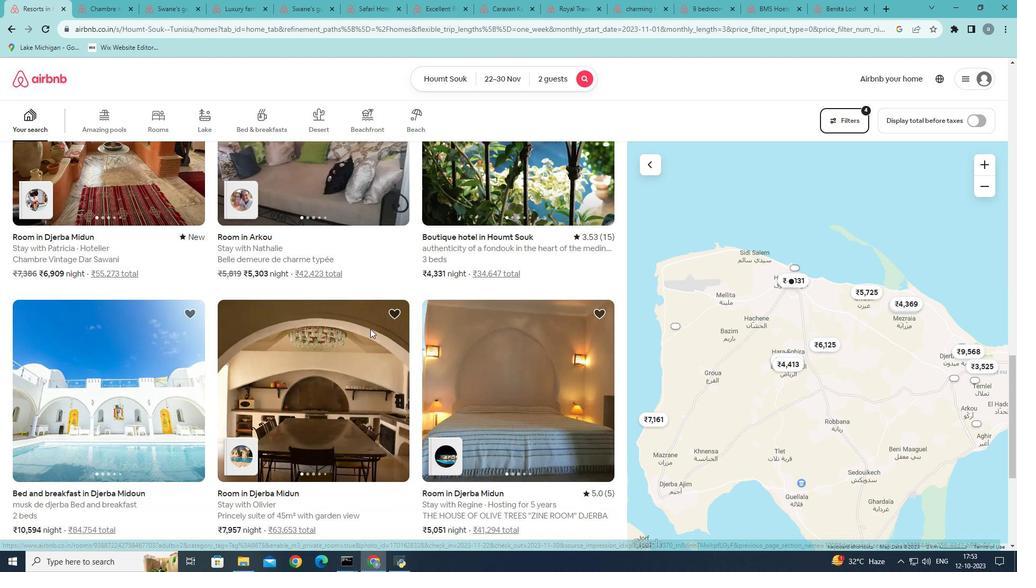 
Action: Mouse scrolled (370, 328) with delta (0, 0)
Screenshot: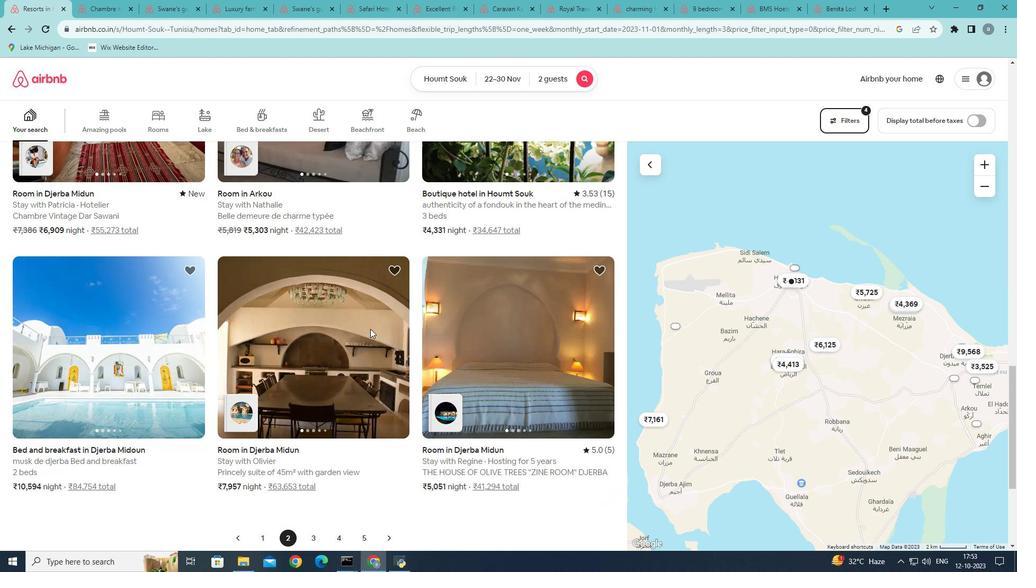 
Action: Mouse scrolled (370, 328) with delta (0, 0)
Screenshot: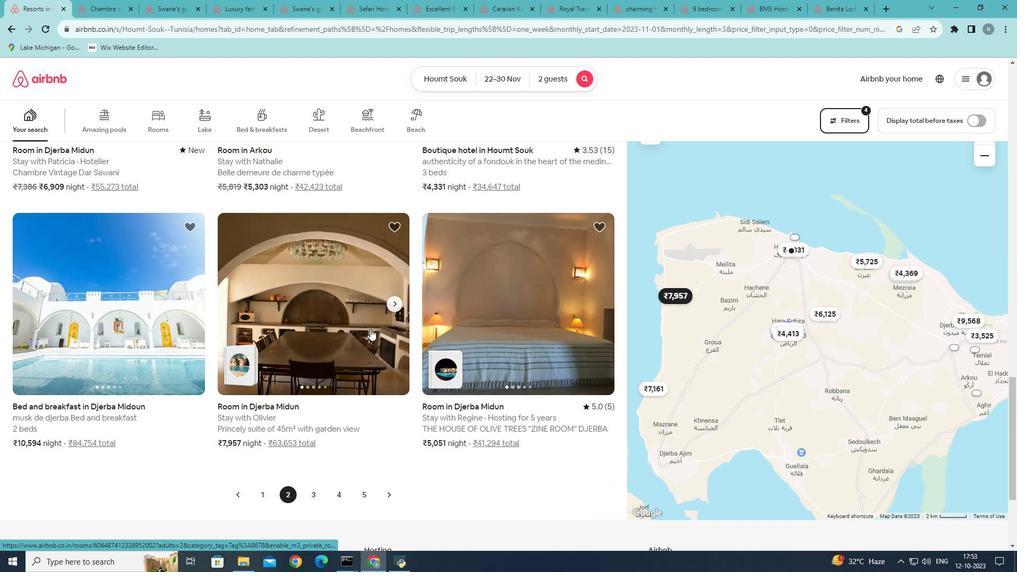 
Action: Mouse moved to (129, 350)
Screenshot: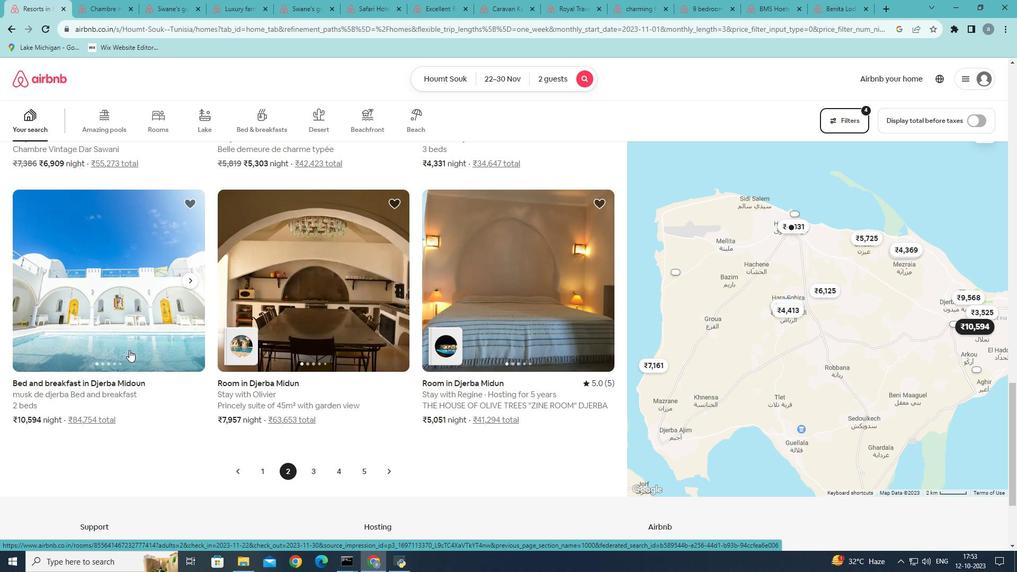 
Action: Mouse pressed left at (129, 350)
Screenshot: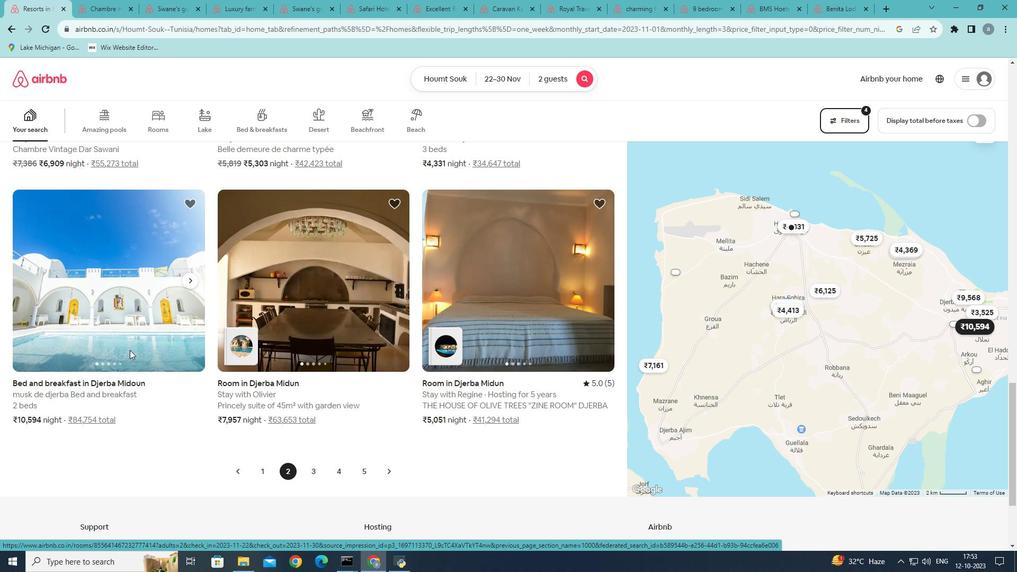 
Action: Mouse moved to (753, 395)
Screenshot: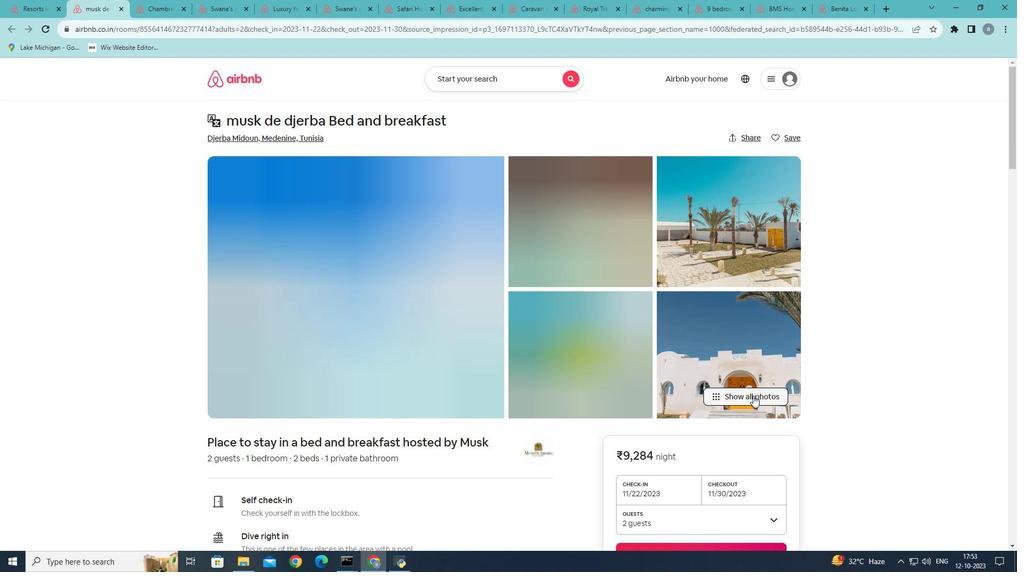 
Action: Mouse pressed left at (753, 395)
Screenshot: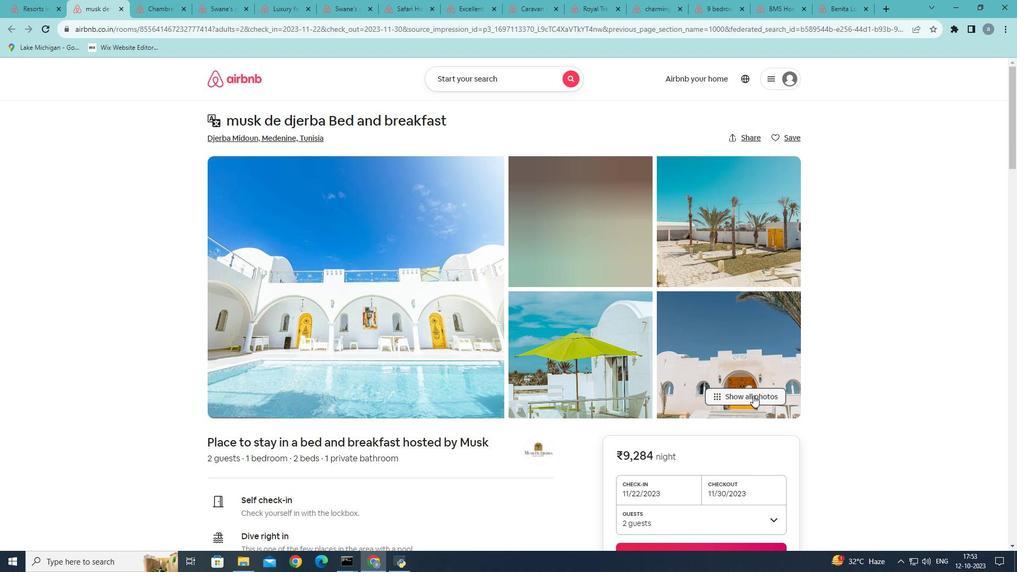
Action: Mouse moved to (597, 384)
Screenshot: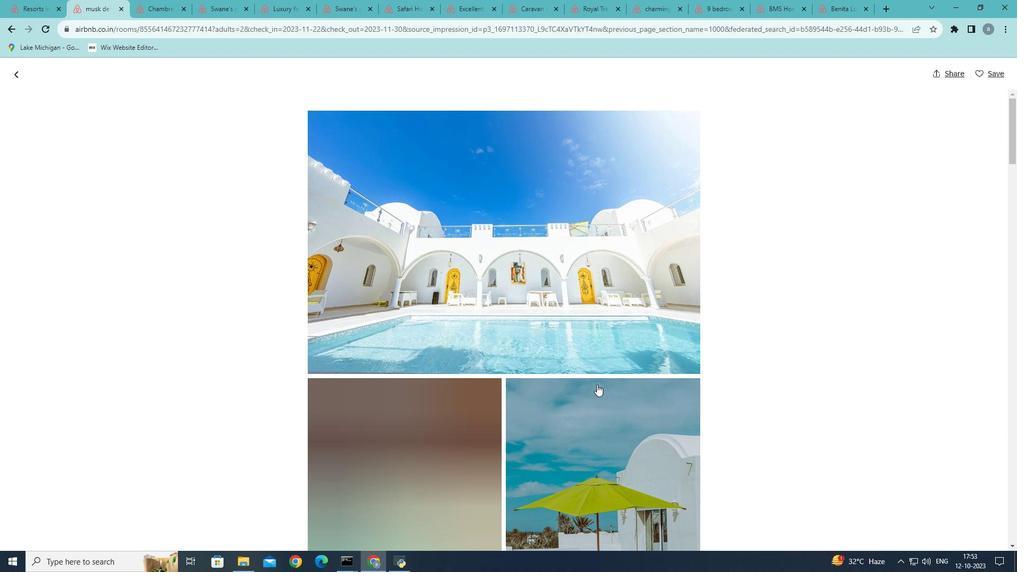 
Action: Mouse scrolled (597, 384) with delta (0, 0)
Screenshot: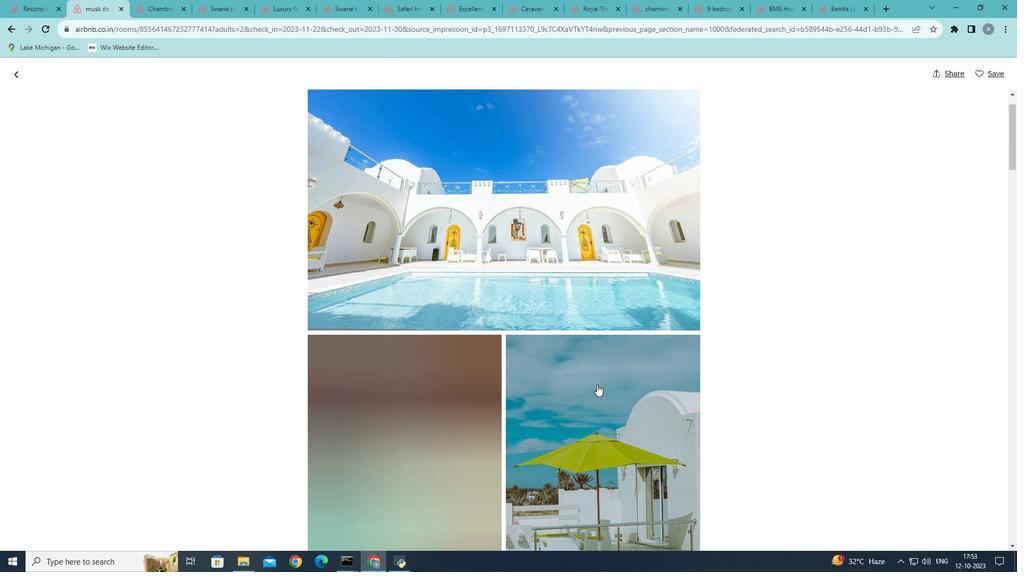
Action: Mouse scrolled (597, 384) with delta (0, 0)
Screenshot: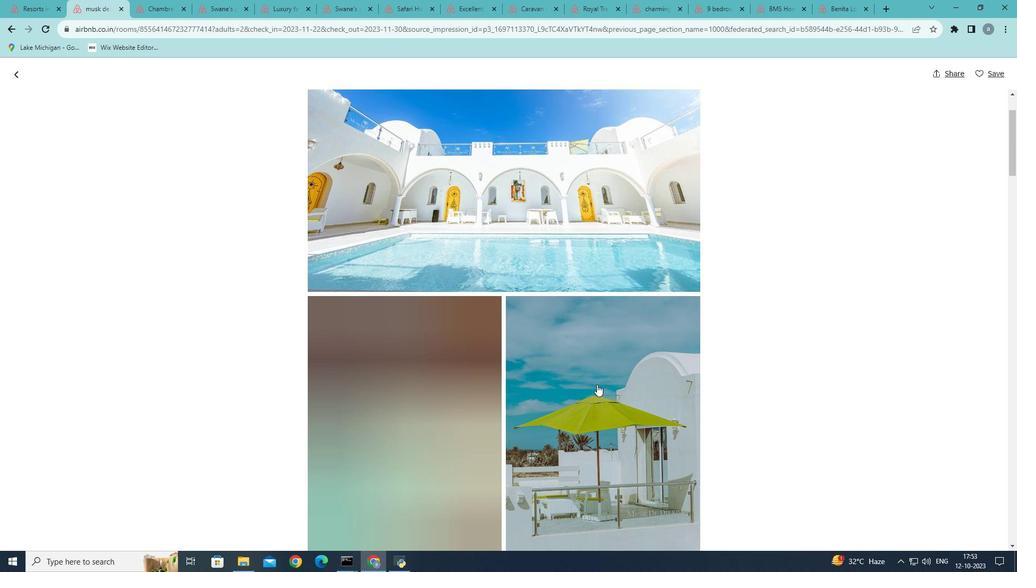 
Action: Mouse scrolled (597, 384) with delta (0, 0)
Screenshot: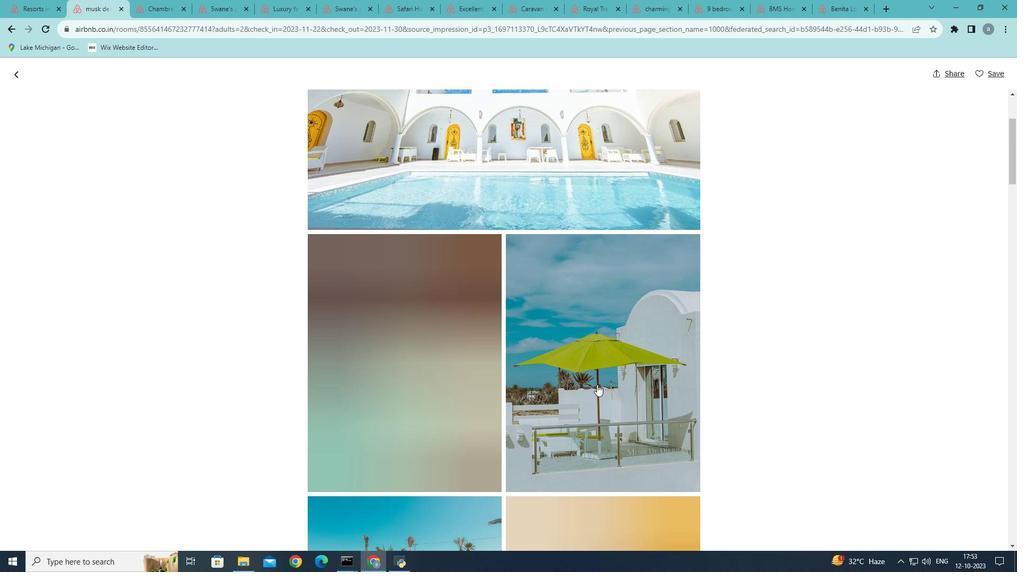 
Action: Mouse scrolled (597, 384) with delta (0, 0)
Screenshot: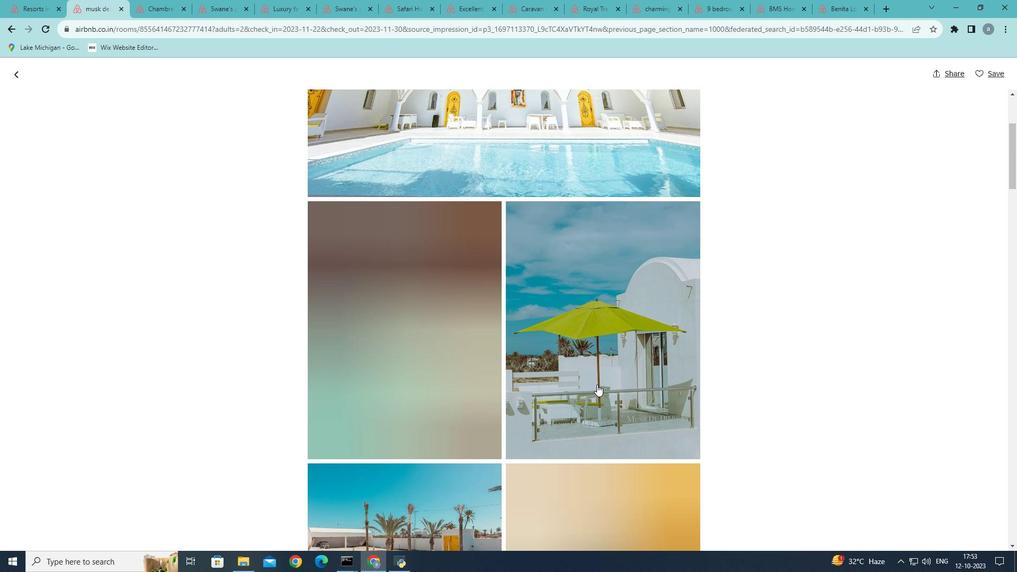 
Action: Mouse scrolled (597, 384) with delta (0, 0)
Screenshot: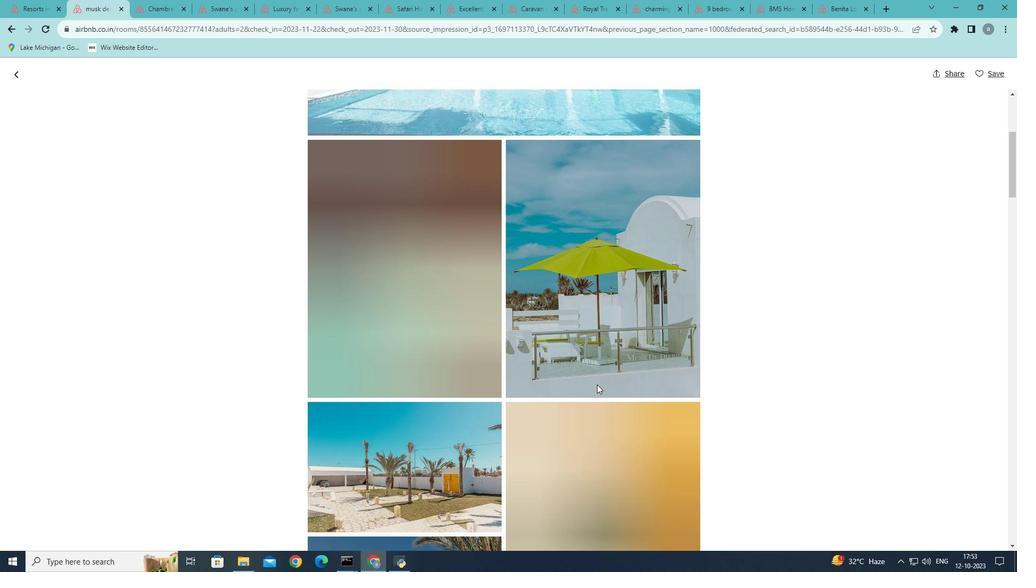 
Action: Mouse scrolled (597, 384) with delta (0, 0)
Screenshot: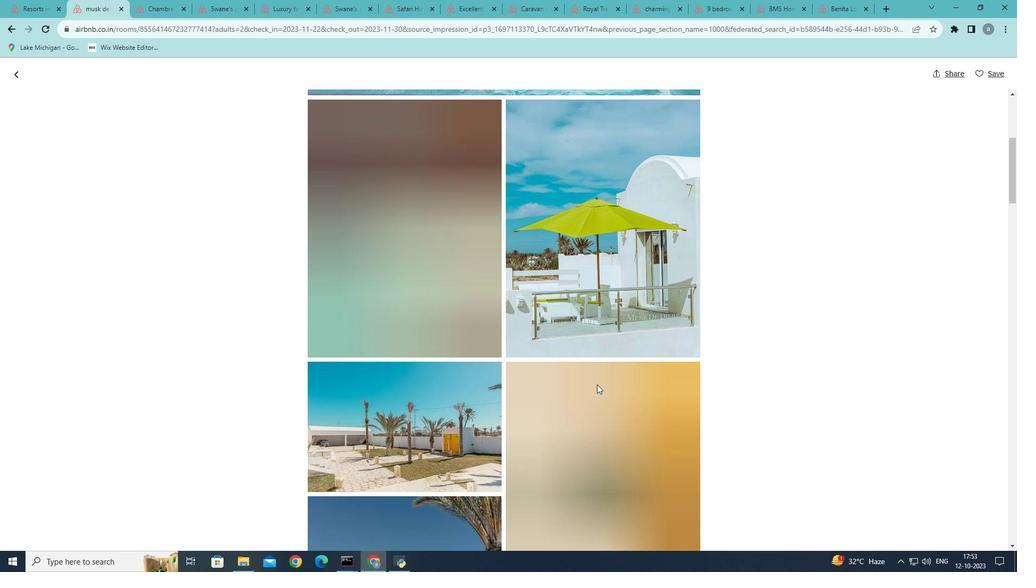 
Action: Mouse scrolled (597, 384) with delta (0, 0)
Screenshot: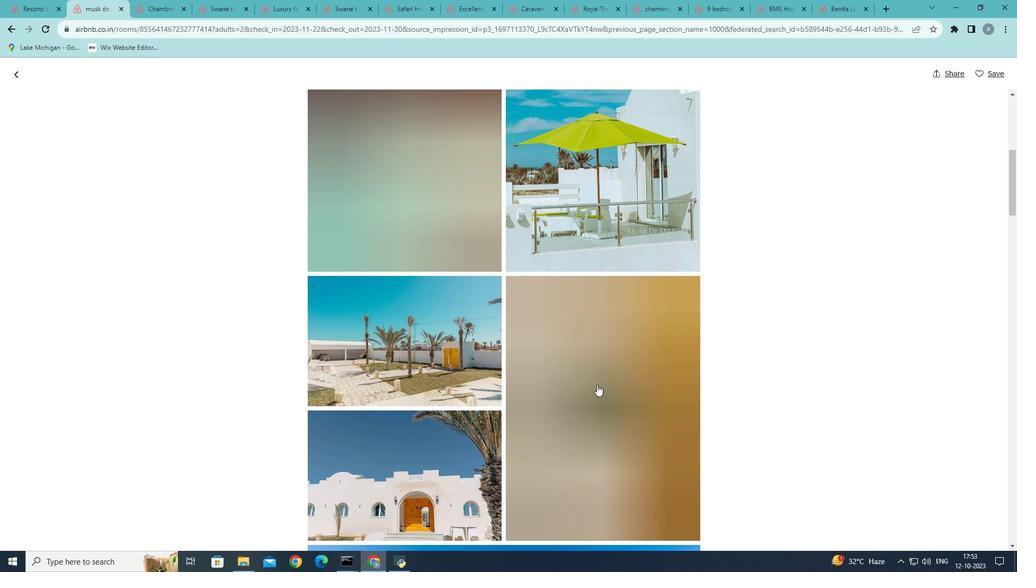 
Action: Mouse scrolled (597, 384) with delta (0, 0)
Screenshot: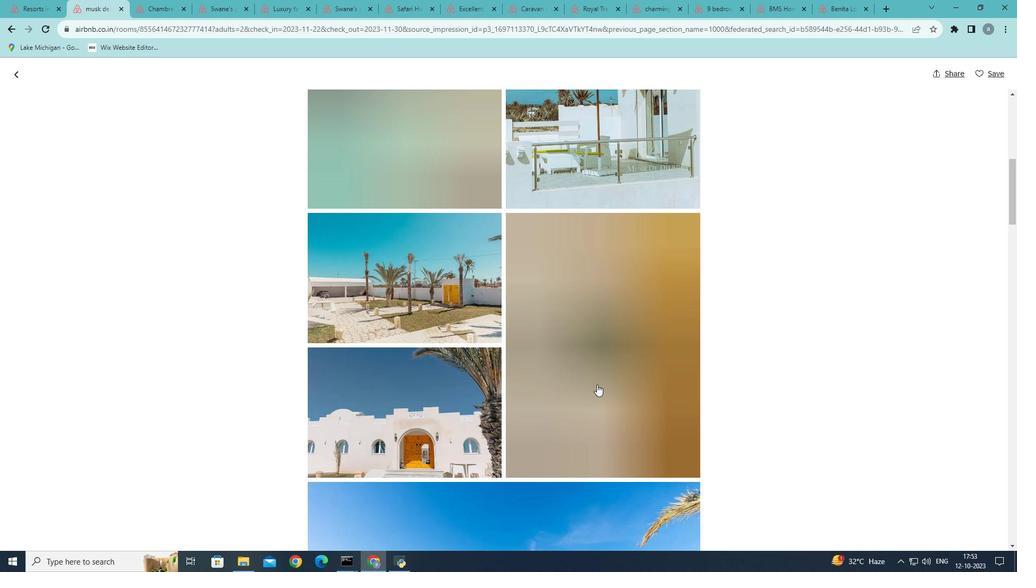
Action: Mouse scrolled (597, 384) with delta (0, 0)
Screenshot: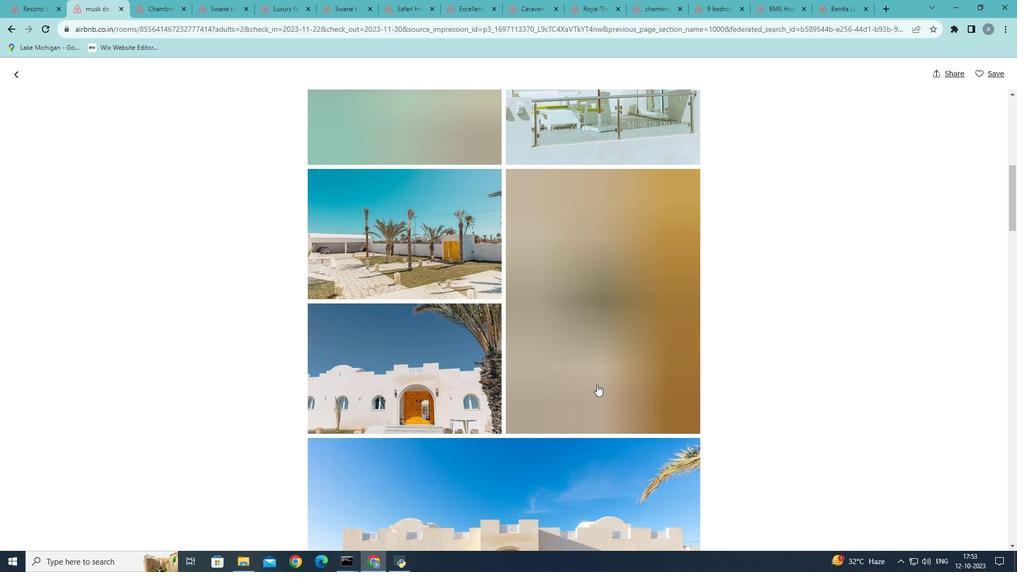 
Action: Mouse moved to (596, 389)
Screenshot: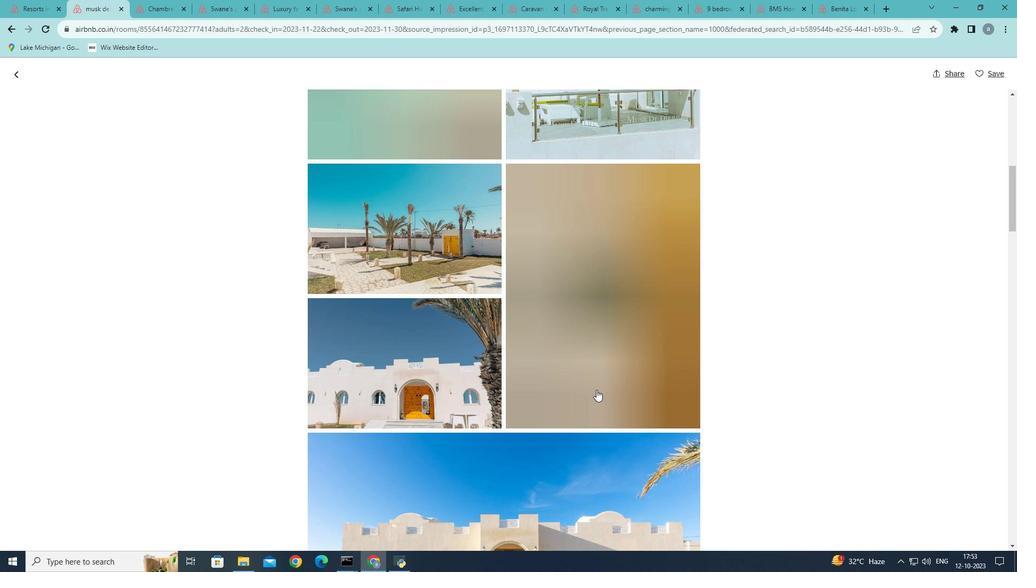 
Action: Mouse scrolled (596, 389) with delta (0, 0)
Screenshot: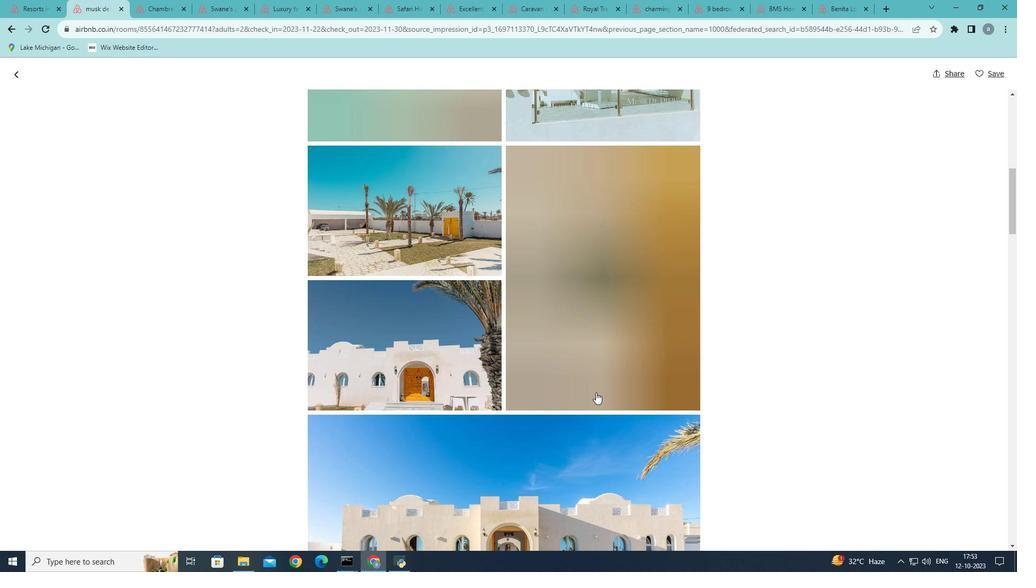 
Action: Mouse moved to (596, 393)
Screenshot: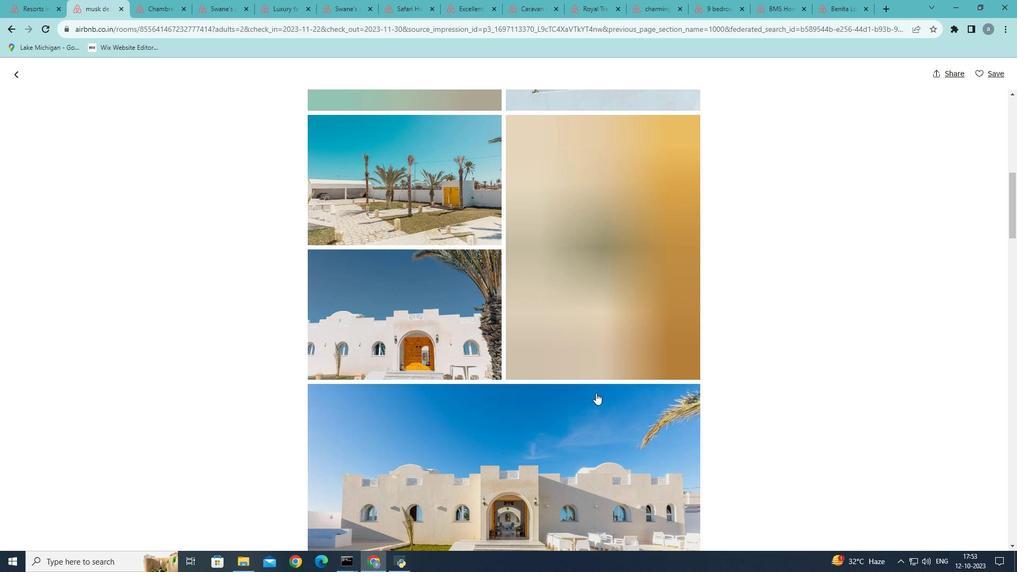 
Action: Mouse scrolled (596, 392) with delta (0, 0)
Screenshot: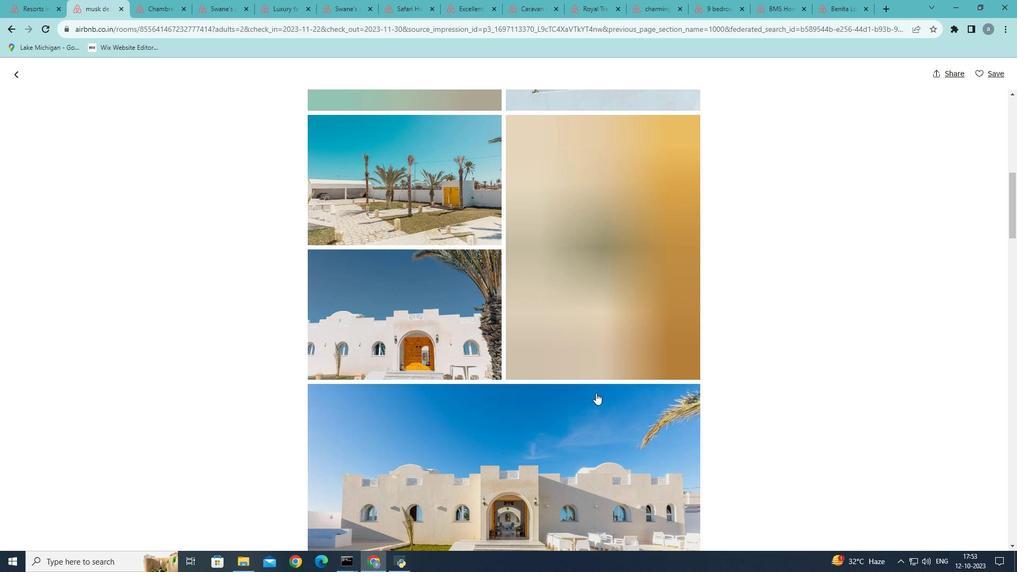 
Action: Mouse scrolled (596, 392) with delta (0, 0)
Screenshot: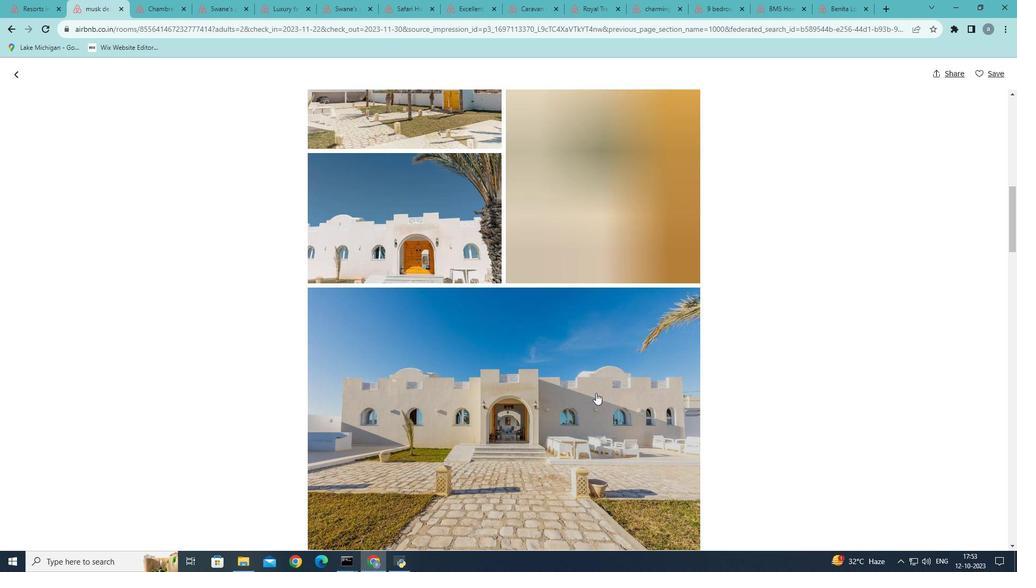 
Action: Mouse moved to (596, 393)
Screenshot: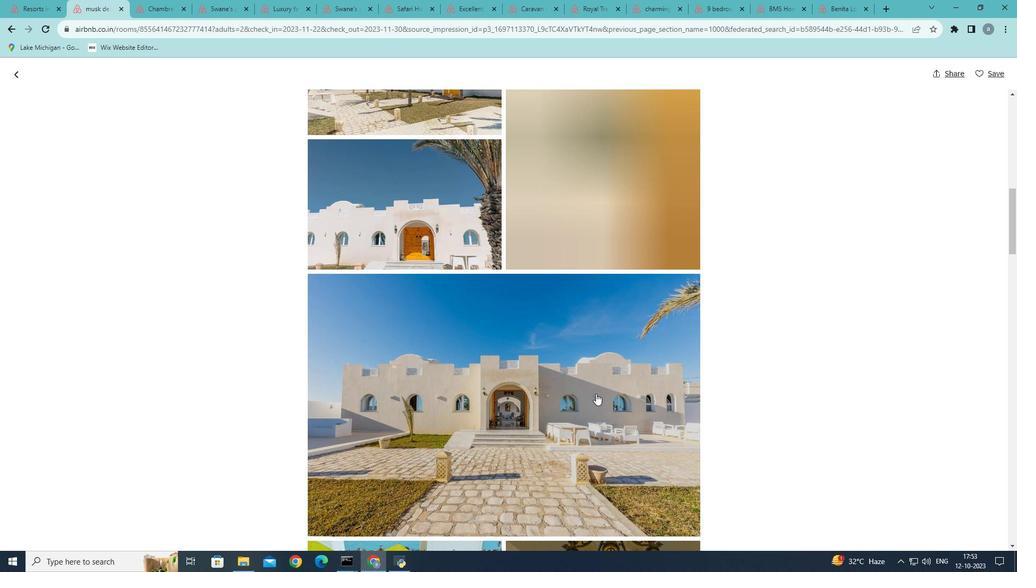 
Action: Mouse scrolled (596, 393) with delta (0, 0)
Screenshot: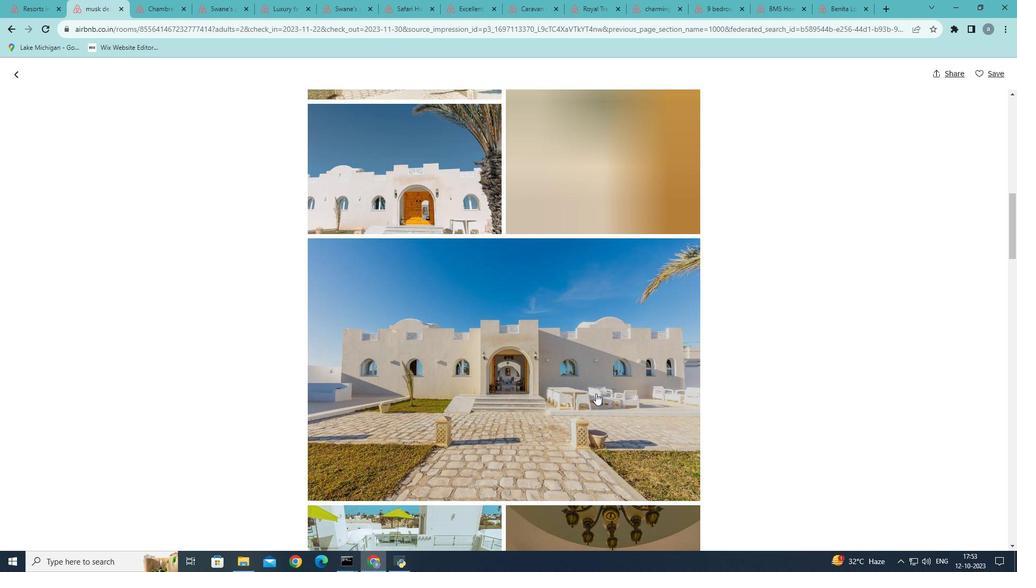 
Action: Mouse scrolled (596, 393) with delta (0, 0)
Screenshot: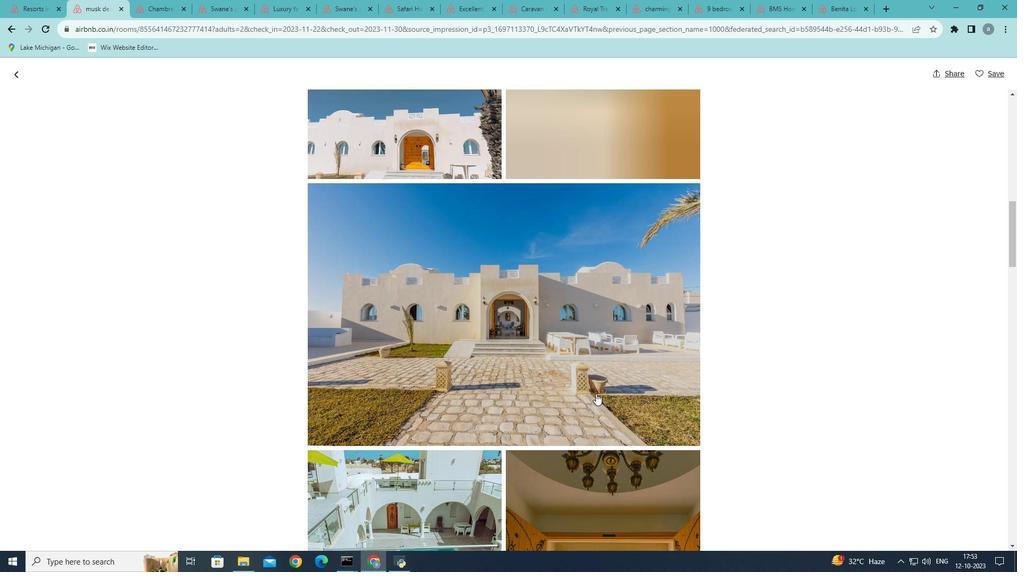 
Action: Mouse scrolled (596, 393) with delta (0, 0)
Screenshot: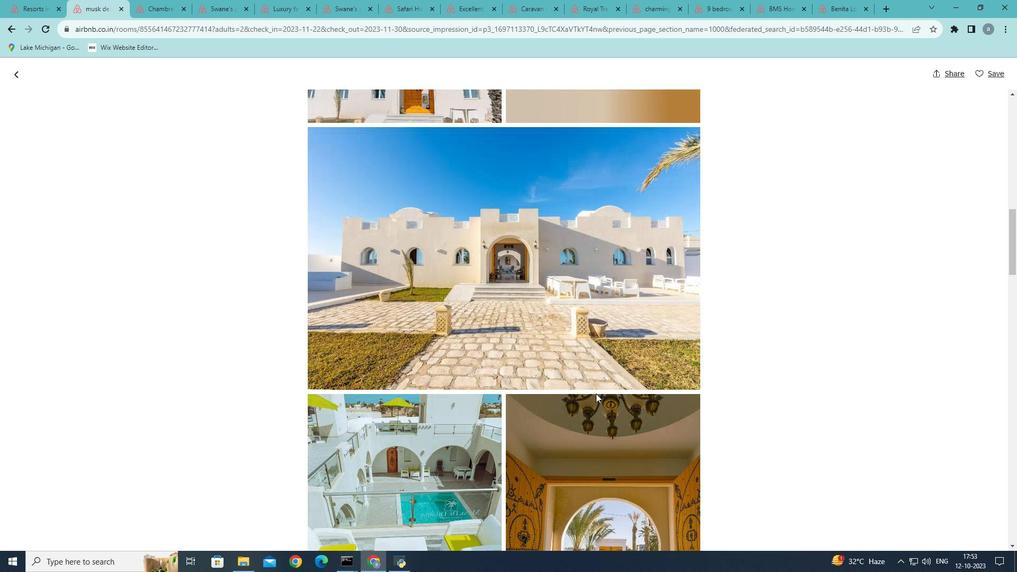 
Action: Mouse scrolled (596, 393) with delta (0, 0)
